 Task: Create a 3D-printed vase with organic shapes.
Action: Mouse moved to (287, 224)
Screenshot: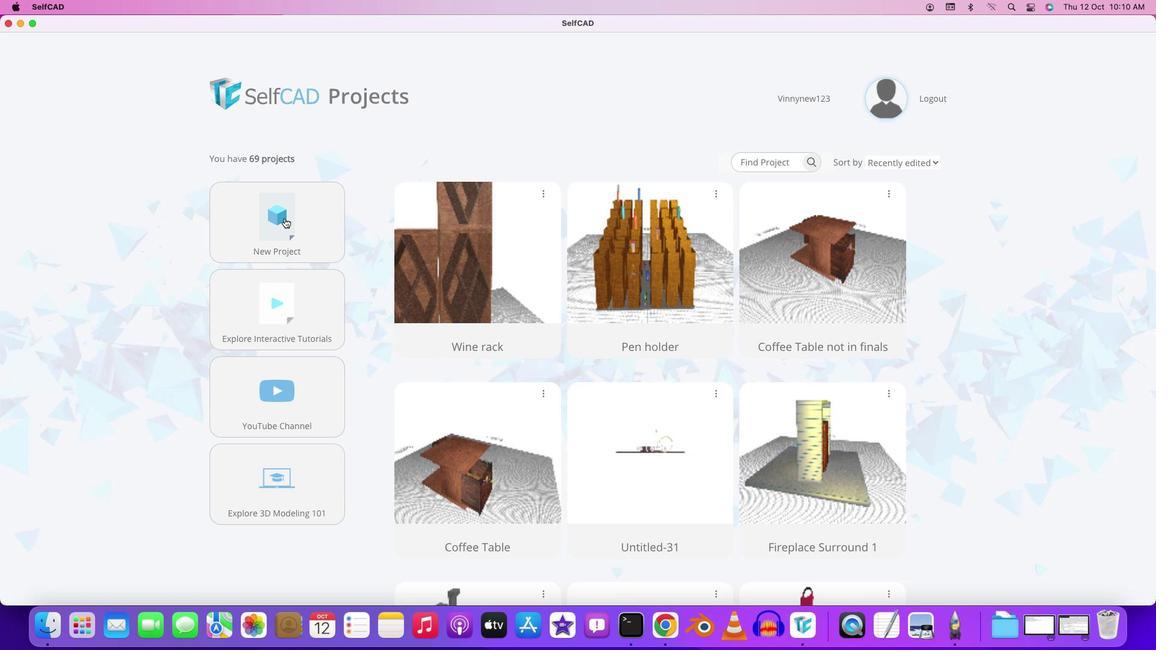 
Action: Mouse pressed left at (287, 224)
Screenshot: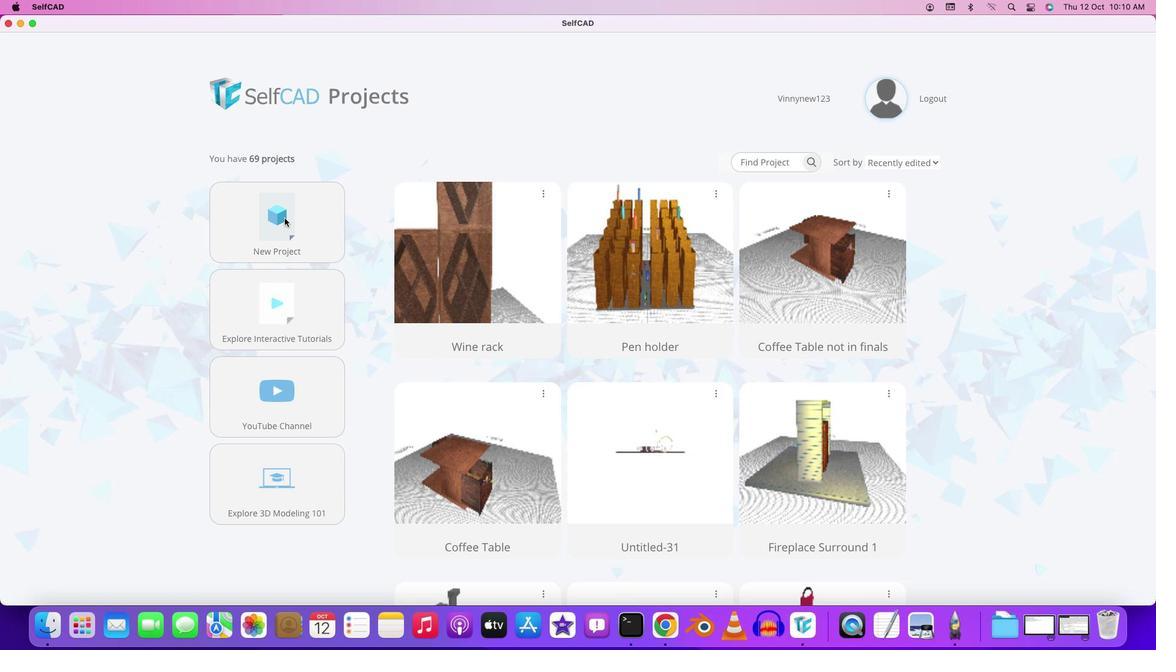
Action: Mouse moved to (283, 216)
Screenshot: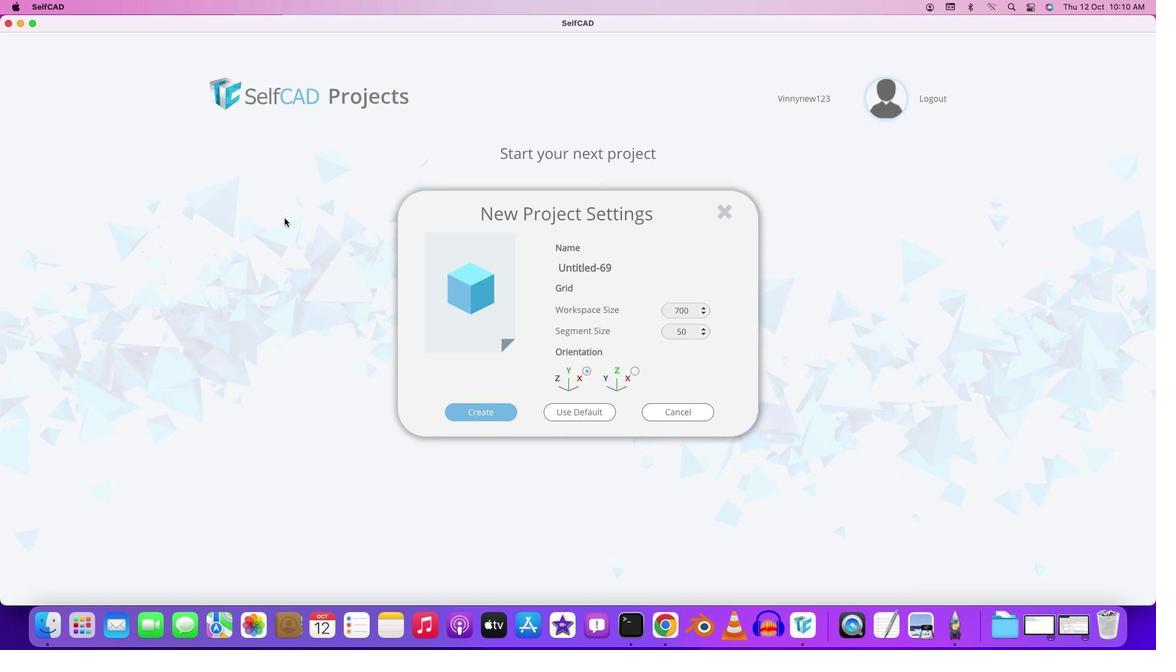 
Action: Mouse pressed left at (283, 216)
Screenshot: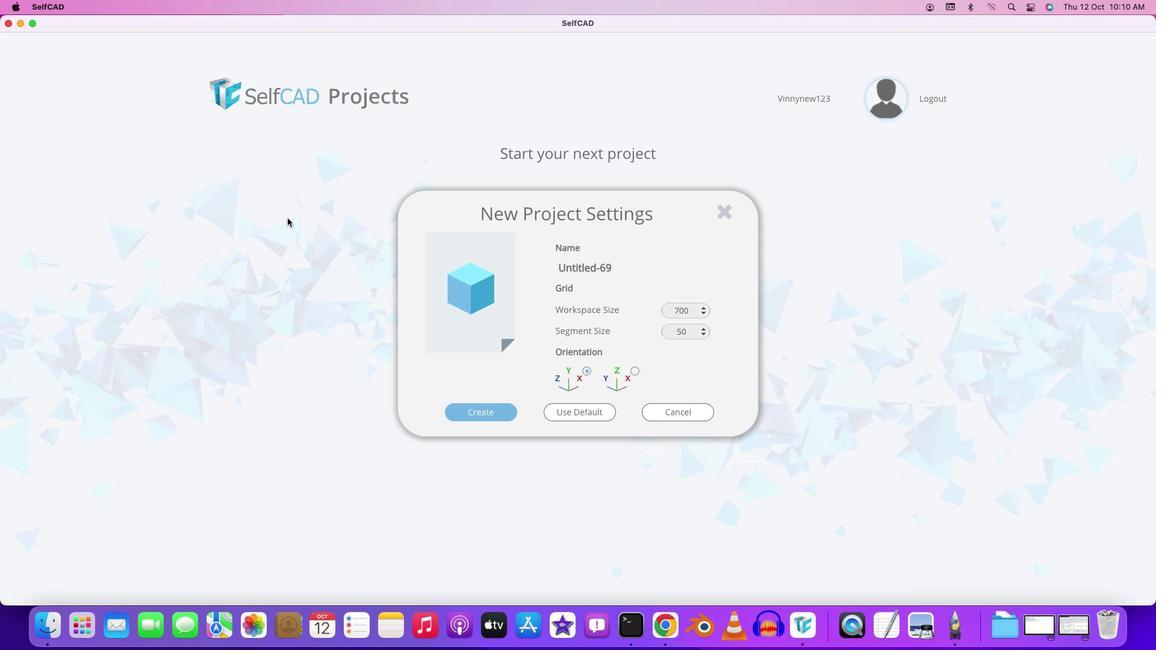 
Action: Mouse moved to (621, 266)
Screenshot: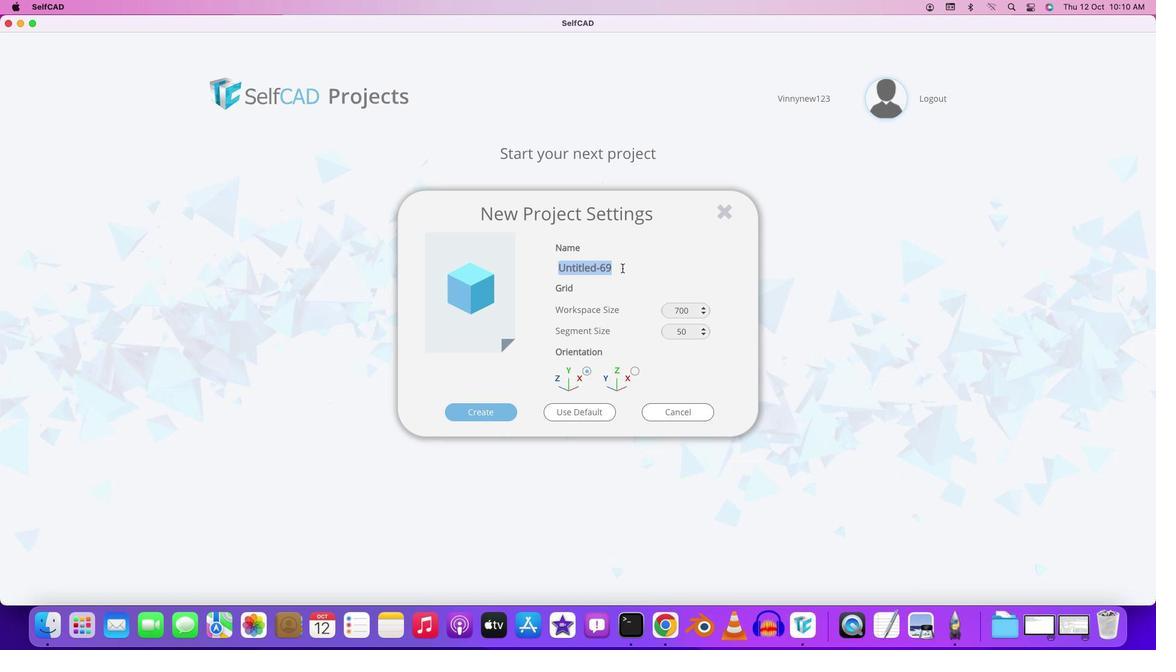 
Action: Mouse pressed left at (621, 266)
Screenshot: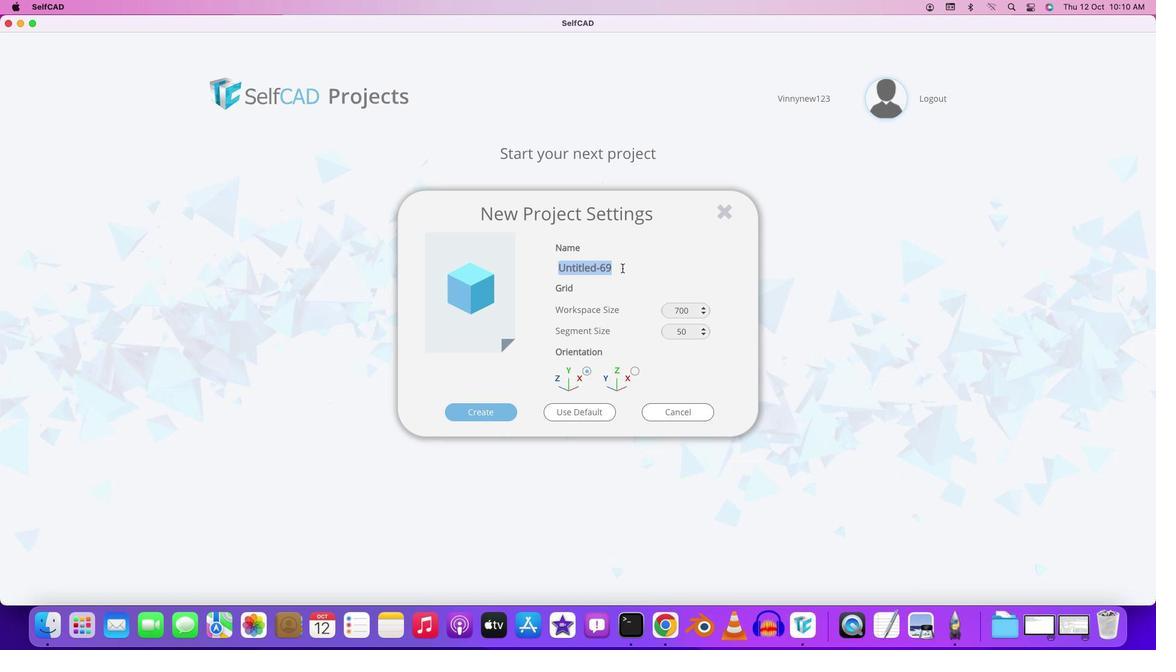 
Action: Key pressed Key.backspaceKey.backspaceKey.shift'O''r''g''a''n''i''n''c'Key.spaceKey.backspaceKey.backspaceKey.backspaceKey.backspace'i''c'Key.spaceKey.shift'B'Key.backspaceKey.shift'V''a''s''e'
Screenshot: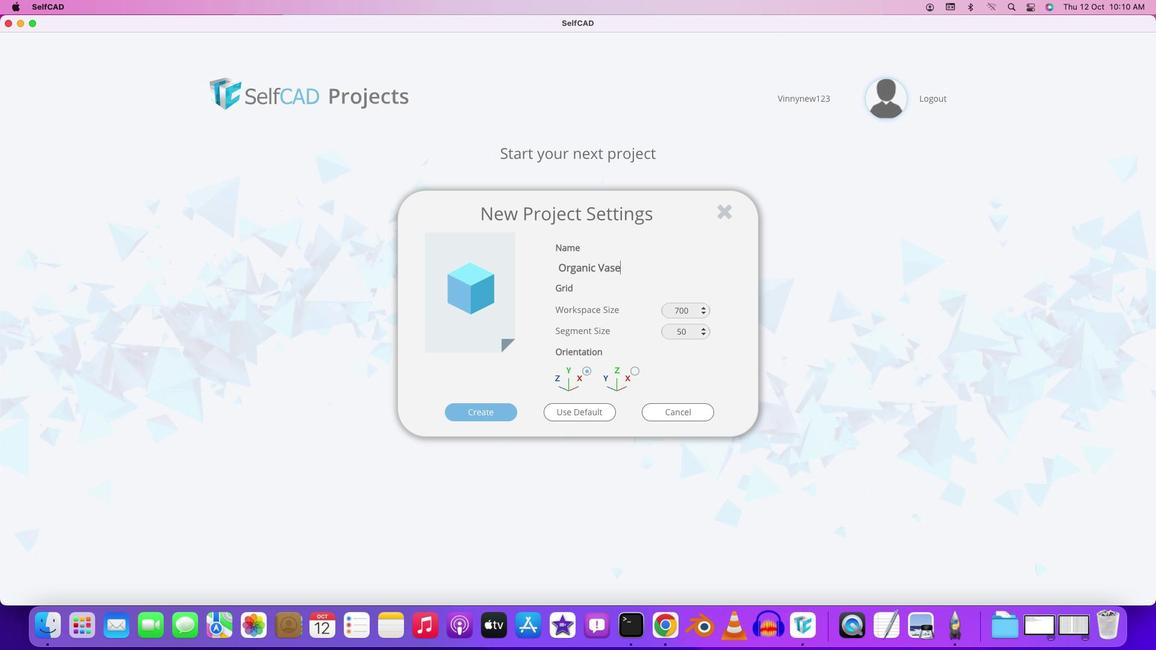 
Action: Mouse moved to (691, 309)
Screenshot: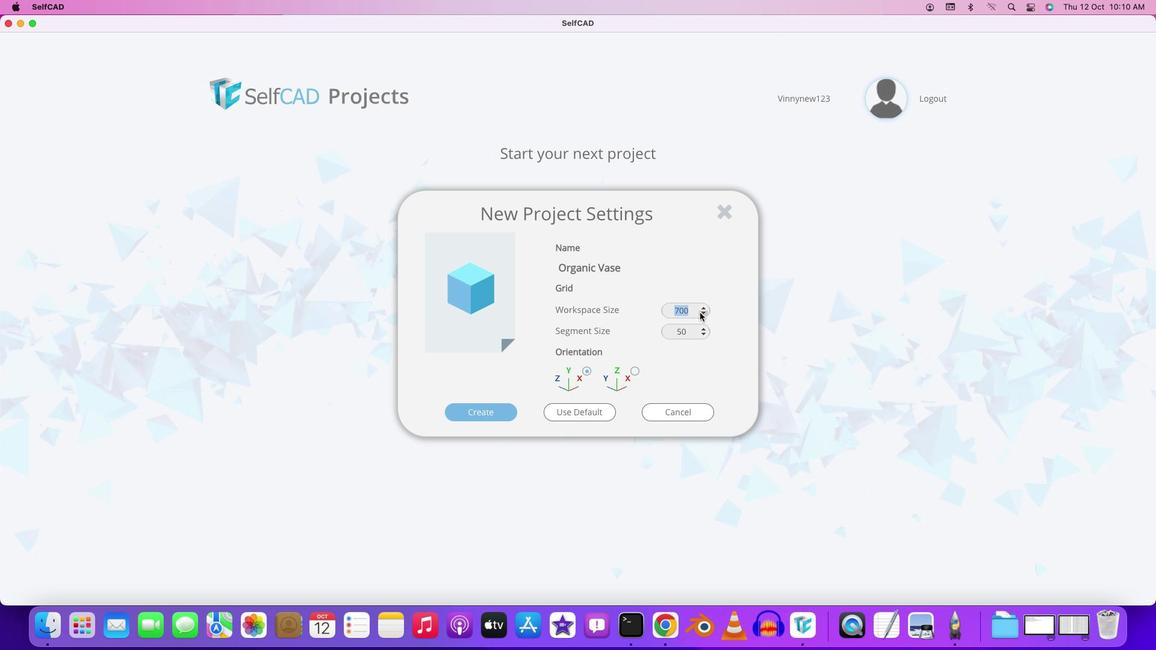 
Action: Mouse pressed left at (691, 309)
Screenshot: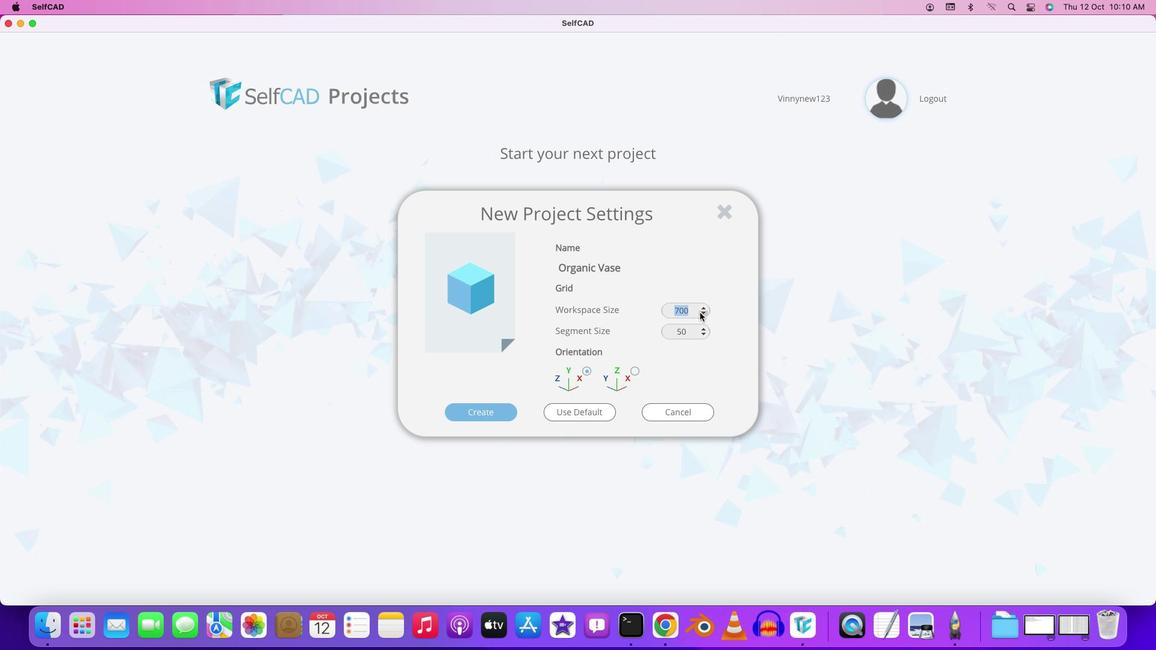 
Action: Mouse moved to (699, 312)
Screenshot: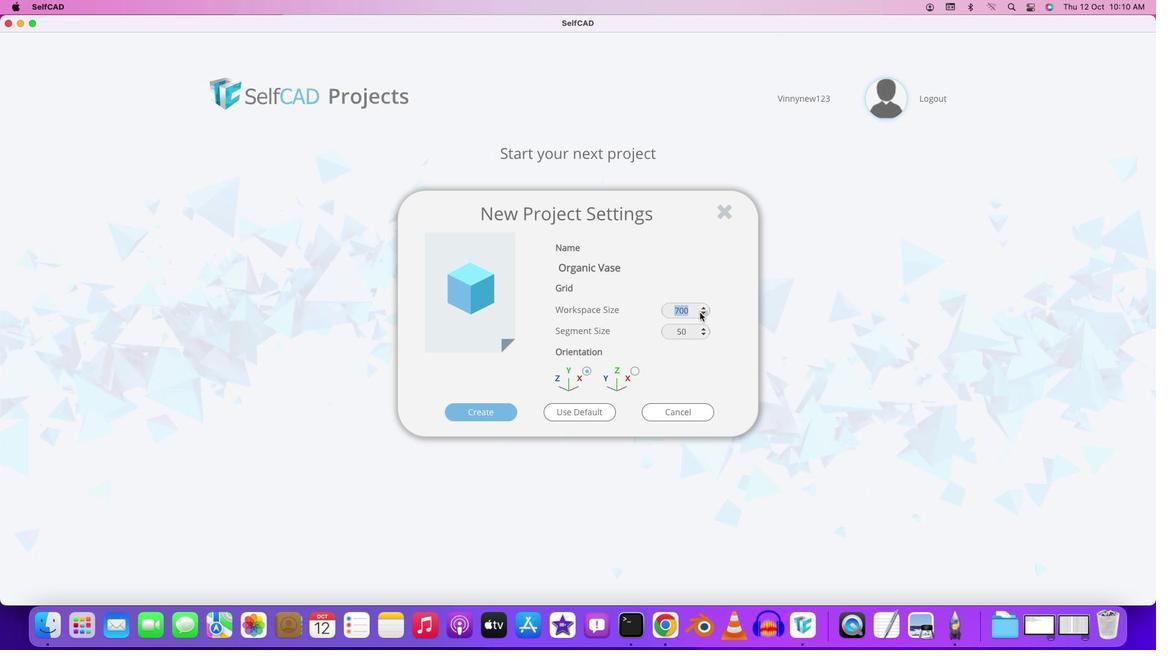 
Action: Key pressed '3''0''0'
Screenshot: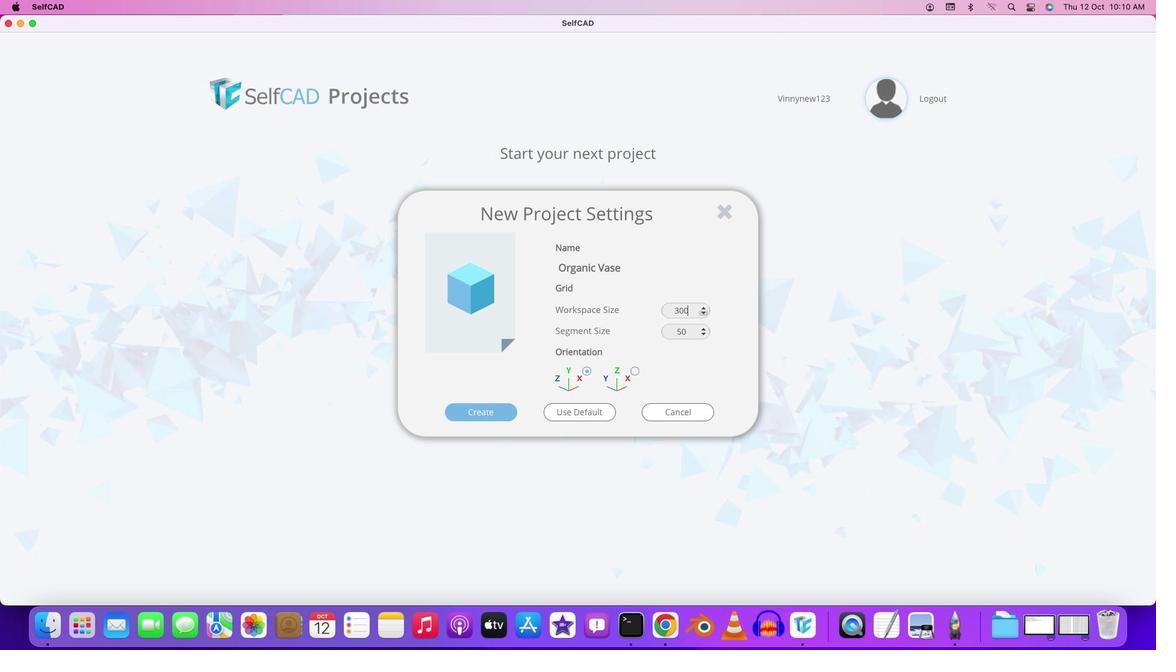 
Action: Mouse moved to (631, 367)
Screenshot: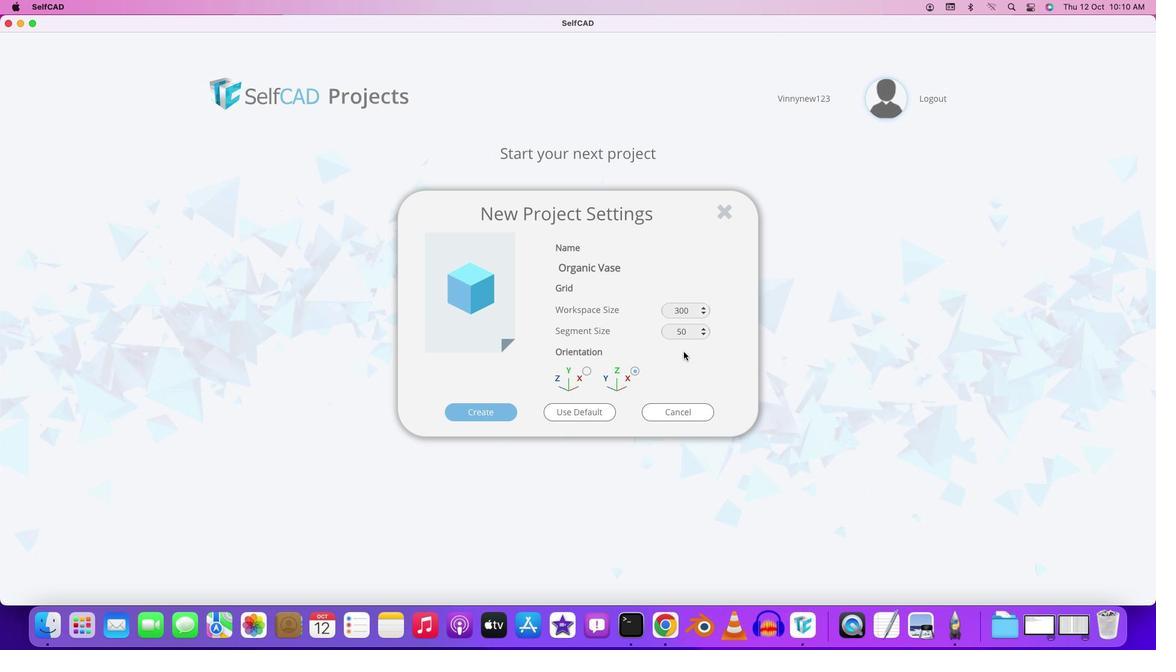 
Action: Mouse pressed left at (631, 367)
Screenshot: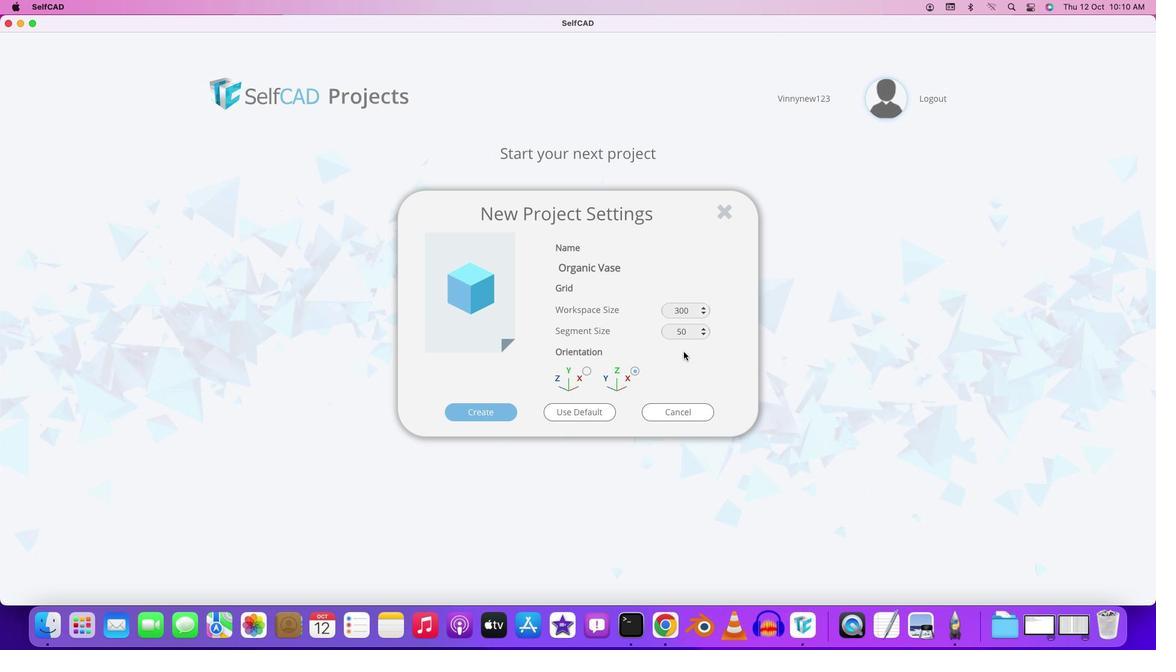 
Action: Mouse moved to (686, 333)
Screenshot: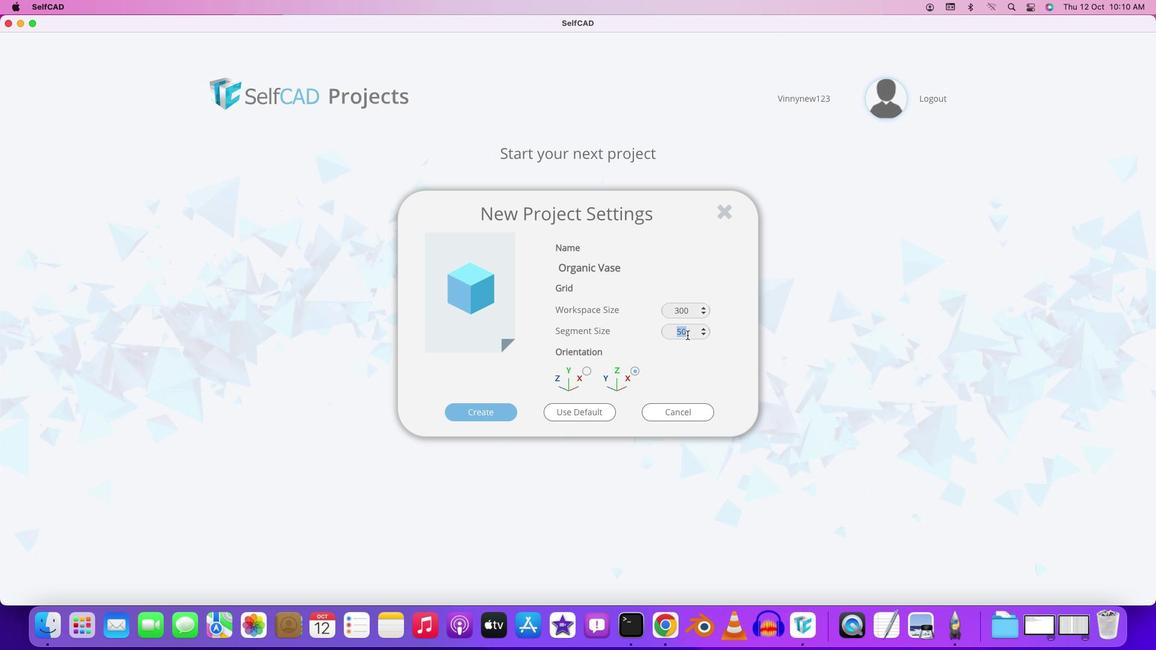 
Action: Mouse pressed left at (686, 333)
Screenshot: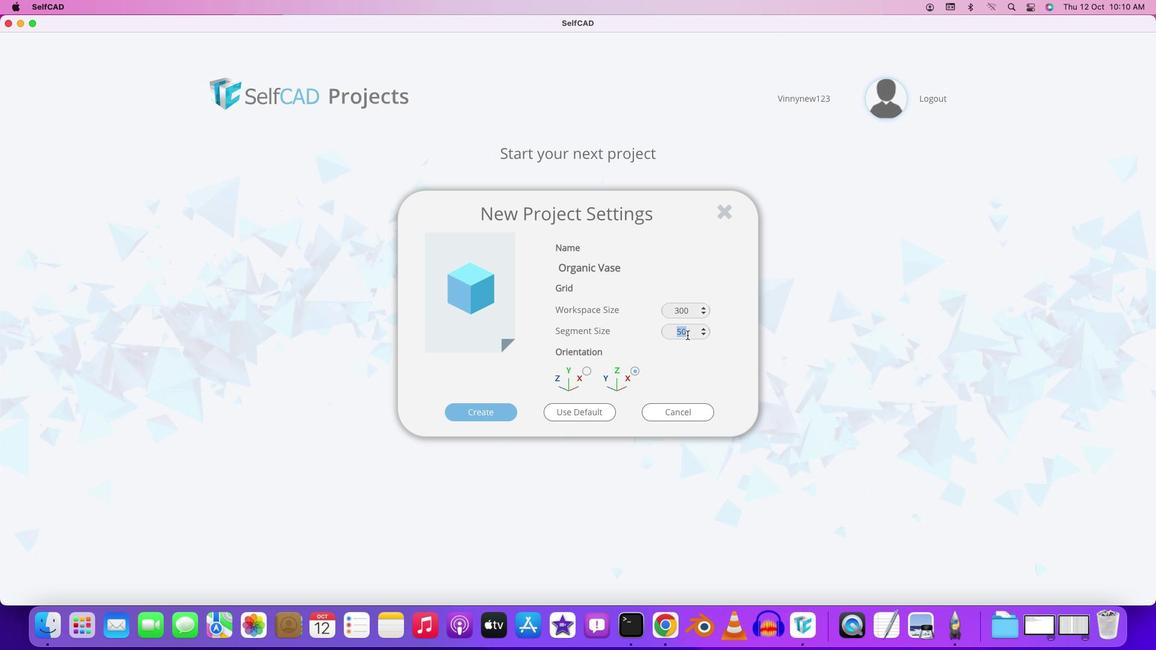 
Action: Mouse moved to (686, 333)
Screenshot: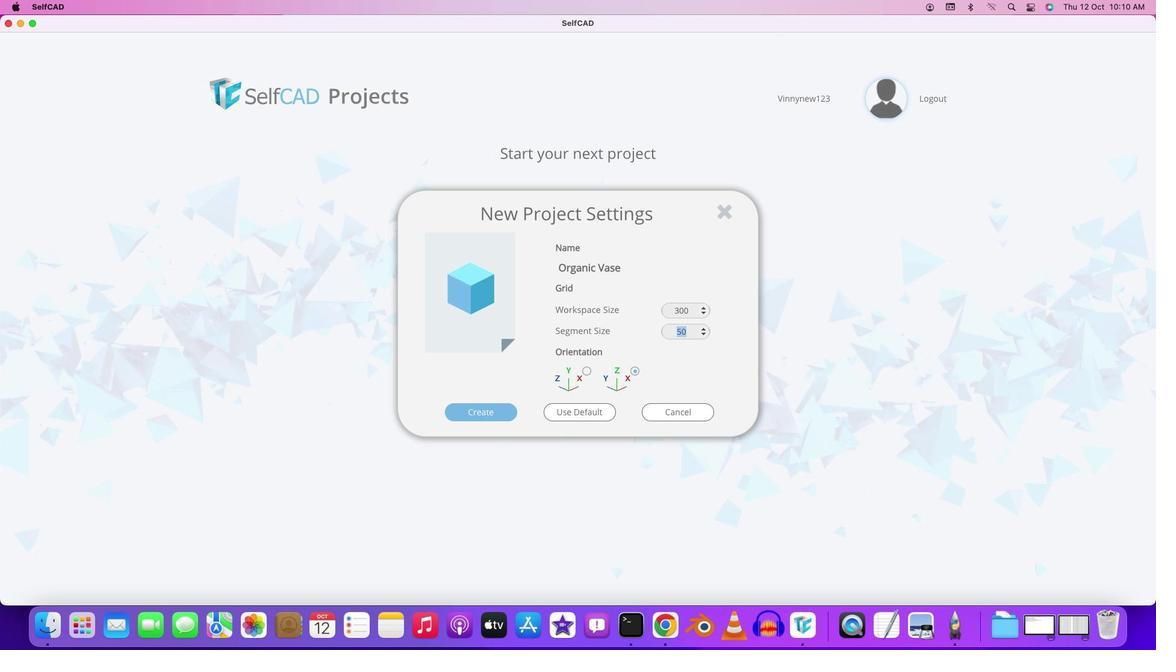 
Action: Key pressed '1'
Screenshot: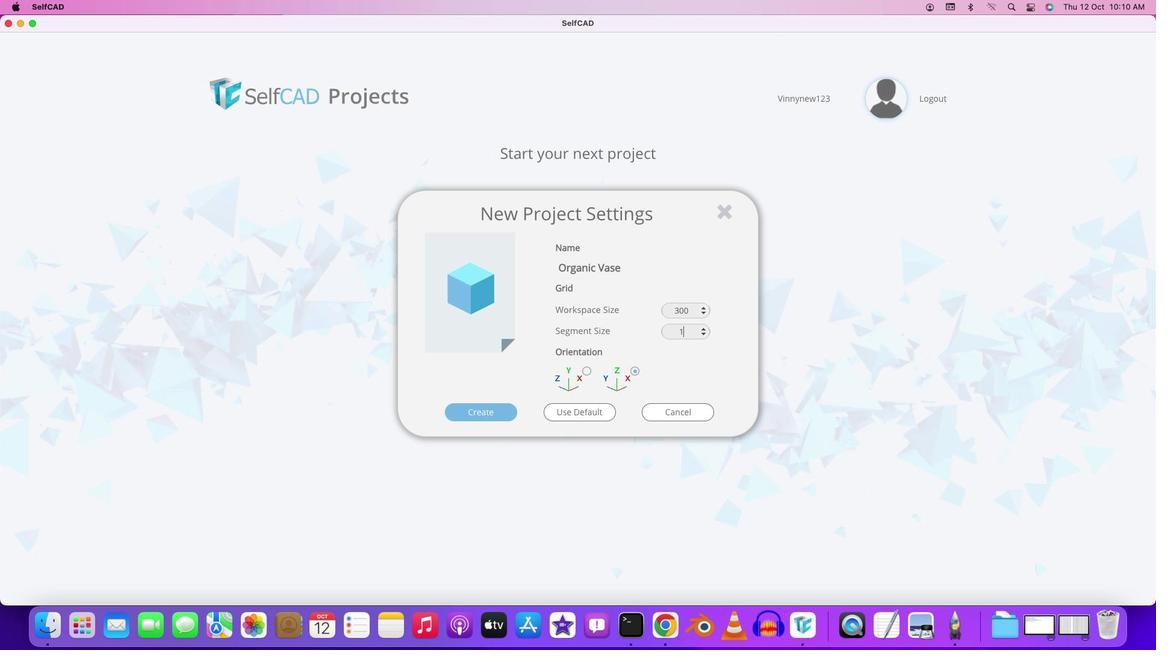 
Action: Mouse moved to (499, 406)
Screenshot: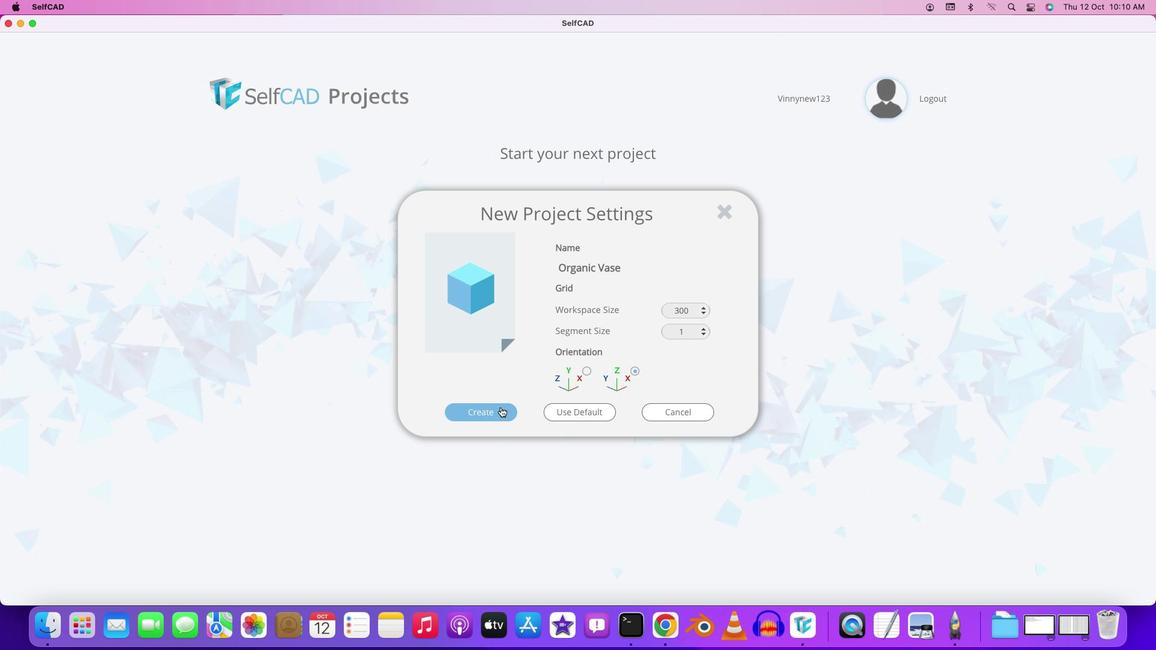 
Action: Mouse pressed left at (499, 406)
Screenshot: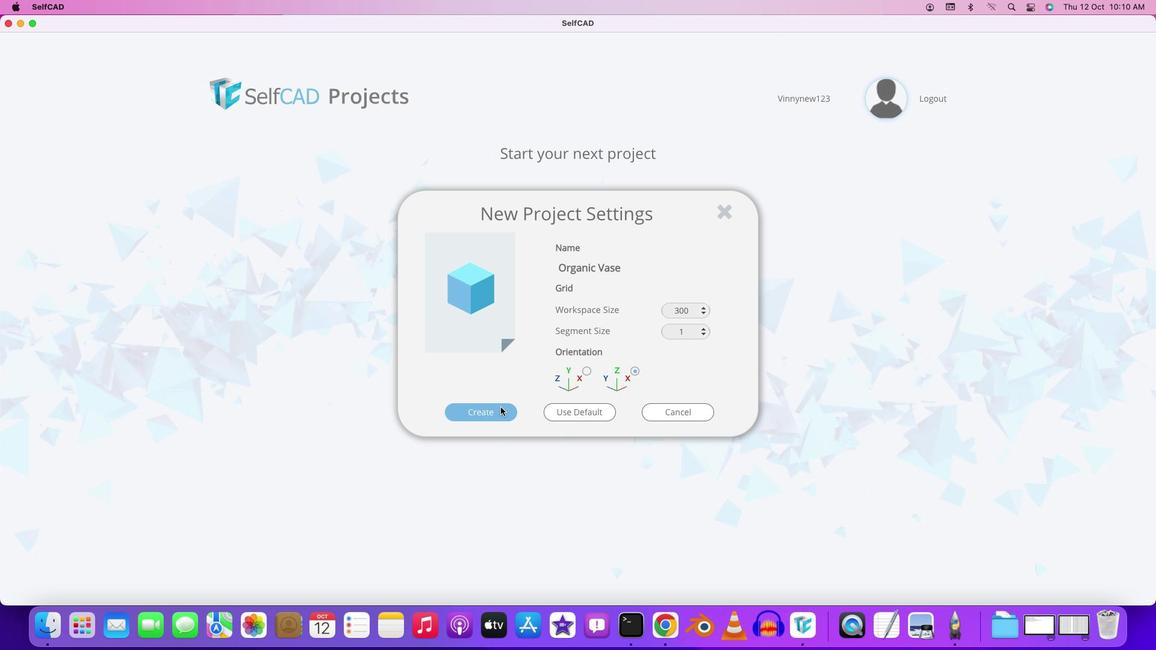 
Action: Mouse moved to (602, 337)
Screenshot: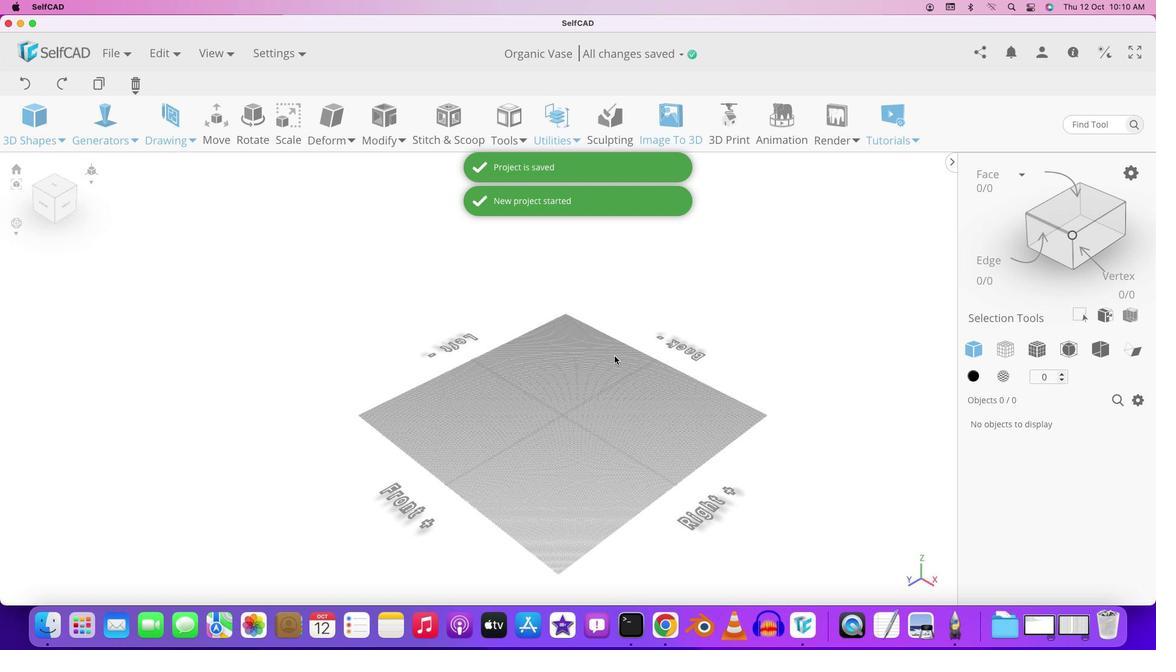 
Action: Mouse scrolled (602, 337) with delta (0, 0)
Screenshot: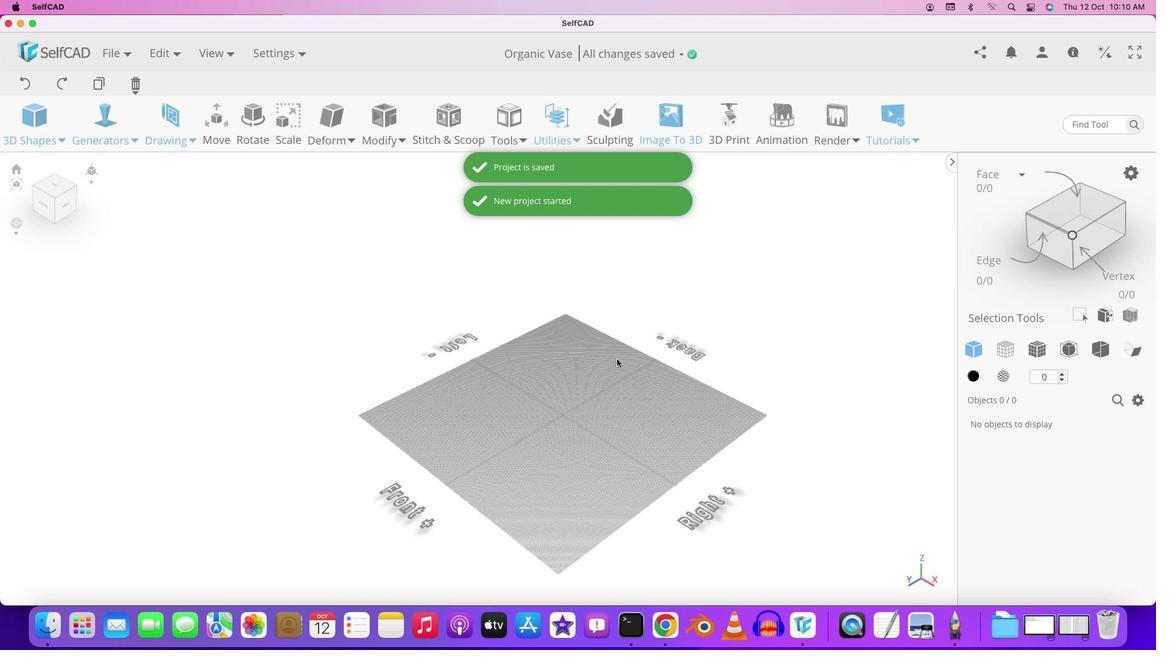 
Action: Mouse moved to (602, 337)
Screenshot: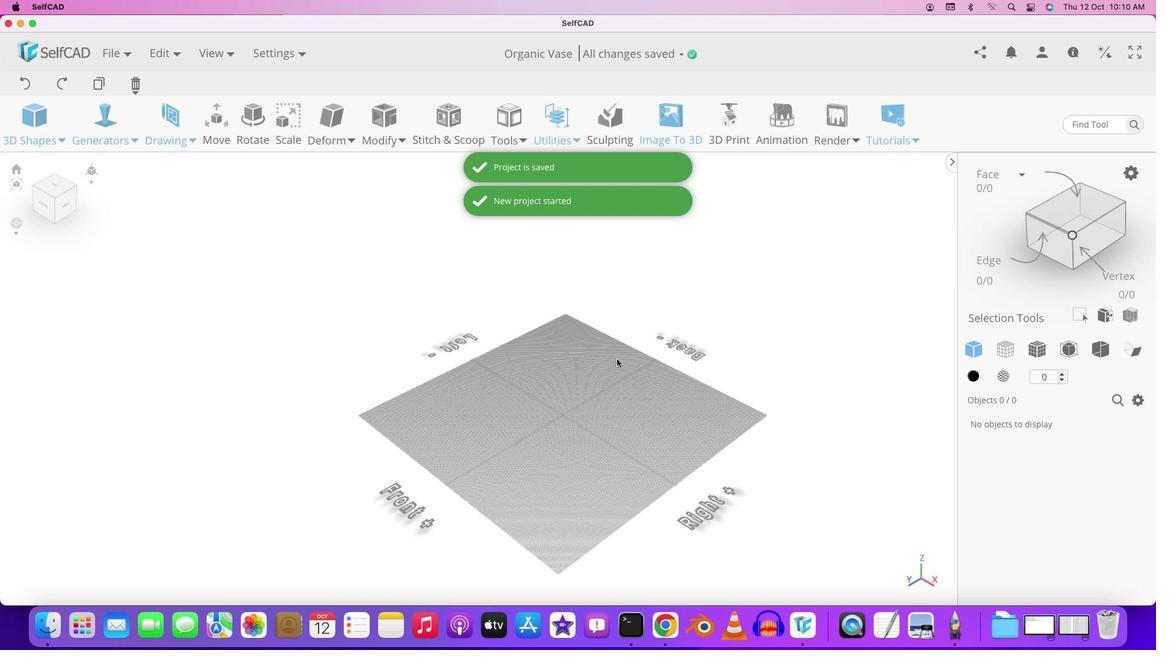 
Action: Mouse scrolled (602, 337) with delta (0, 0)
Screenshot: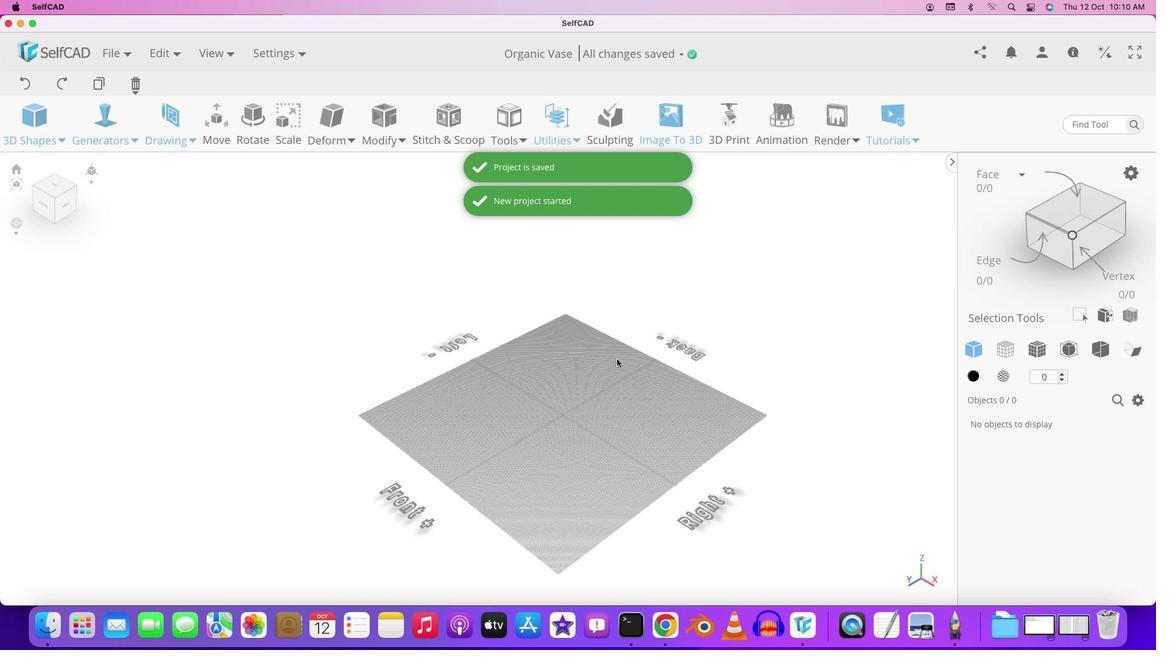 
Action: Mouse moved to (603, 337)
Screenshot: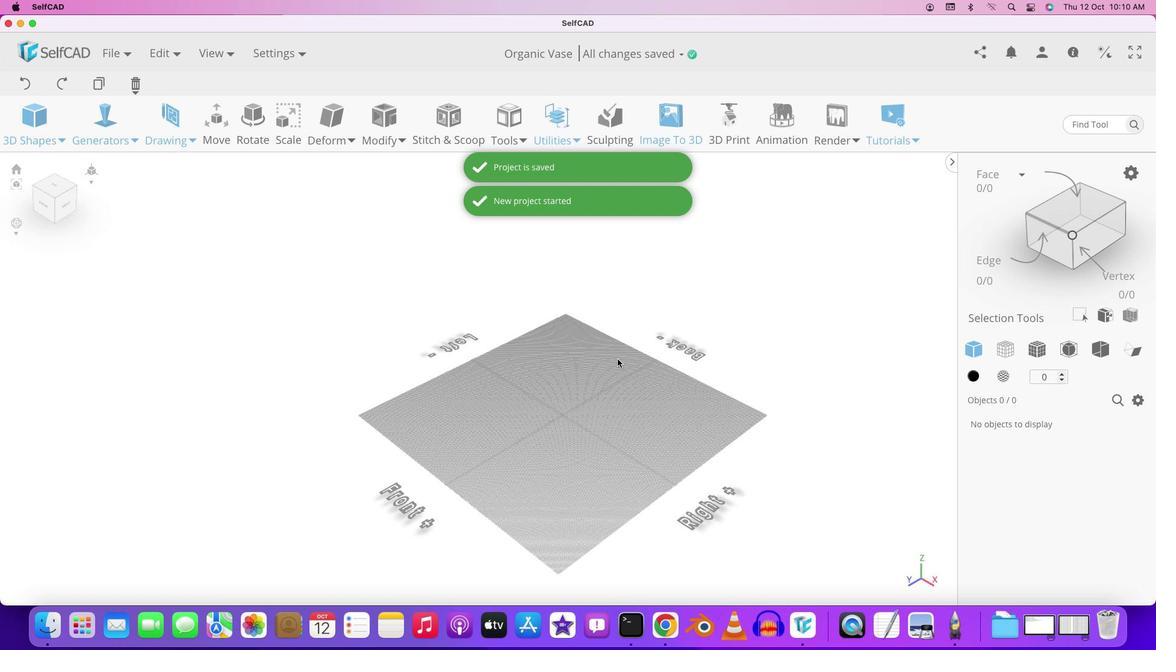 
Action: Mouse scrolled (603, 337) with delta (0, 0)
Screenshot: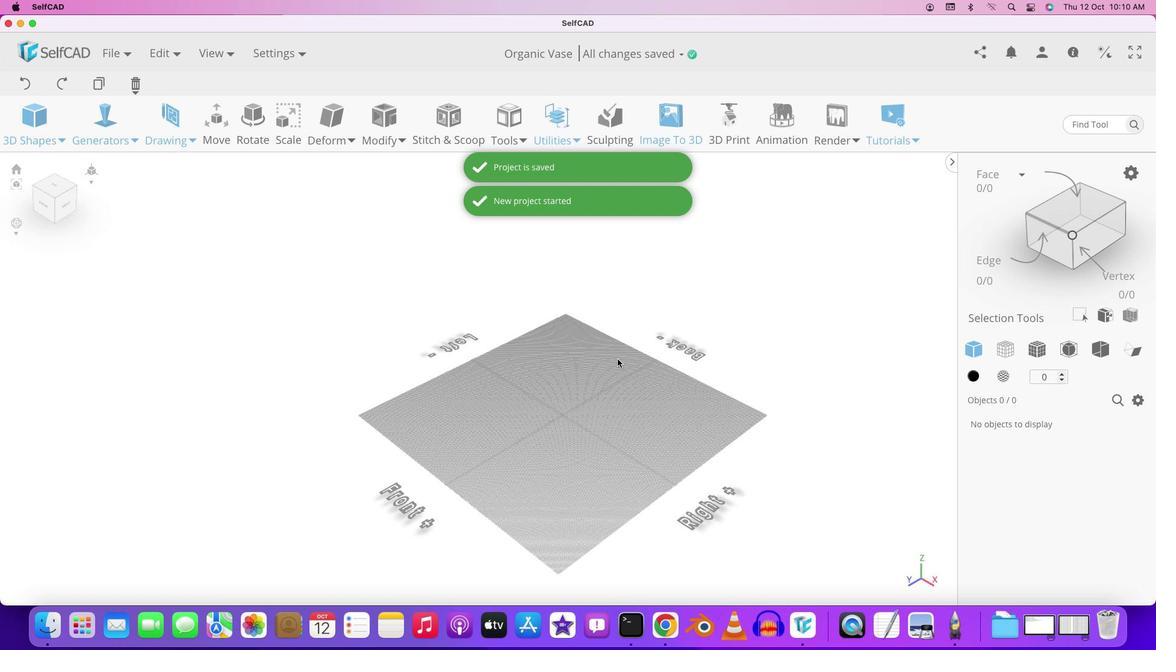 
Action: Mouse moved to (604, 342)
Screenshot: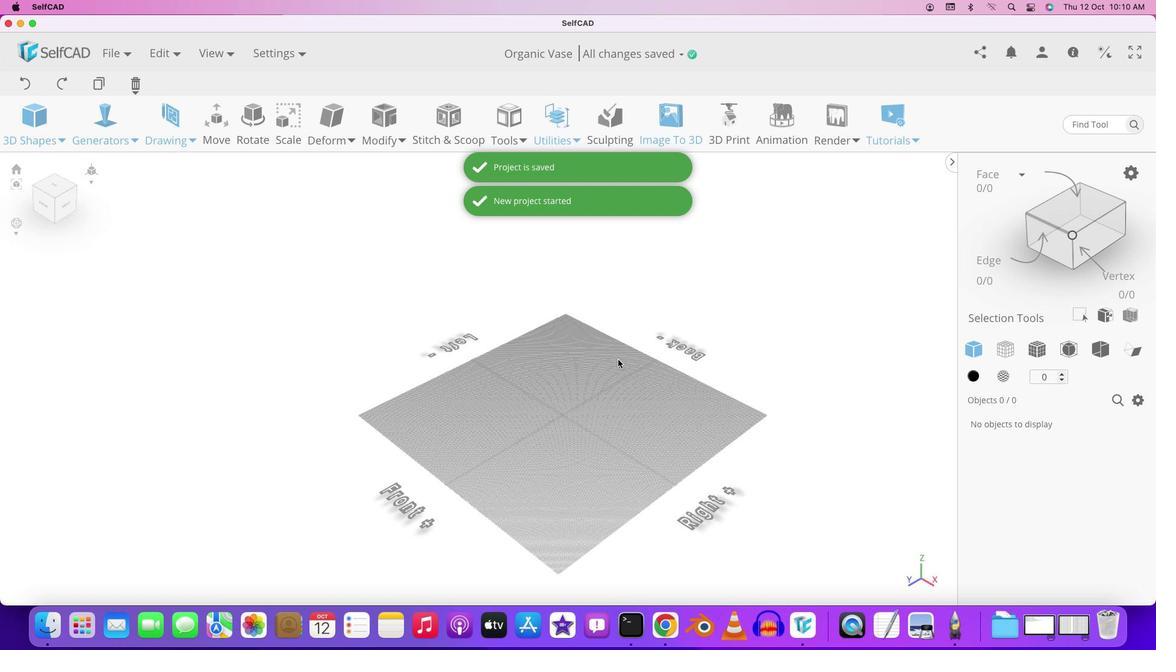 
Action: Mouse scrolled (604, 342) with delta (0, -2)
Screenshot: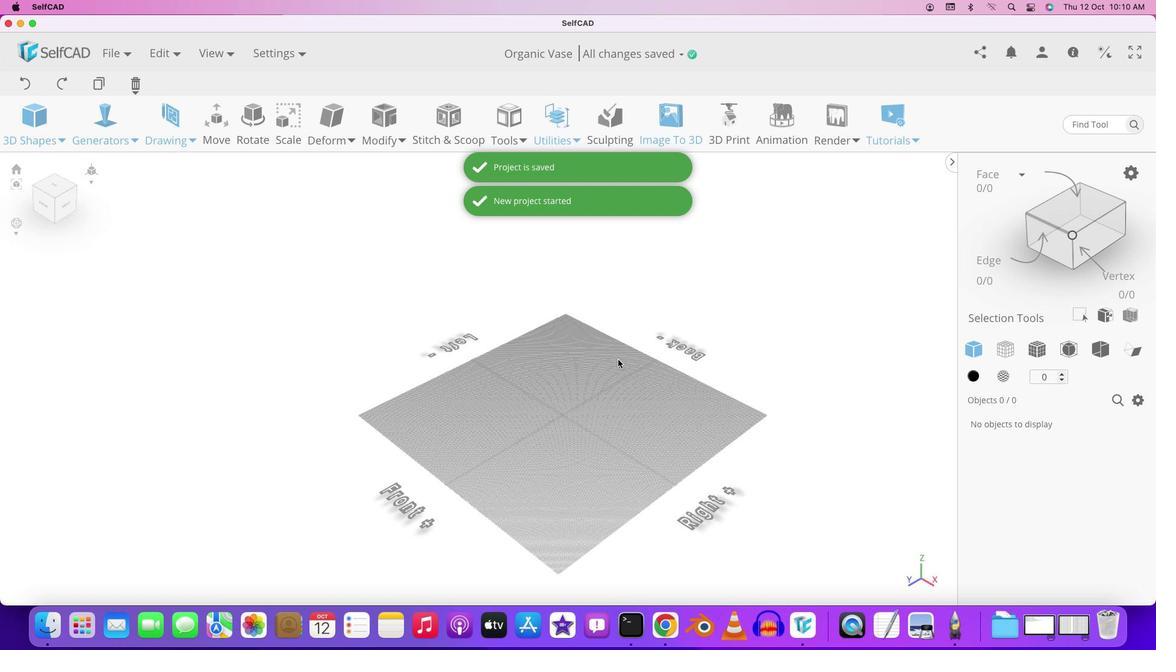 
Action: Mouse moved to (606, 345)
Screenshot: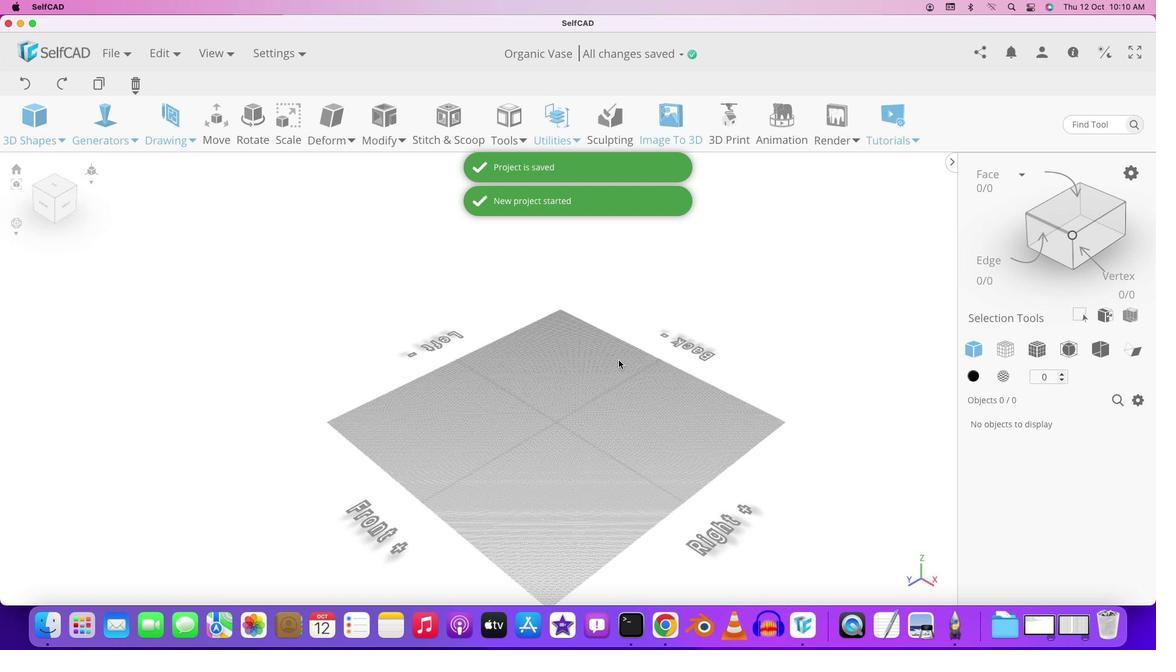 
Action: Mouse scrolled (606, 345) with delta (0, 0)
Screenshot: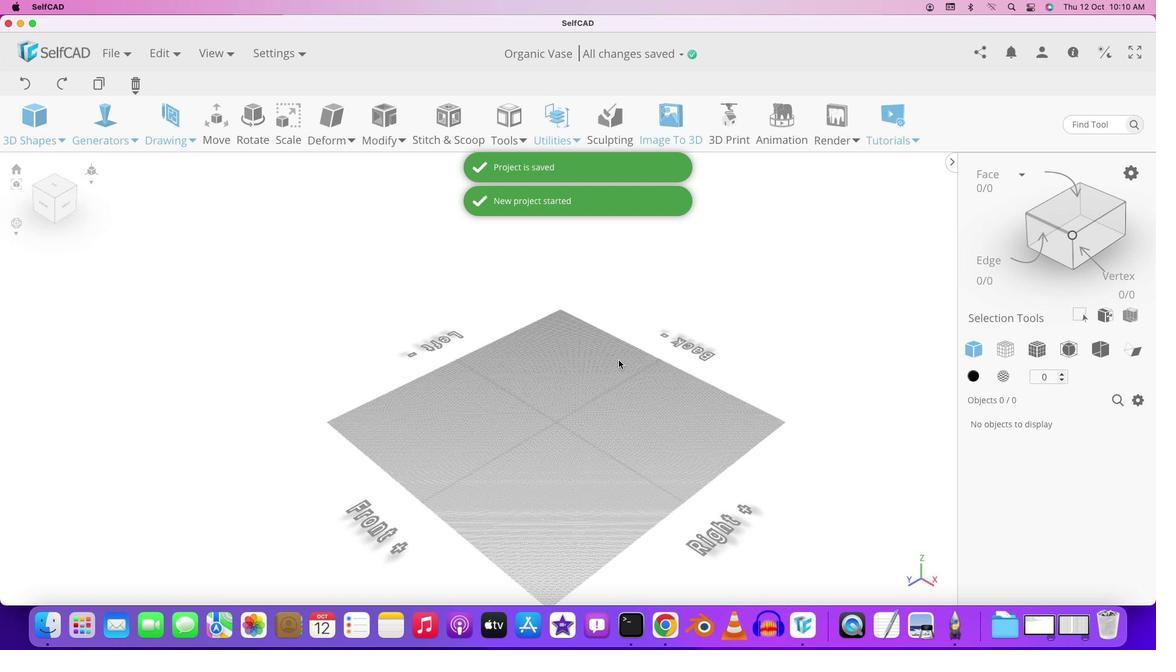
Action: Mouse moved to (606, 346)
Screenshot: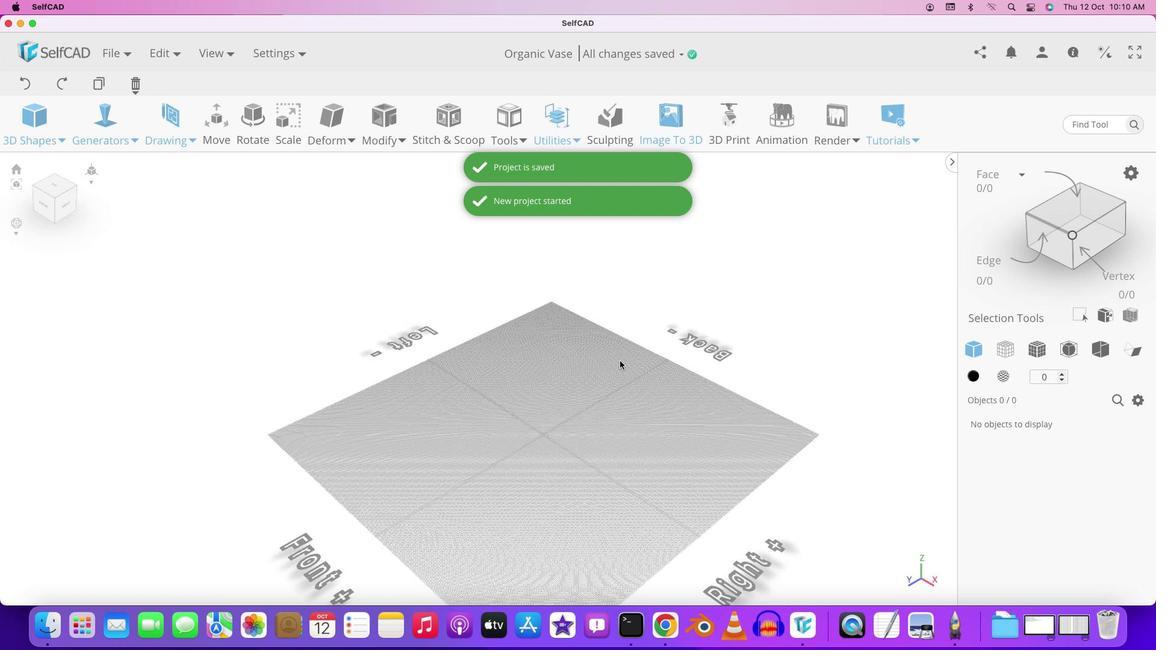 
Action: Mouse scrolled (606, 346) with delta (0, 0)
Screenshot: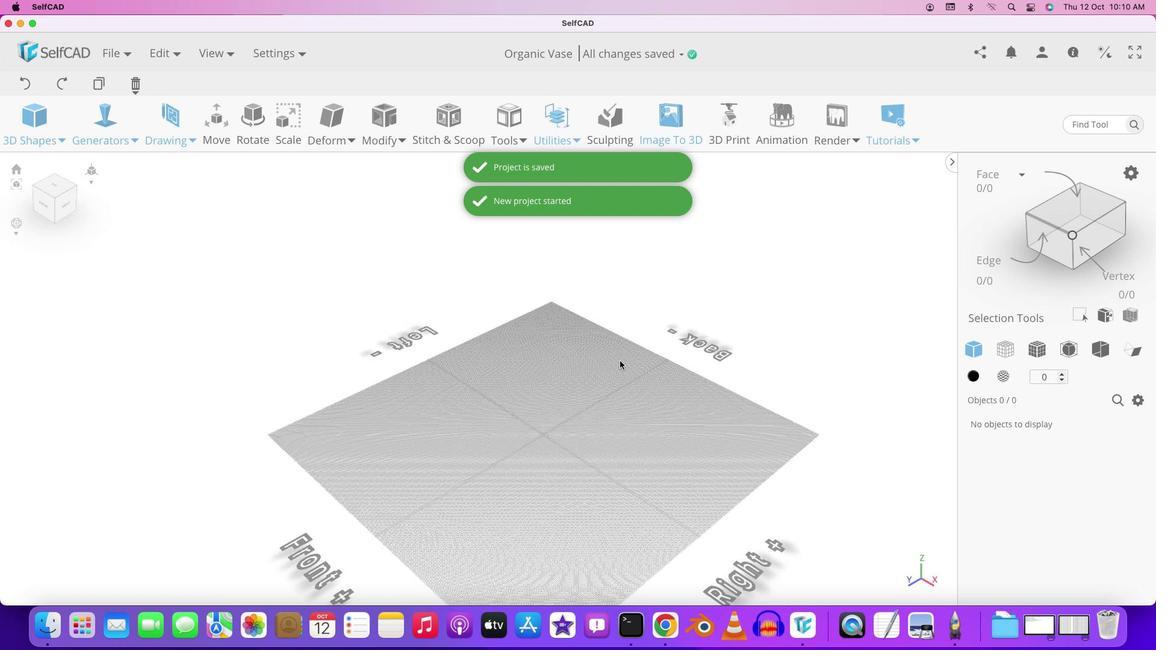 
Action: Mouse moved to (616, 357)
Screenshot: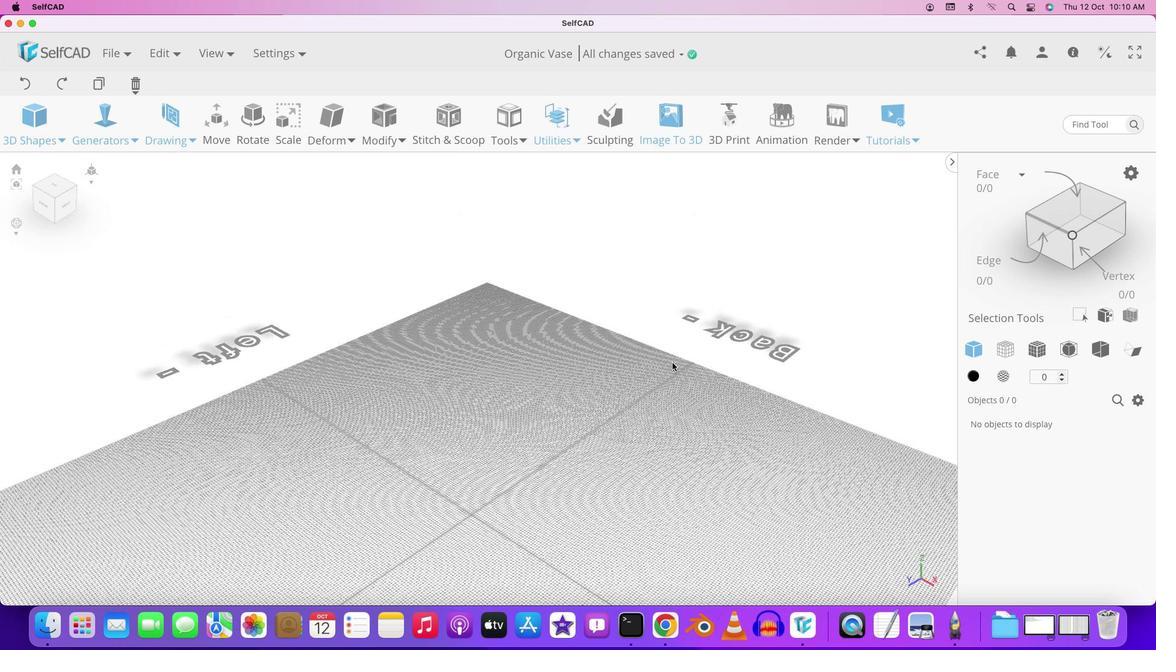 
Action: Mouse scrolled (616, 357) with delta (0, 0)
Screenshot: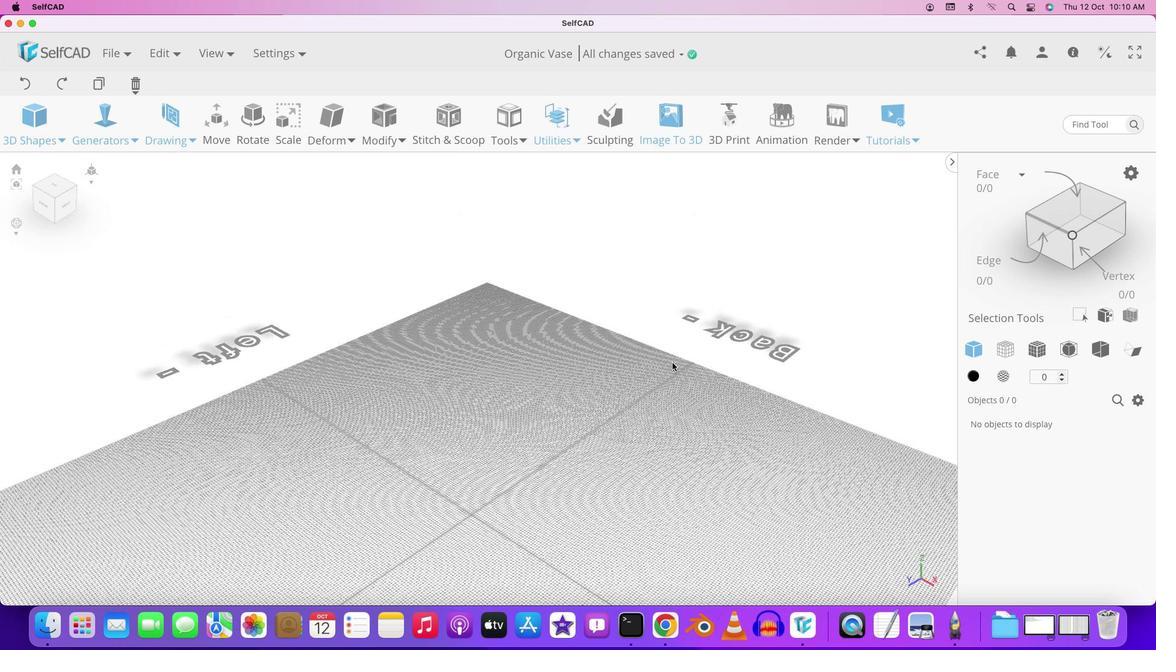 
Action: Mouse moved to (616, 358)
Screenshot: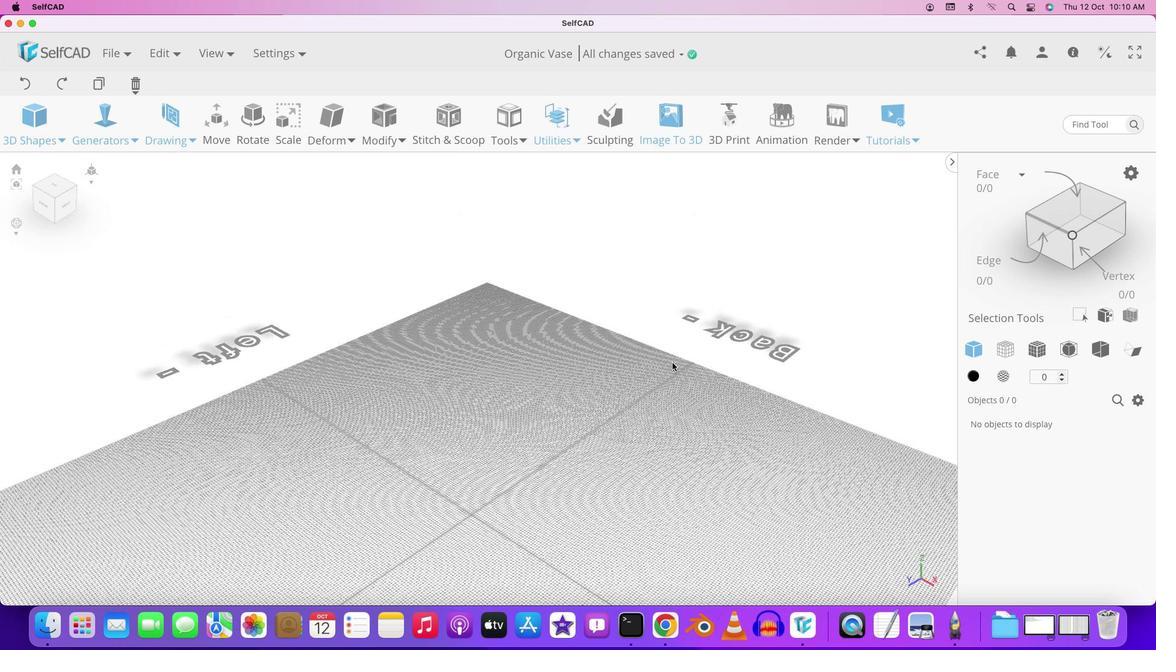 
Action: Mouse scrolled (616, 358) with delta (0, 0)
Screenshot: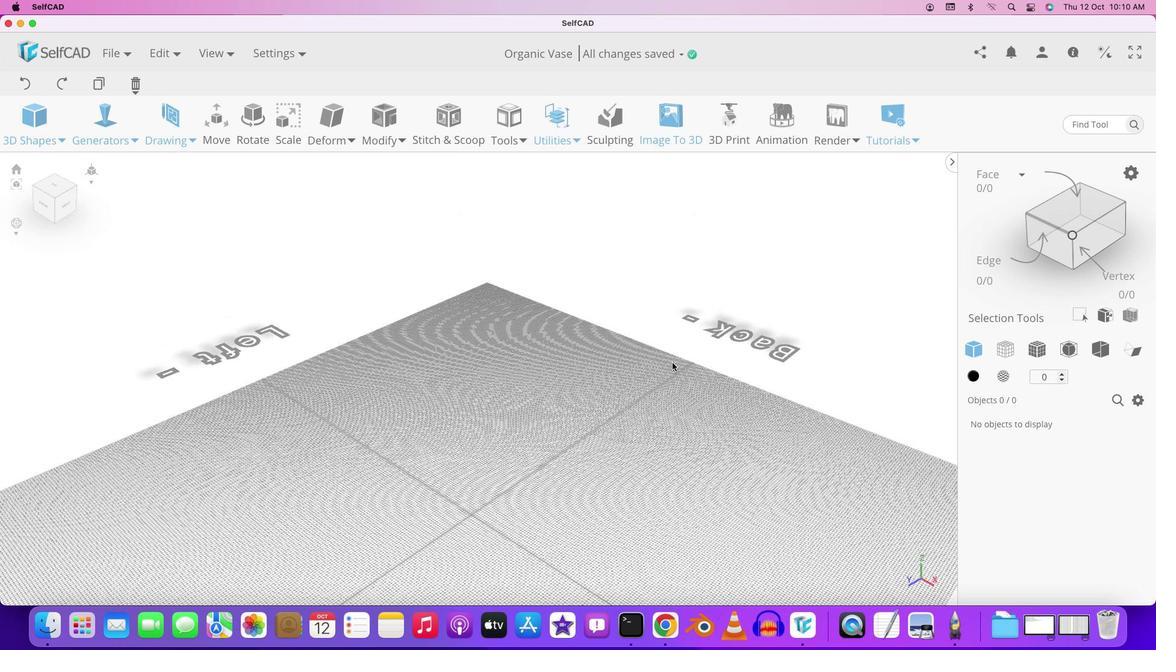
Action: Mouse moved to (617, 359)
Screenshot: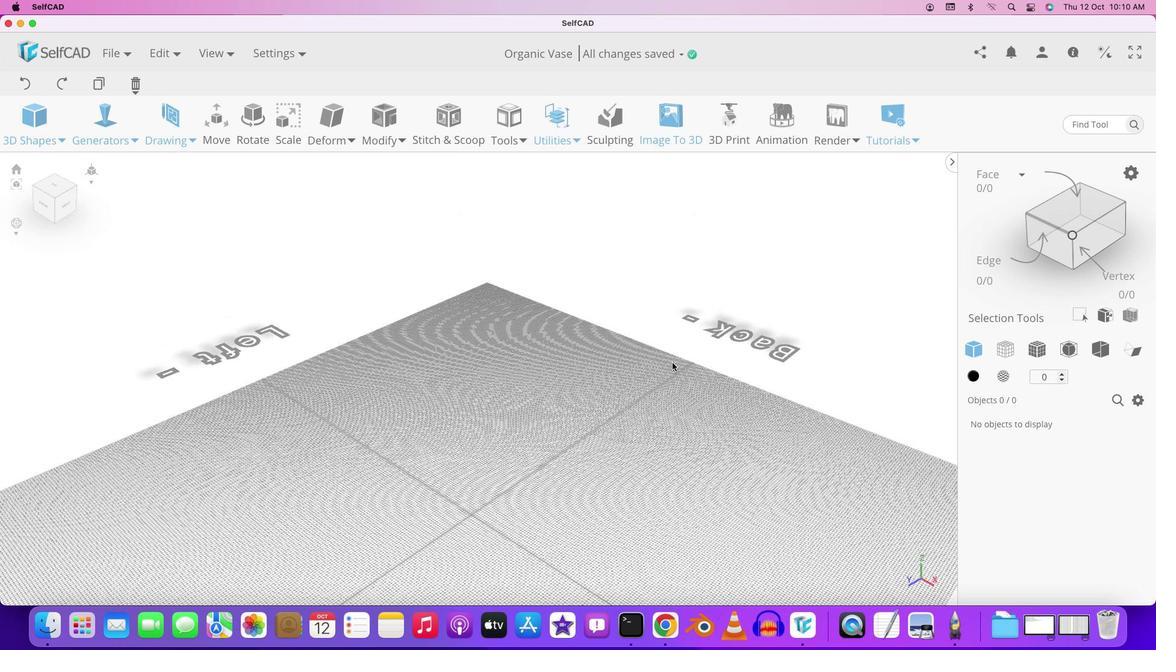 
Action: Mouse scrolled (617, 359) with delta (0, 0)
Screenshot: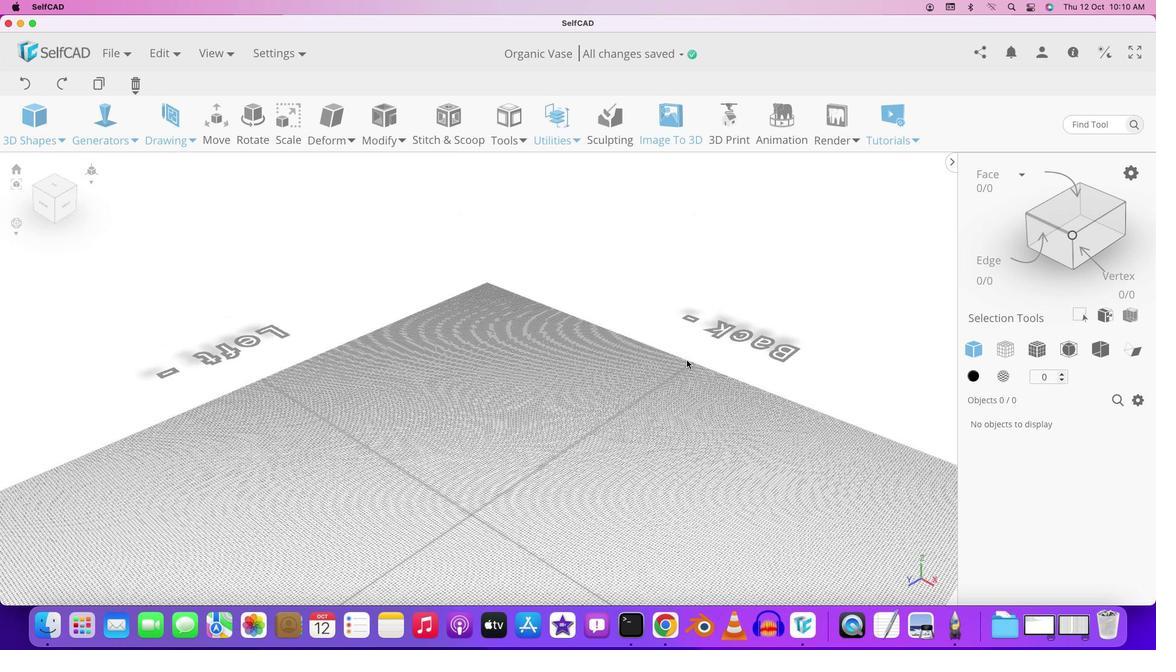 
Action: Mouse moved to (618, 359)
Screenshot: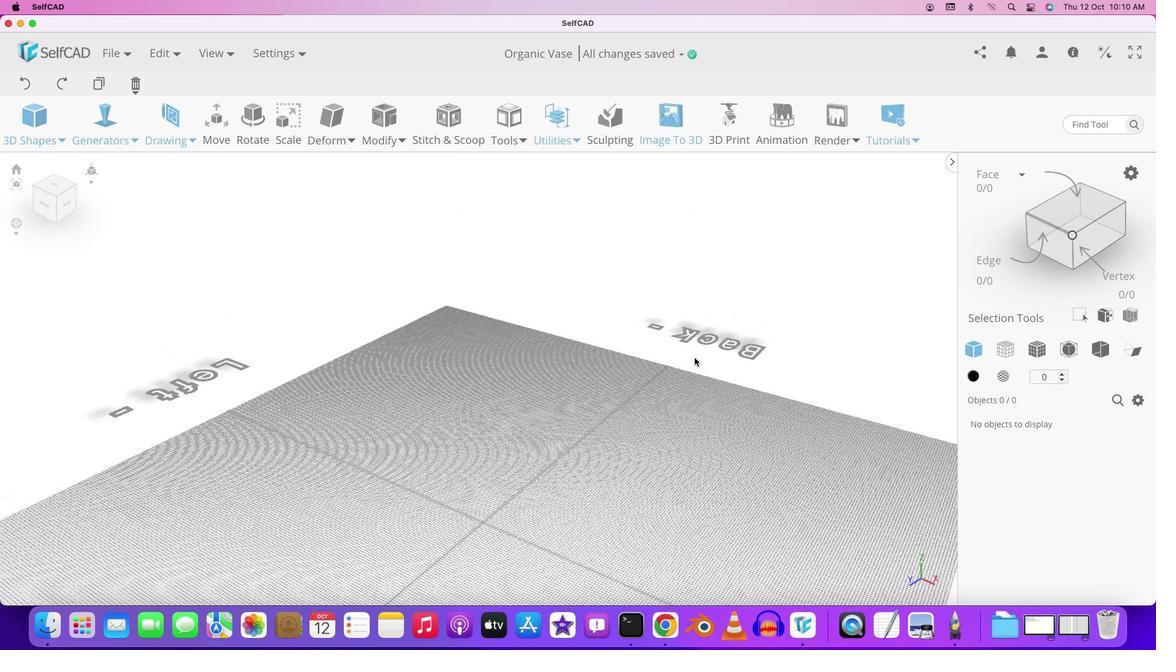 
Action: Mouse scrolled (618, 359) with delta (0, 1)
Screenshot: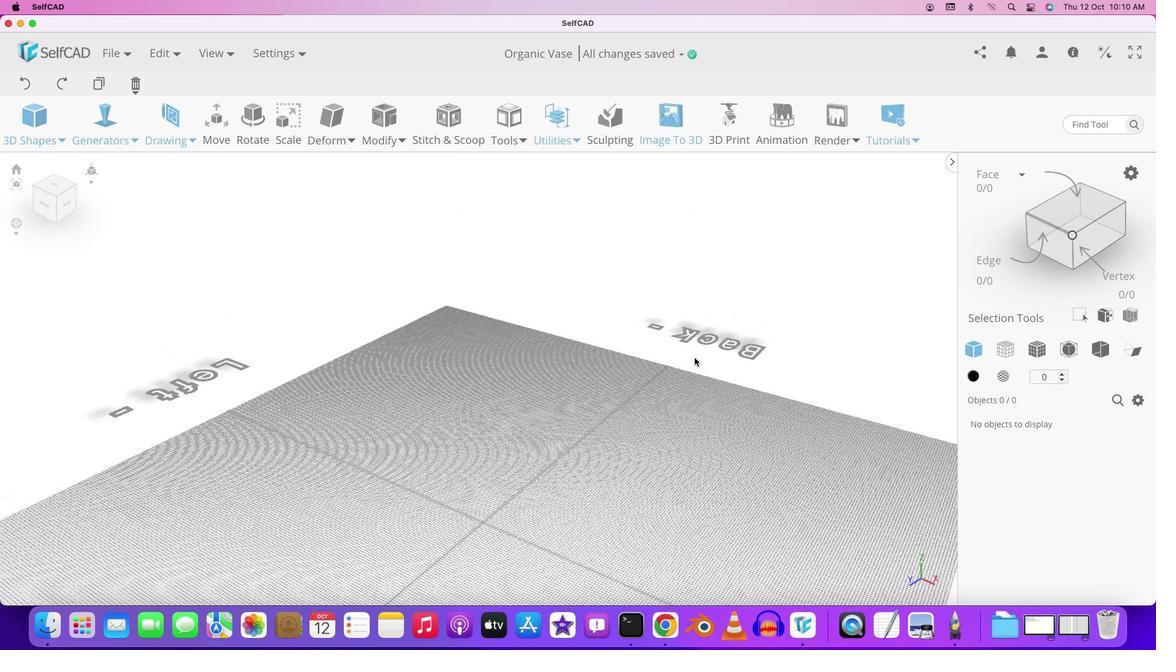 
Action: Mouse moved to (619, 360)
Screenshot: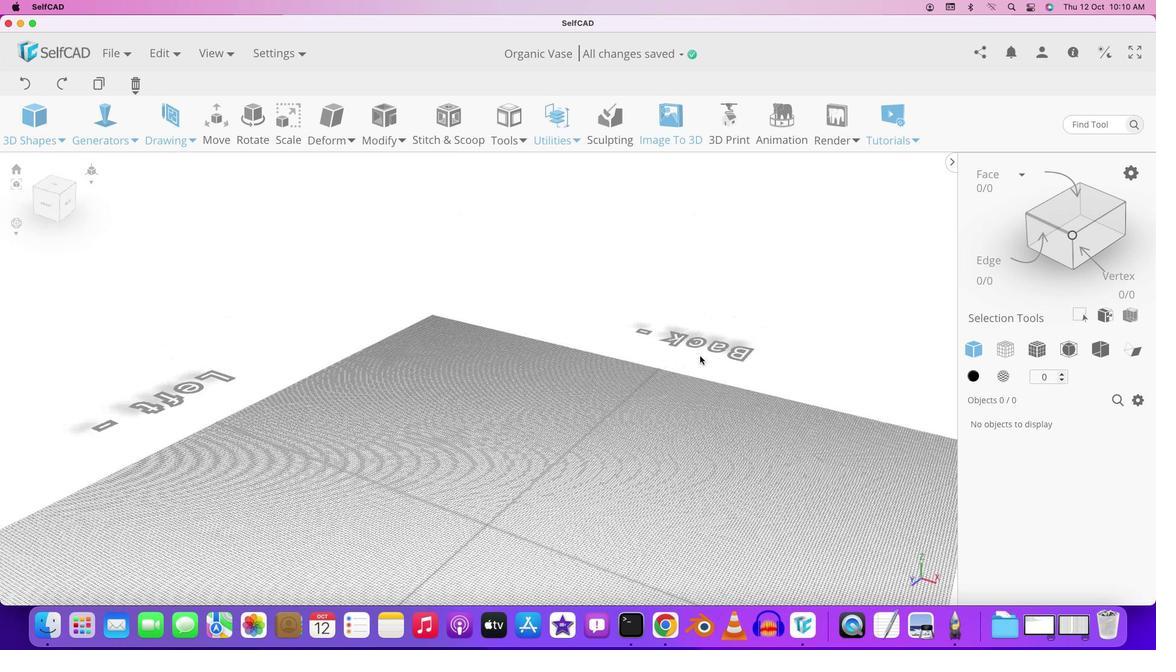 
Action: Mouse scrolled (619, 360) with delta (0, 1)
Screenshot: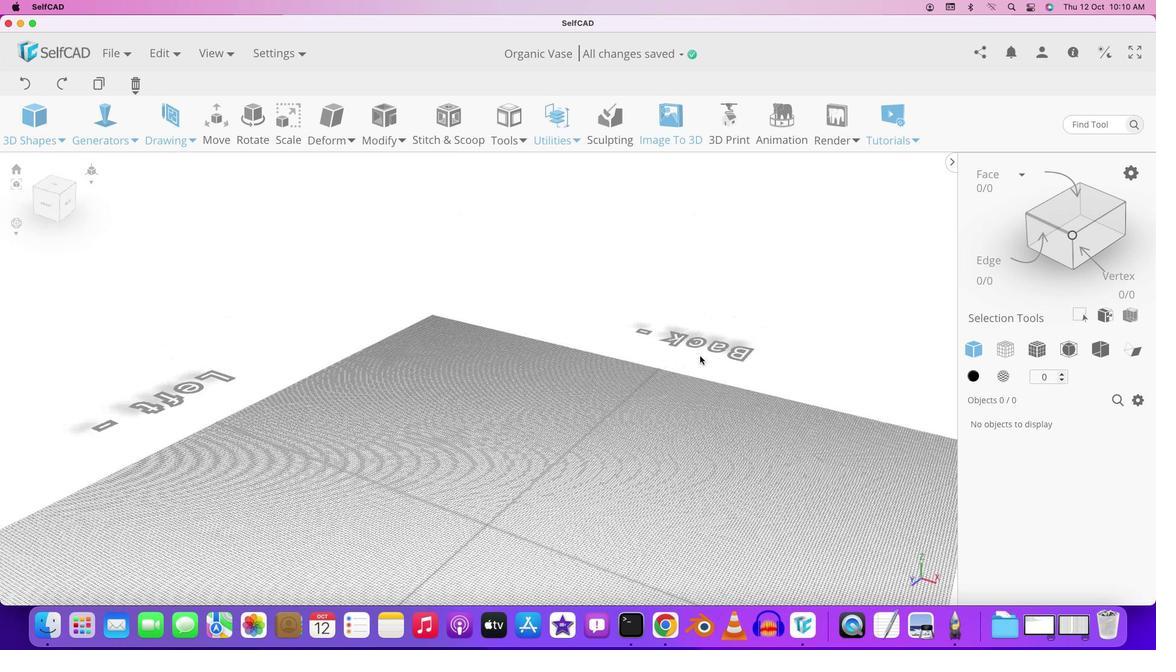 
Action: Mouse moved to (641, 368)
Screenshot: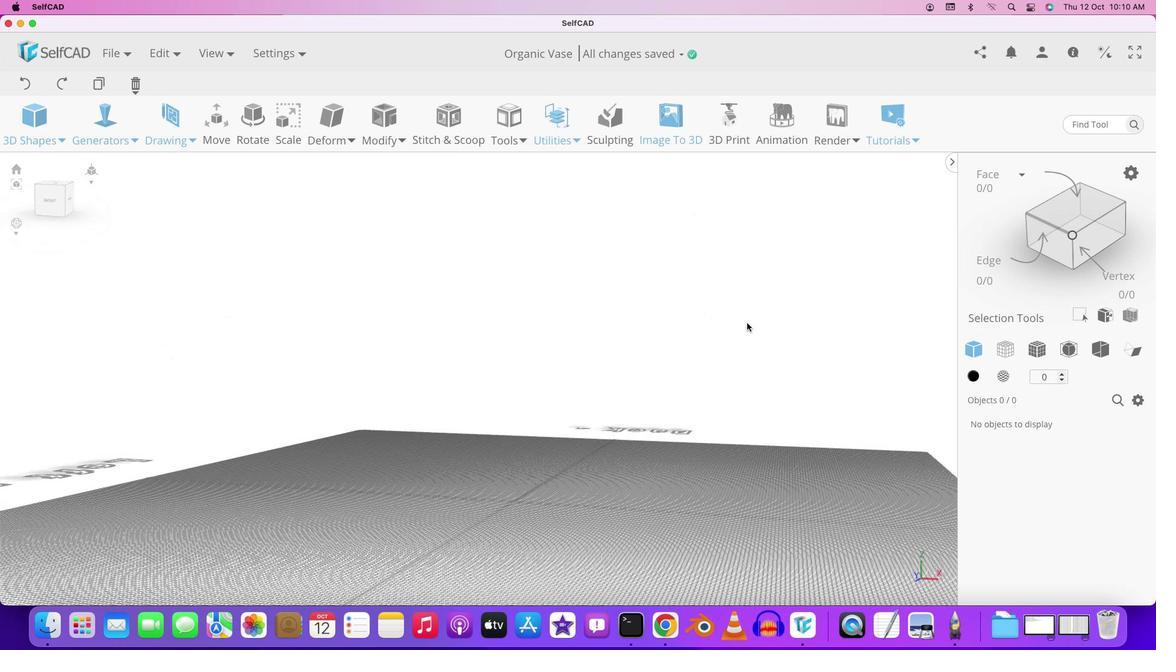 
Action: Mouse pressed left at (641, 368)
Screenshot: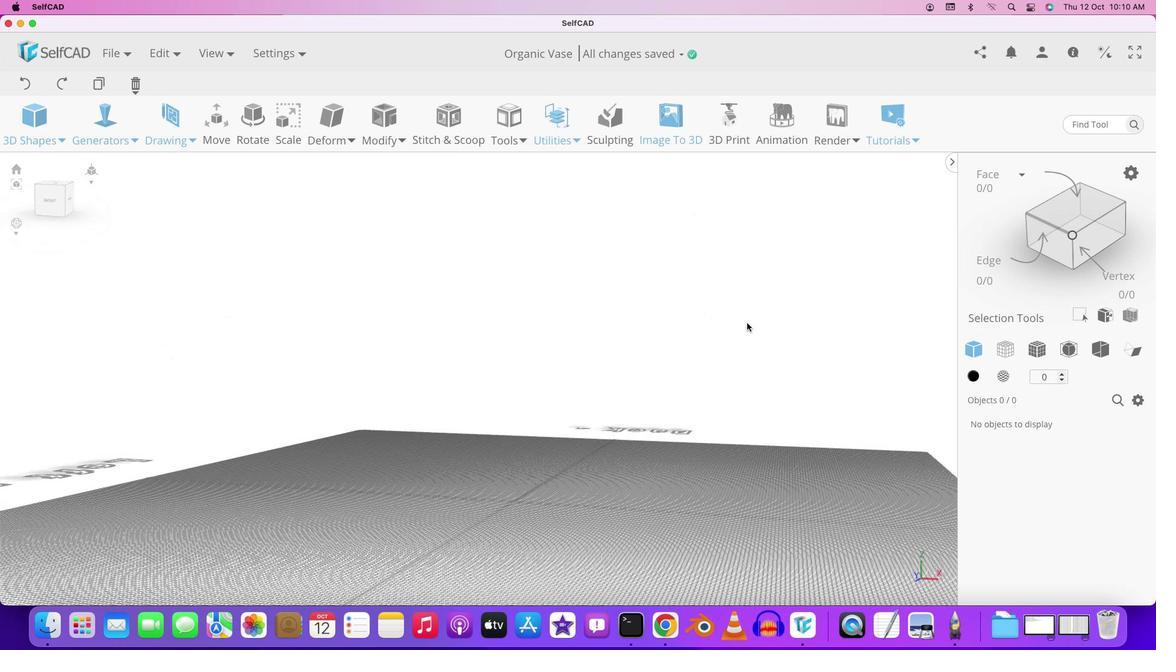 
Action: Mouse moved to (692, 409)
Screenshot: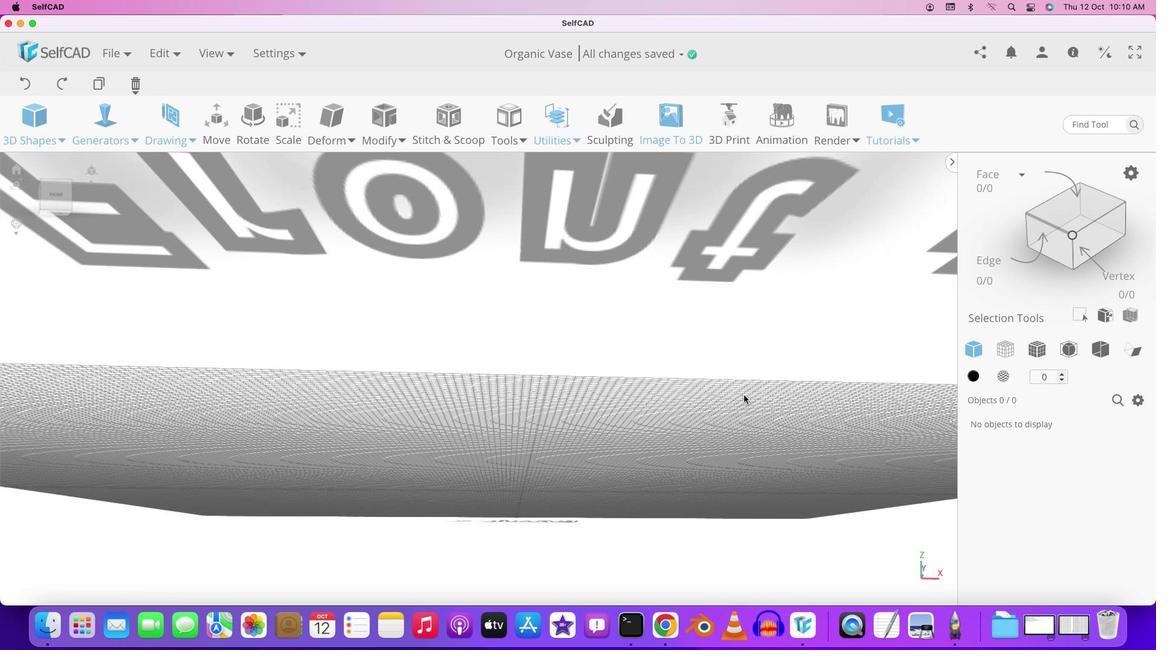 
Action: Mouse pressed left at (692, 409)
Screenshot: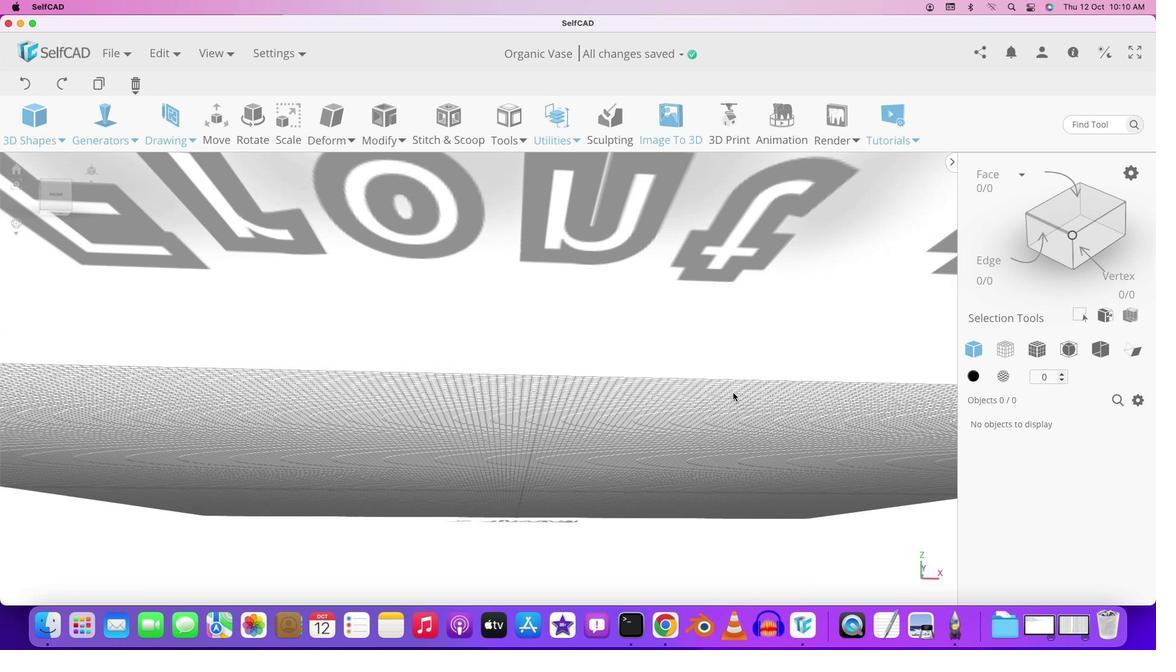 
Action: Mouse moved to (727, 390)
Screenshot: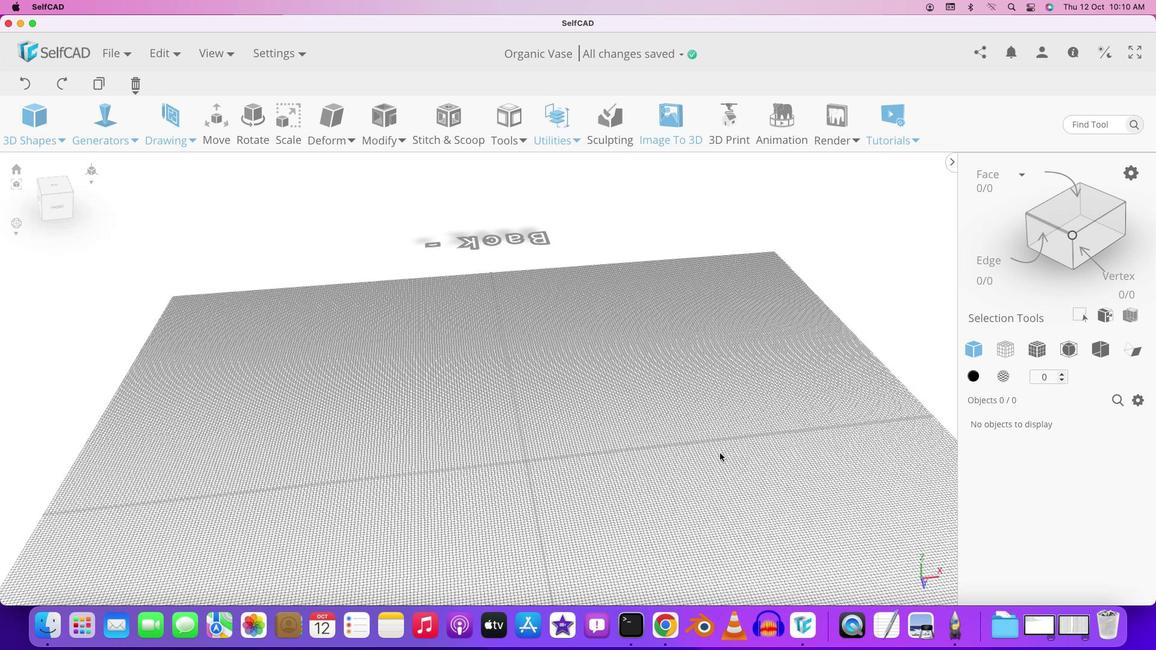 
Action: Mouse pressed left at (727, 390)
Screenshot: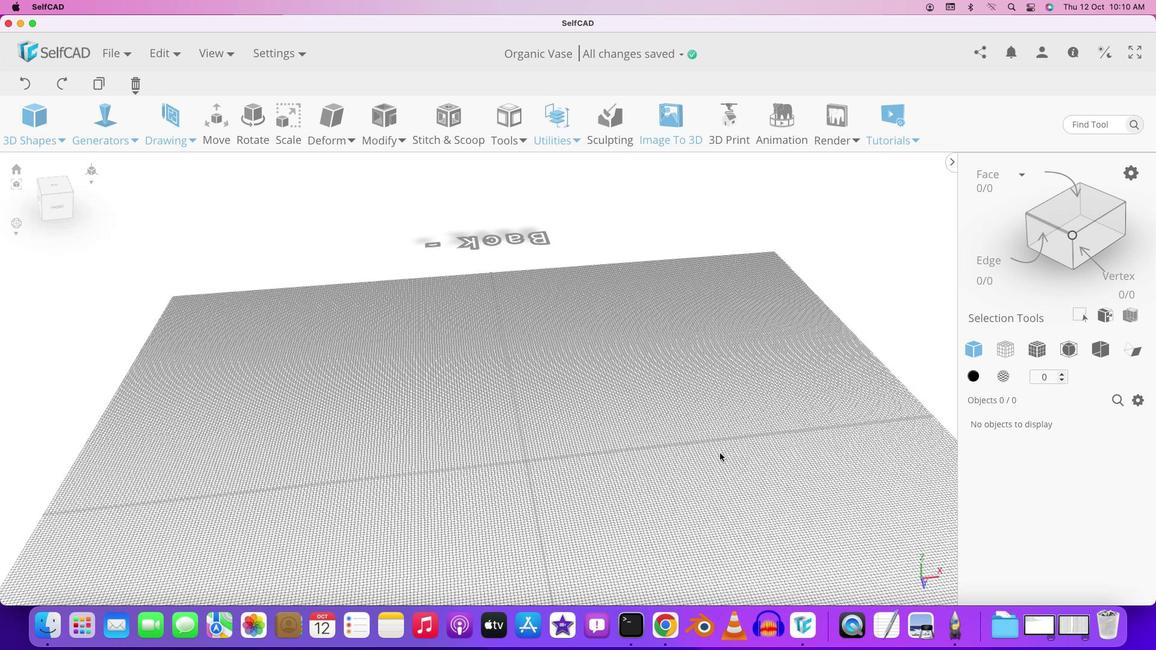 
Action: Mouse moved to (92, 184)
Screenshot: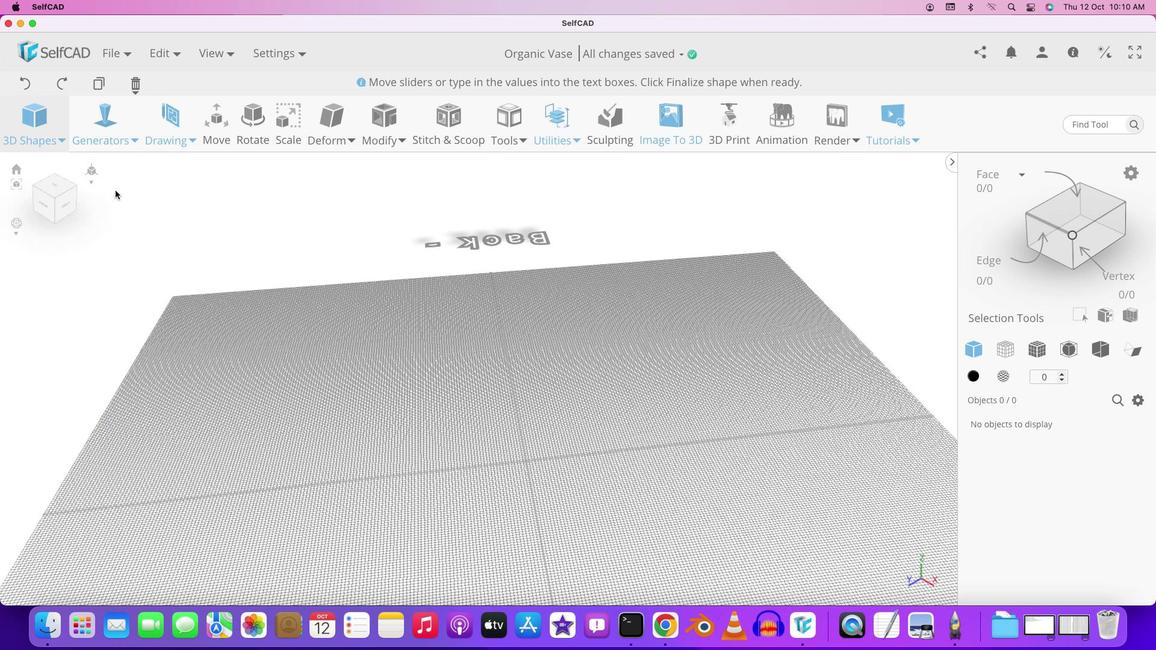 
Action: Mouse pressed left at (92, 184)
Screenshot: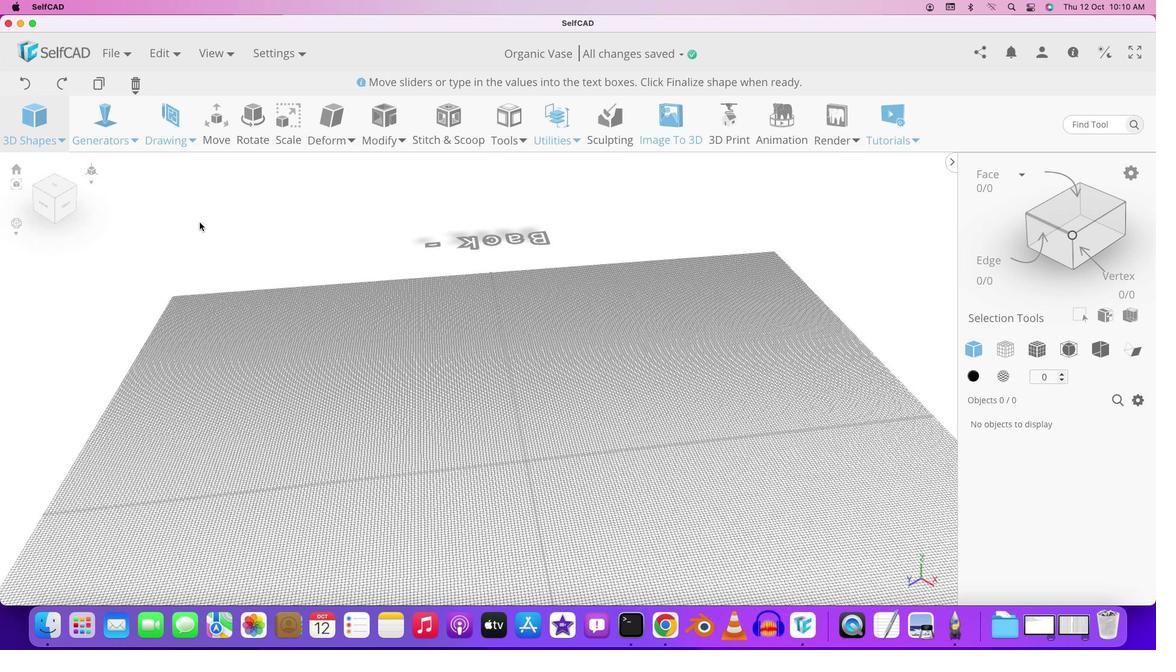 
Action: Mouse moved to (469, 393)
Screenshot: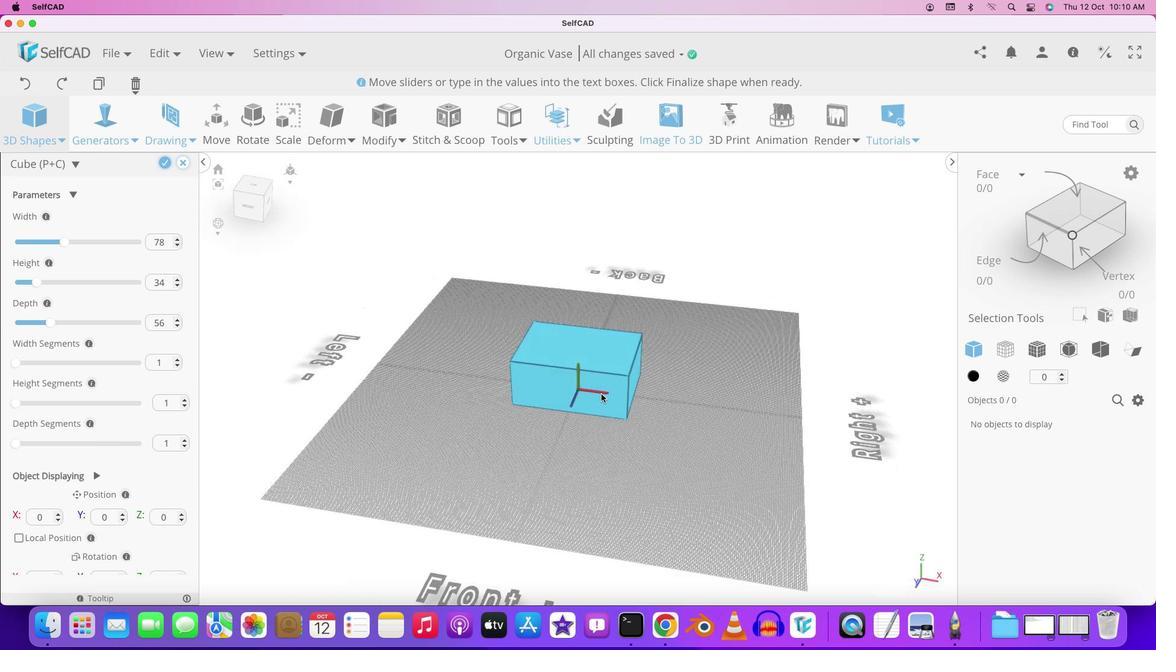 
Action: Mouse pressed left at (469, 393)
Screenshot: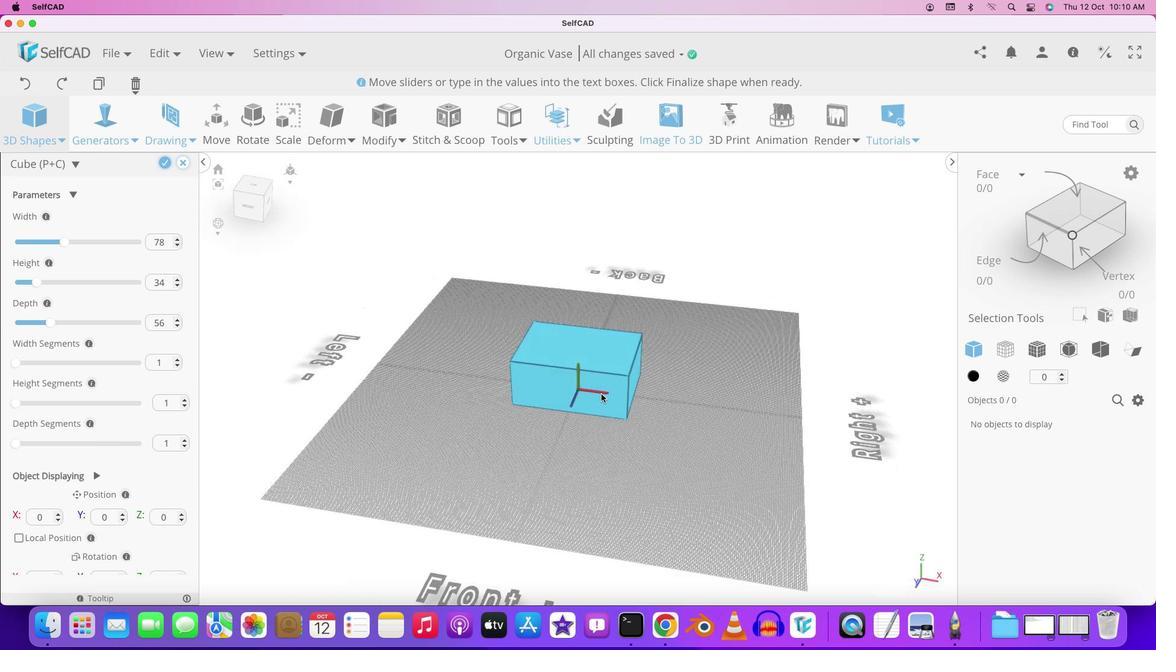 
Action: Mouse moved to (537, 356)
Screenshot: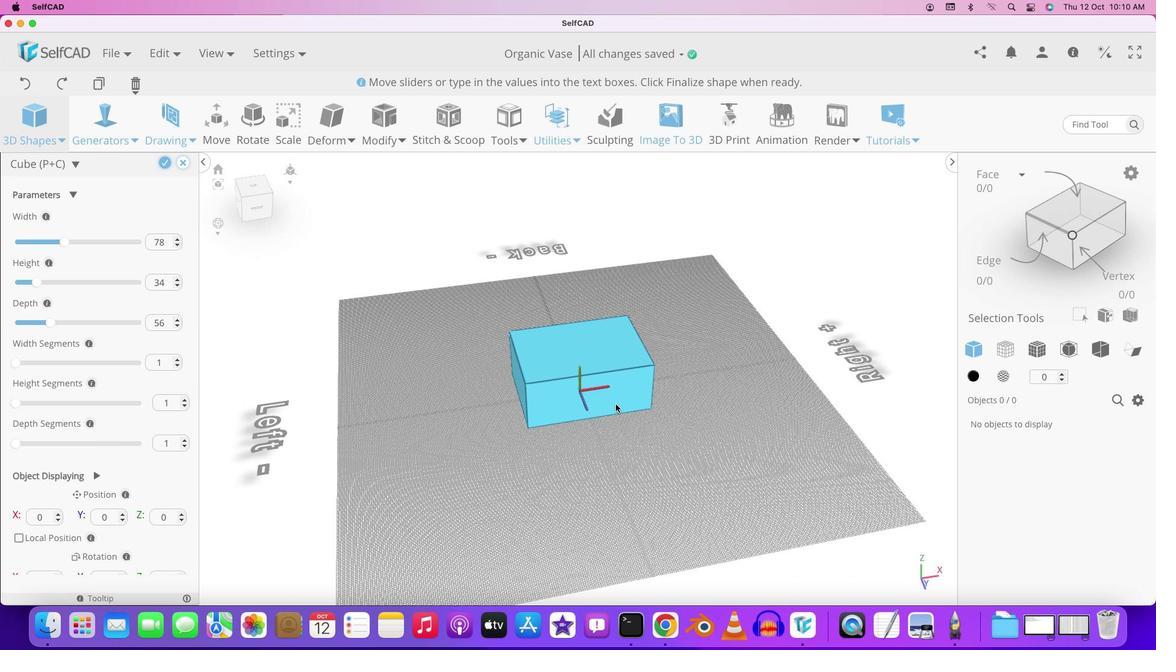 
Action: Mouse scrolled (537, 356) with delta (0, 0)
Screenshot: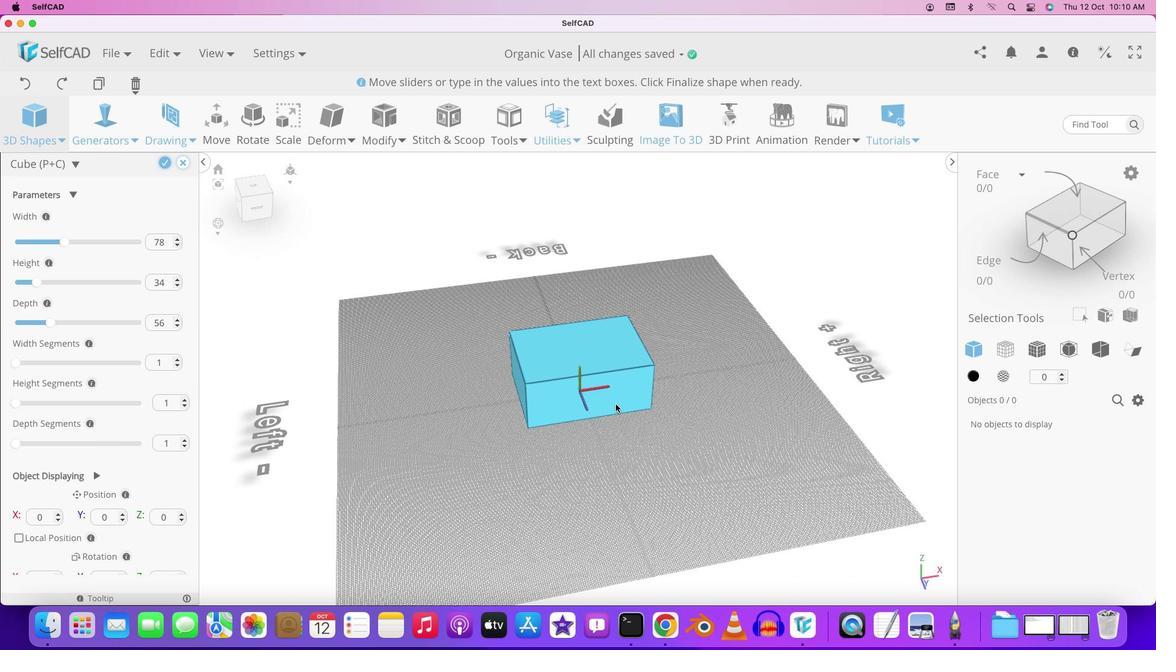 
Action: Mouse moved to (544, 362)
Screenshot: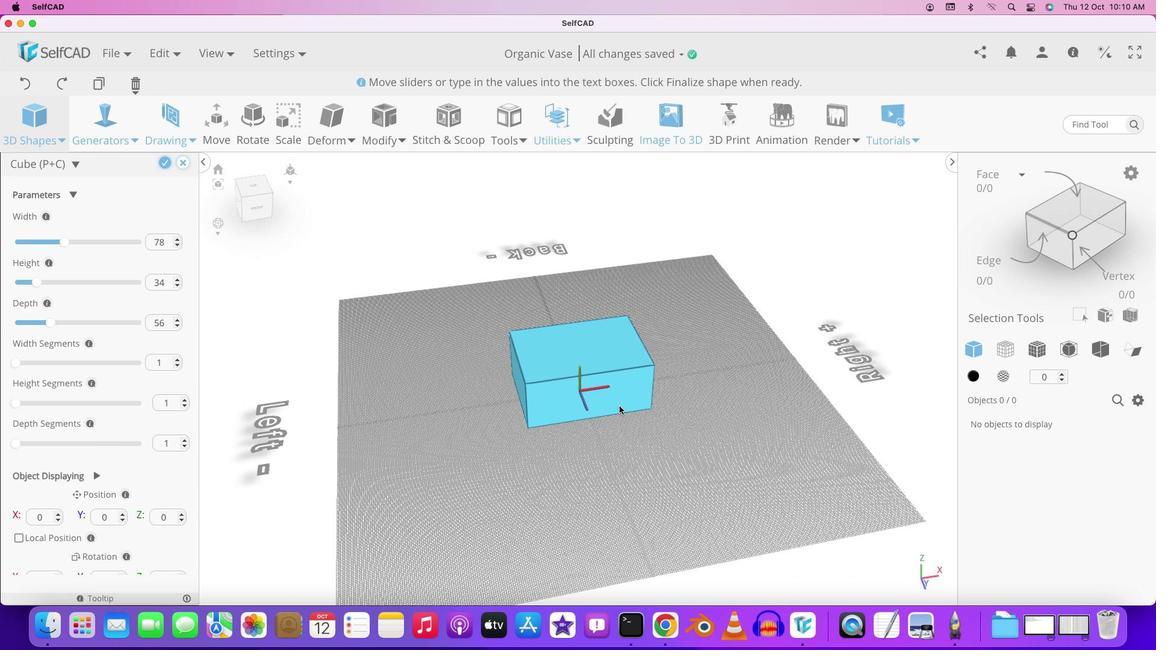 
Action: Mouse scrolled (544, 362) with delta (0, -2)
Screenshot: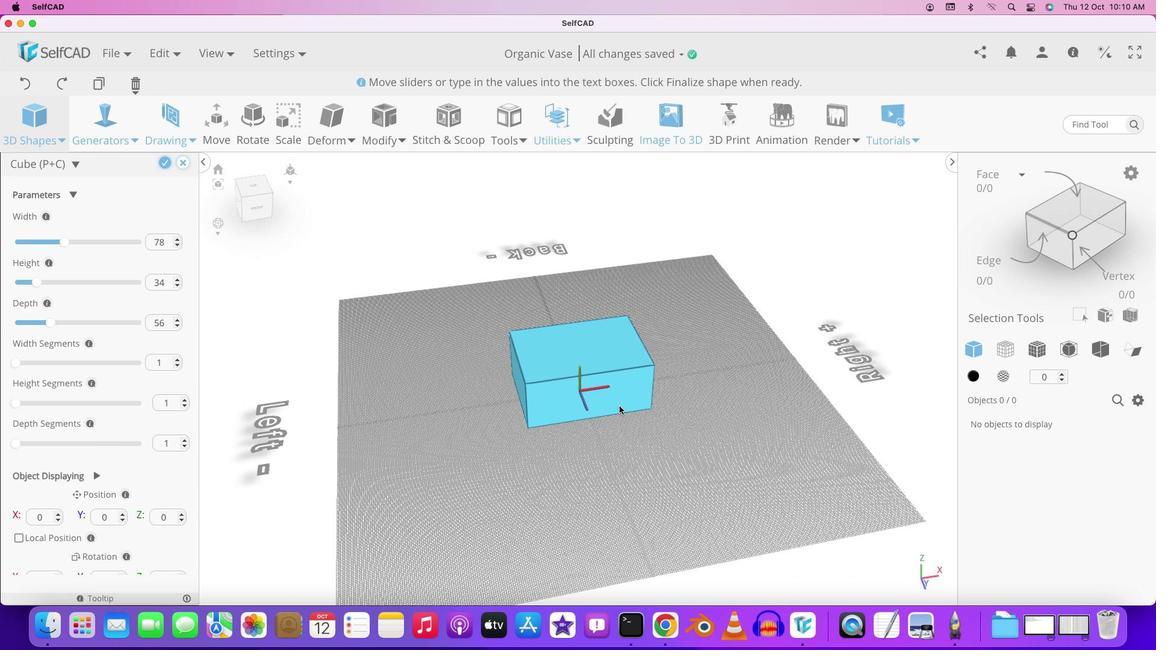 
Action: Mouse moved to (552, 366)
Screenshot: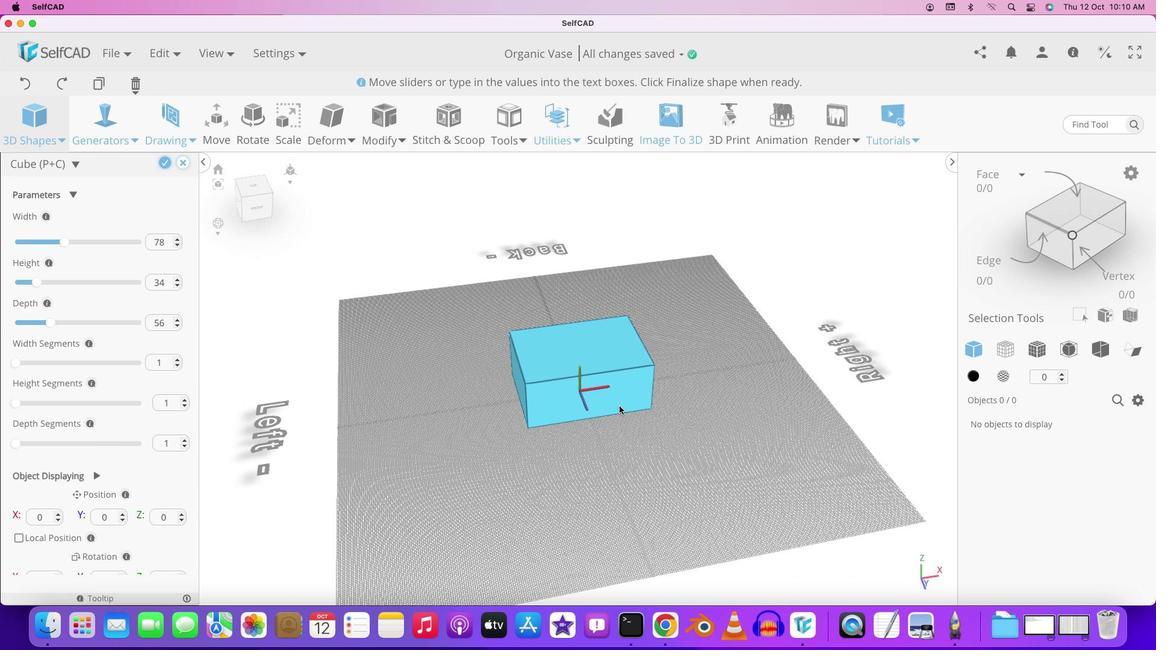 
Action: Mouse scrolled (552, 366) with delta (0, 0)
Screenshot: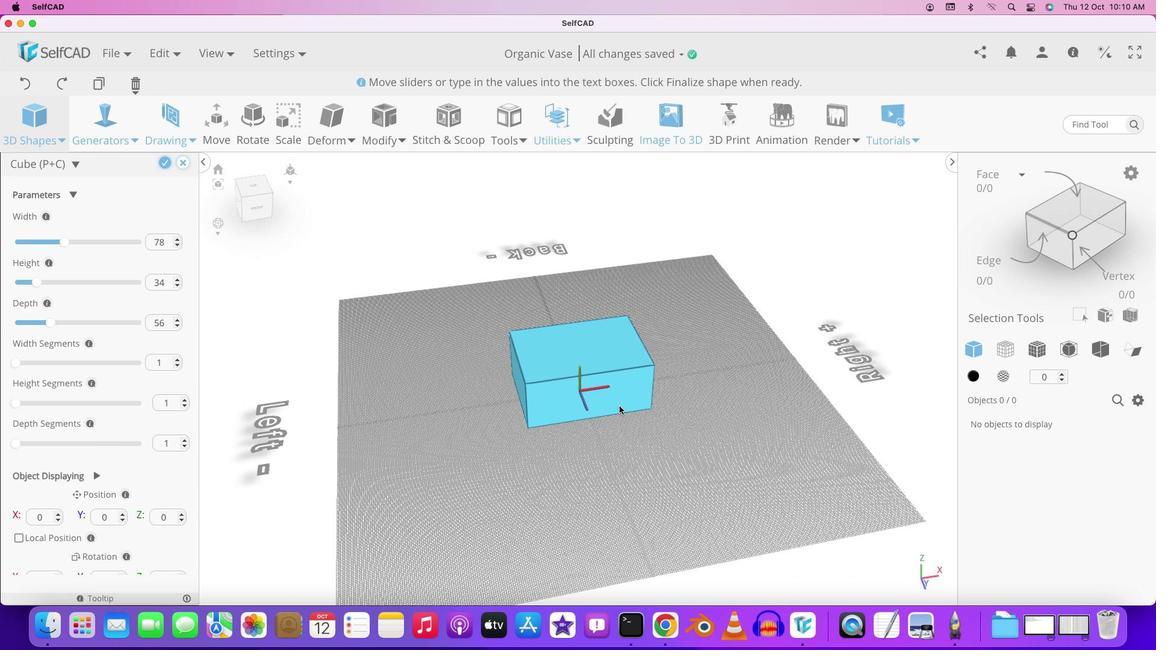 
Action: Mouse moved to (615, 403)
Screenshot: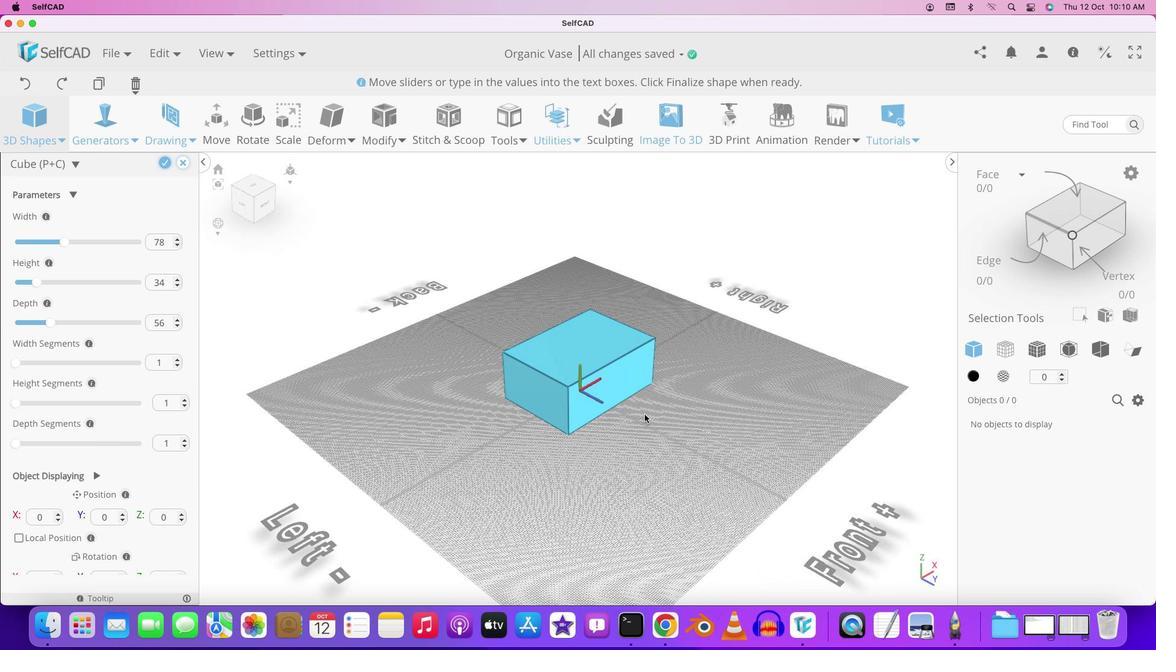 
Action: Mouse pressed left at (615, 403)
Screenshot: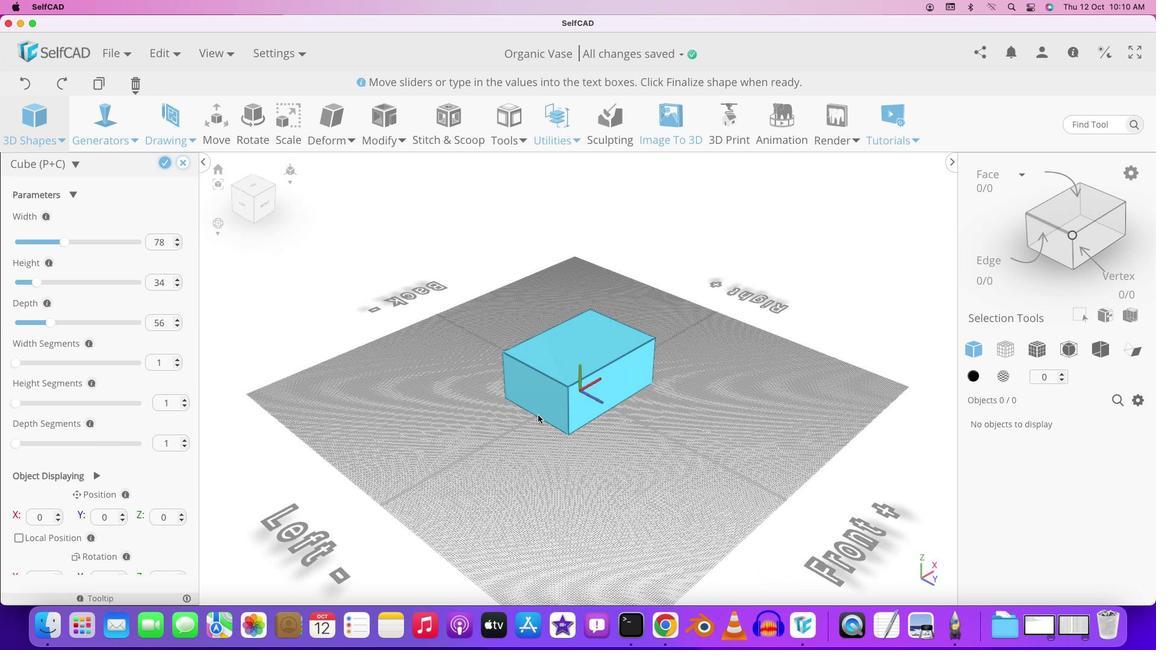 
Action: Mouse moved to (109, 382)
Screenshot: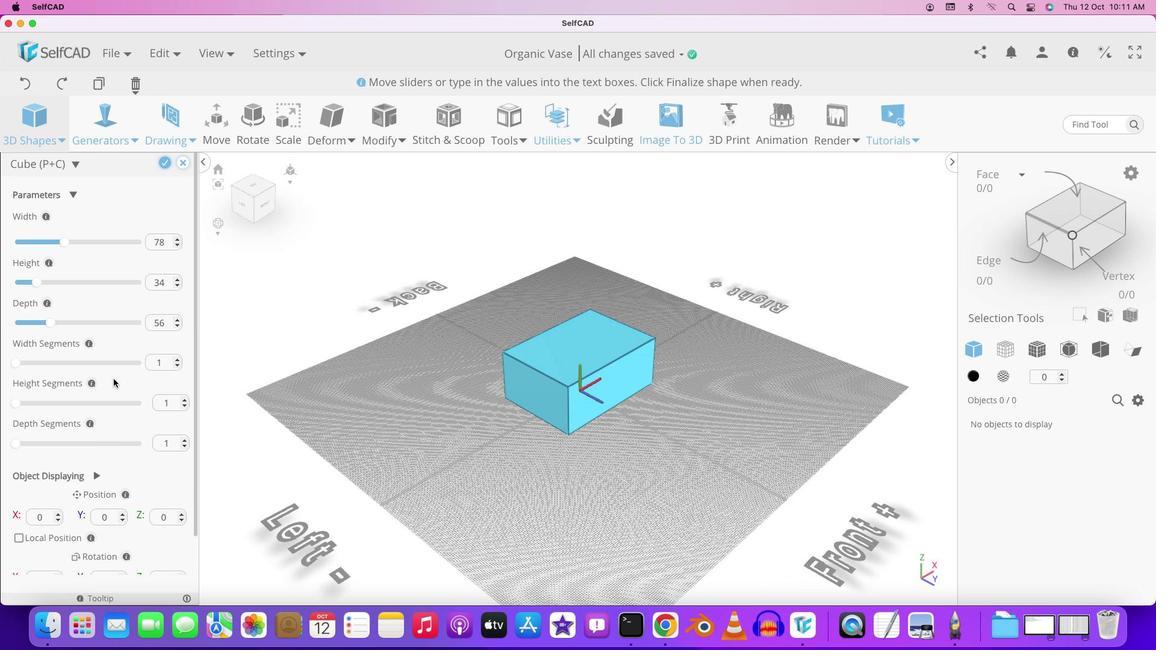 
Action: Mouse scrolled (109, 382) with delta (0, 0)
Screenshot: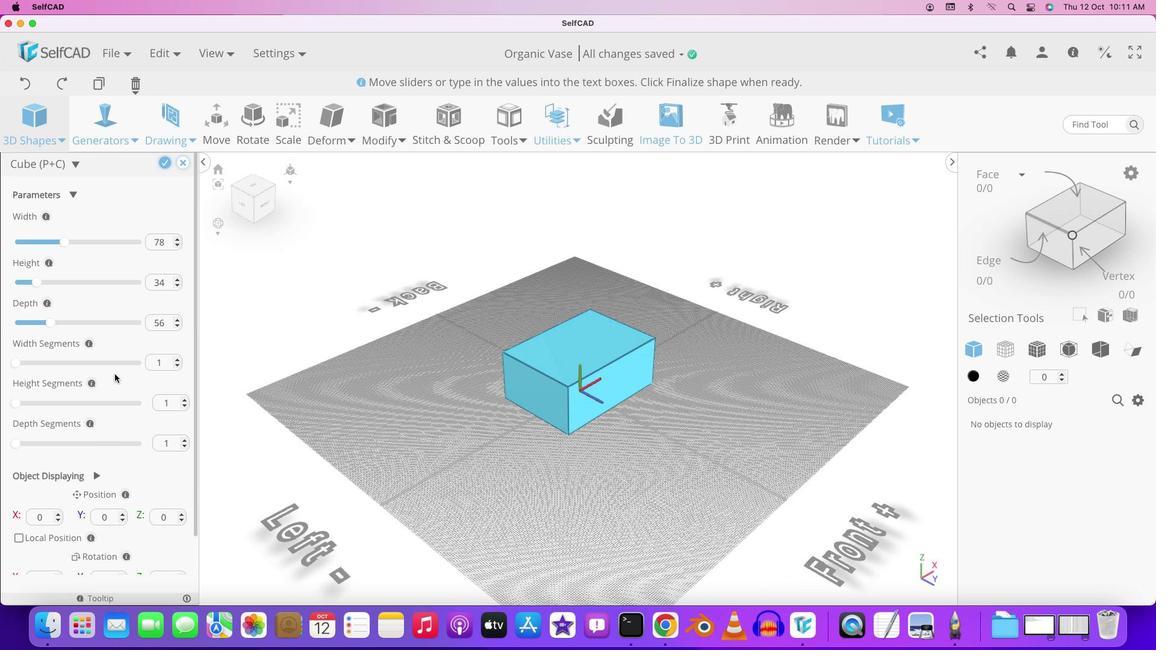 
Action: Mouse moved to (109, 382)
Screenshot: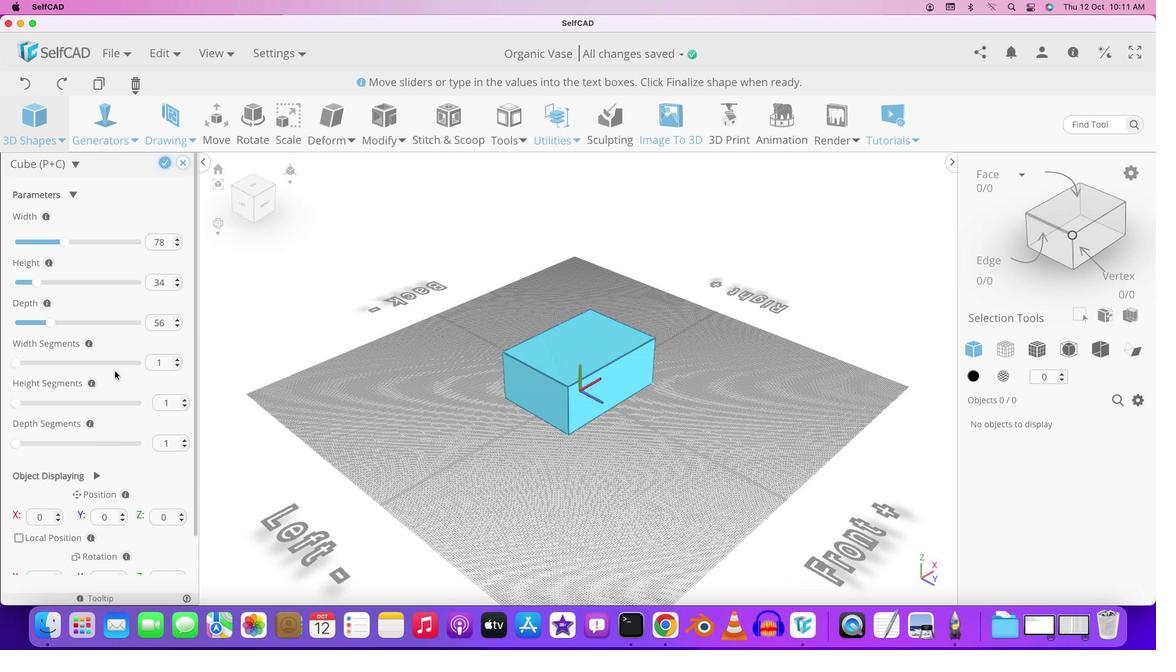 
Action: Mouse scrolled (109, 382) with delta (0, 0)
Screenshot: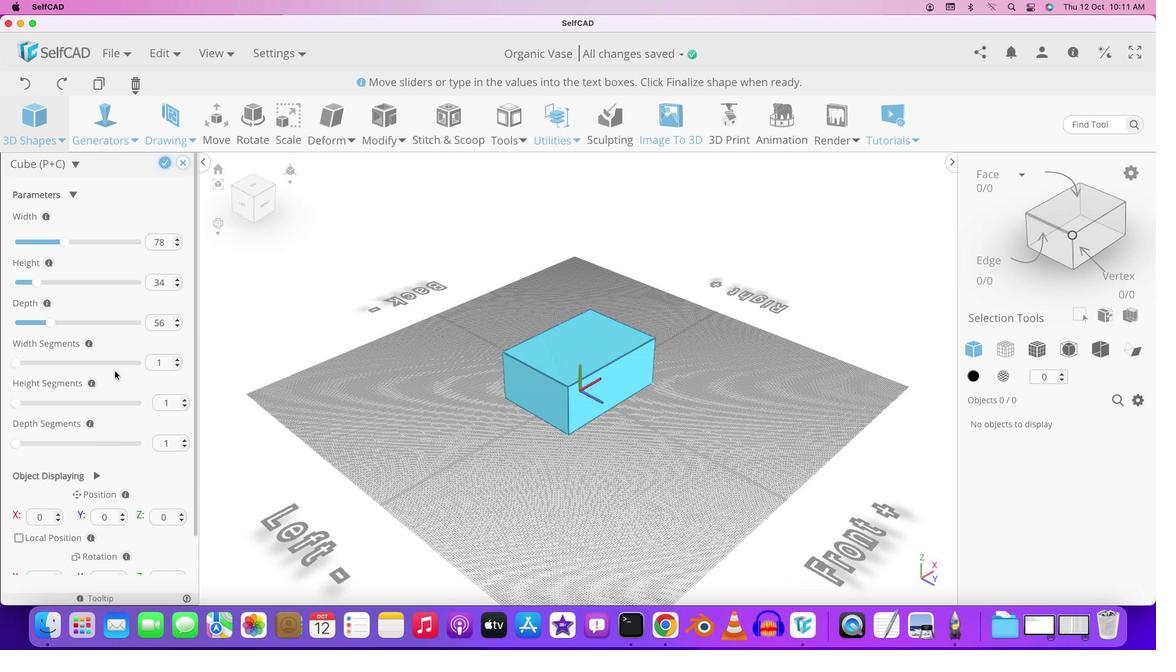 
Action: Mouse scrolled (109, 382) with delta (0, 0)
Screenshot: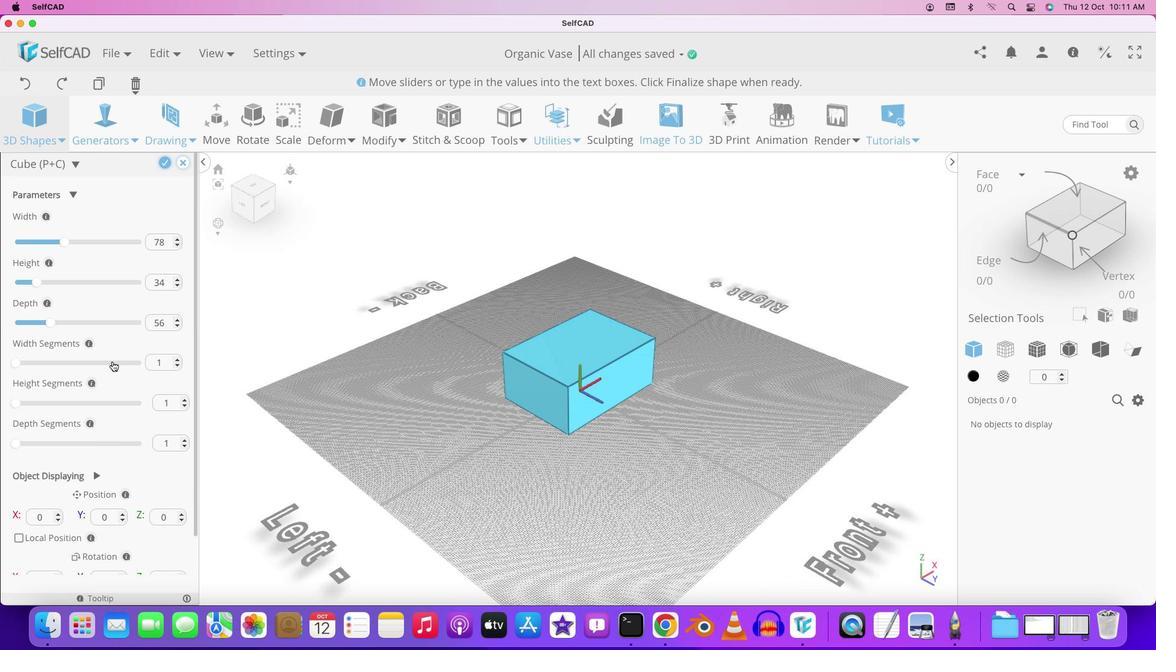 
Action: Mouse scrolled (109, 382) with delta (0, 1)
Screenshot: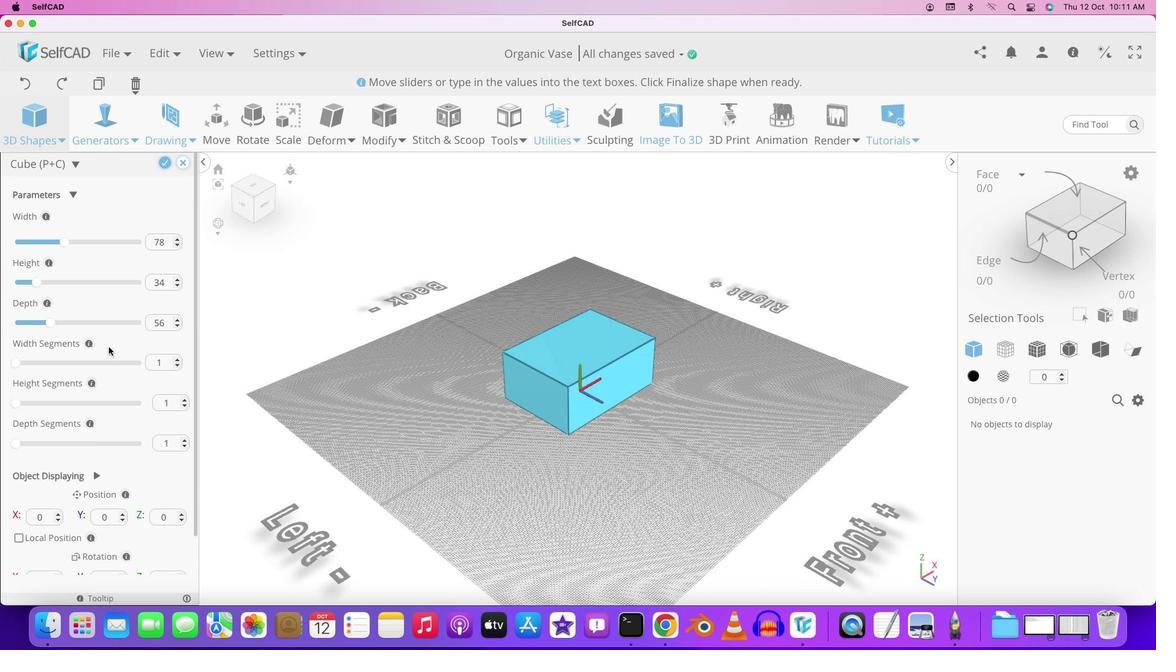 
Action: Mouse scrolled (109, 382) with delta (0, 1)
Screenshot: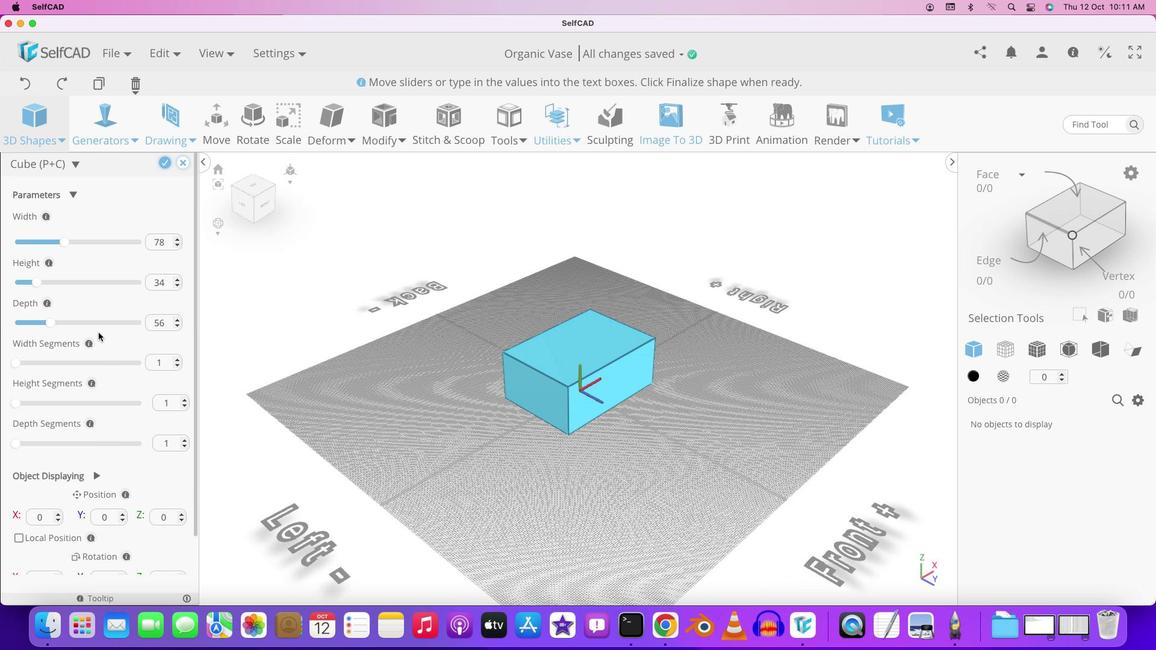 
Action: Mouse moved to (49, 322)
Screenshot: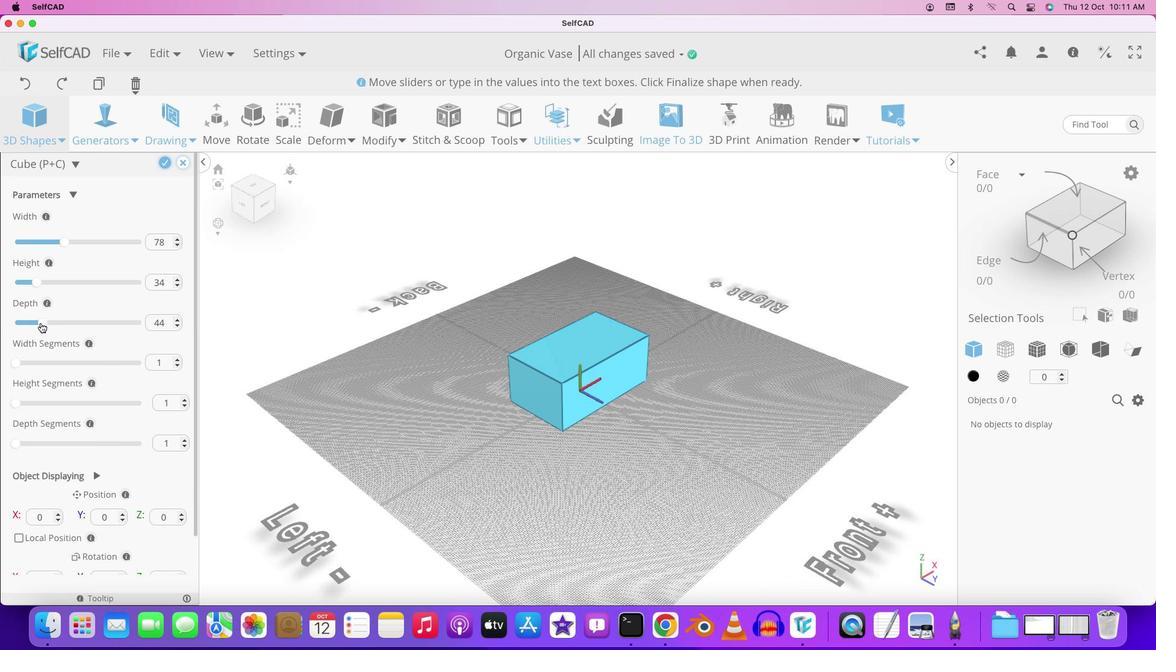 
Action: Mouse pressed left at (49, 322)
Screenshot: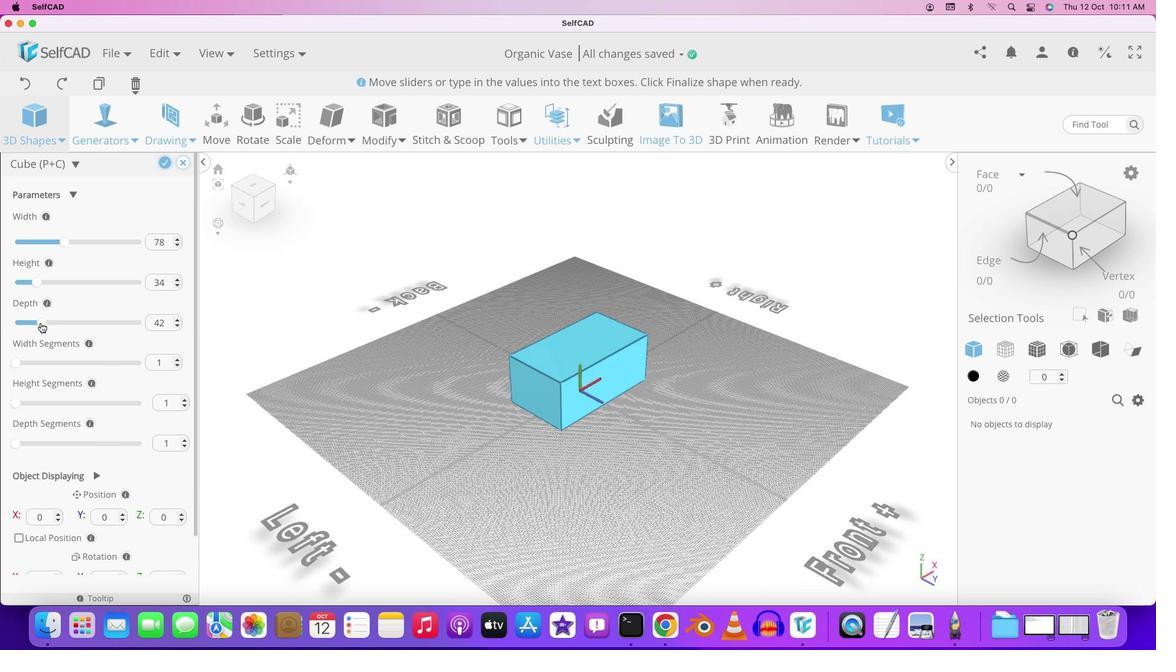 
Action: Mouse moved to (36, 280)
Screenshot: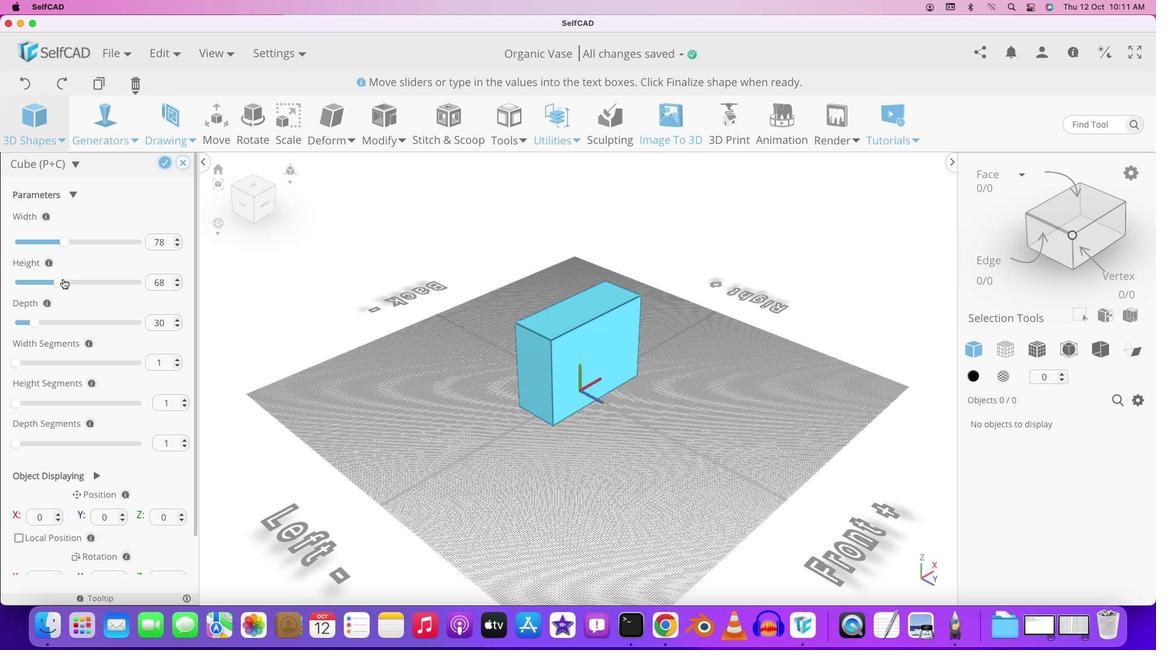 
Action: Mouse pressed left at (36, 280)
Screenshot: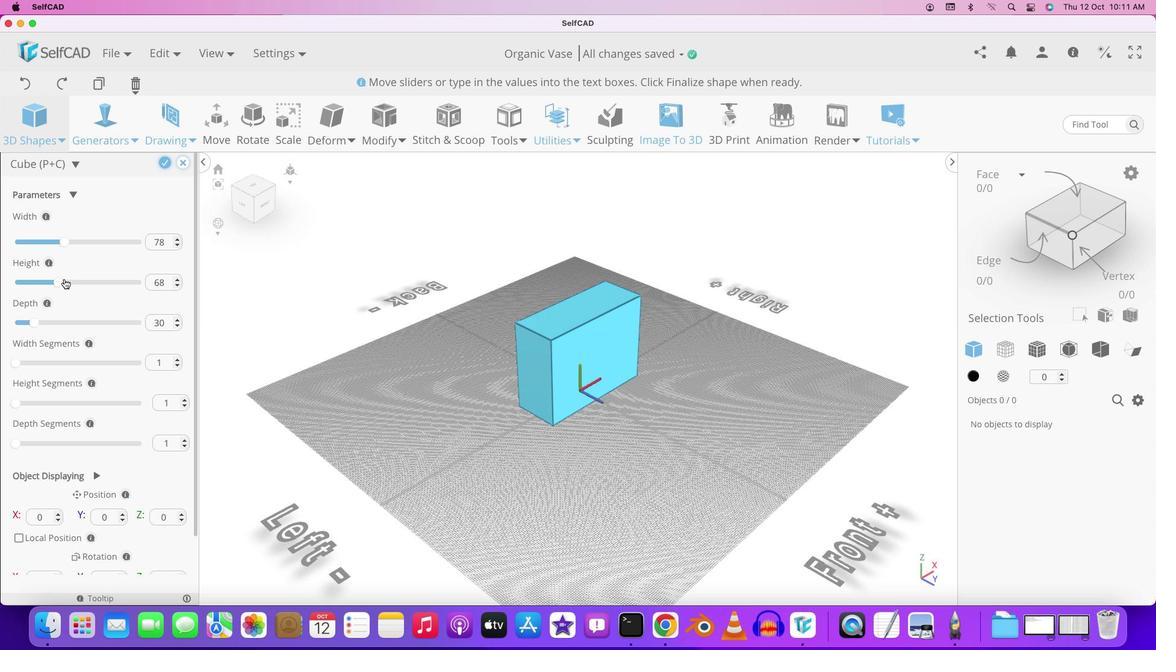 
Action: Mouse moved to (473, 382)
Screenshot: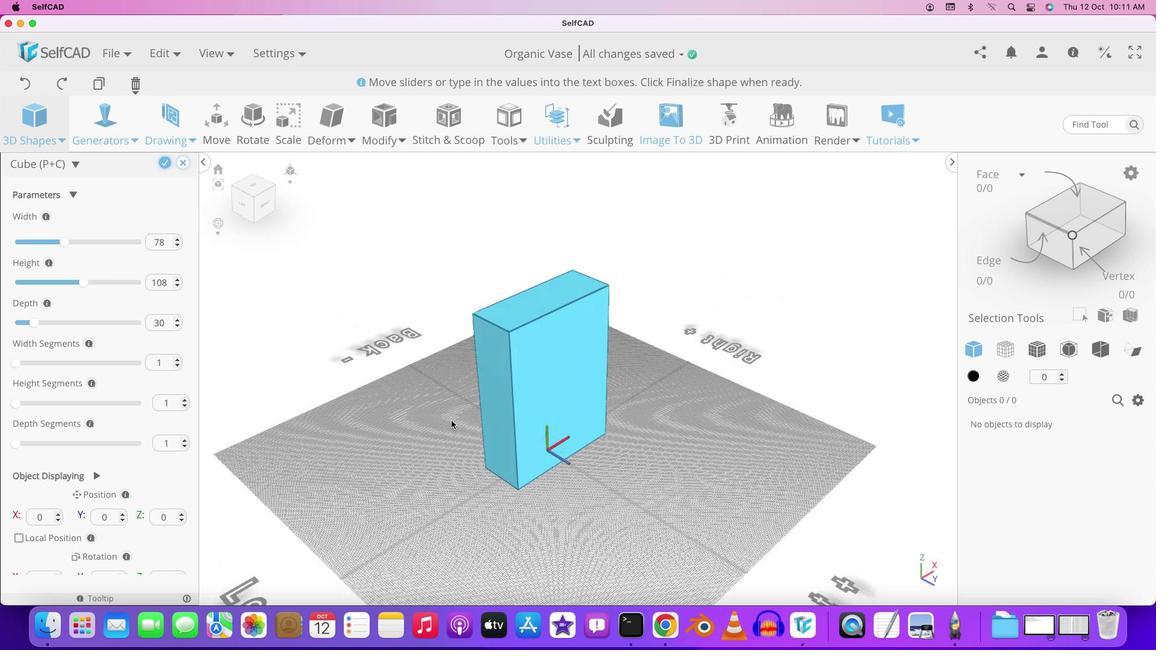 
Action: Key pressed Key.shift
Screenshot: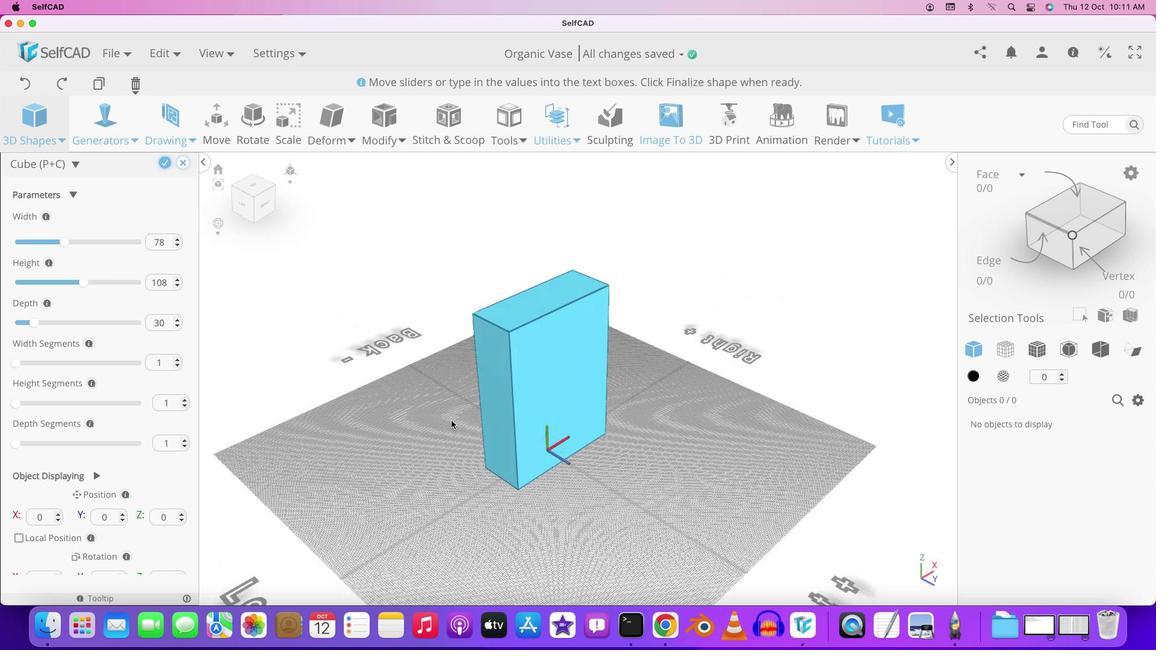 
Action: Mouse moved to (494, 383)
Screenshot: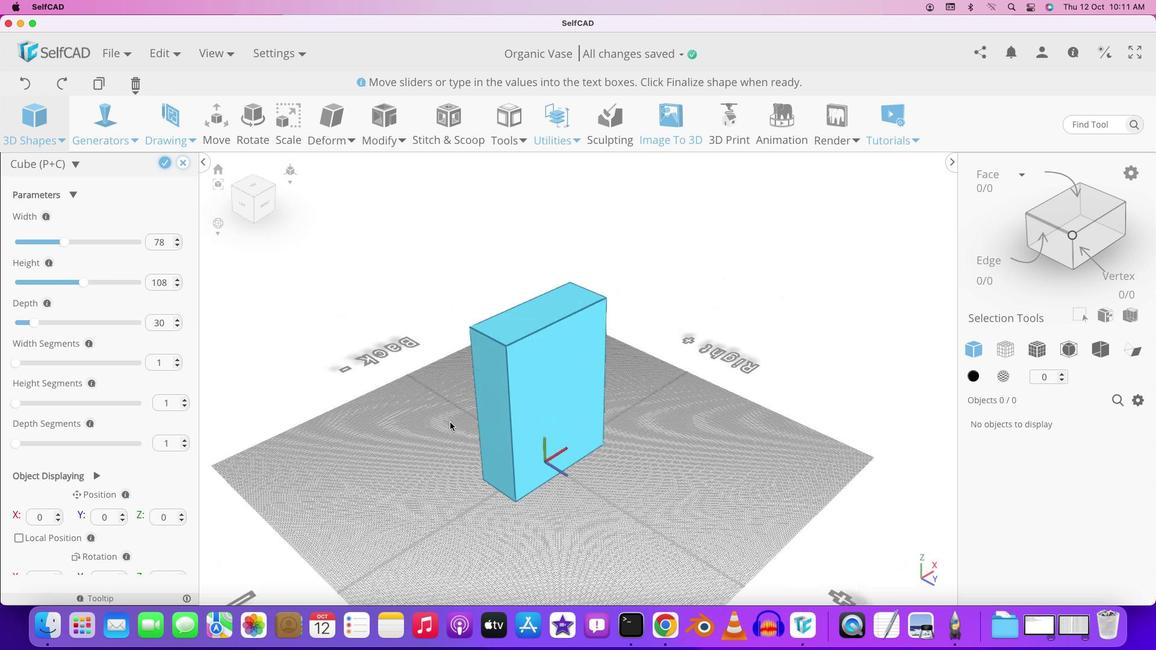 
Action: Mouse pressed left at (494, 383)
Screenshot: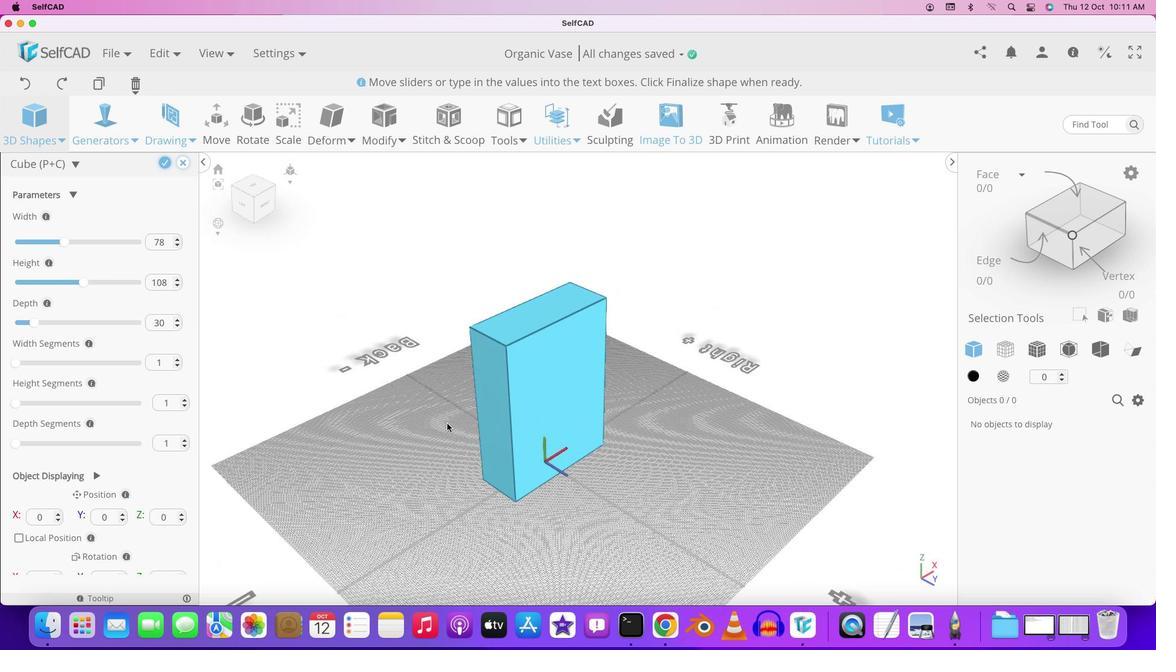 
Action: Mouse moved to (446, 422)
Screenshot: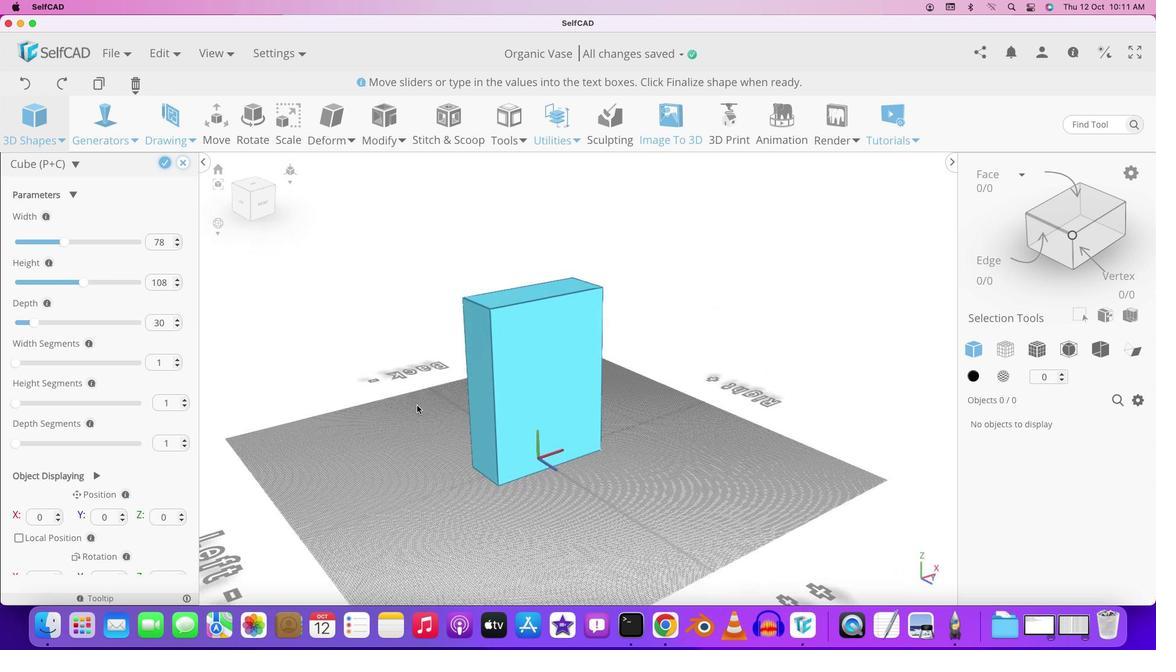 
Action: Mouse pressed left at (446, 422)
Screenshot: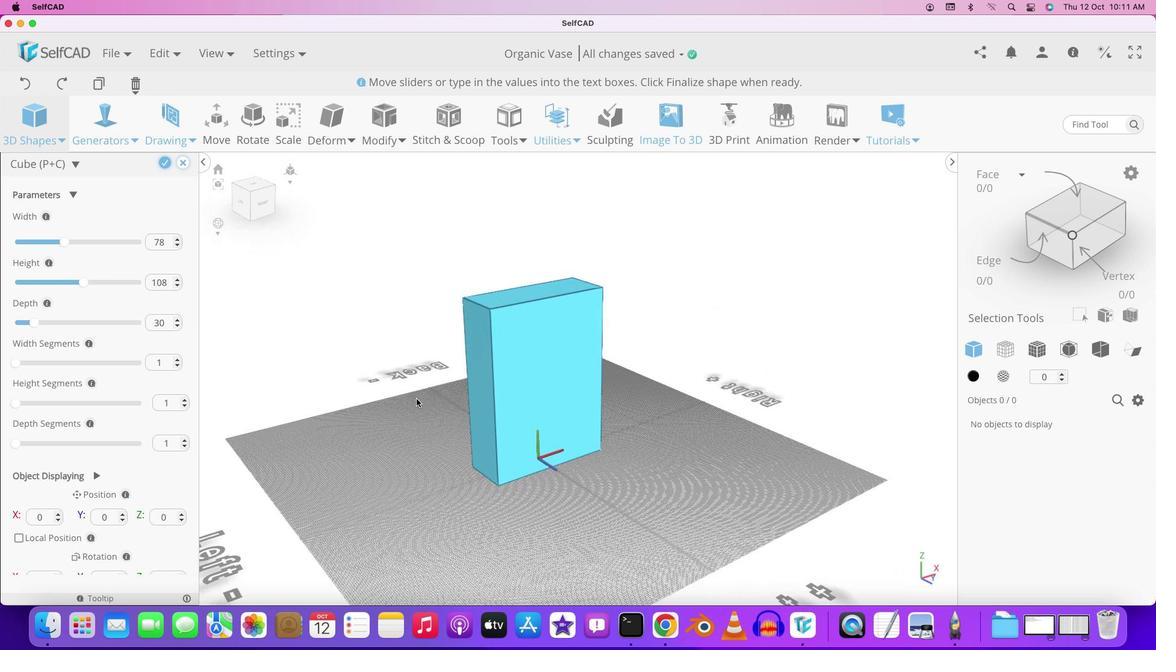 
Action: Mouse moved to (411, 363)
Screenshot: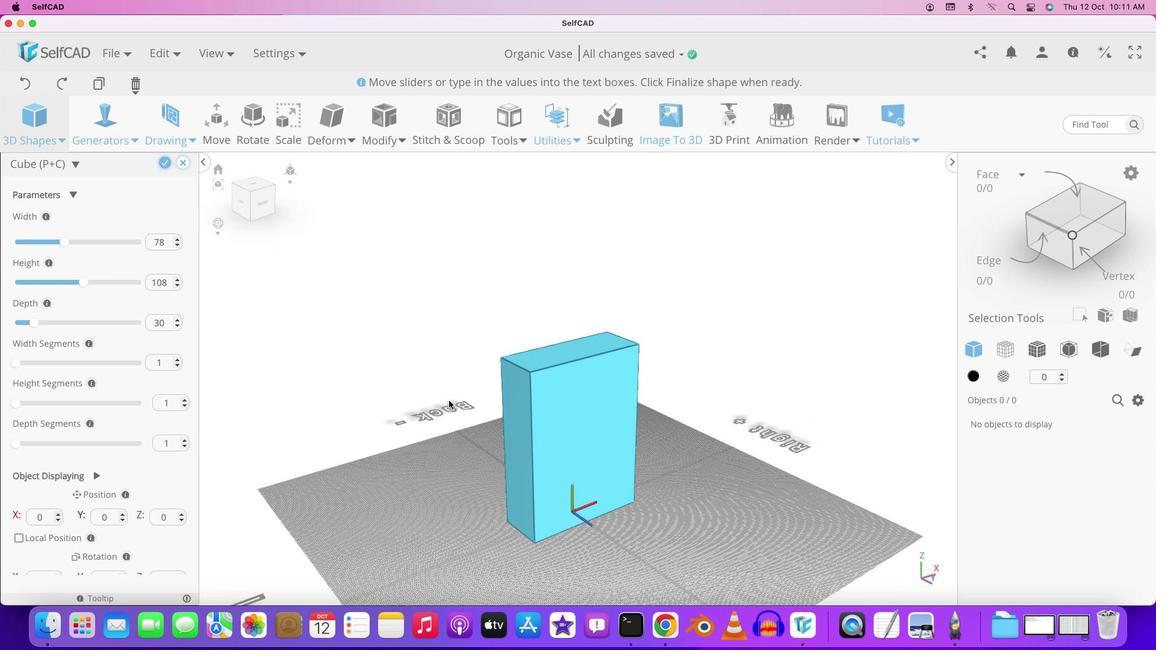 
Action: Key pressed Key.shift
Screenshot: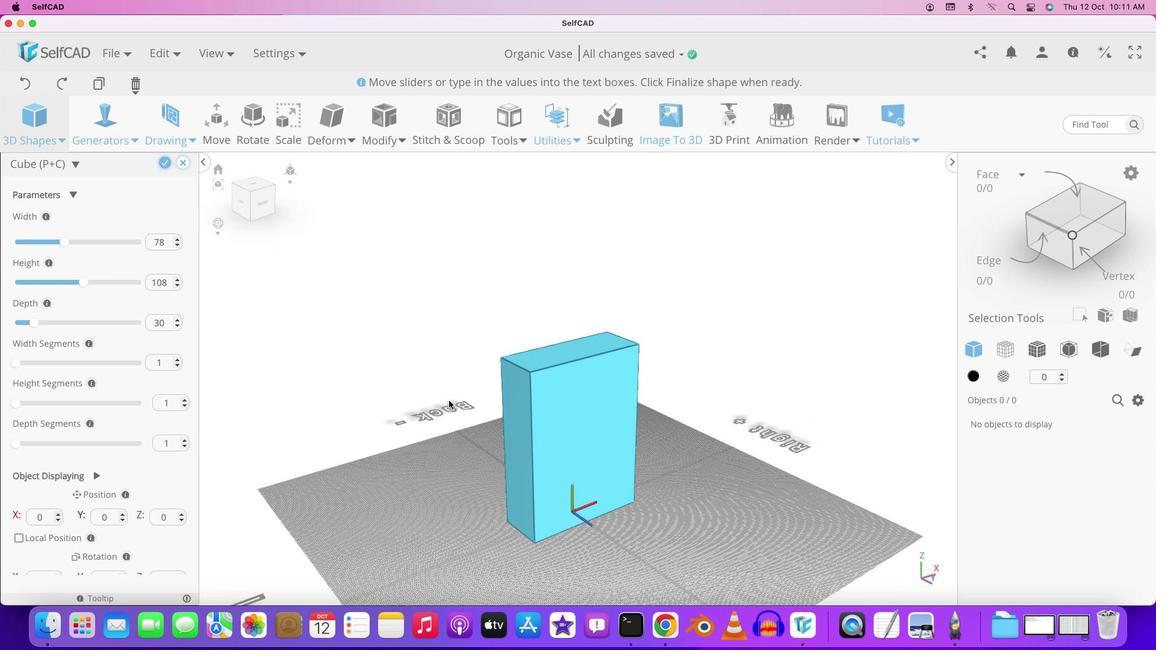 
Action: Mouse moved to (413, 363)
Screenshot: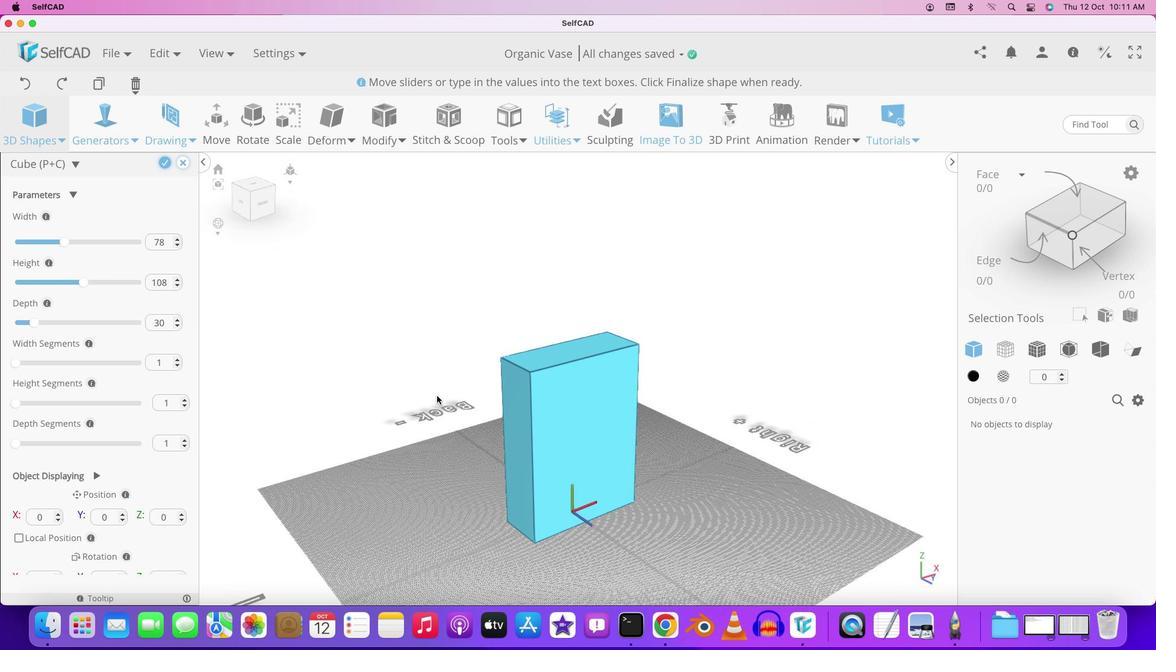 
Action: Mouse pressed left at (413, 363)
Screenshot: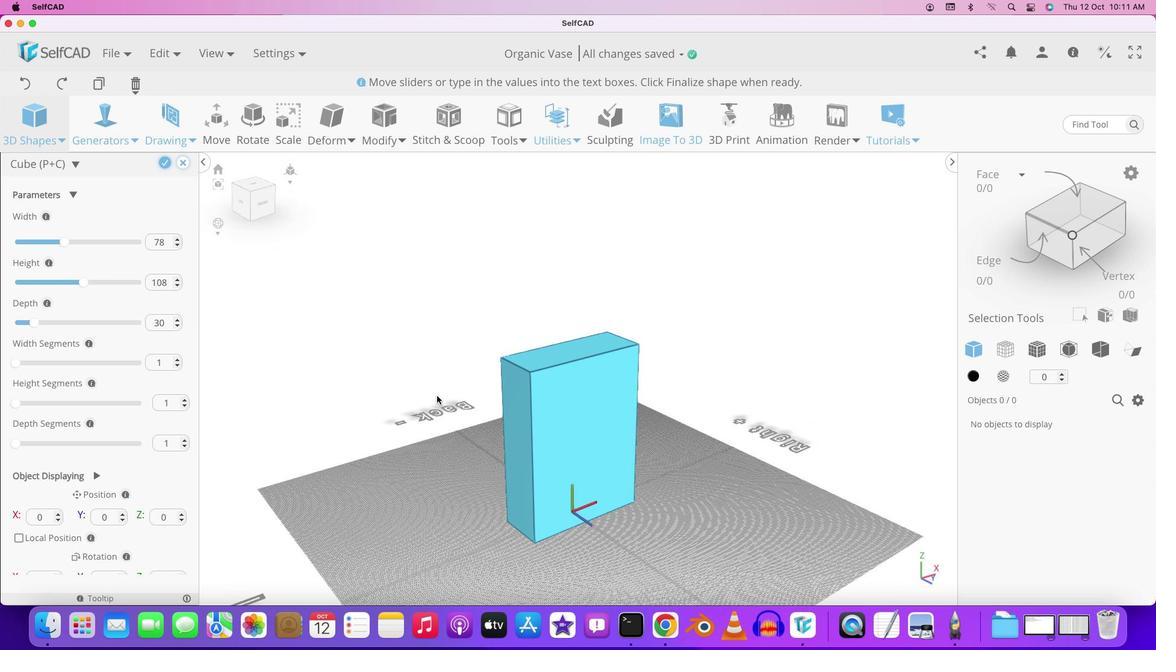 
Action: Mouse moved to (447, 399)
Screenshot: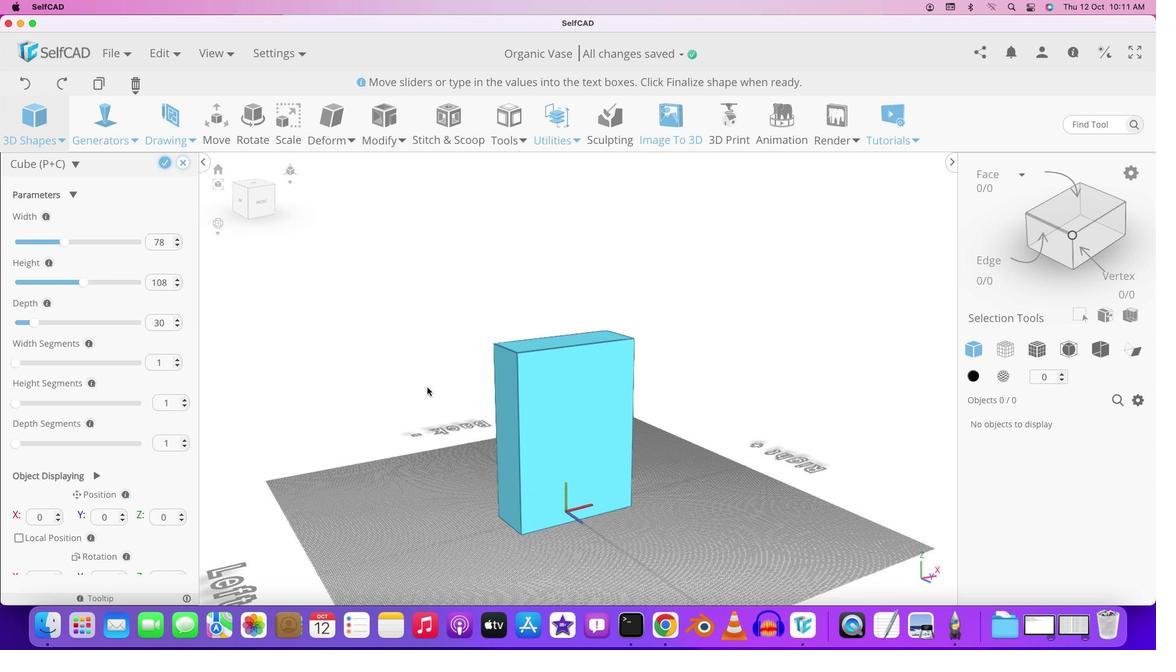 
Action: Mouse pressed left at (447, 399)
Screenshot: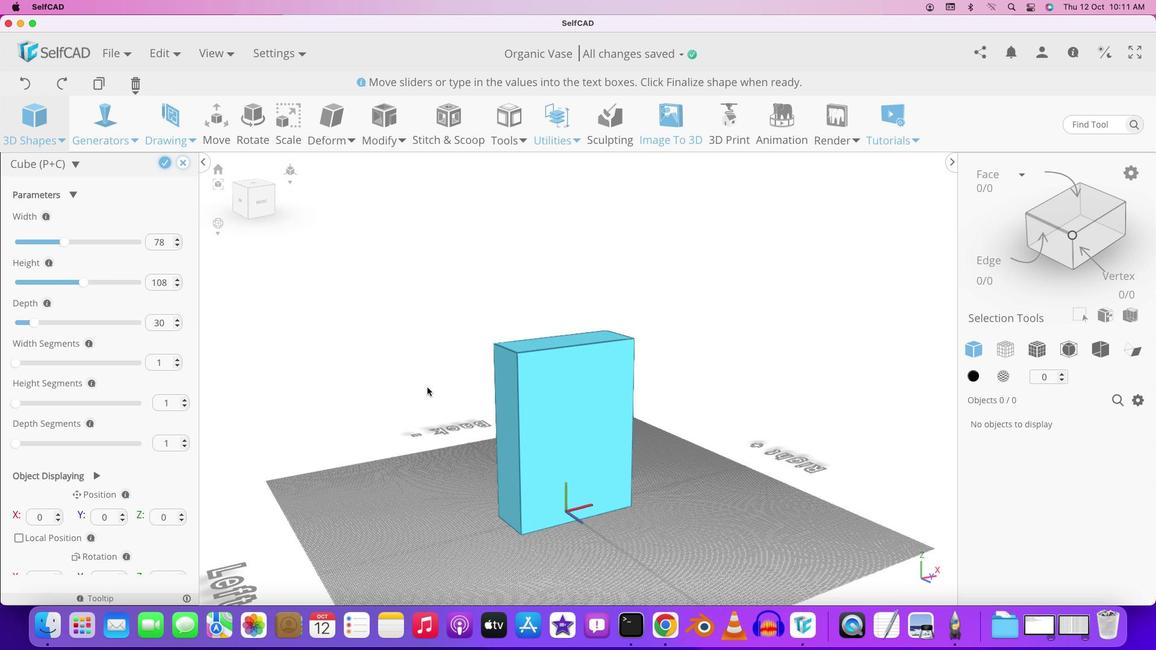 
Action: Mouse moved to (425, 386)
Screenshot: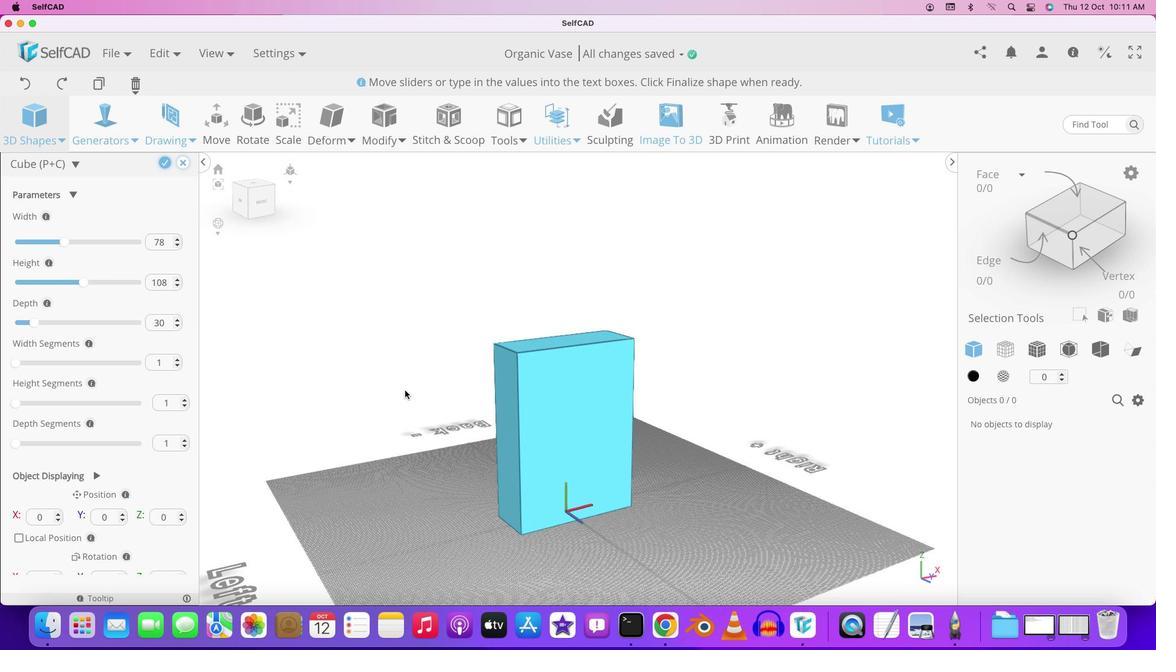 
Action: Key pressed Key.shift
Screenshot: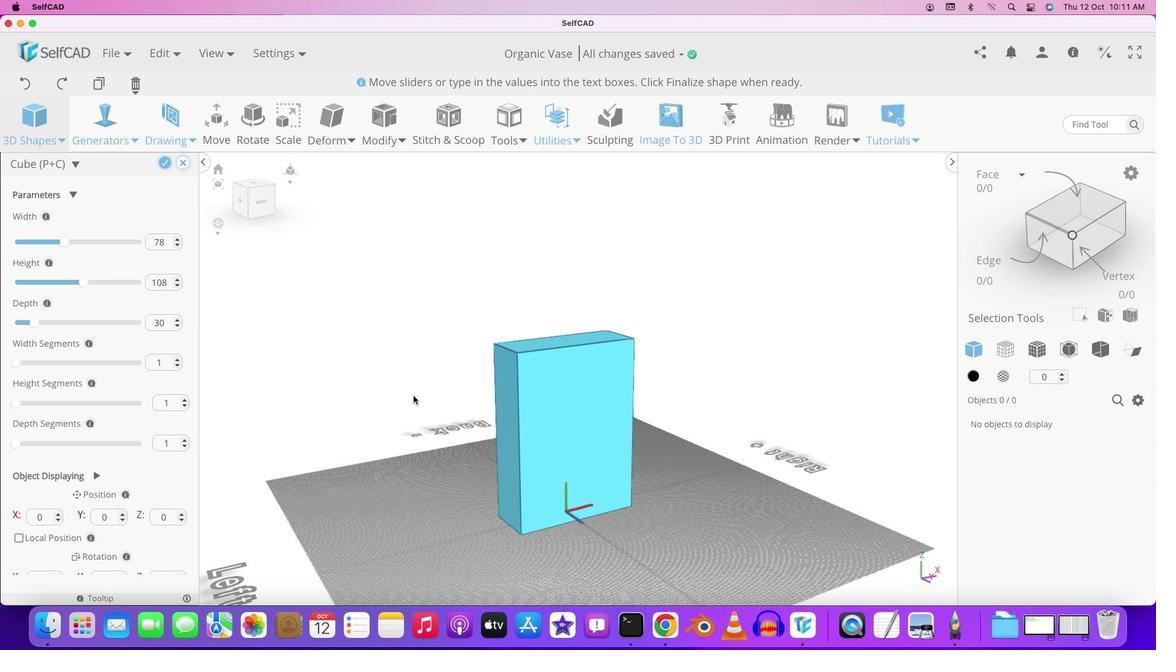 
Action: Mouse moved to (519, 432)
Screenshot: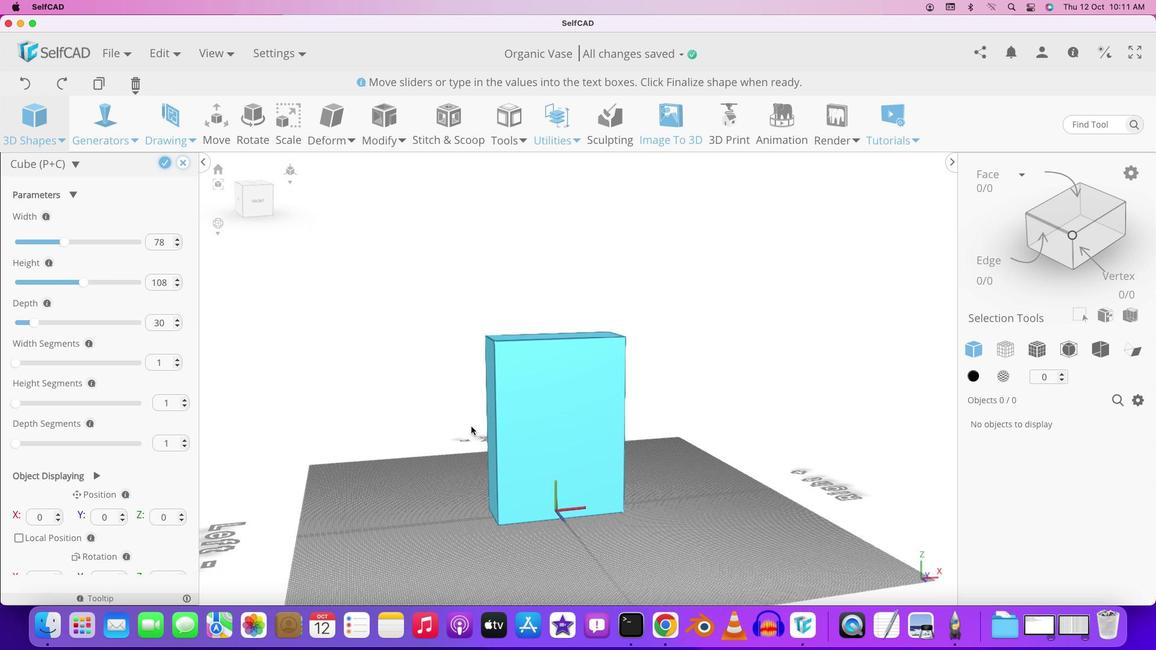 
Action: Mouse pressed left at (519, 432)
Screenshot: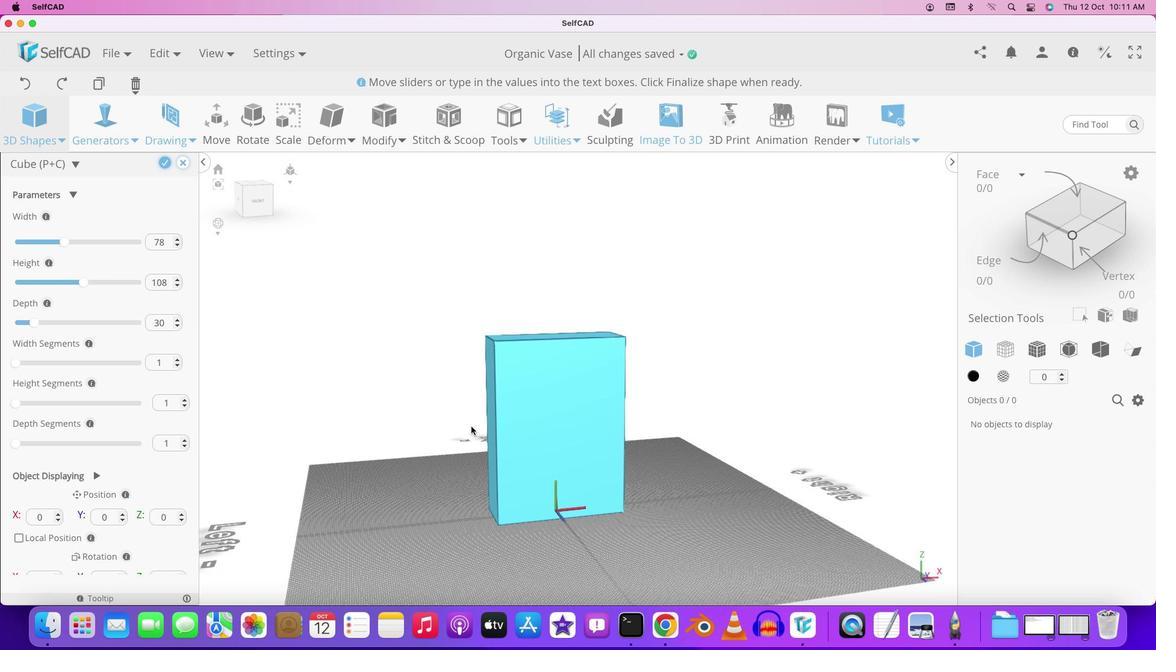 
Action: Mouse moved to (467, 530)
Screenshot: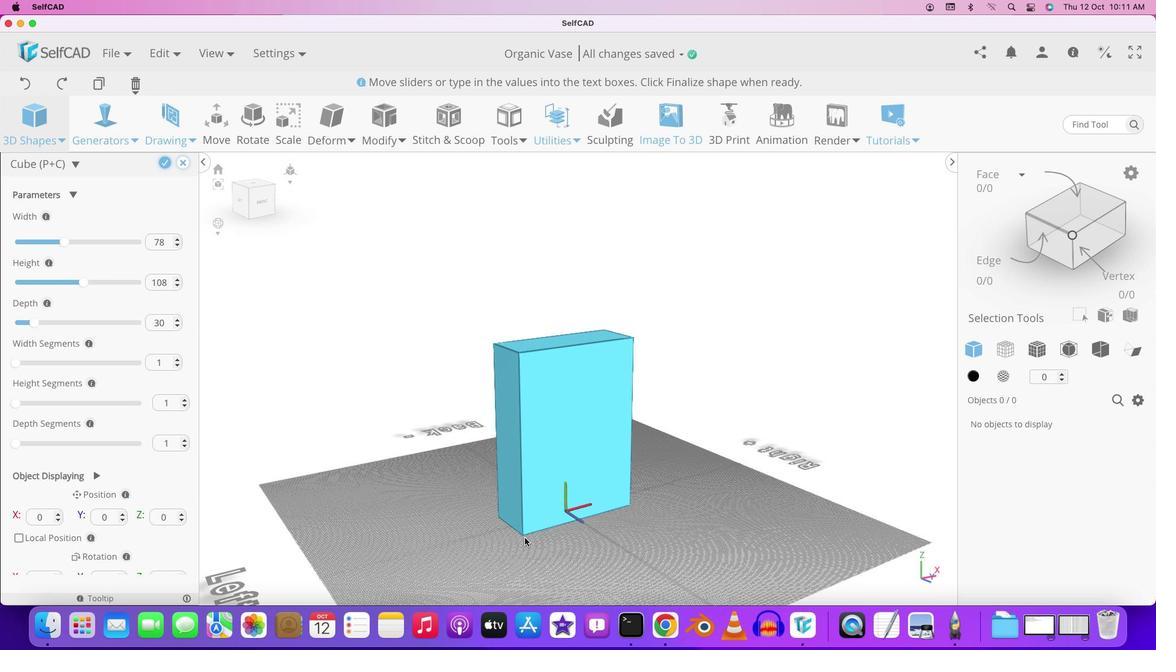 
Action: Mouse pressed left at (467, 530)
Screenshot: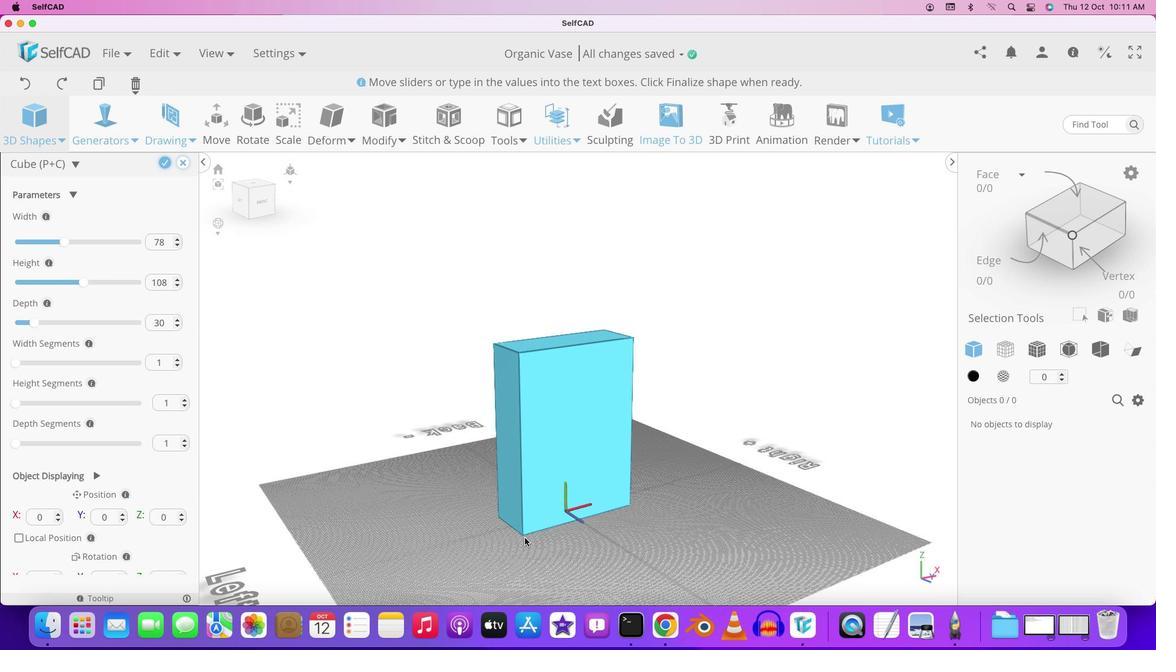 
Action: Mouse moved to (174, 324)
Screenshot: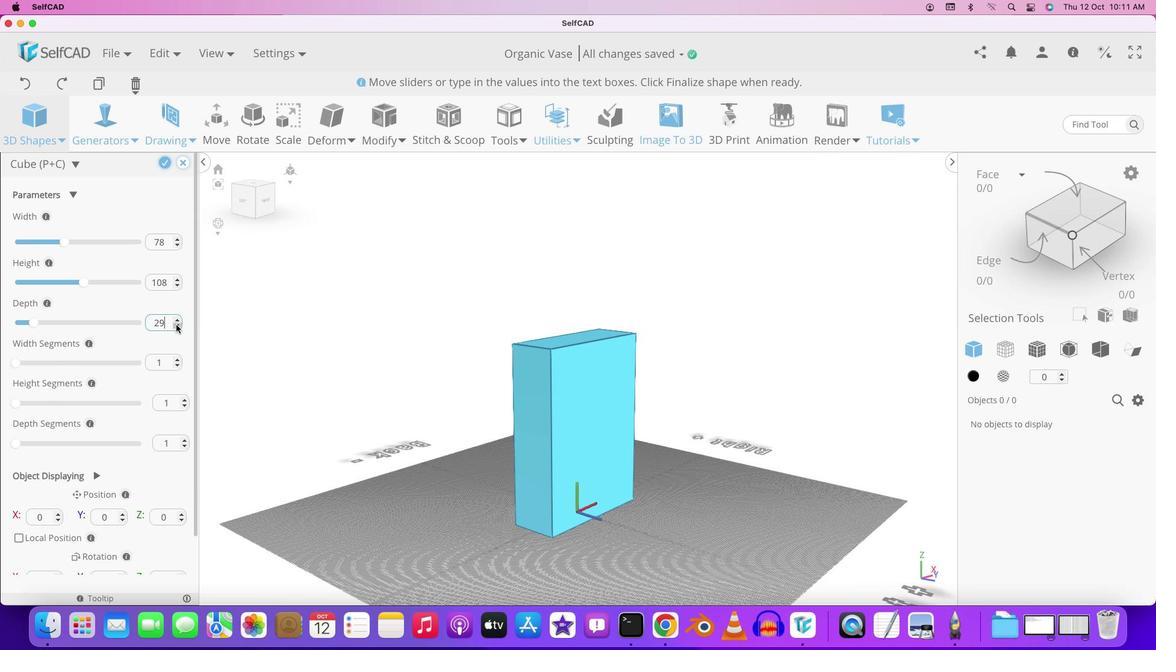 
Action: Mouse pressed left at (174, 324)
Screenshot: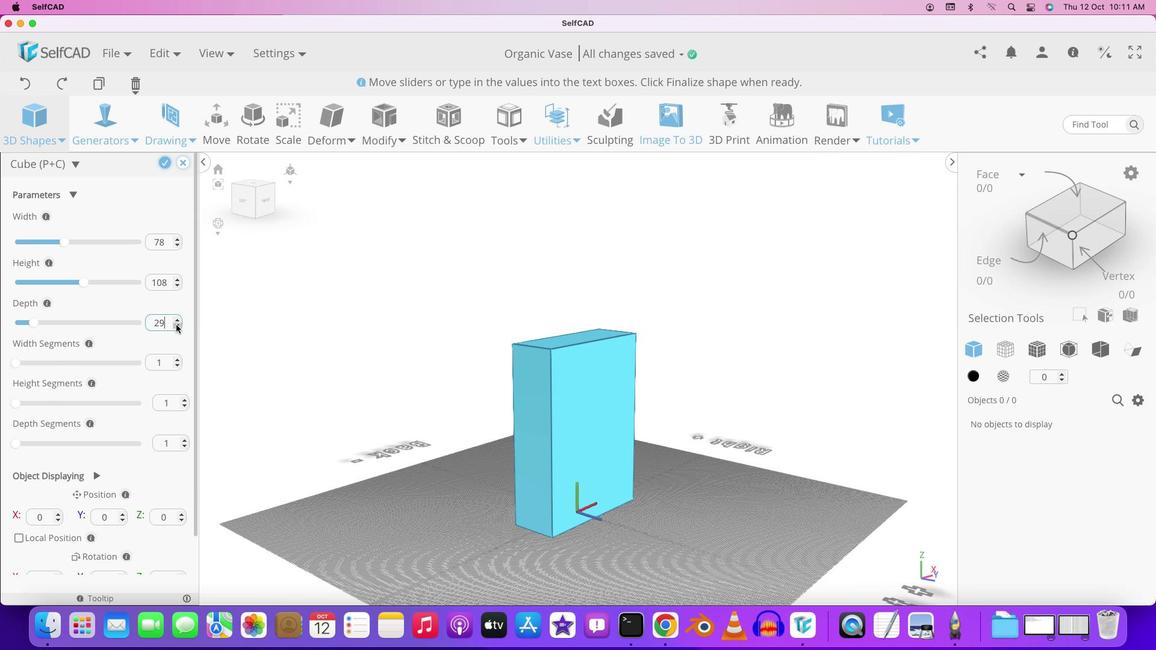 
Action: Mouse pressed left at (174, 324)
Screenshot: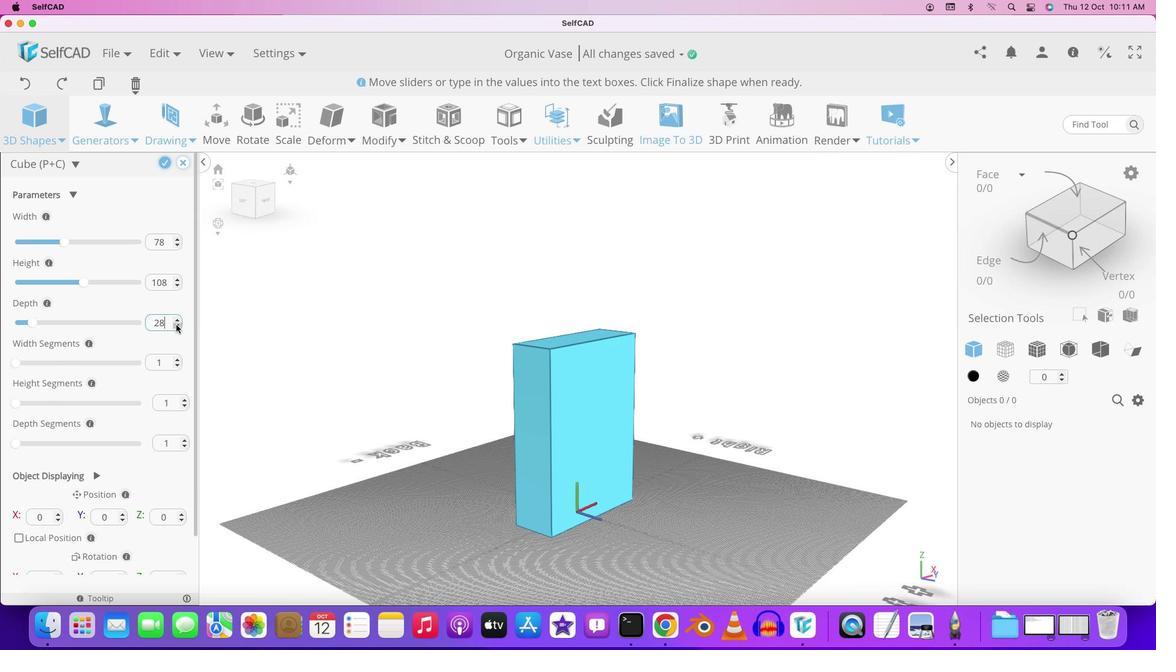 
Action: Mouse moved to (625, 517)
Screenshot: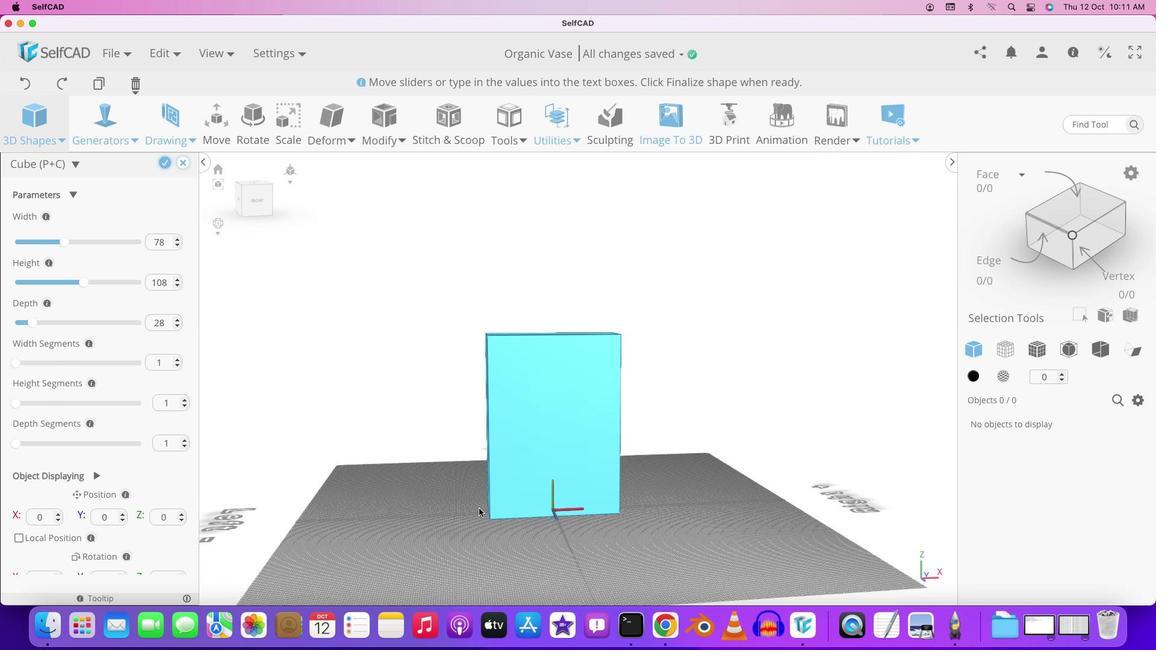 
Action: Mouse pressed left at (625, 517)
Screenshot: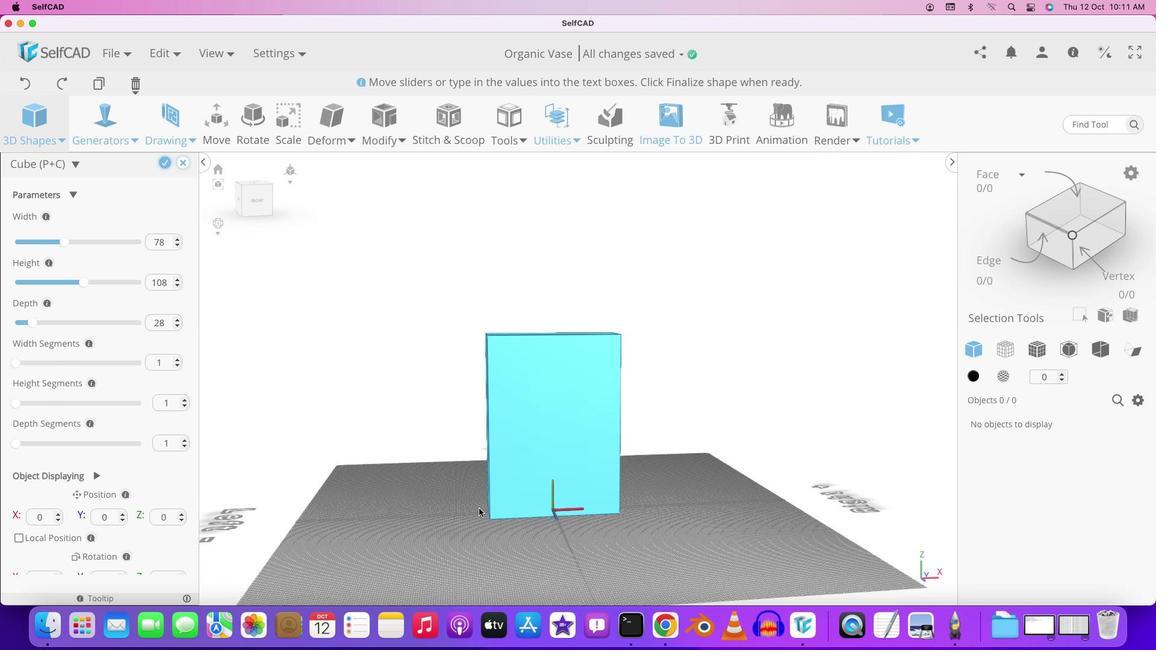
Action: Mouse moved to (66, 237)
Screenshot: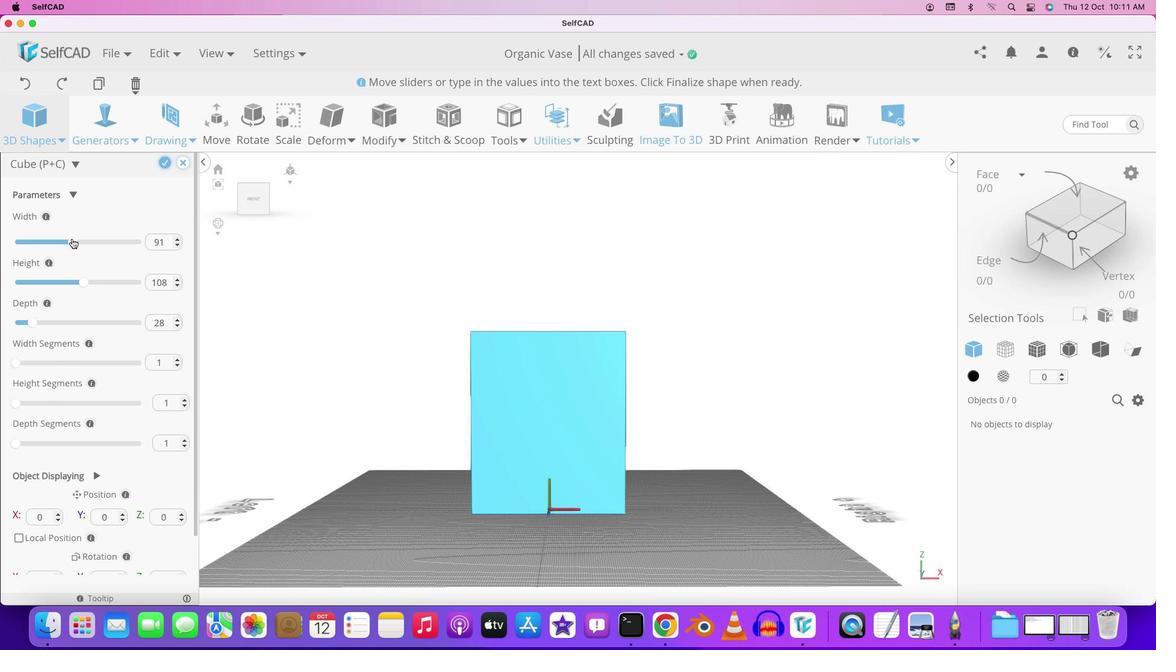 
Action: Mouse pressed left at (66, 237)
Screenshot: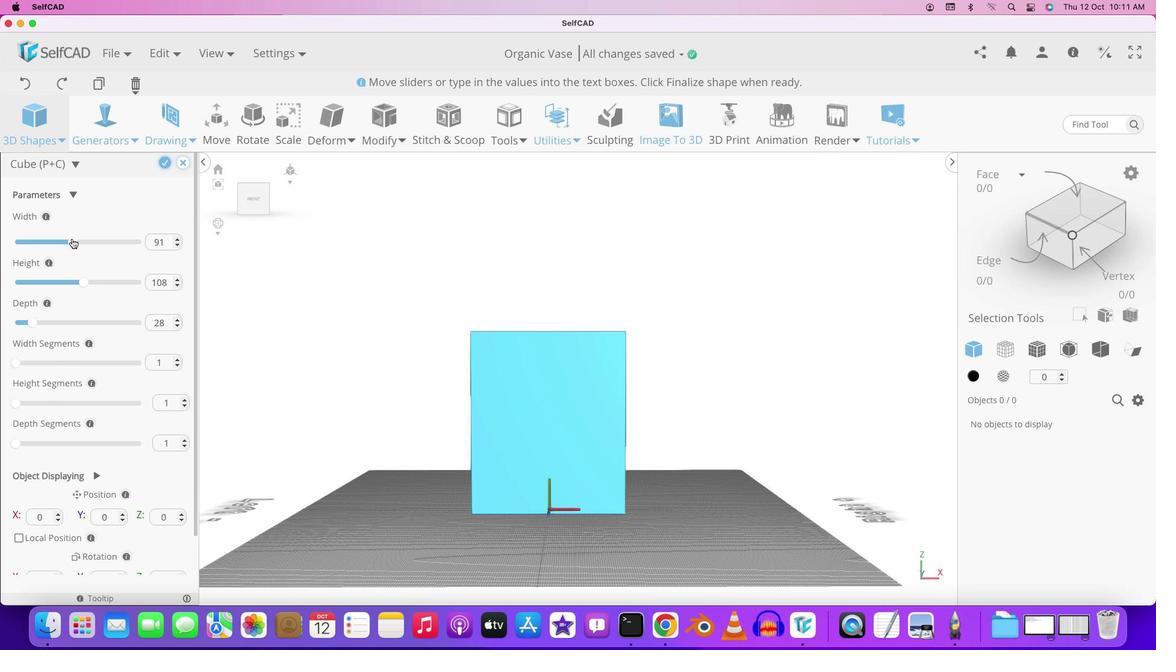 
Action: Mouse moved to (80, 280)
Screenshot: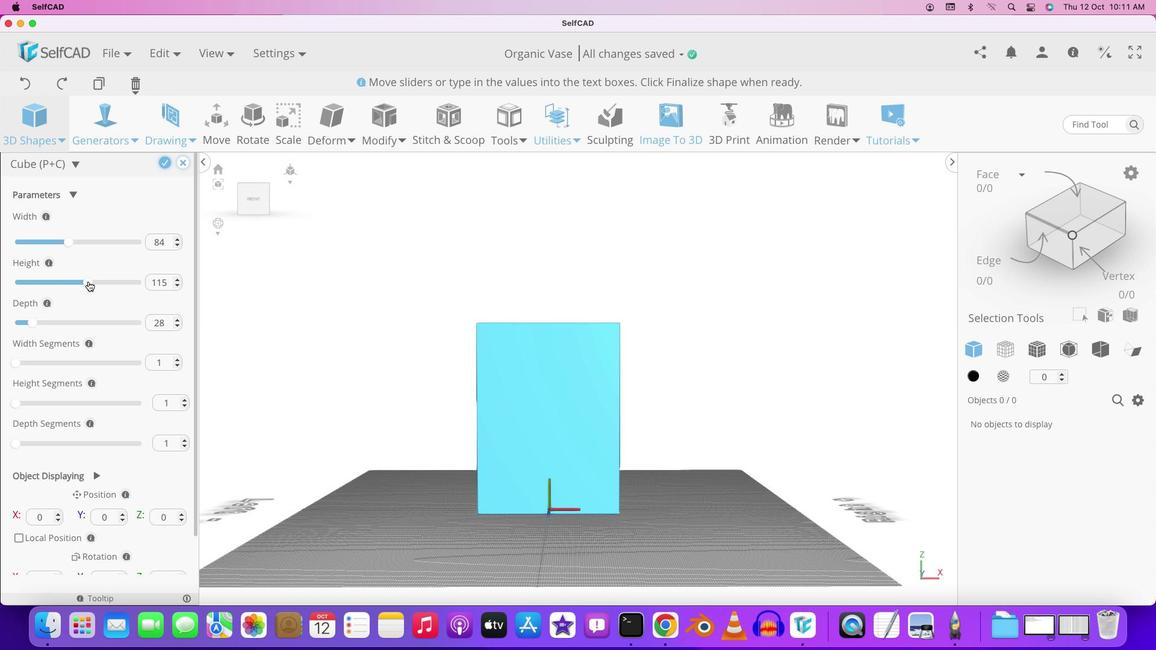 
Action: Mouse pressed left at (80, 280)
Screenshot: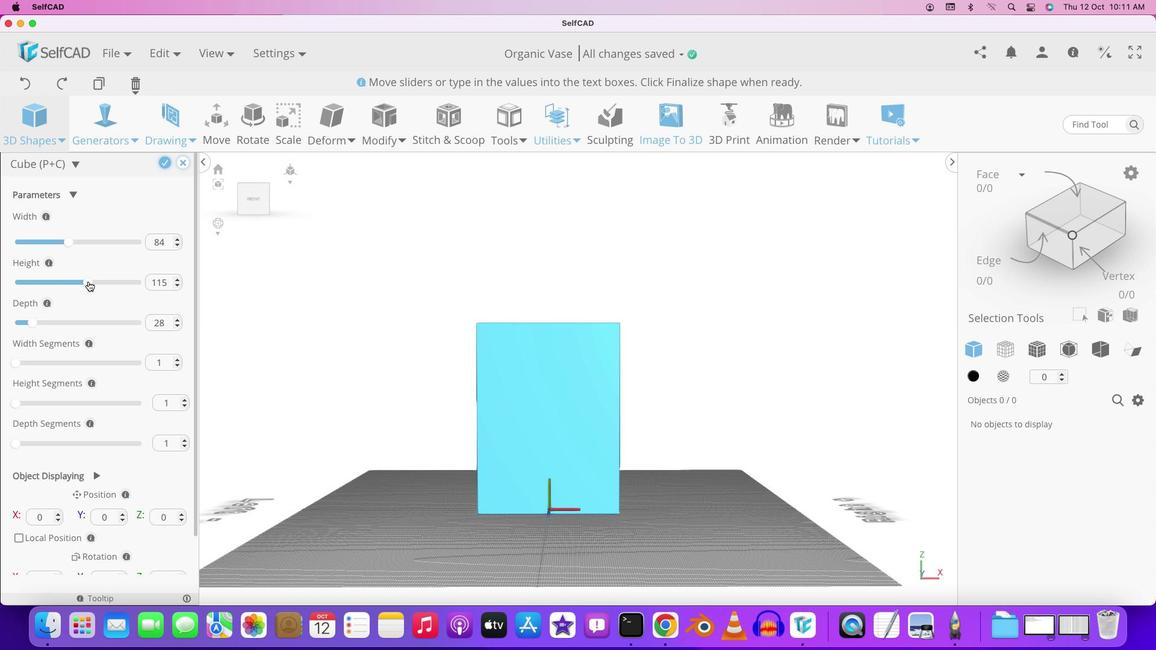 
Action: Mouse moved to (350, 439)
Screenshot: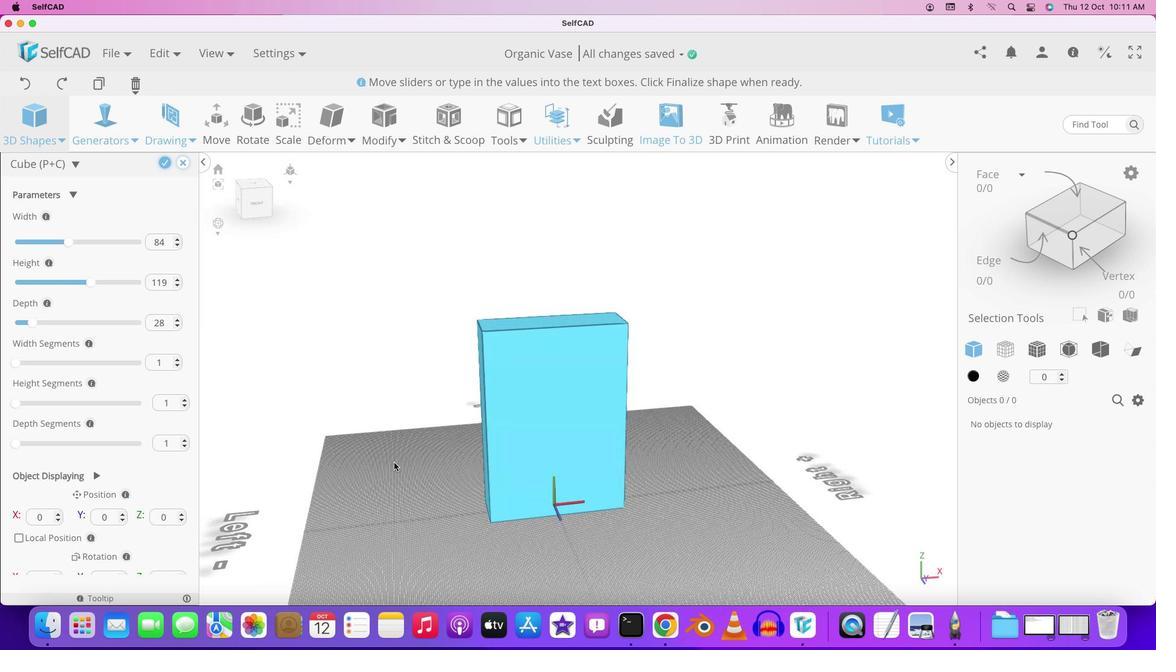 
Action: Mouse pressed left at (350, 439)
Screenshot: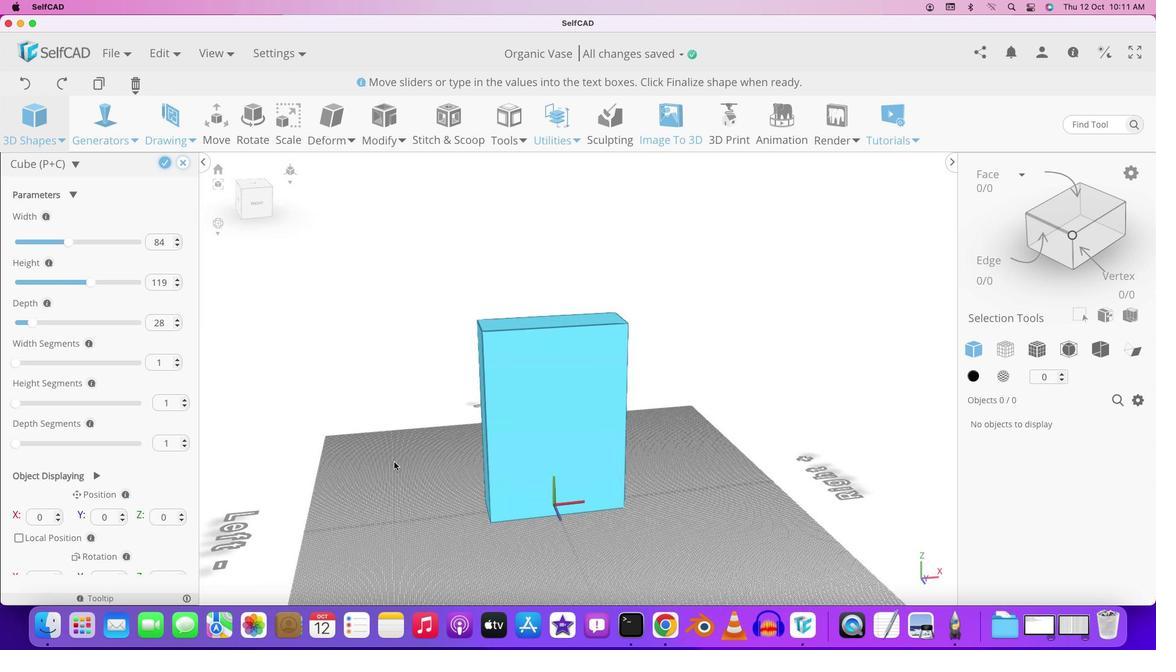 
Action: Mouse moved to (63, 239)
Screenshot: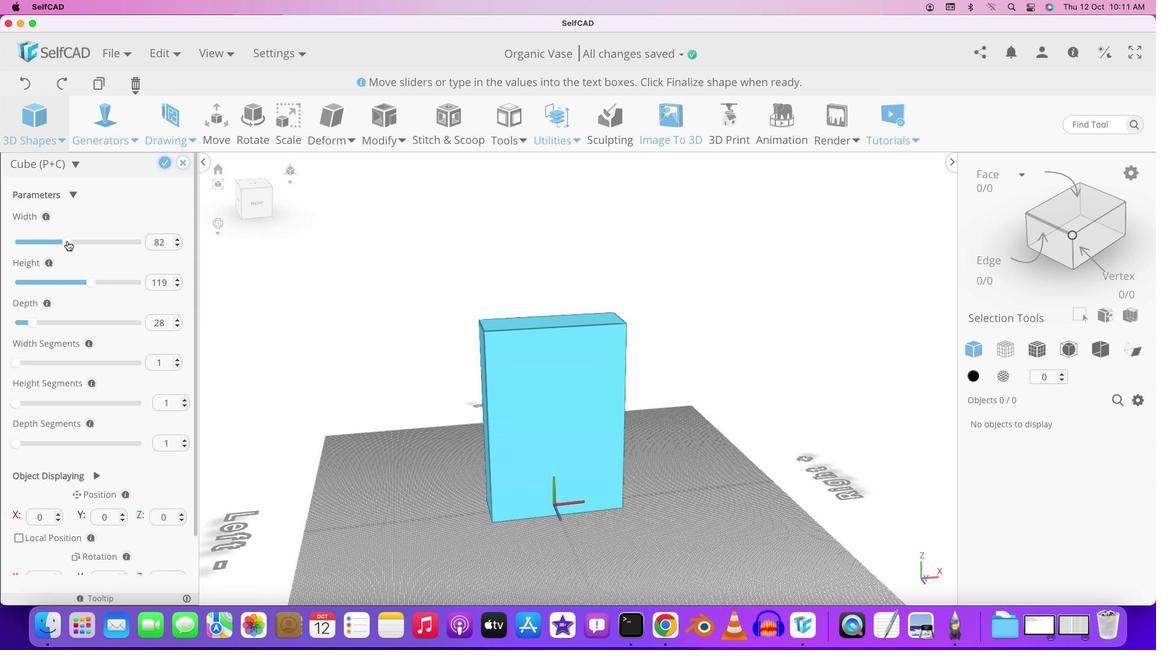 
Action: Mouse pressed left at (63, 239)
Screenshot: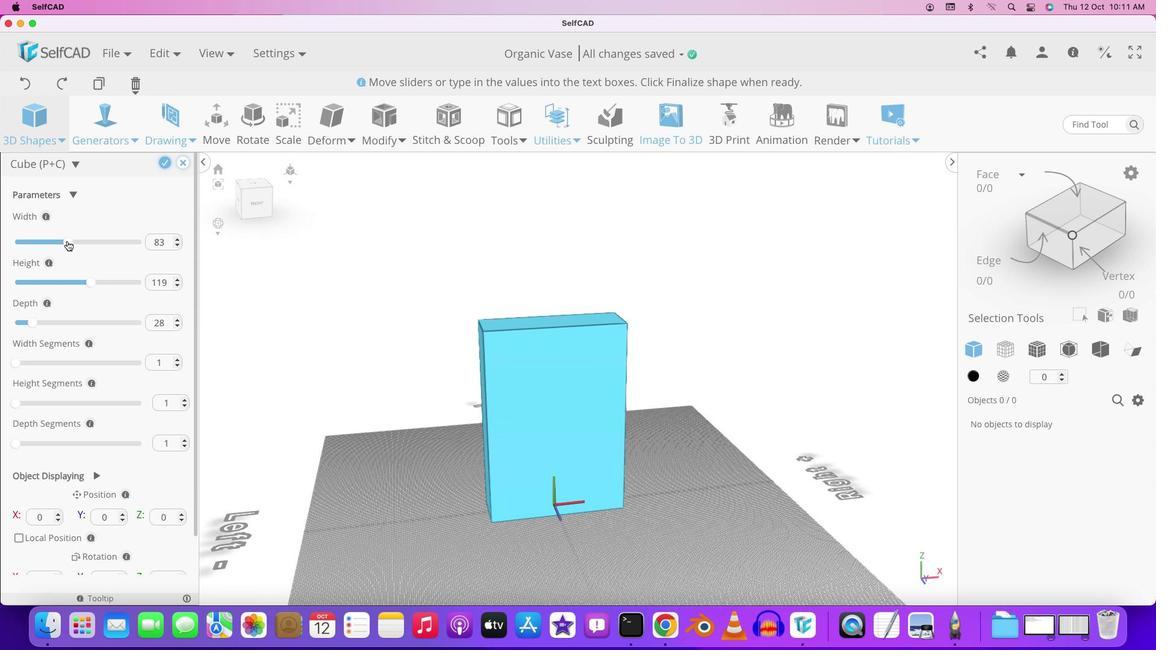 
Action: Mouse moved to (87, 280)
Screenshot: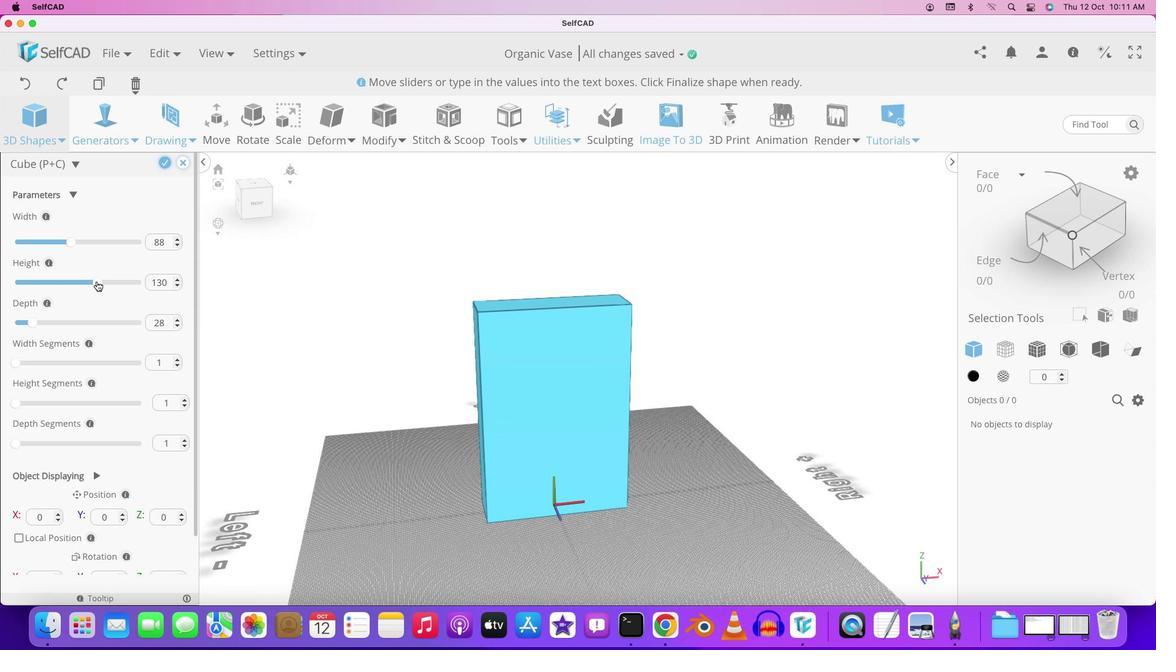 
Action: Mouse pressed left at (87, 280)
Screenshot: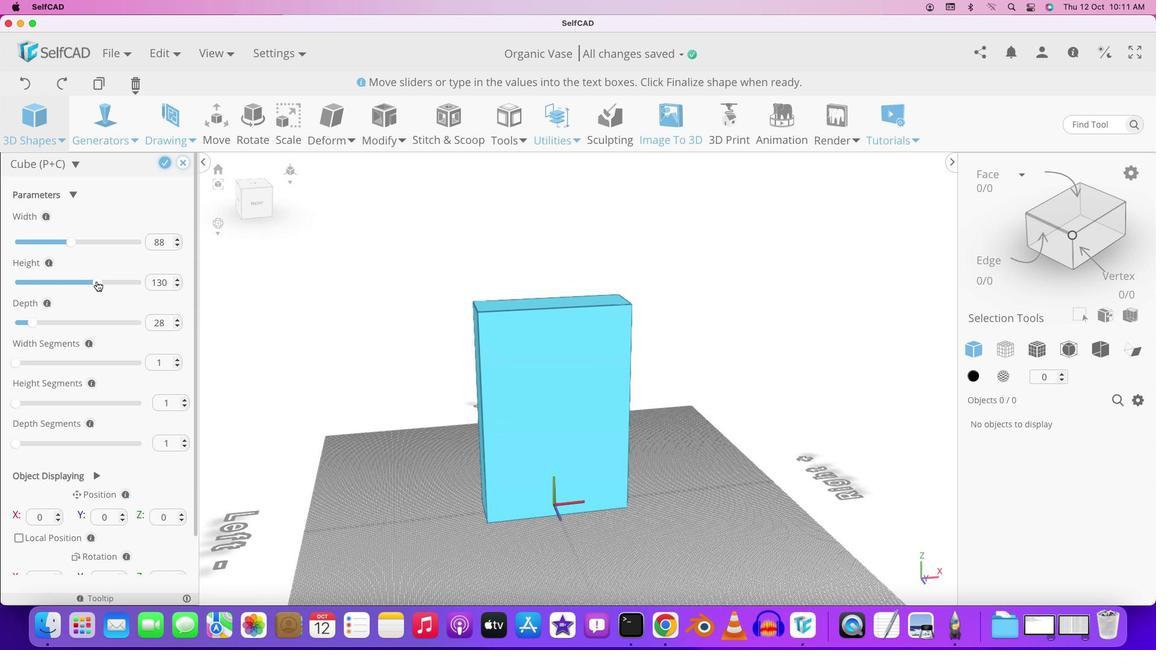 
Action: Mouse moved to (422, 454)
Screenshot: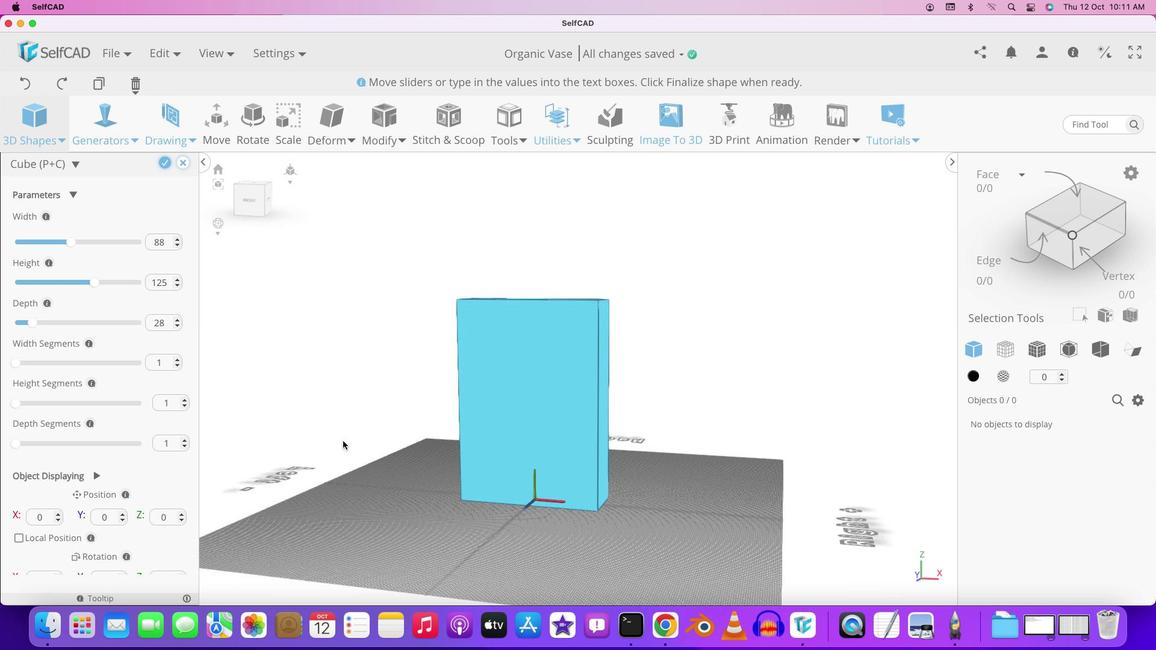 
Action: Mouse pressed left at (422, 454)
Screenshot: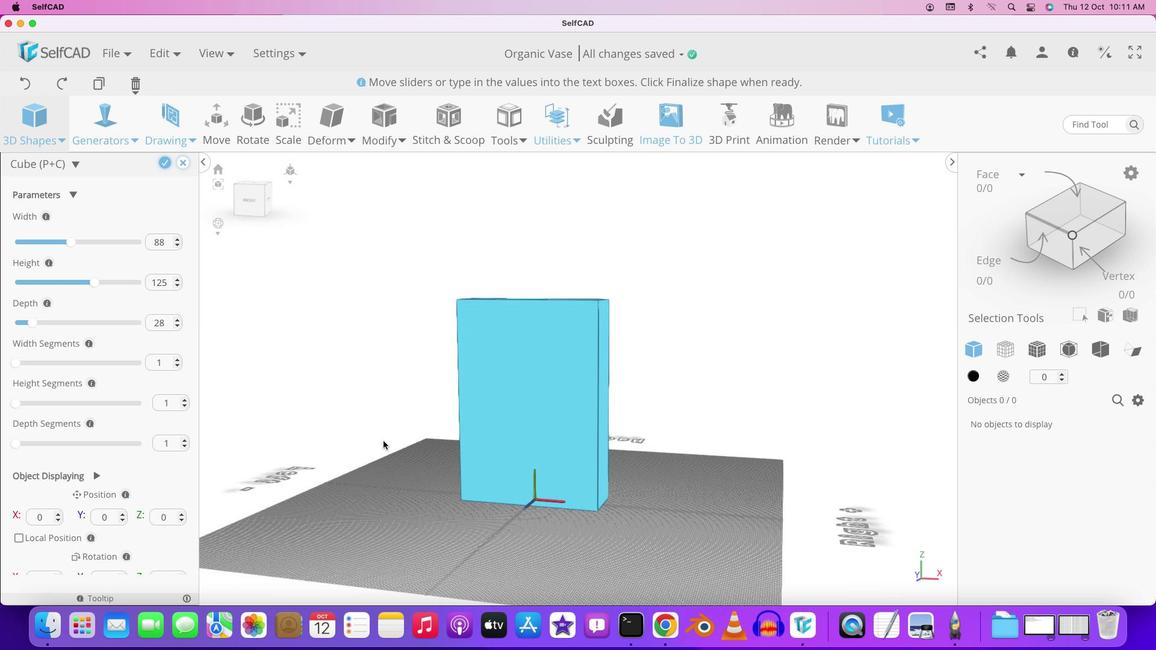 
Action: Mouse moved to (615, 459)
Screenshot: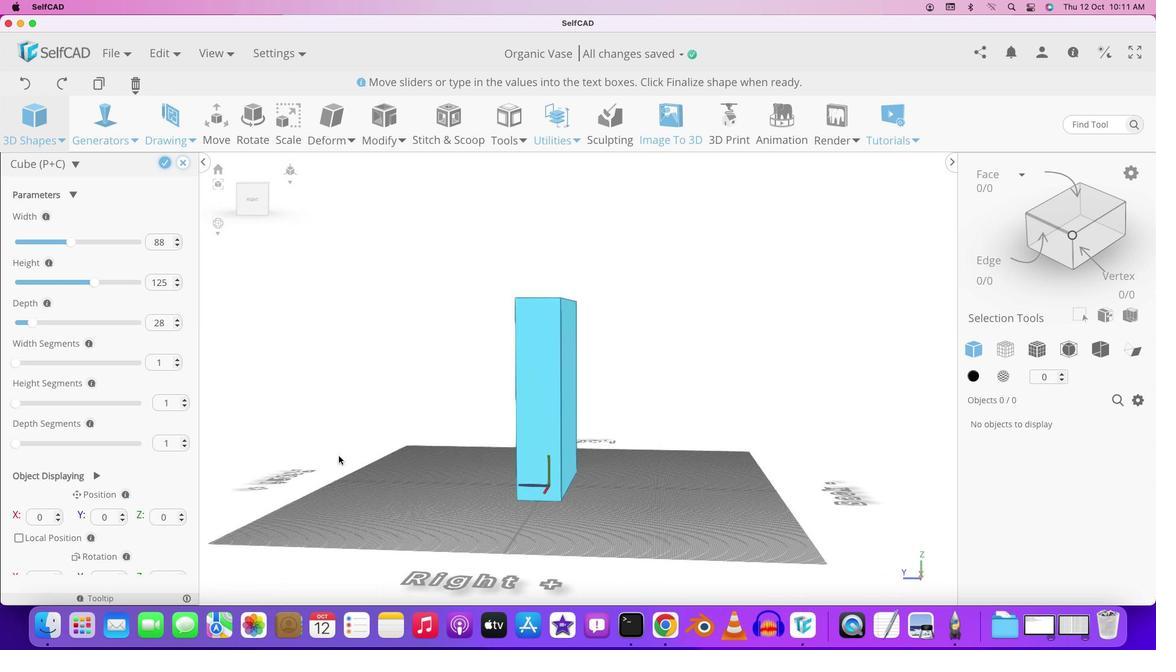 
Action: Mouse pressed left at (615, 459)
Screenshot: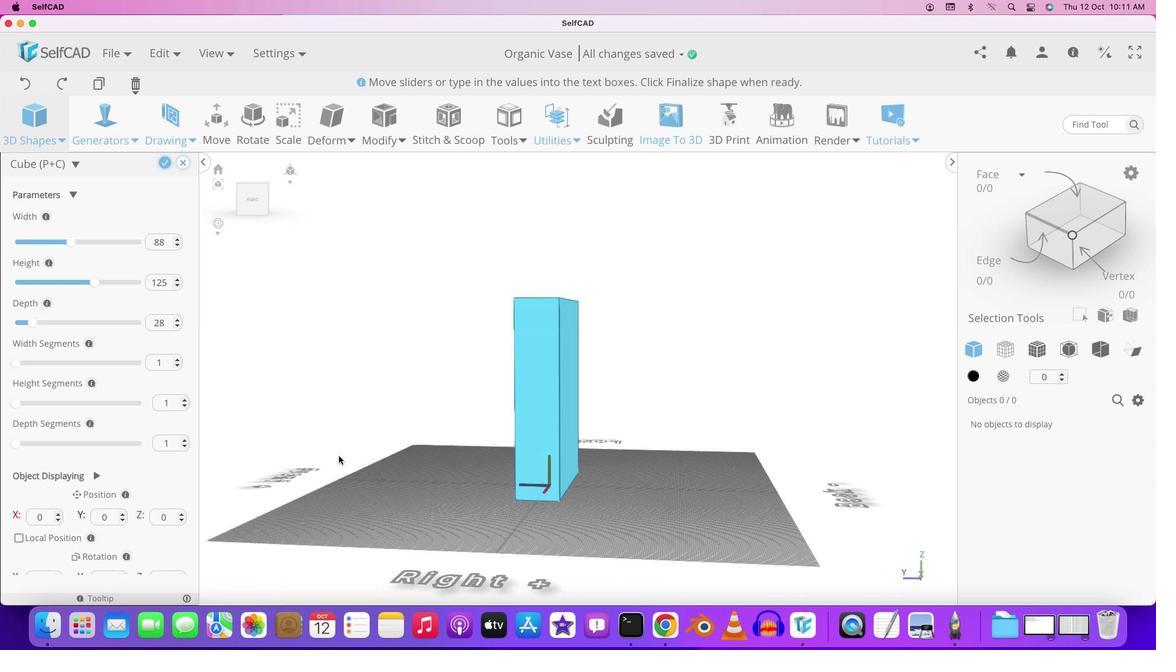 
Action: Mouse moved to (378, 466)
Screenshot: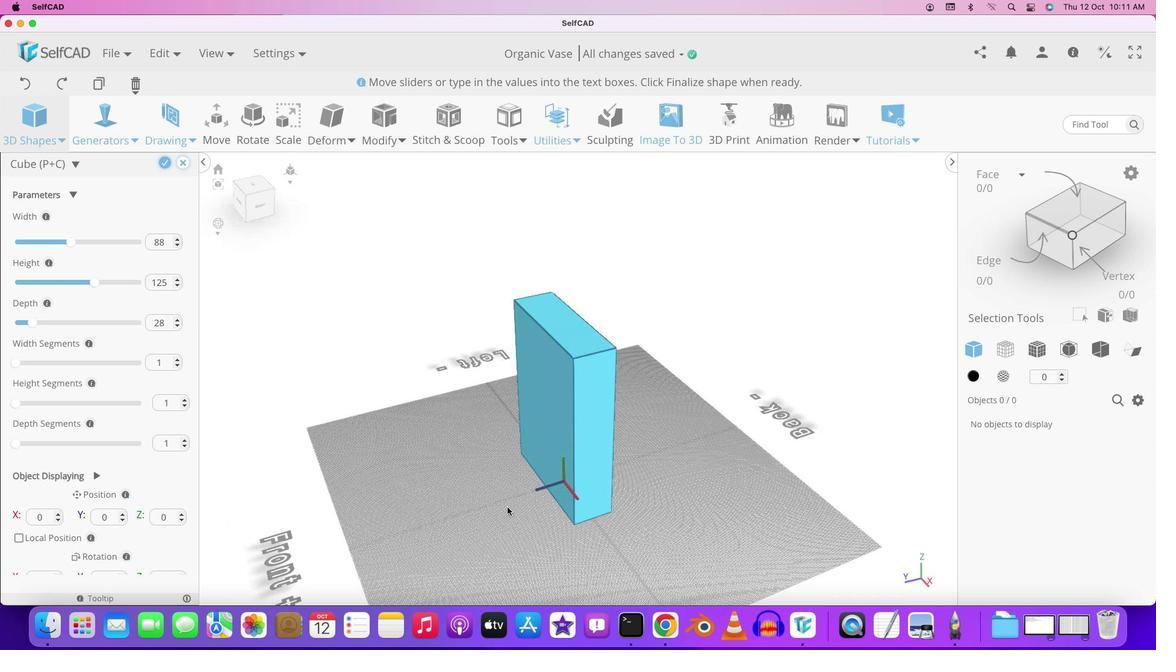
Action: Mouse pressed left at (378, 466)
Screenshot: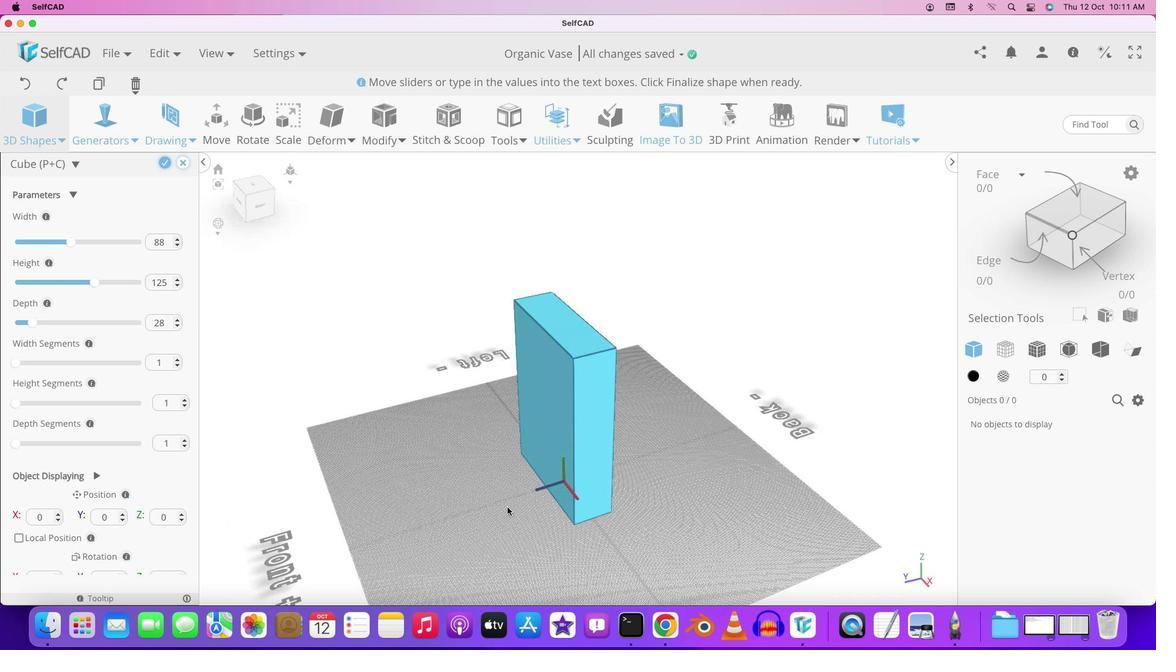 
Action: Mouse moved to (161, 163)
Screenshot: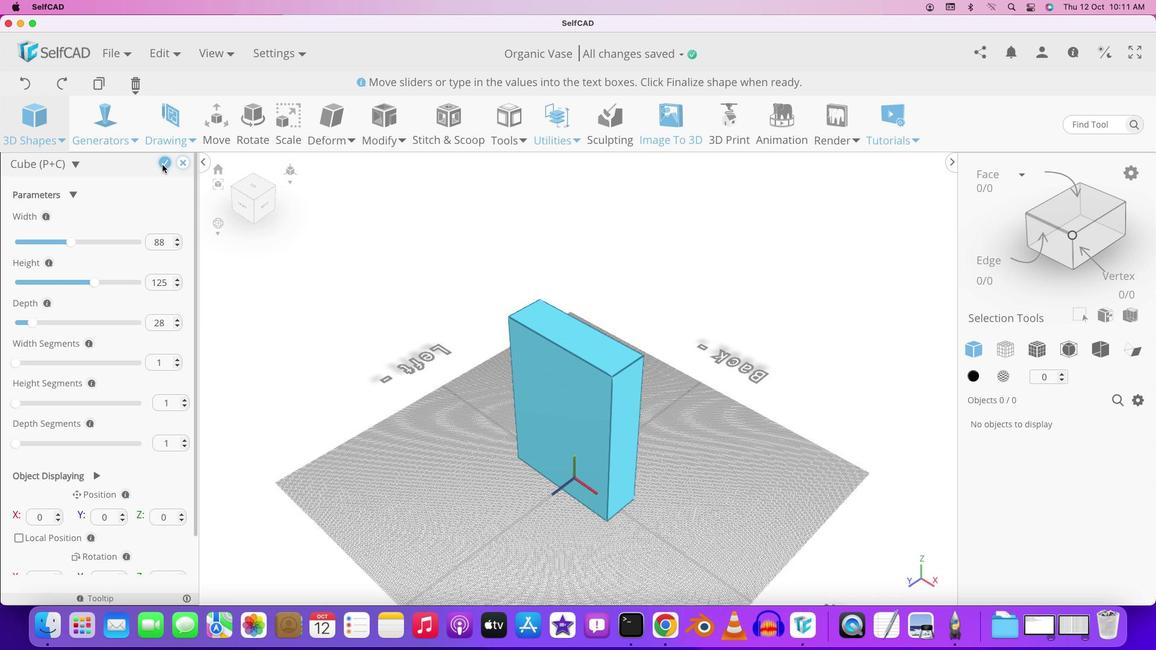 
Action: Mouse pressed left at (161, 163)
Screenshot: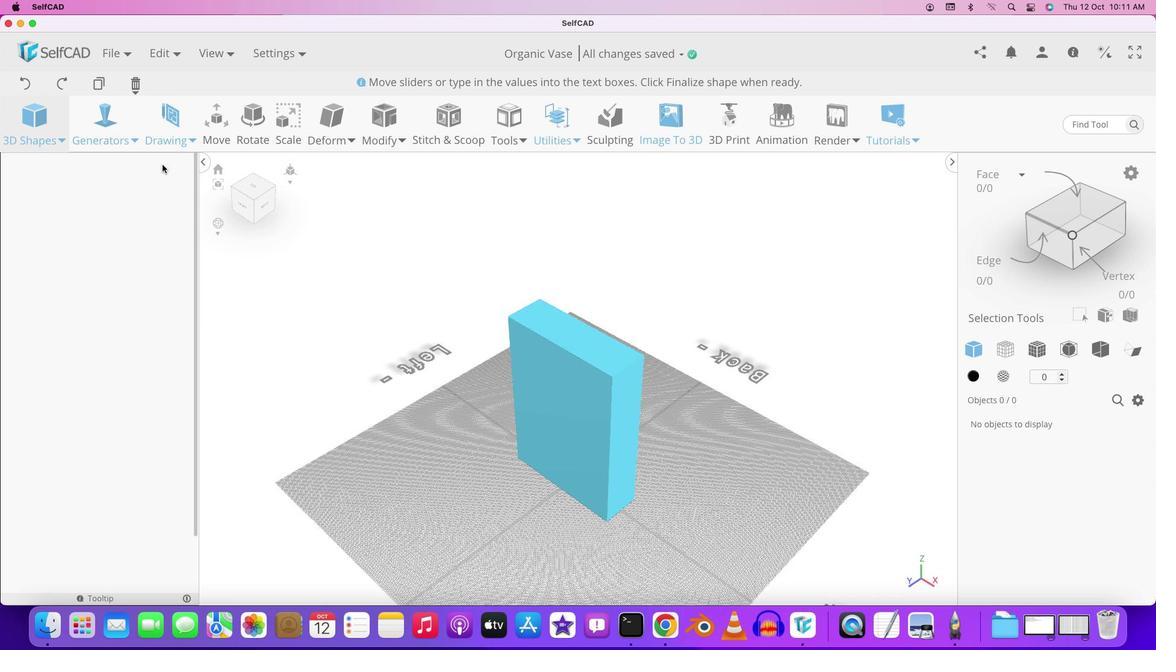 
Action: Mouse moved to (707, 437)
Screenshot: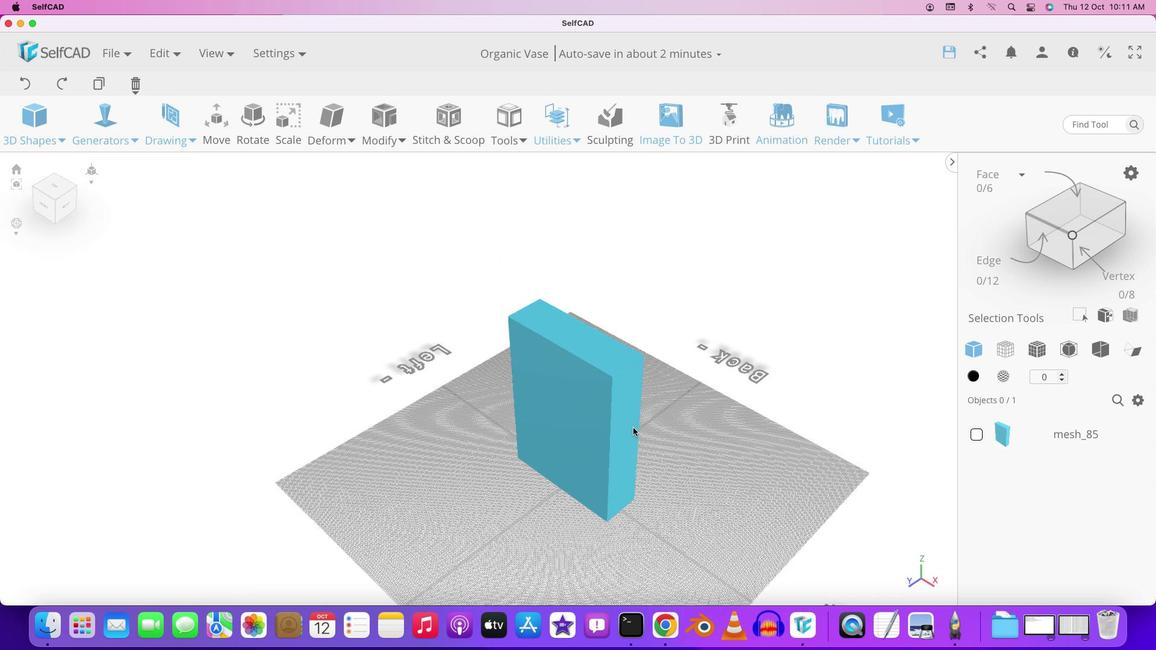 
Action: Mouse pressed left at (707, 437)
Screenshot: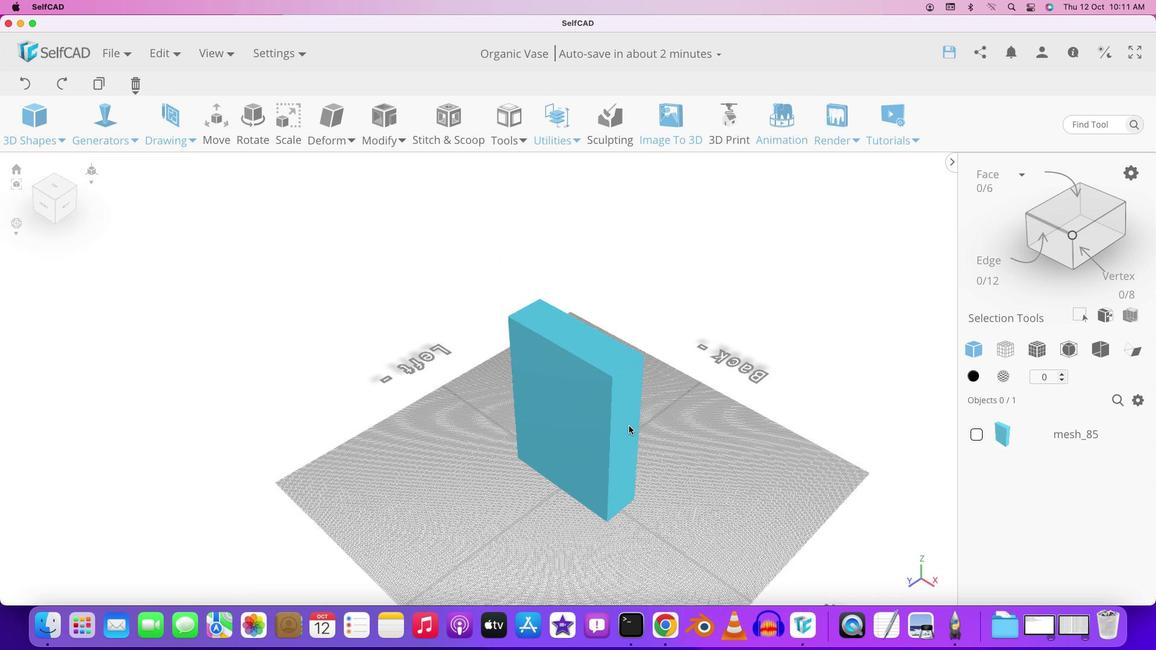 
Action: Mouse moved to (616, 419)
Screenshot: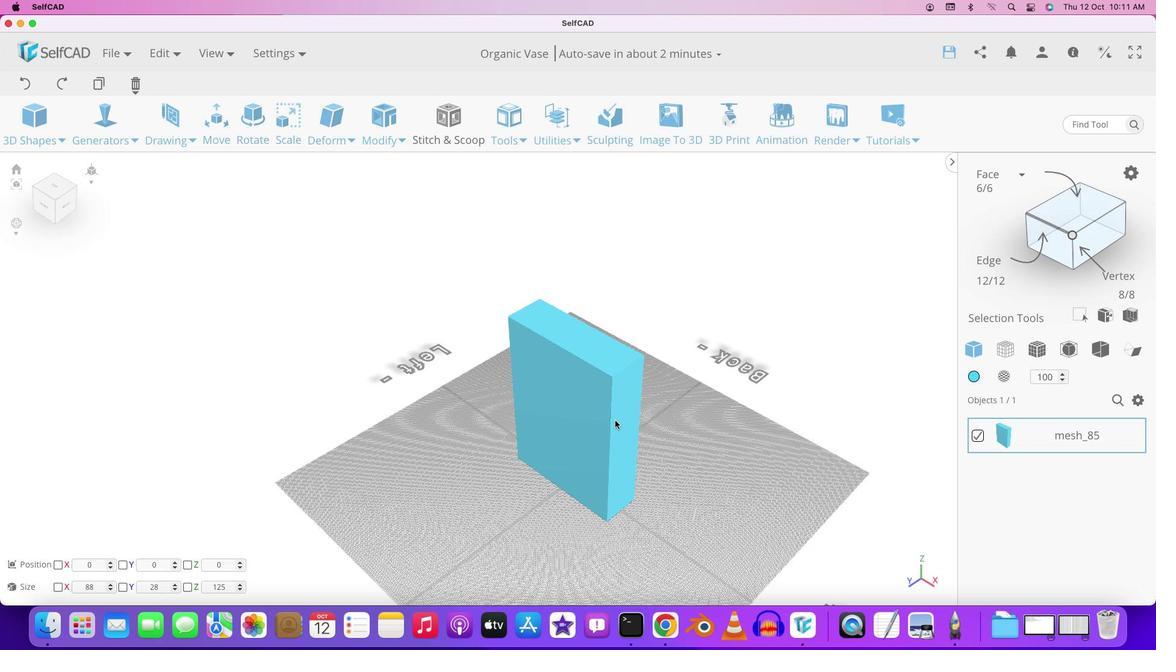 
Action: Mouse pressed left at (616, 419)
Screenshot: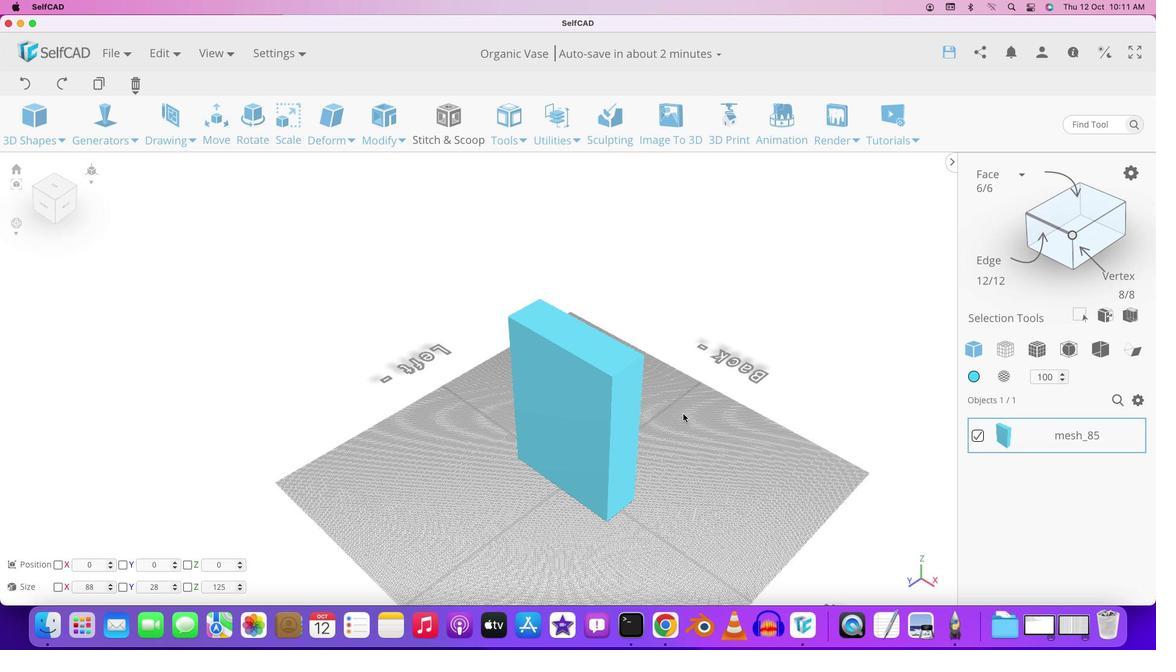 
Action: Mouse moved to (993, 174)
Screenshot: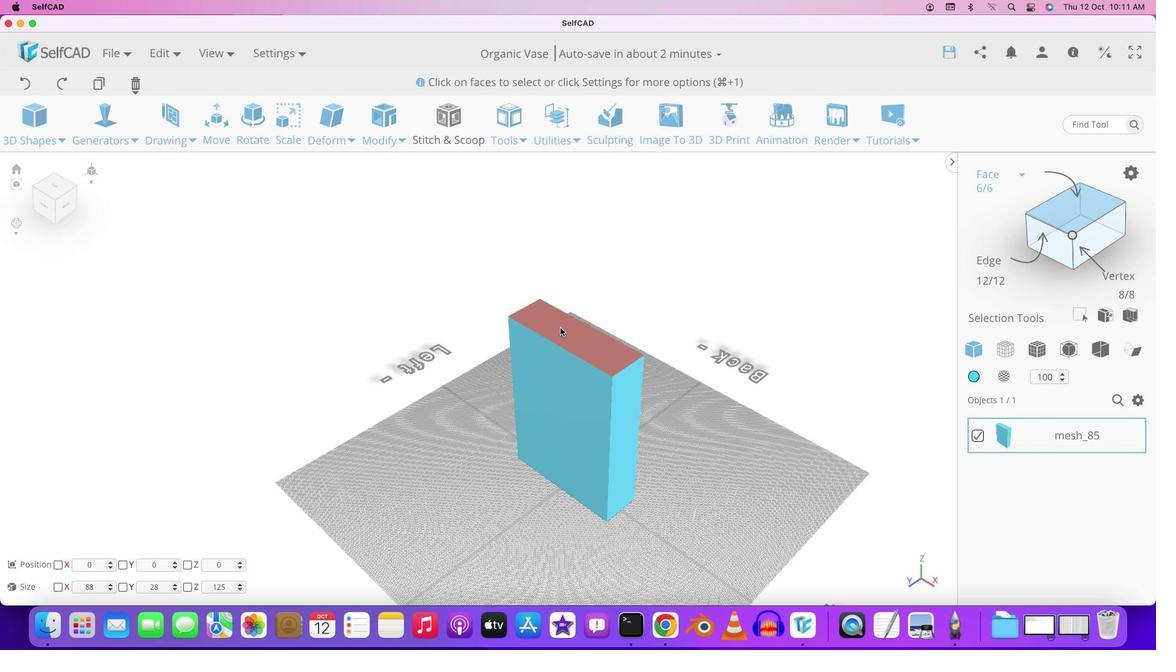 
Action: Mouse pressed left at (993, 174)
Screenshot: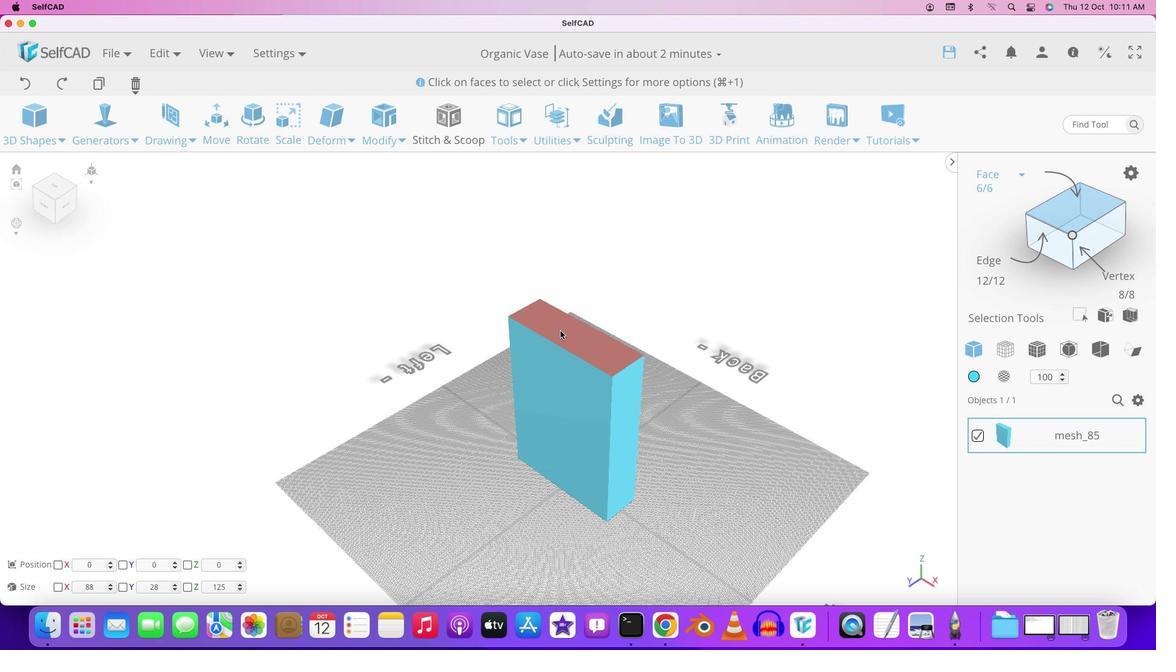
Action: Mouse moved to (574, 332)
Screenshot: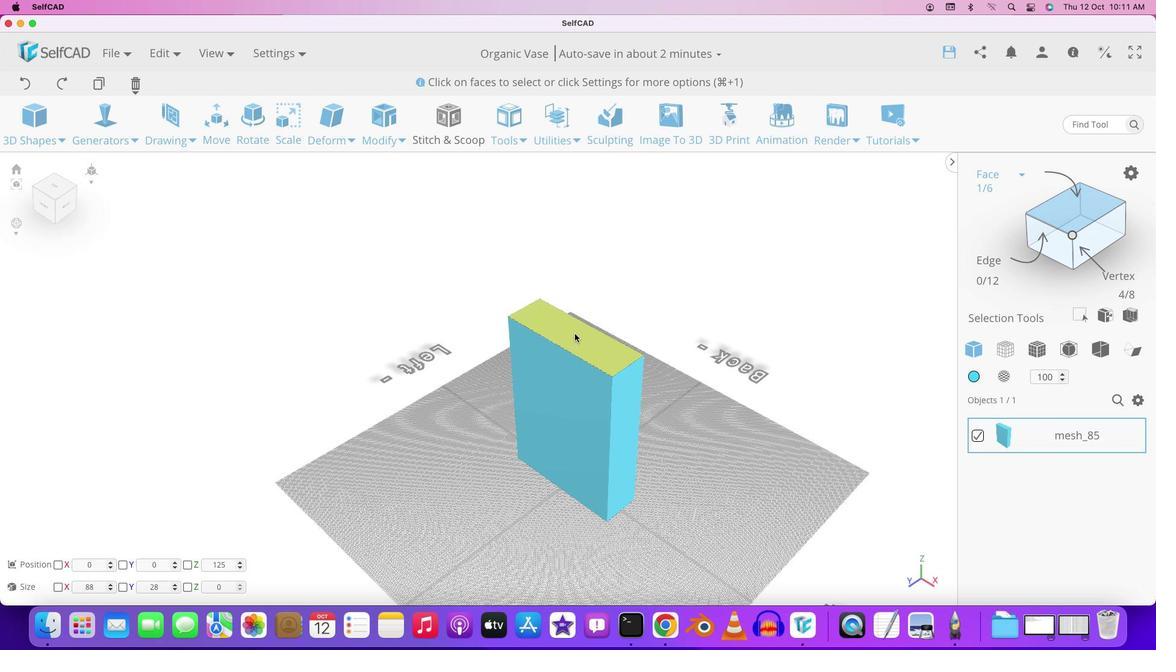 
Action: Mouse pressed left at (574, 332)
Screenshot: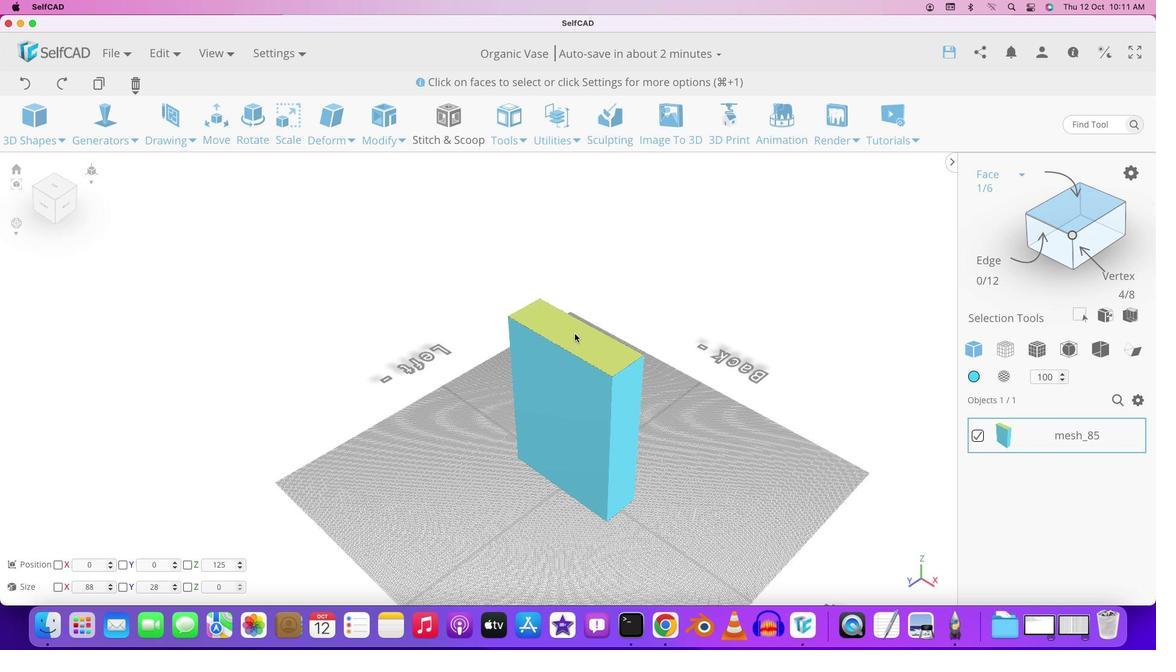 
Action: Key pressed Key.delete
Screenshot: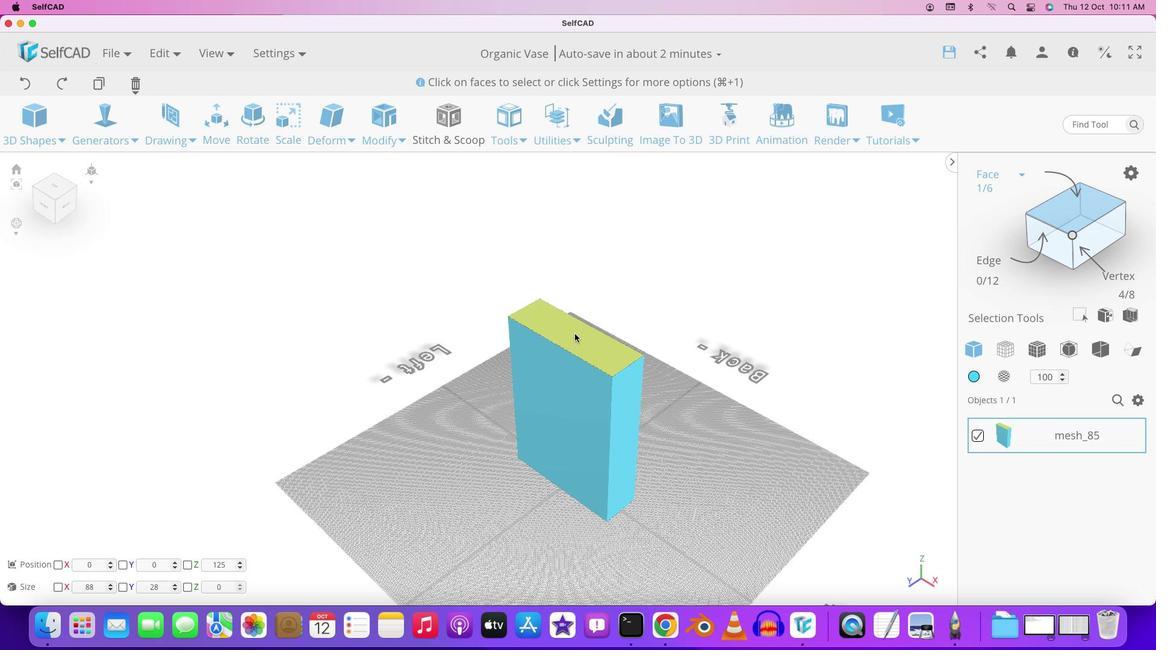 
Action: Mouse moved to (553, 375)
Screenshot: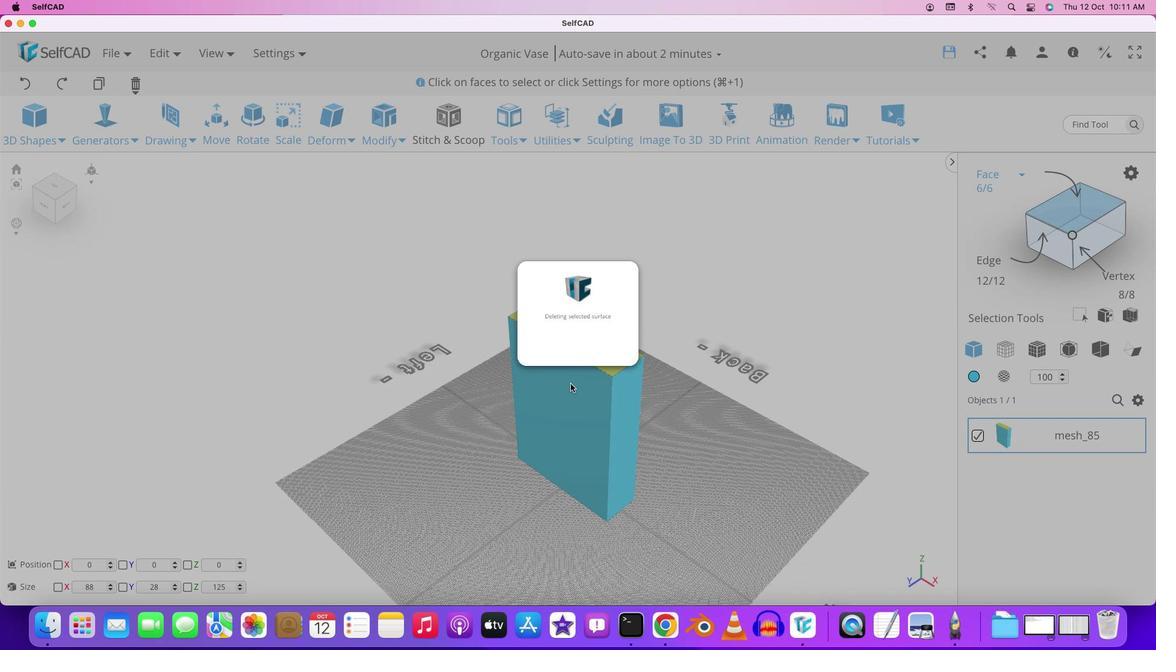 
Action: Mouse pressed left at (553, 375)
Screenshot: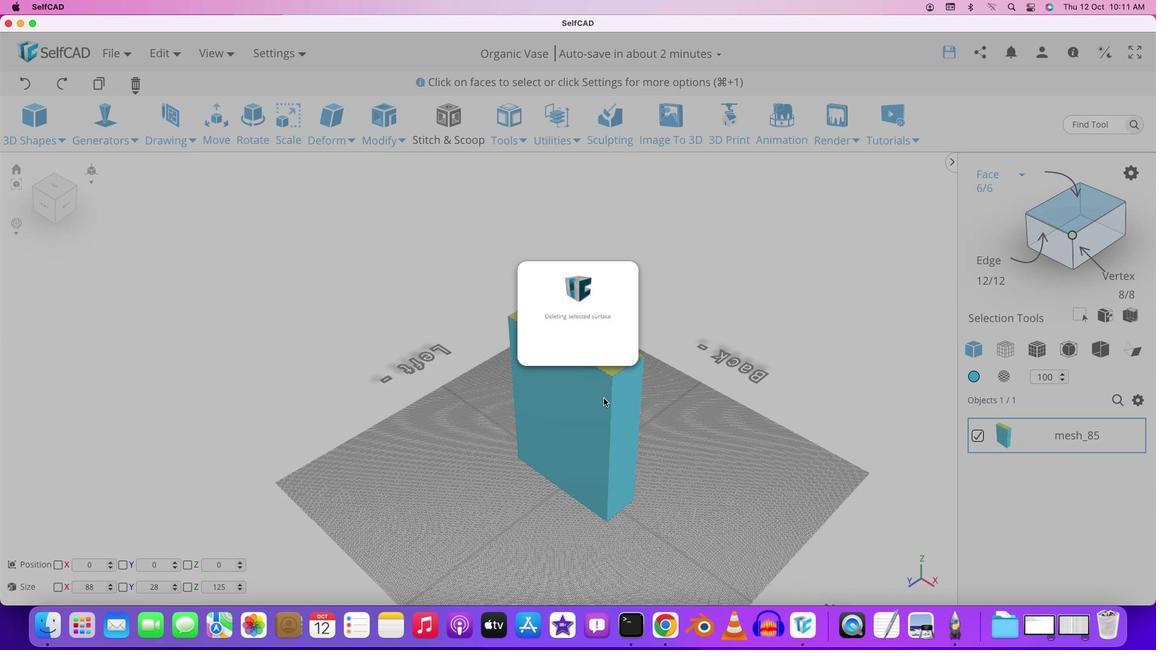 
Action: Mouse moved to (756, 456)
Screenshot: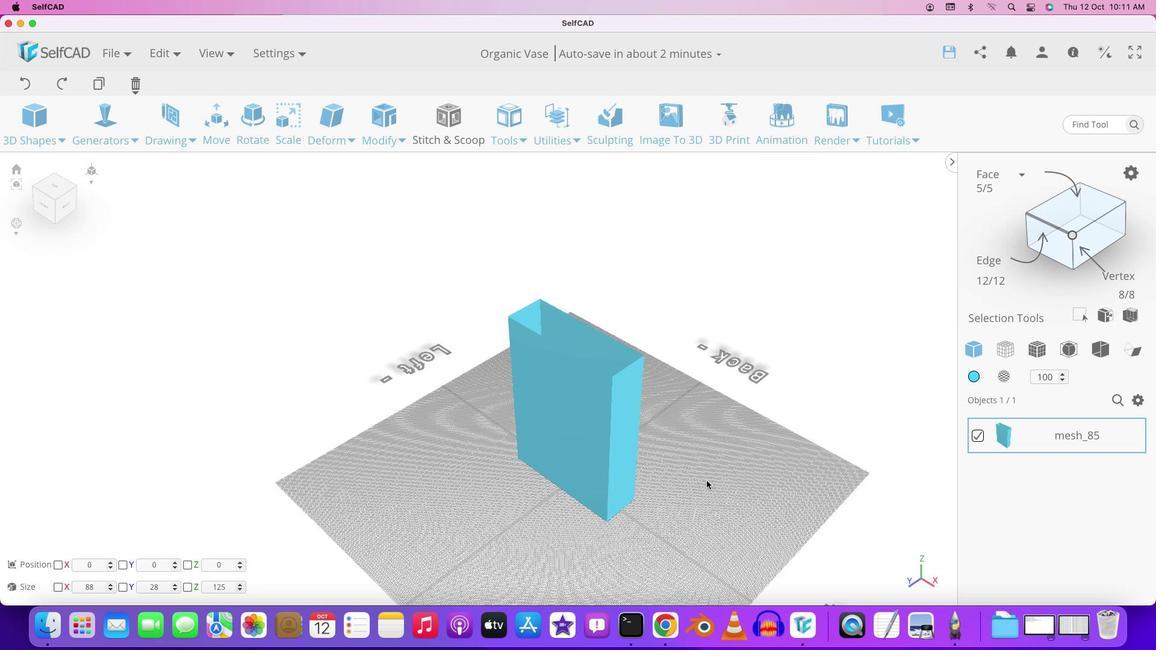 
Action: Mouse pressed left at (756, 456)
Screenshot: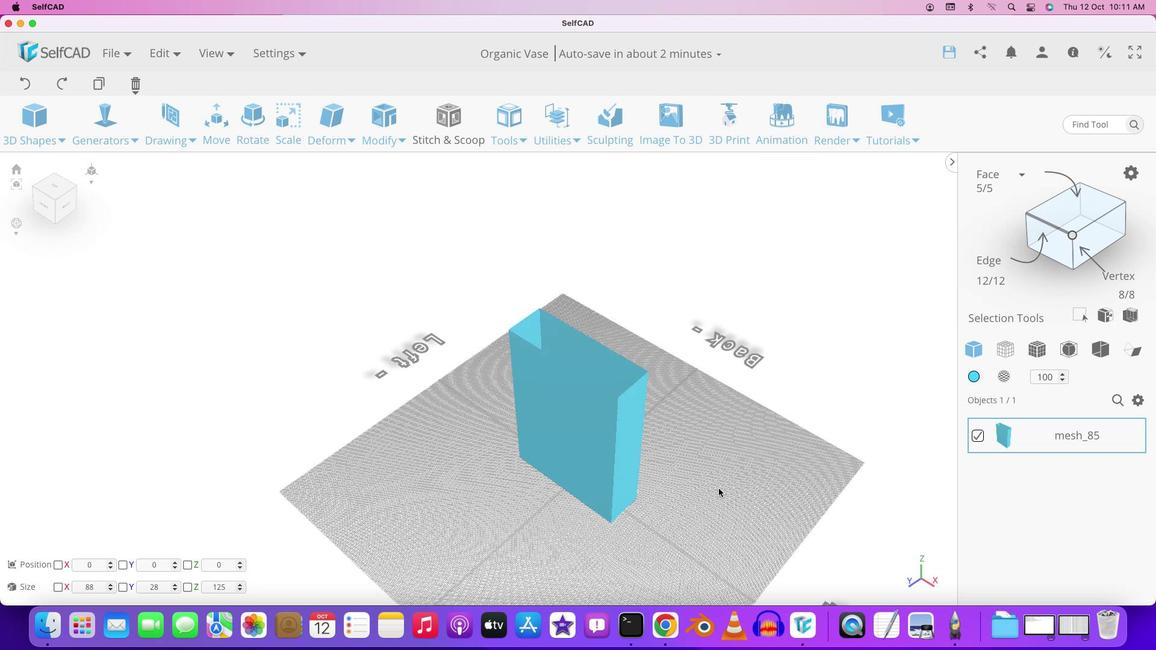 
Action: Mouse moved to (699, 472)
Screenshot: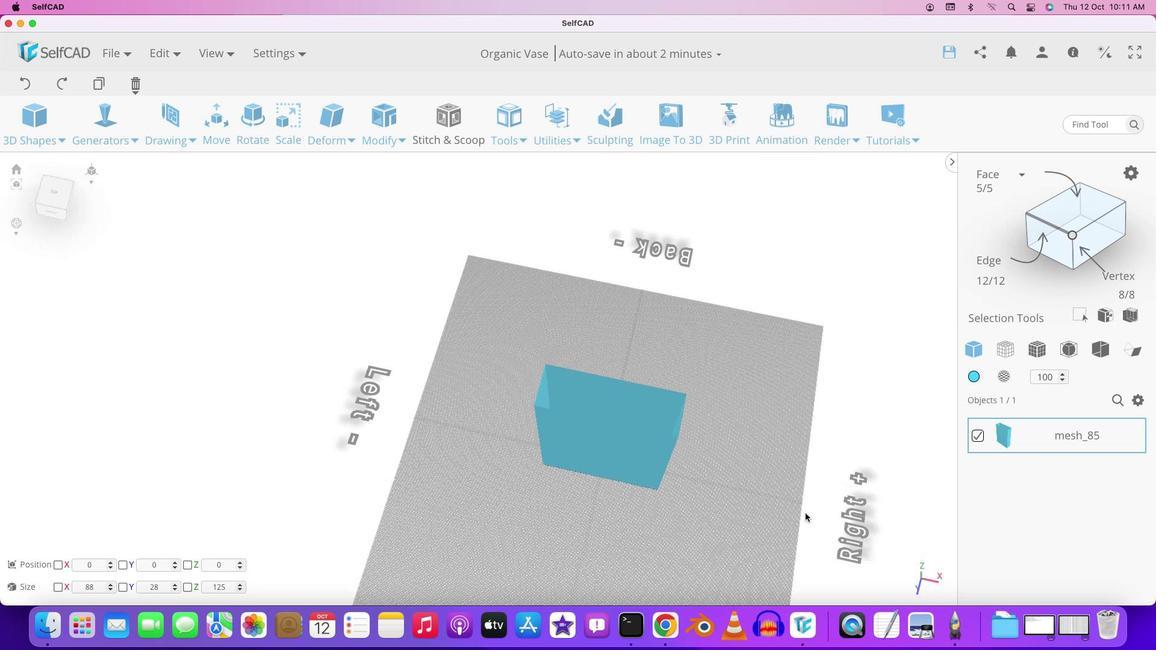 
Action: Mouse pressed left at (699, 472)
Screenshot: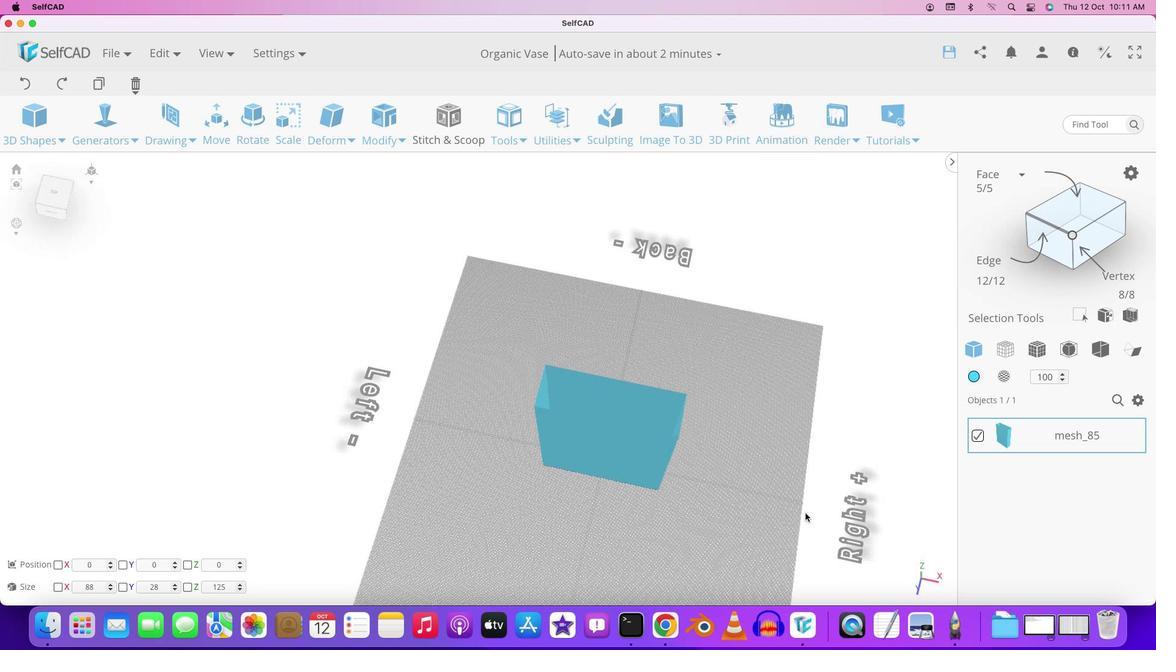 
Action: Mouse moved to (713, 479)
Screenshot: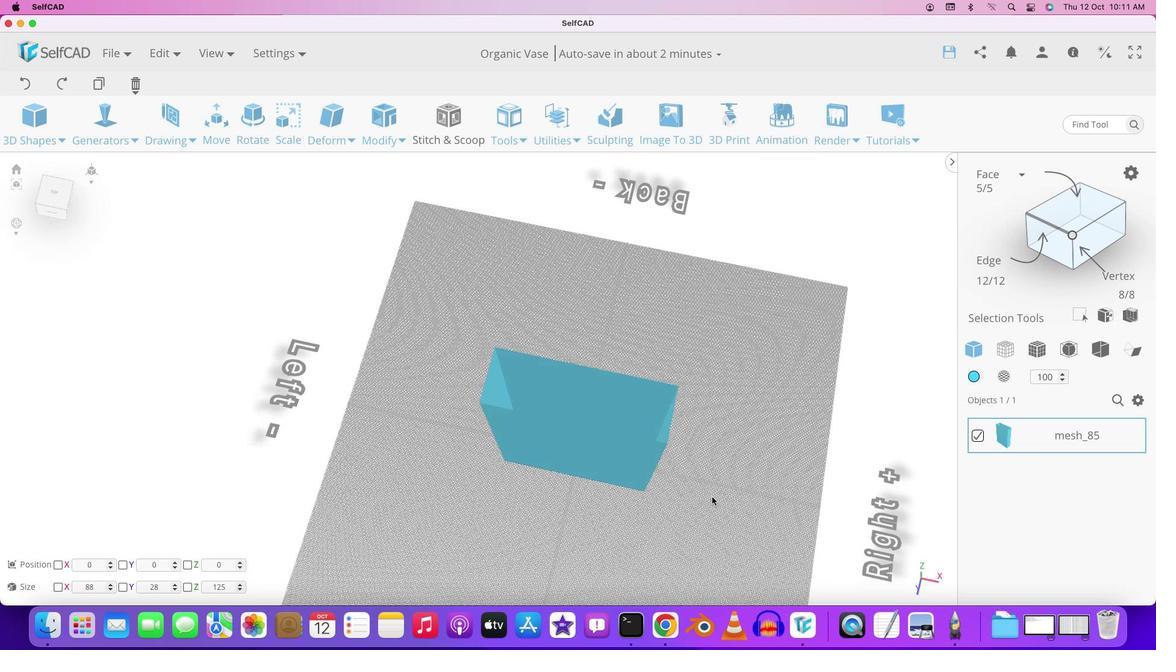 
Action: Mouse scrolled (713, 479) with delta (0, 0)
Screenshot: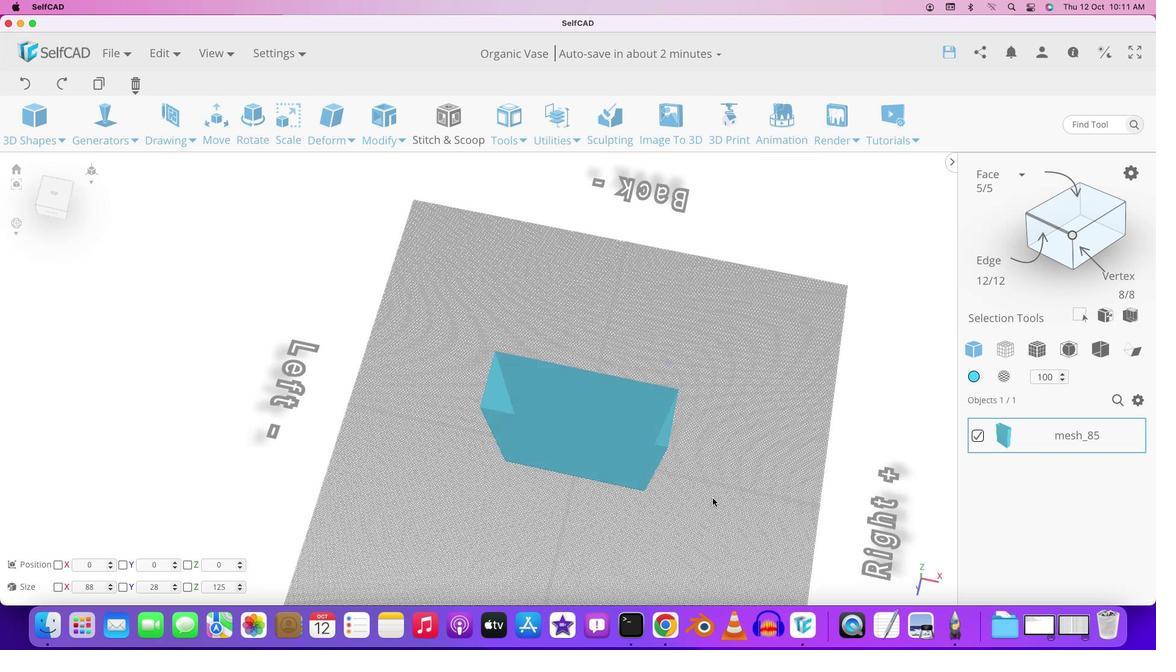 
Action: Mouse scrolled (713, 479) with delta (0, 0)
Screenshot: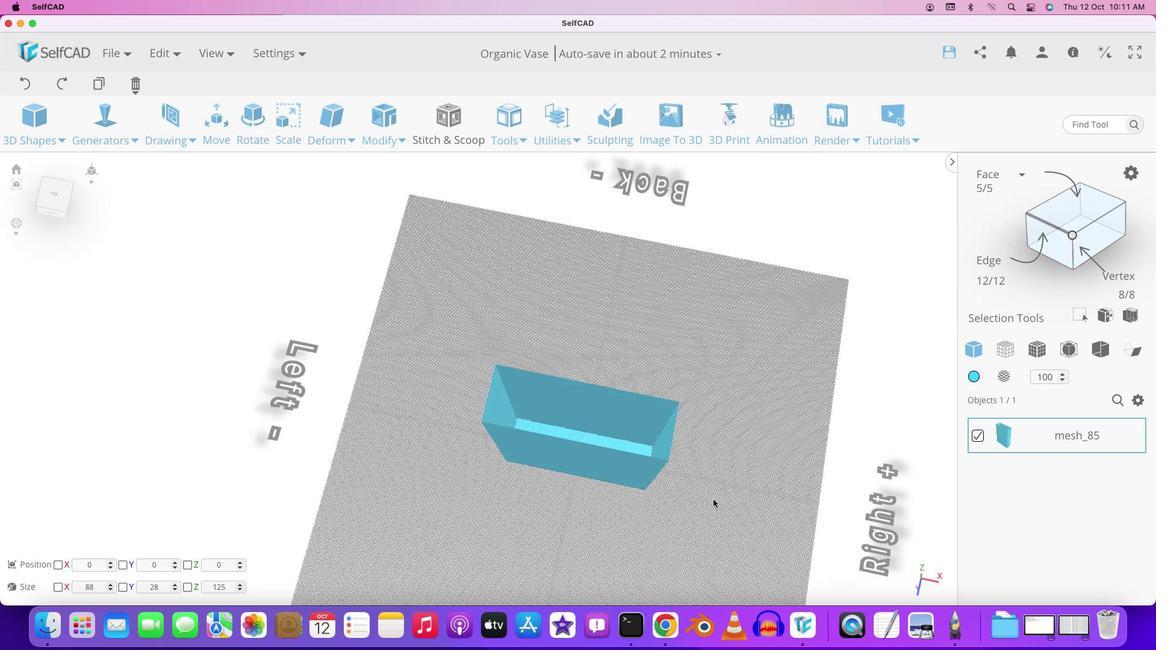 
Action: Mouse scrolled (713, 479) with delta (0, 0)
Screenshot: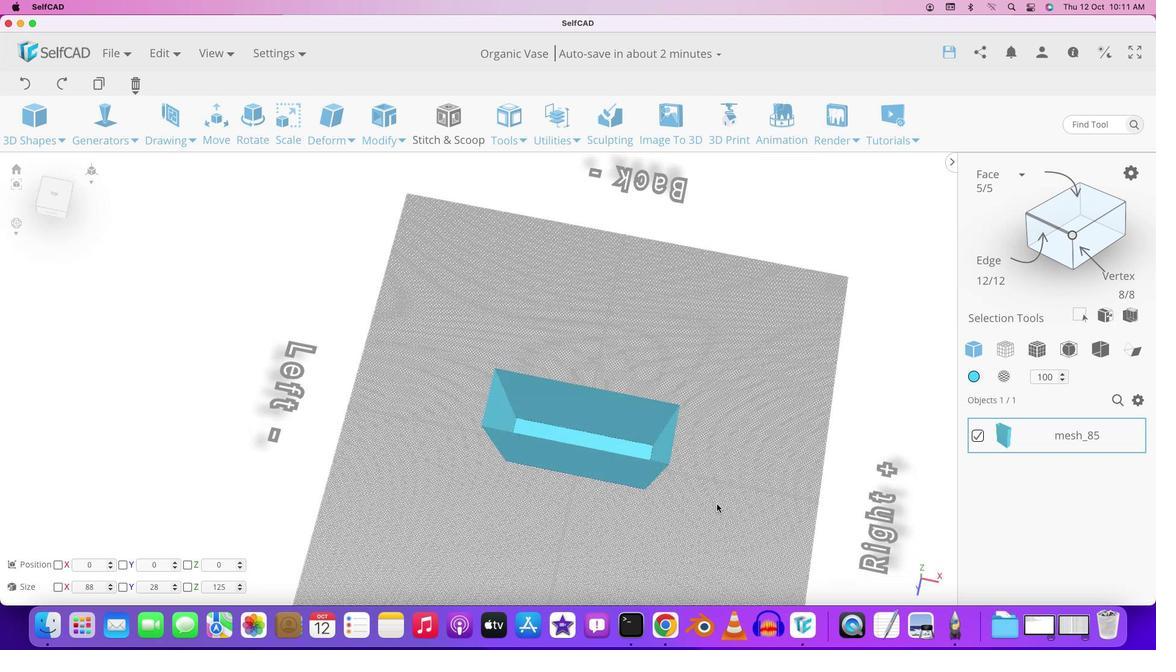
Action: Mouse moved to (709, 487)
Screenshot: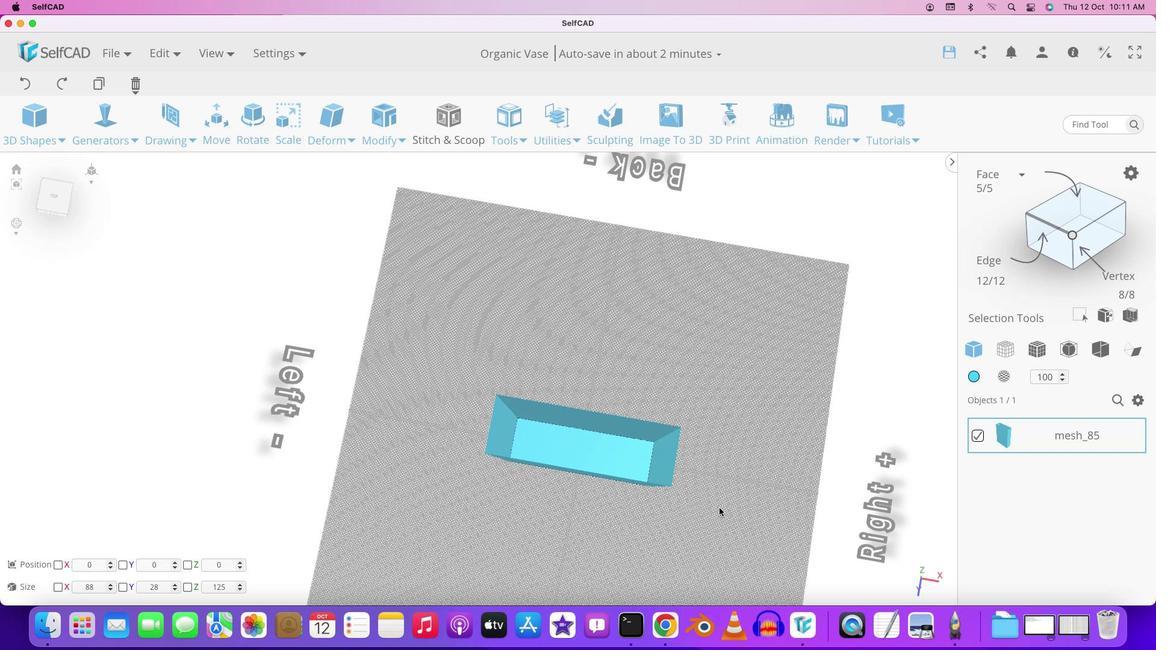 
Action: Mouse pressed left at (709, 487)
Screenshot: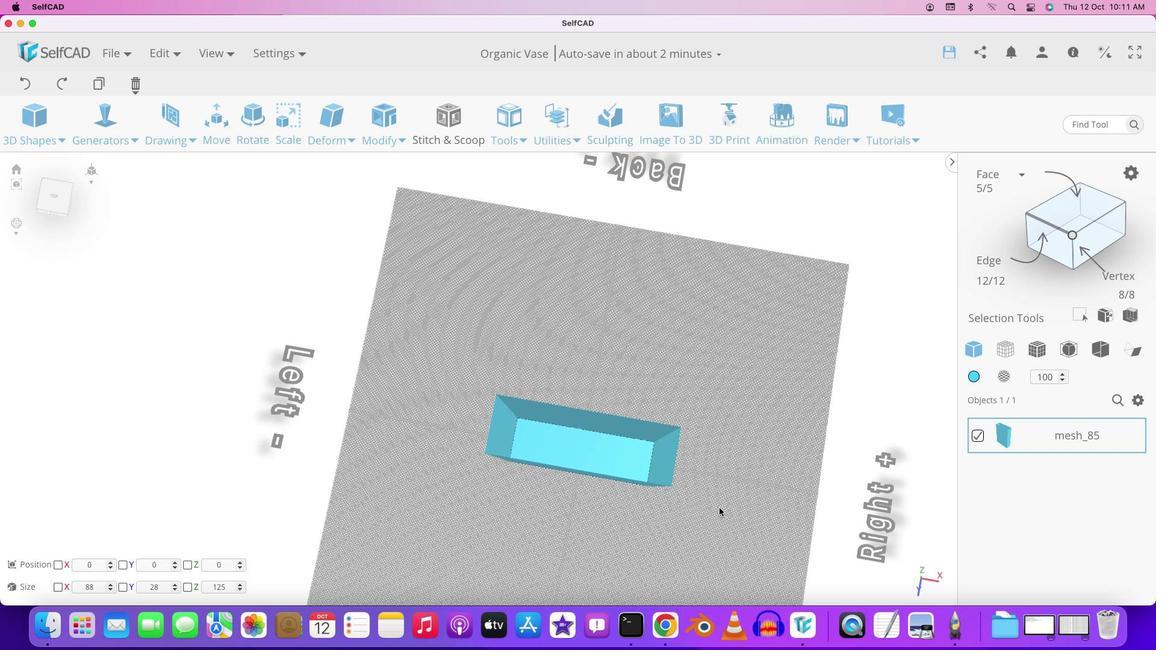 
Action: Mouse moved to (764, 442)
Screenshot: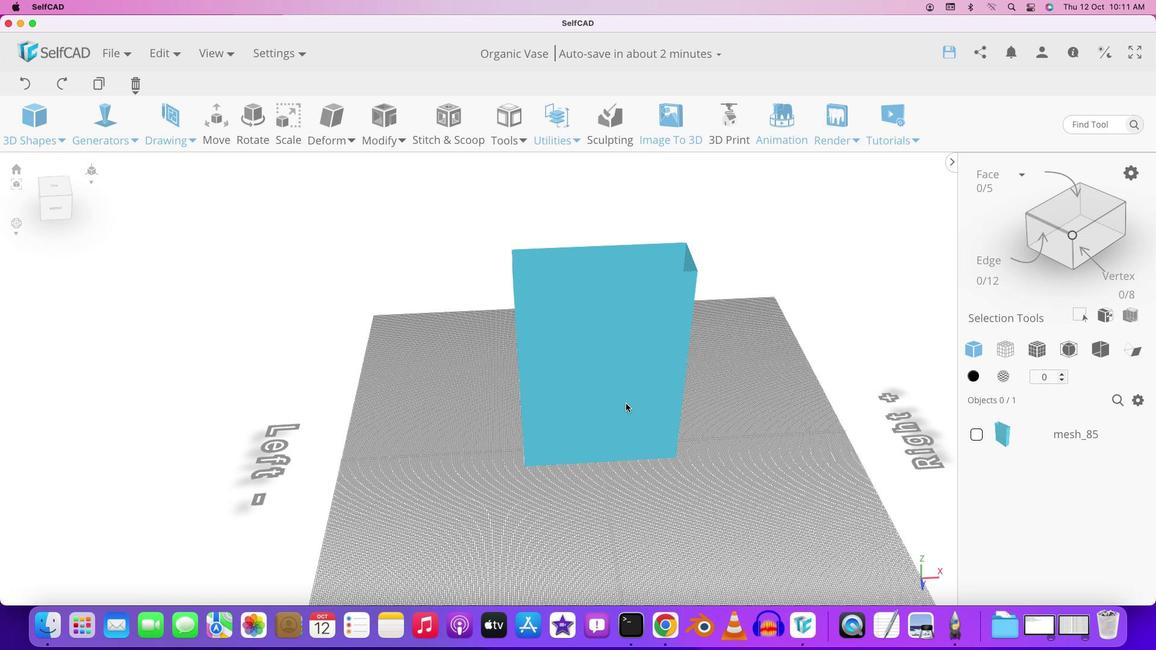 
Action: Mouse pressed left at (764, 442)
Screenshot: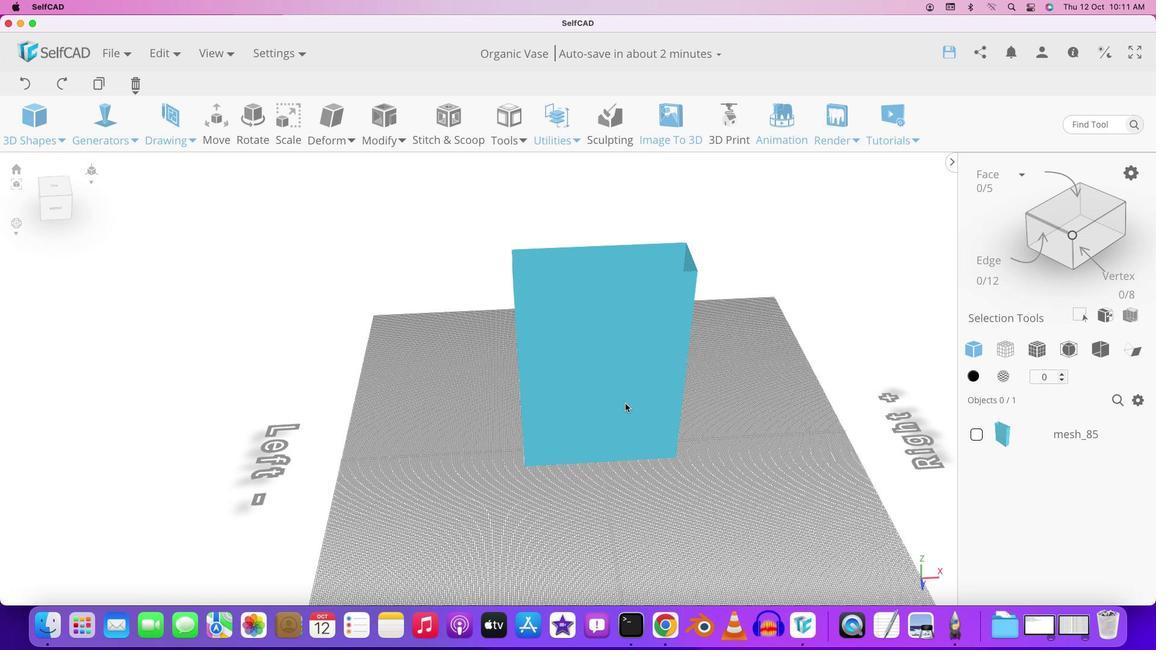 
Action: Mouse moved to (737, 398)
Screenshot: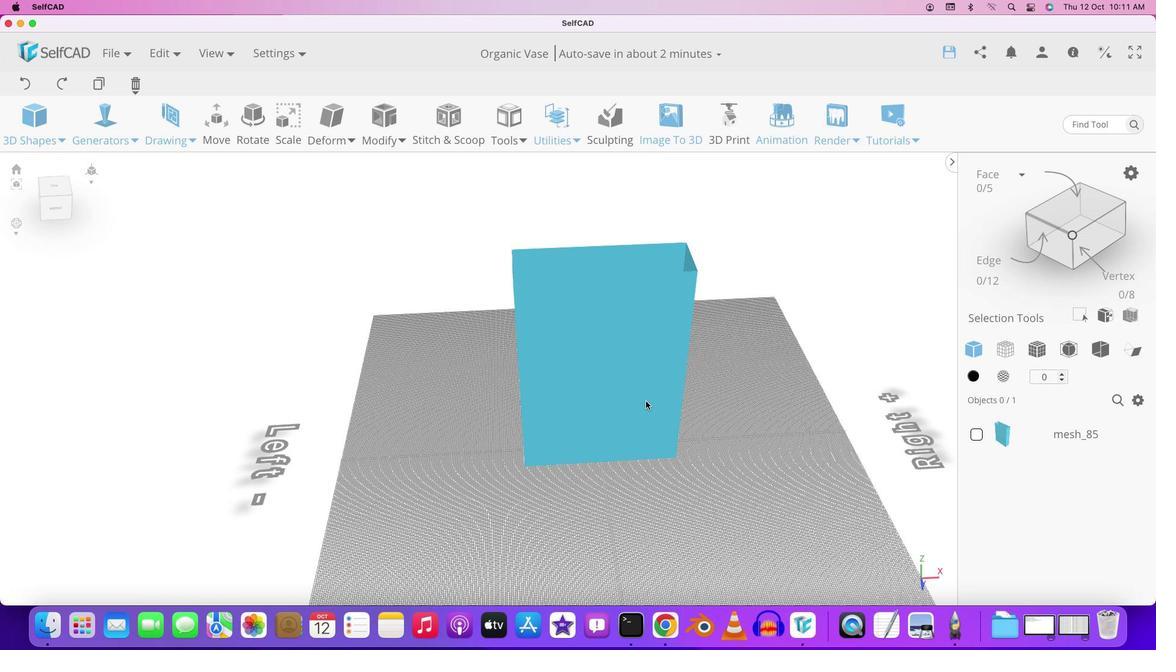 
Action: Mouse pressed left at (737, 398)
Screenshot: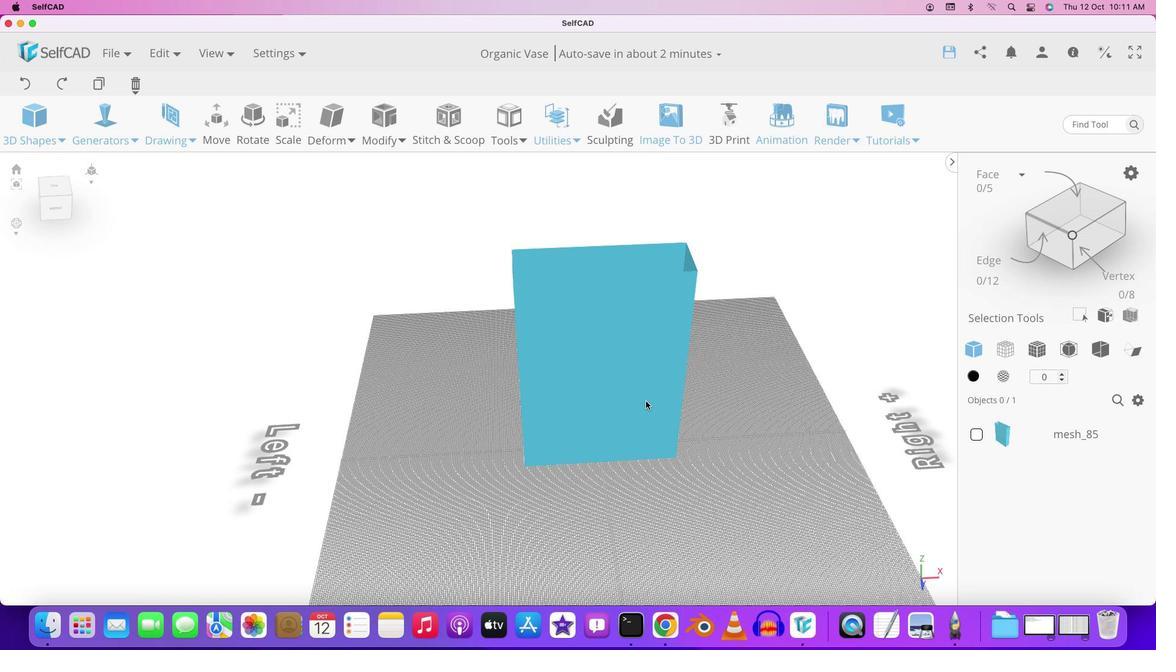 
Action: Mouse moved to (645, 400)
Screenshot: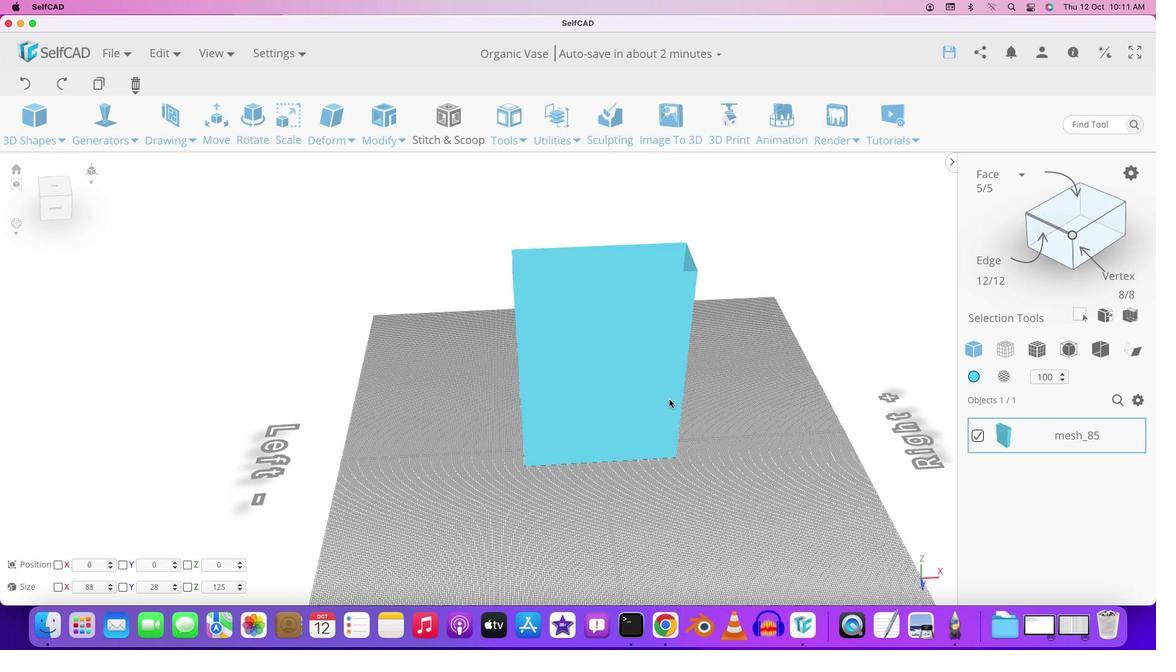 
Action: Mouse pressed left at (645, 400)
Screenshot: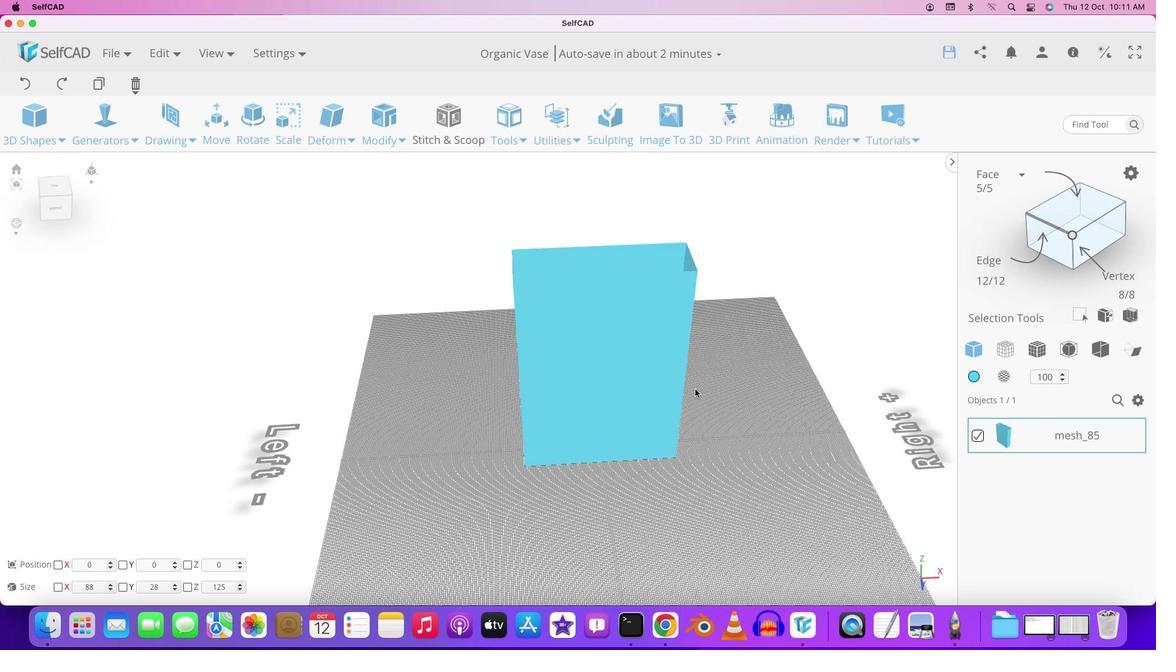 
Action: Mouse moved to (434, 238)
Screenshot: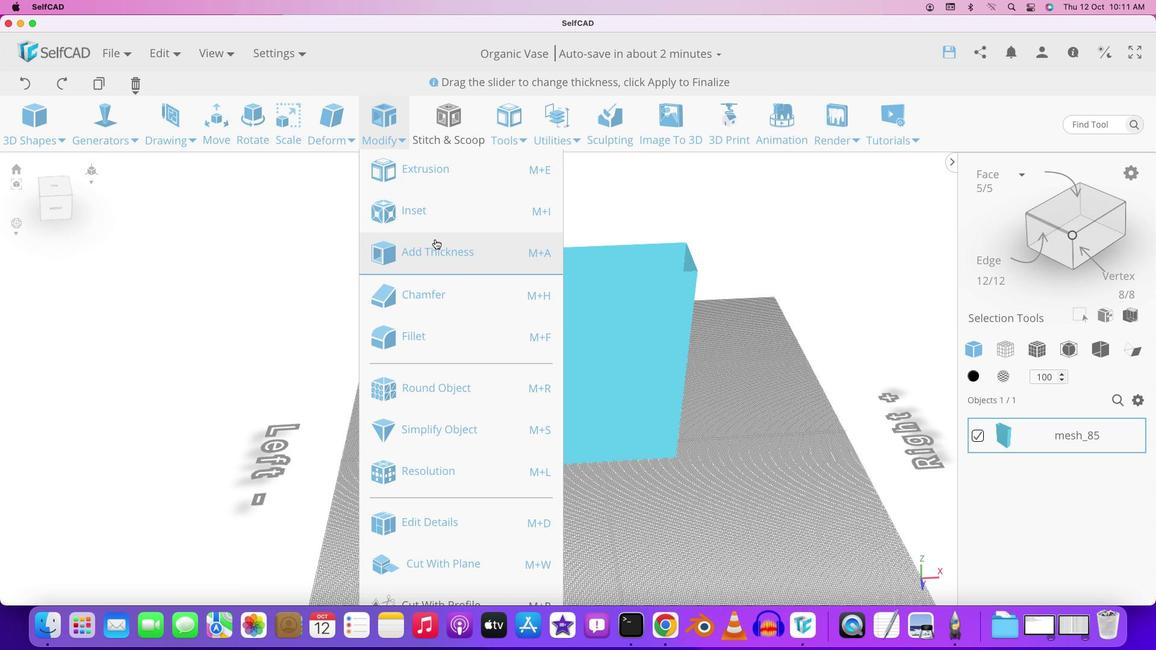 
Action: Mouse pressed left at (434, 238)
Screenshot: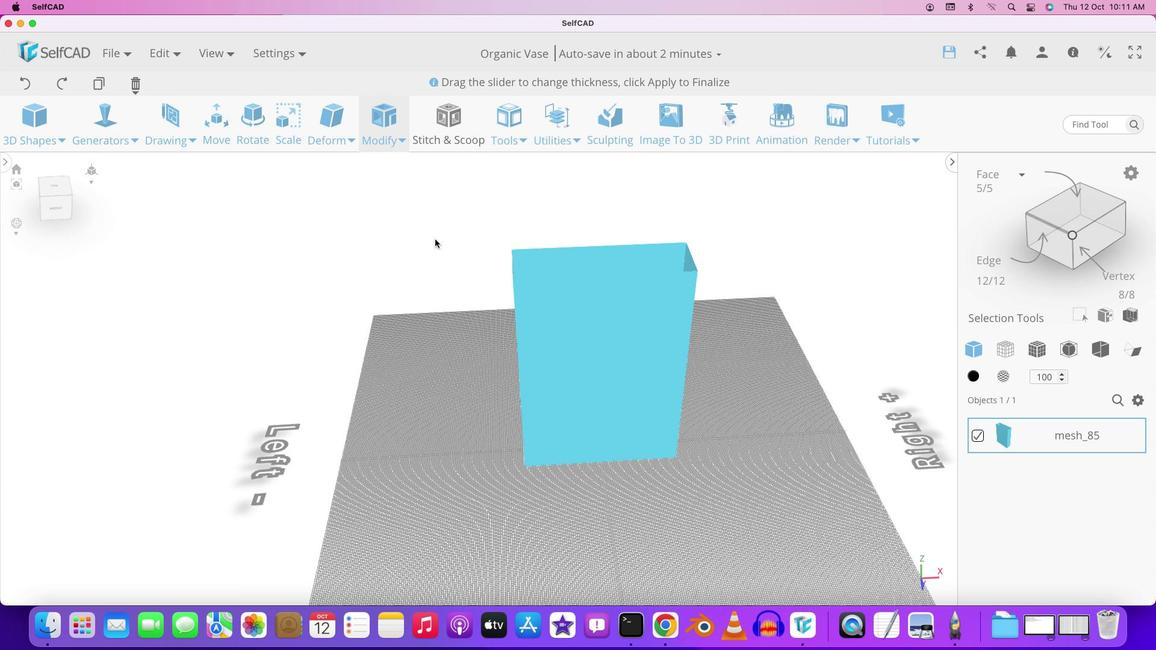 
Action: Mouse moved to (184, 207)
Screenshot: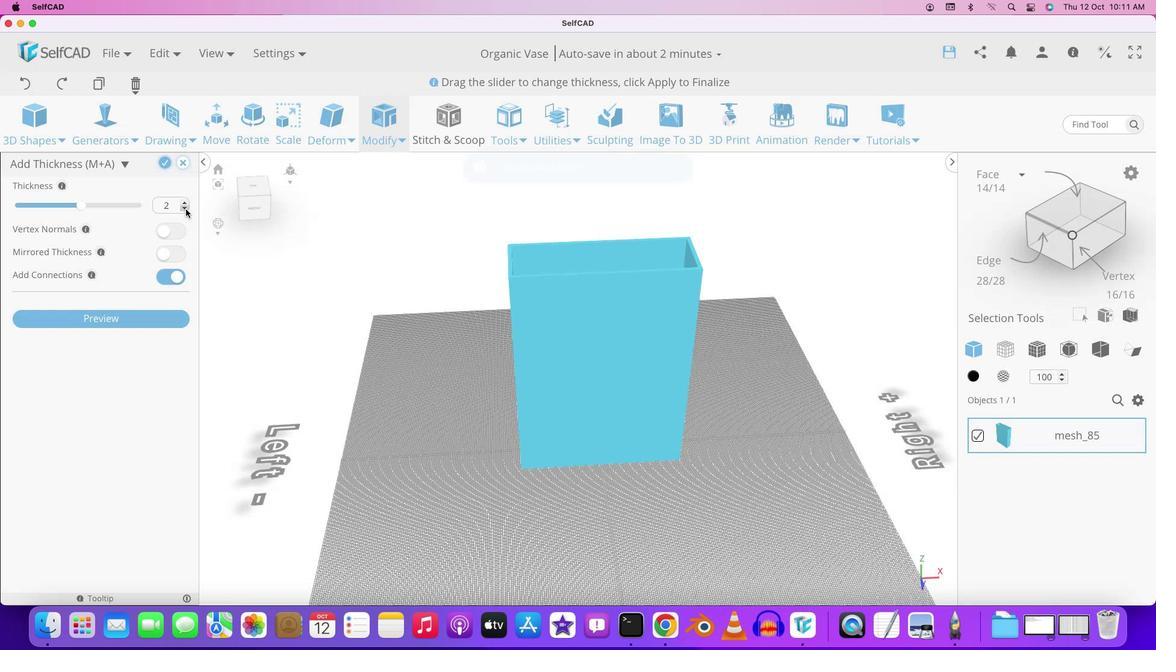 
Action: Mouse pressed left at (184, 207)
Screenshot: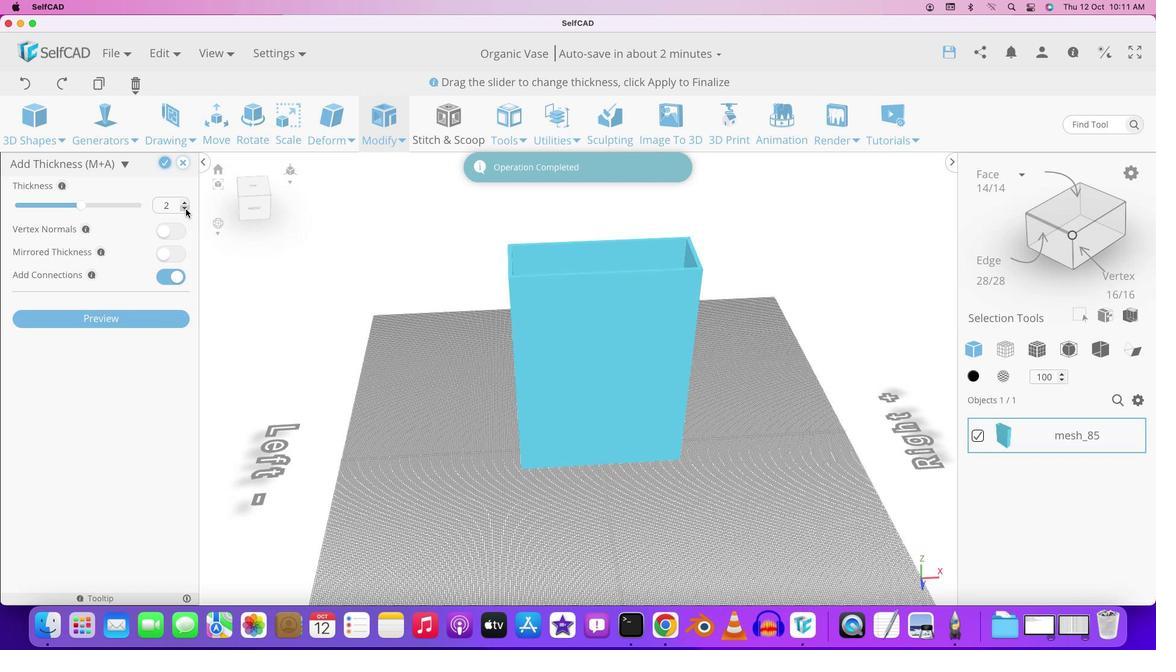 
Action: Mouse pressed left at (184, 207)
Screenshot: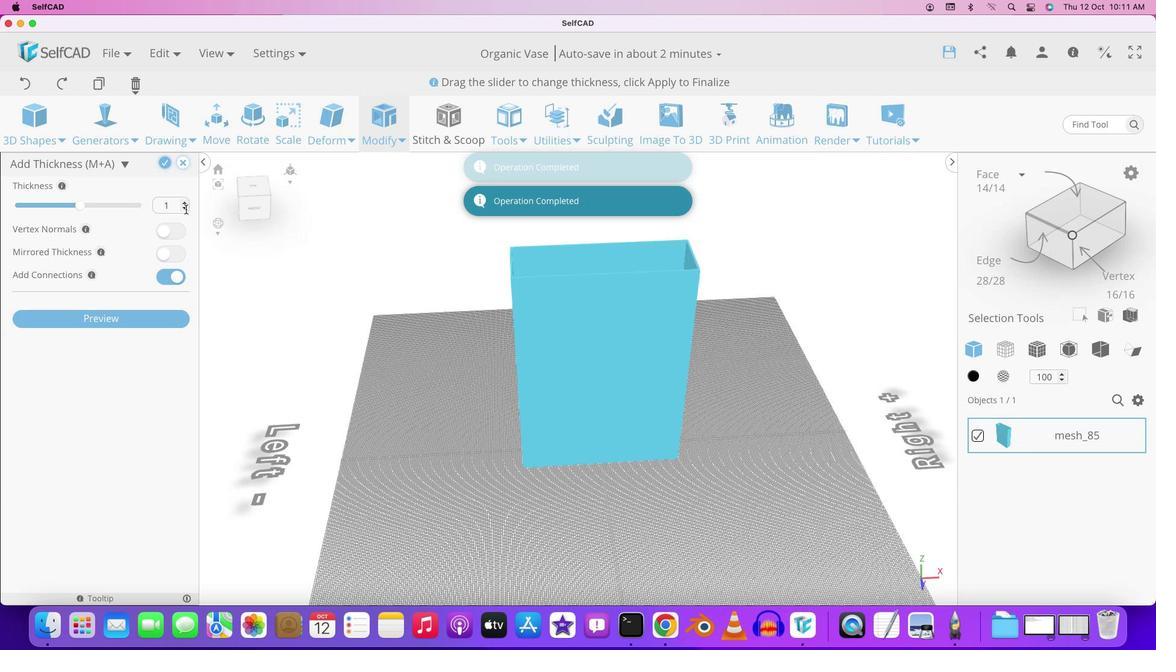 
Action: Mouse moved to (184, 199)
Screenshot: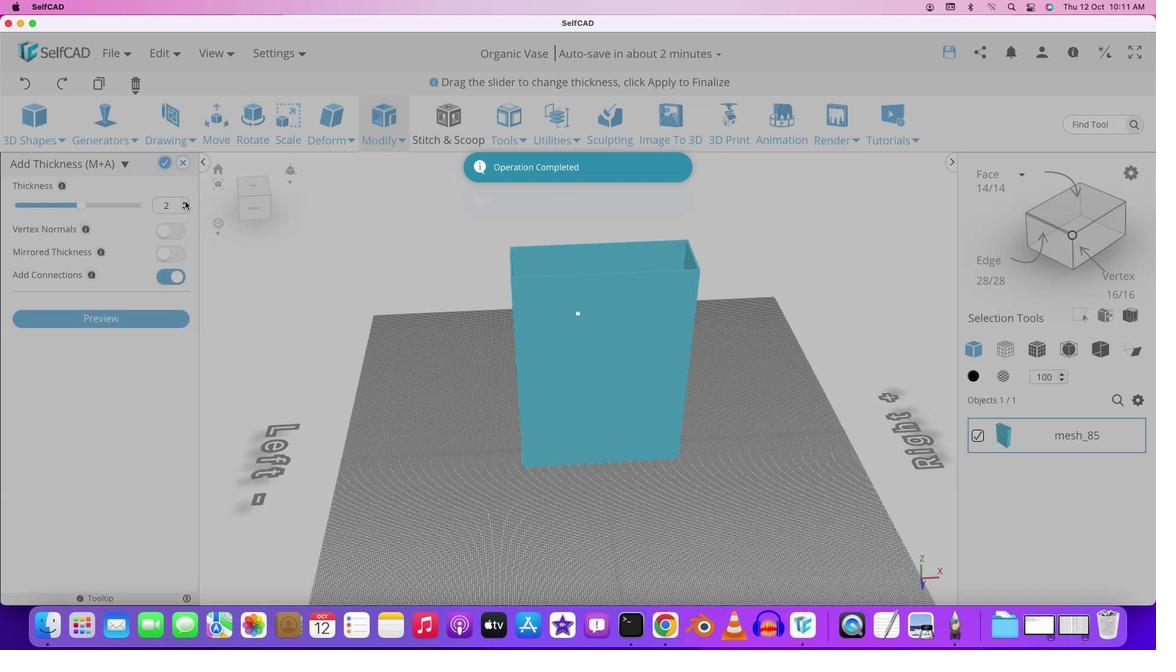 
Action: Mouse pressed left at (184, 199)
Screenshot: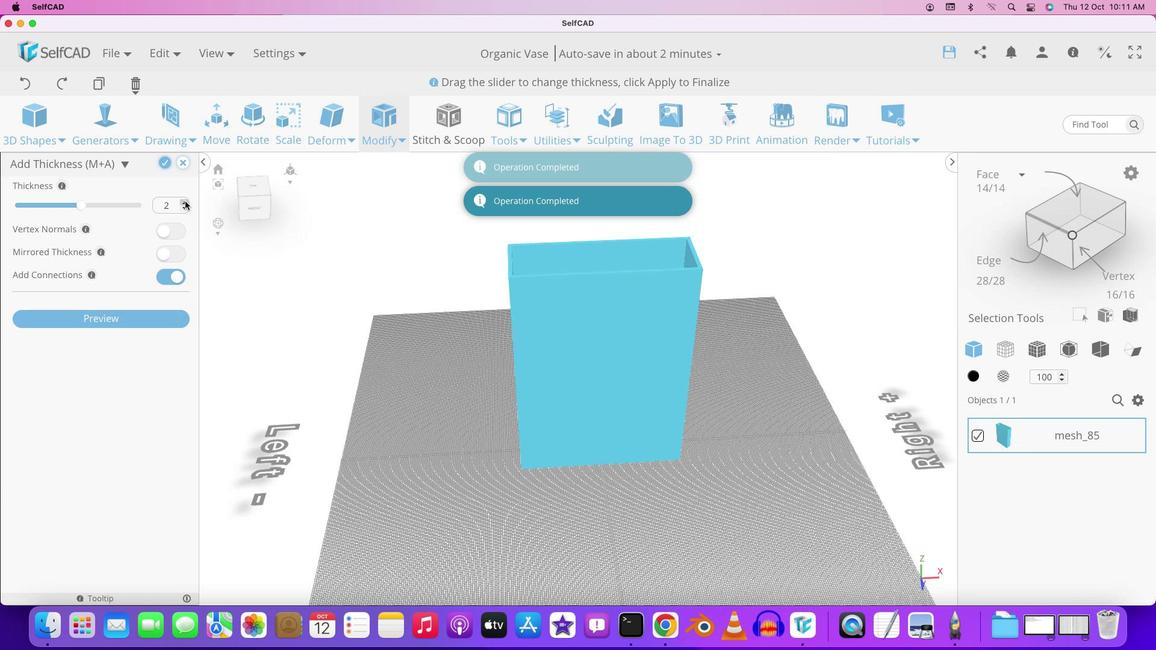 
Action: Mouse pressed left at (184, 199)
Screenshot: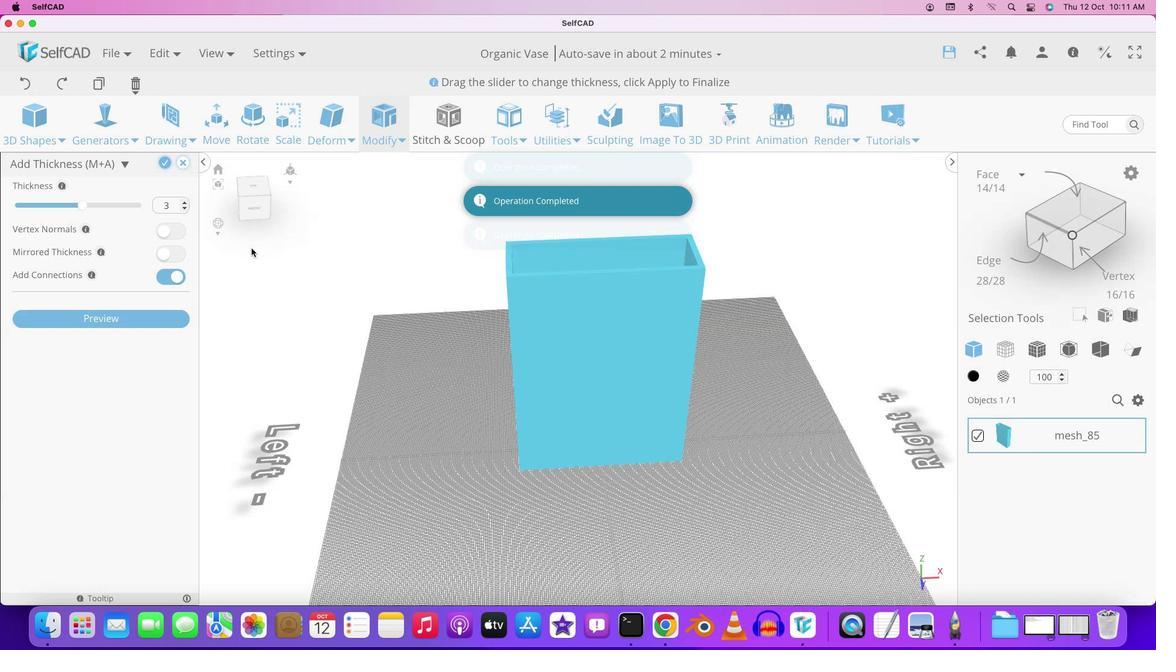 
Action: Mouse moved to (503, 321)
Screenshot: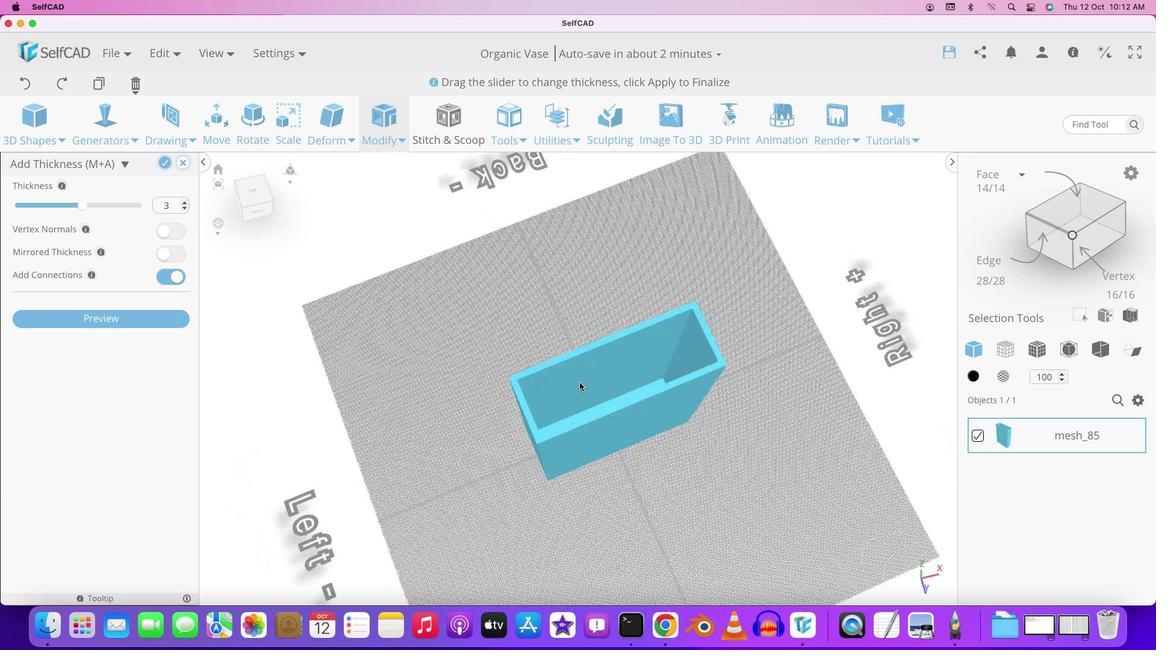 
Action: Mouse pressed left at (503, 321)
Screenshot: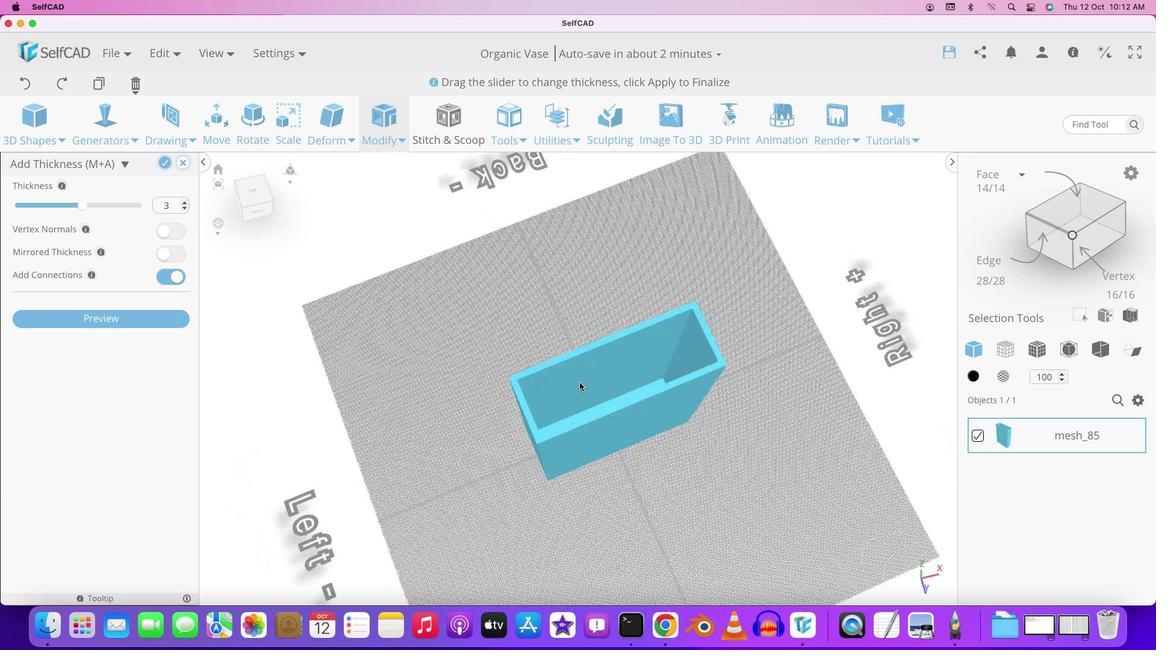 
Action: Mouse moved to (551, 406)
Screenshot: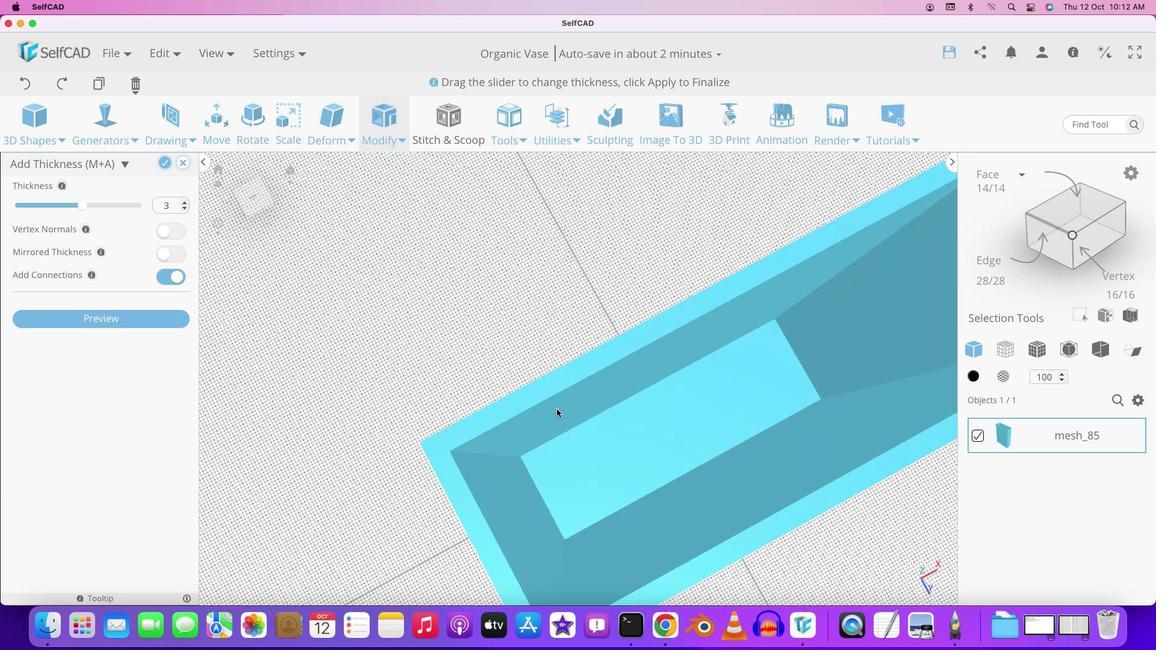 
Action: Mouse scrolled (551, 406) with delta (0, 0)
Screenshot: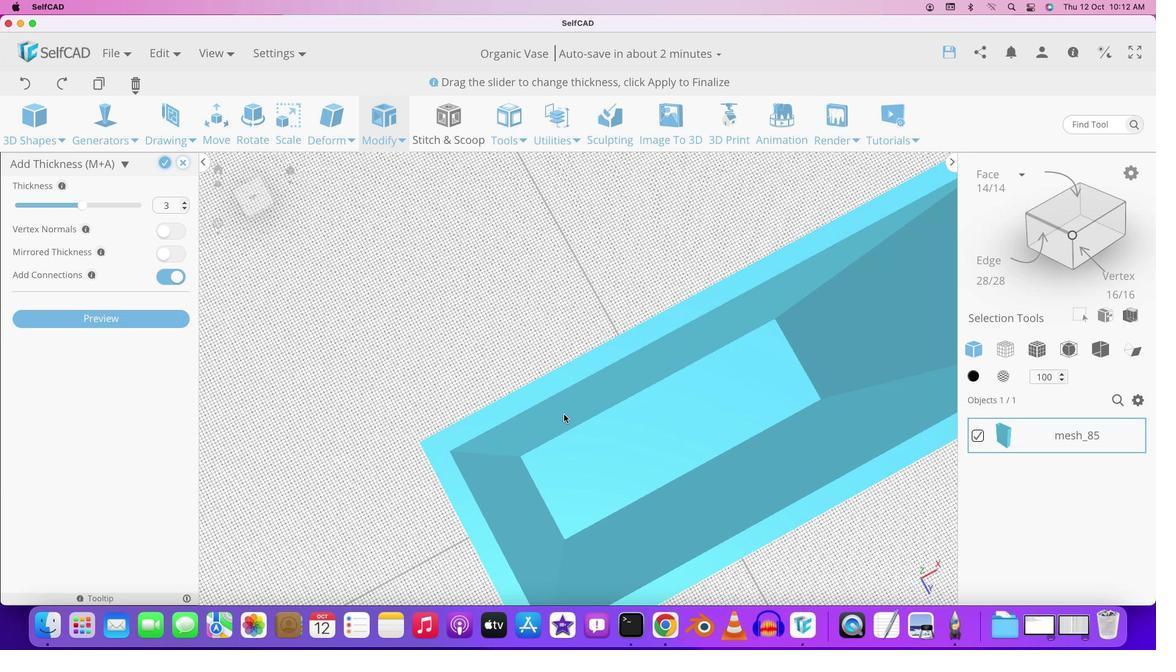 
Action: Mouse scrolled (551, 406) with delta (0, 0)
Screenshot: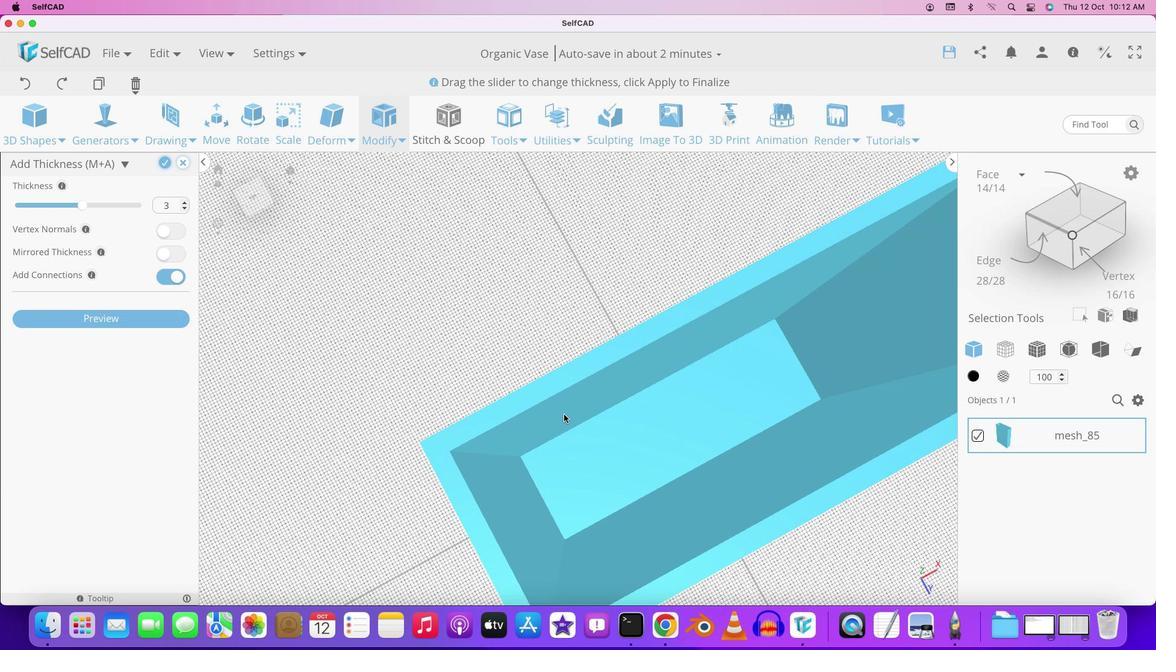 
Action: Mouse moved to (551, 406)
Screenshot: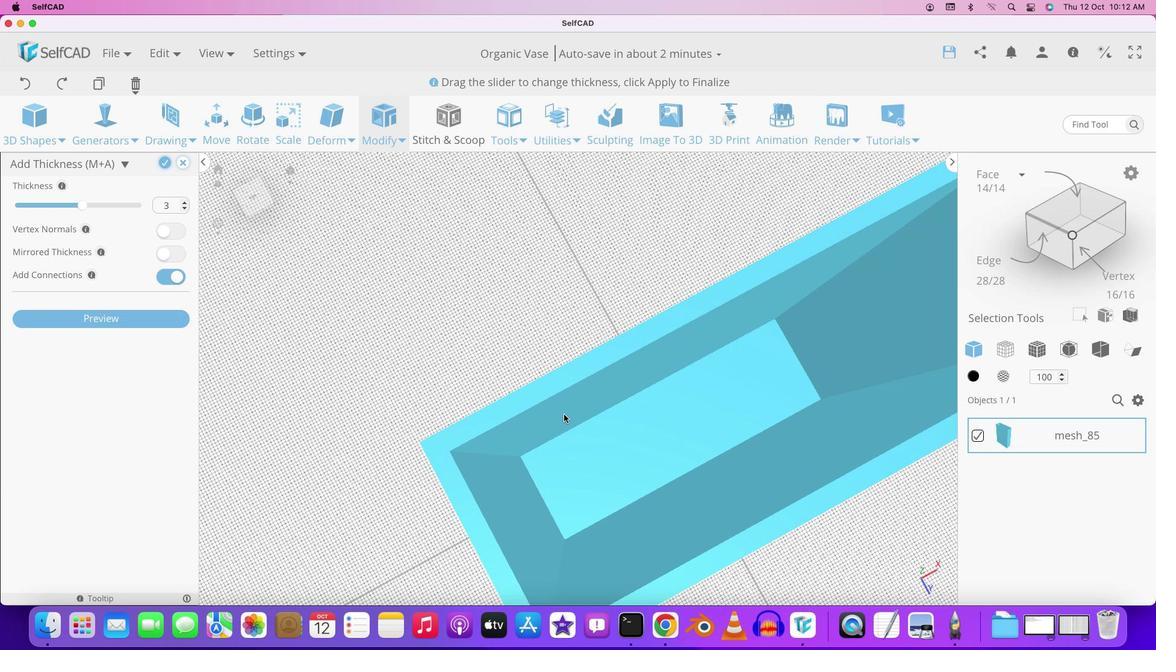 
Action: Mouse scrolled (551, 406) with delta (0, 0)
Screenshot: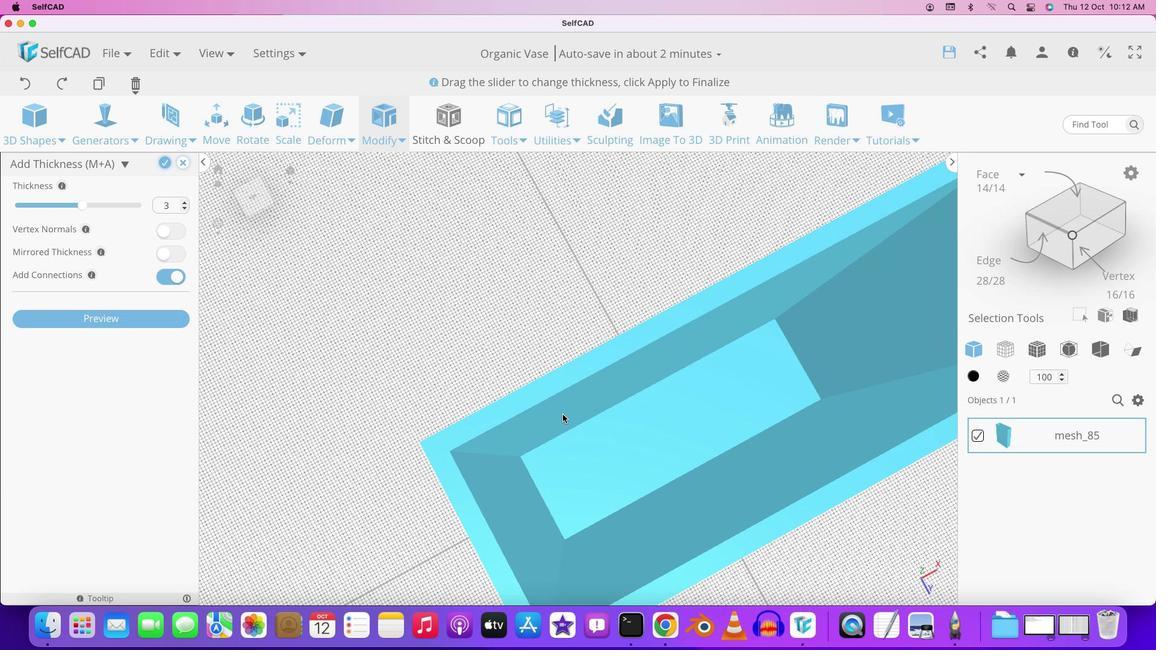 
Action: Mouse moved to (551, 406)
Screenshot: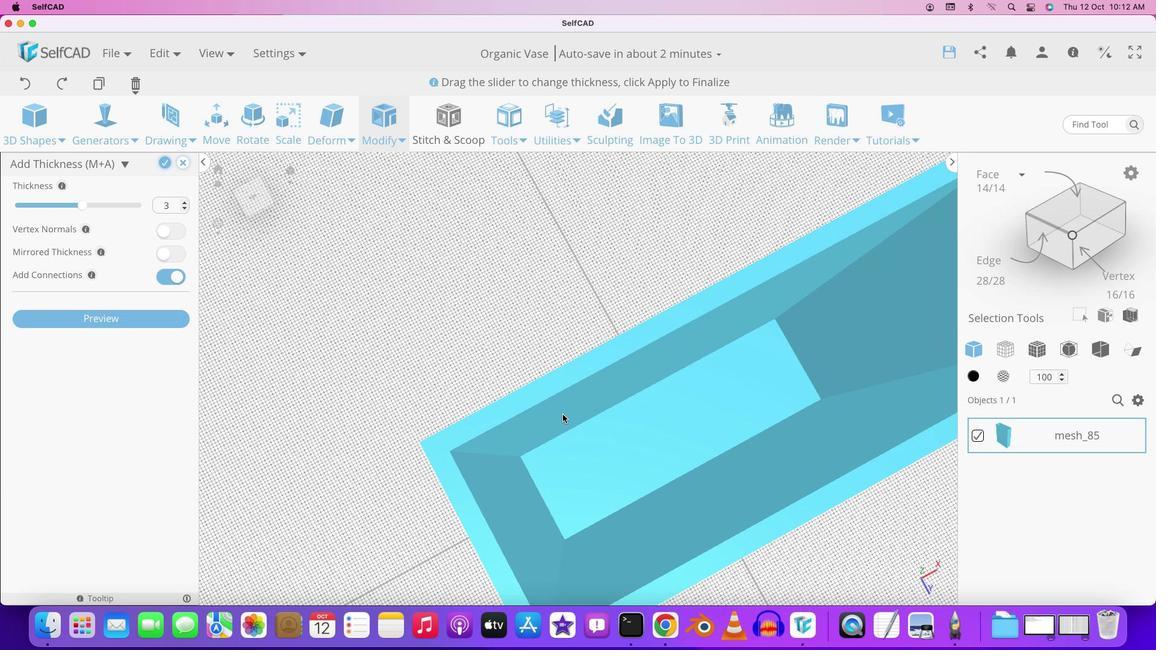 
Action: Mouse scrolled (551, 406) with delta (0, 1)
Screenshot: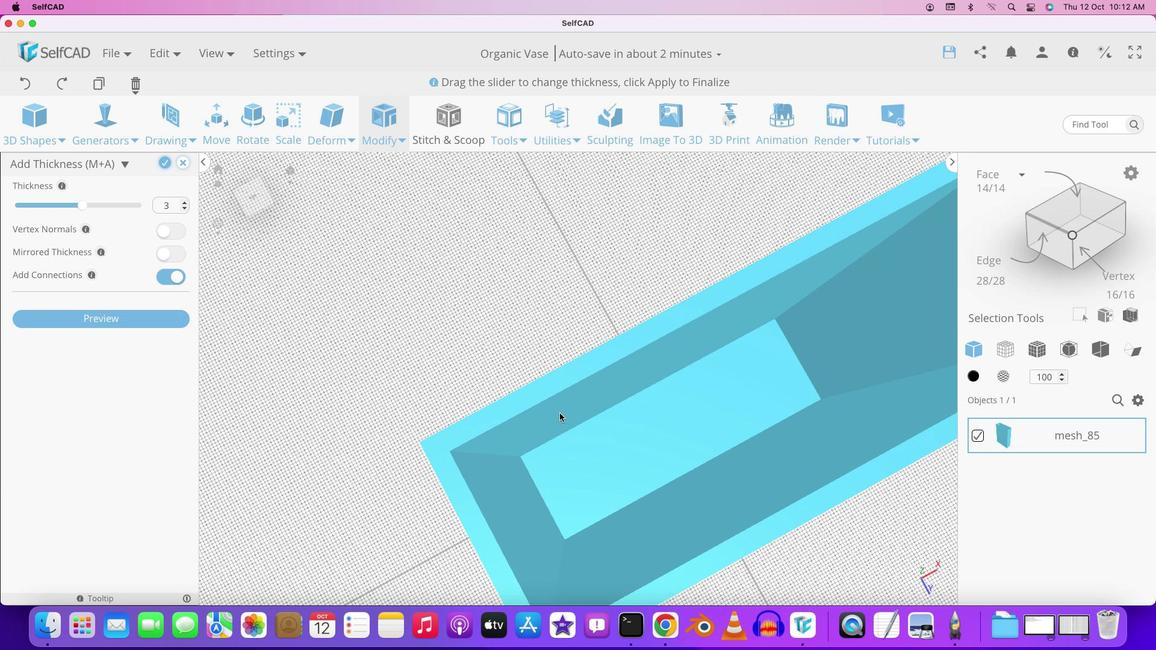 
Action: Mouse moved to (551, 406)
Screenshot: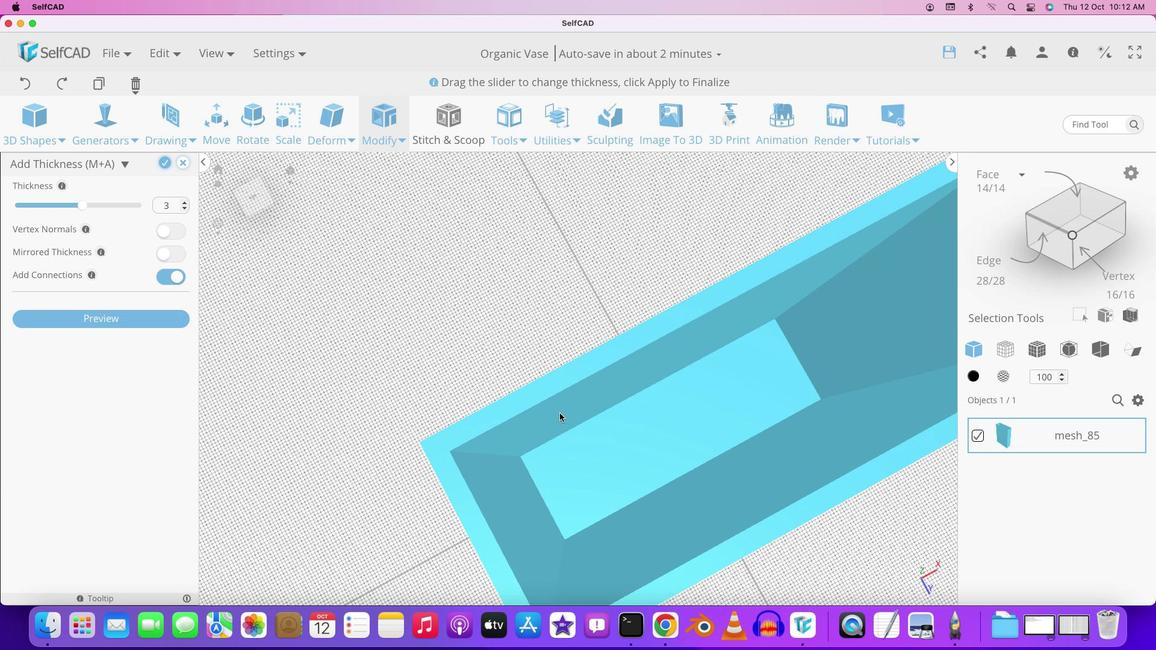 
Action: Mouse scrolled (551, 406) with delta (0, 1)
Screenshot: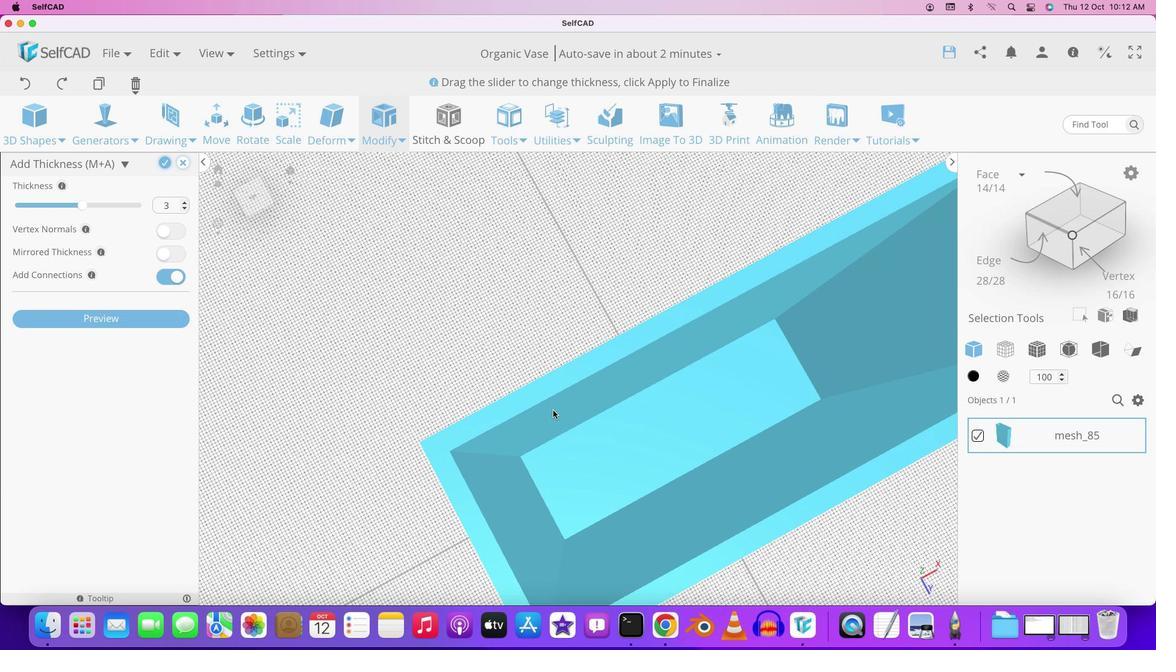 
Action: Mouse moved to (558, 412)
Screenshot: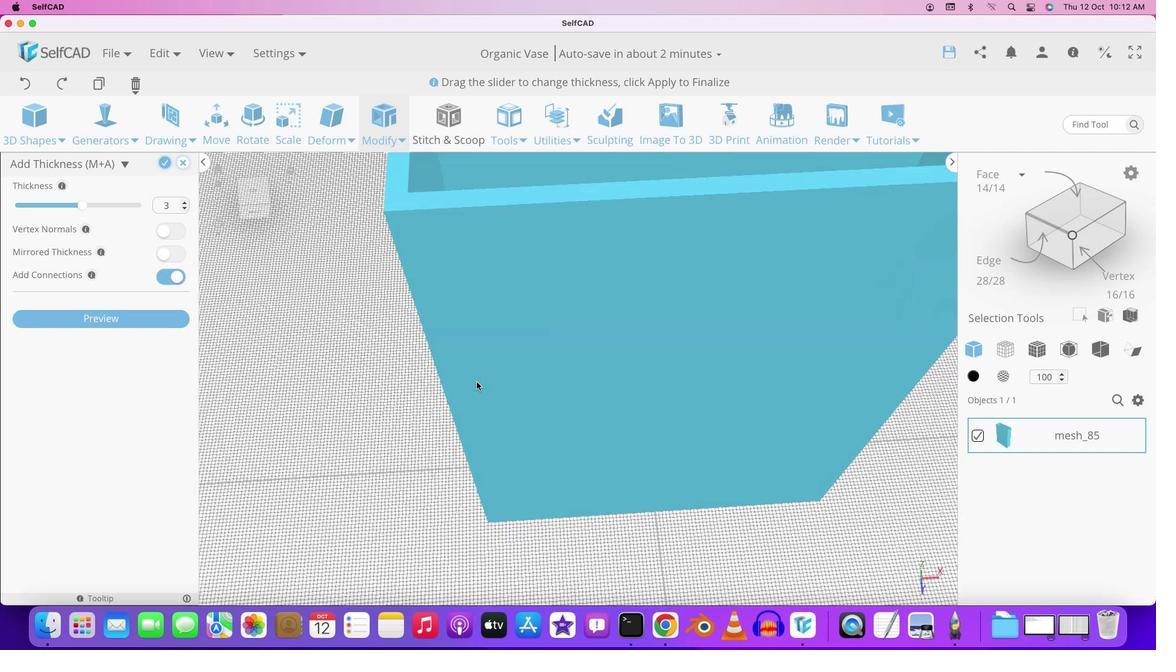 
Action: Mouse pressed left at (558, 412)
Screenshot: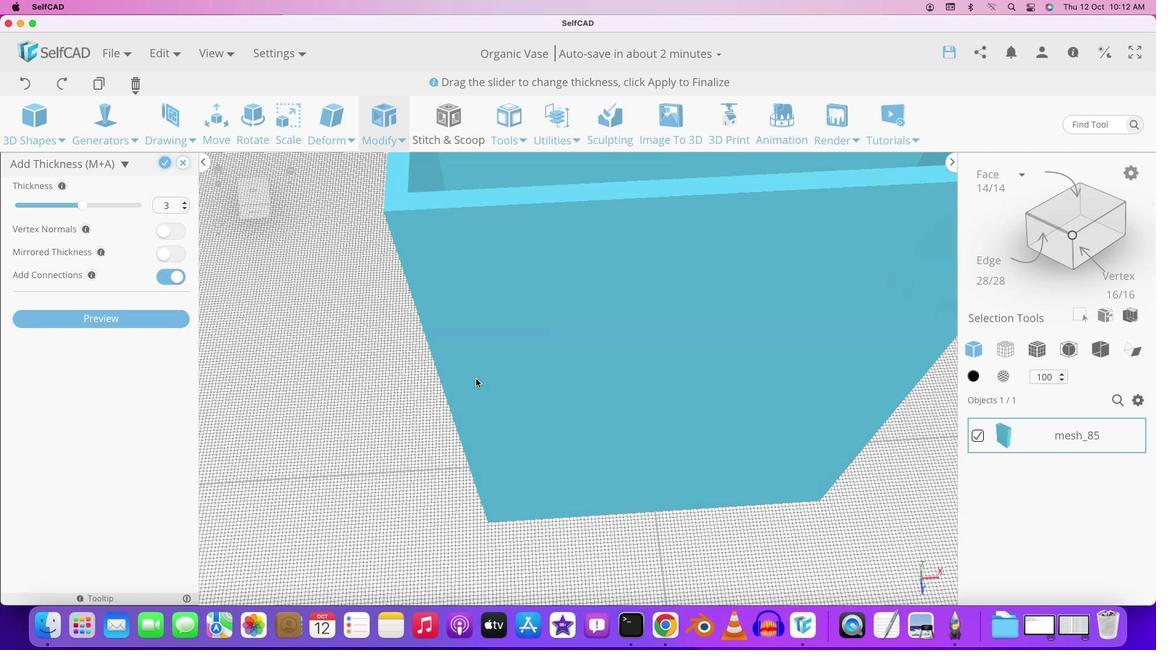 
Action: Mouse moved to (522, 307)
Screenshot: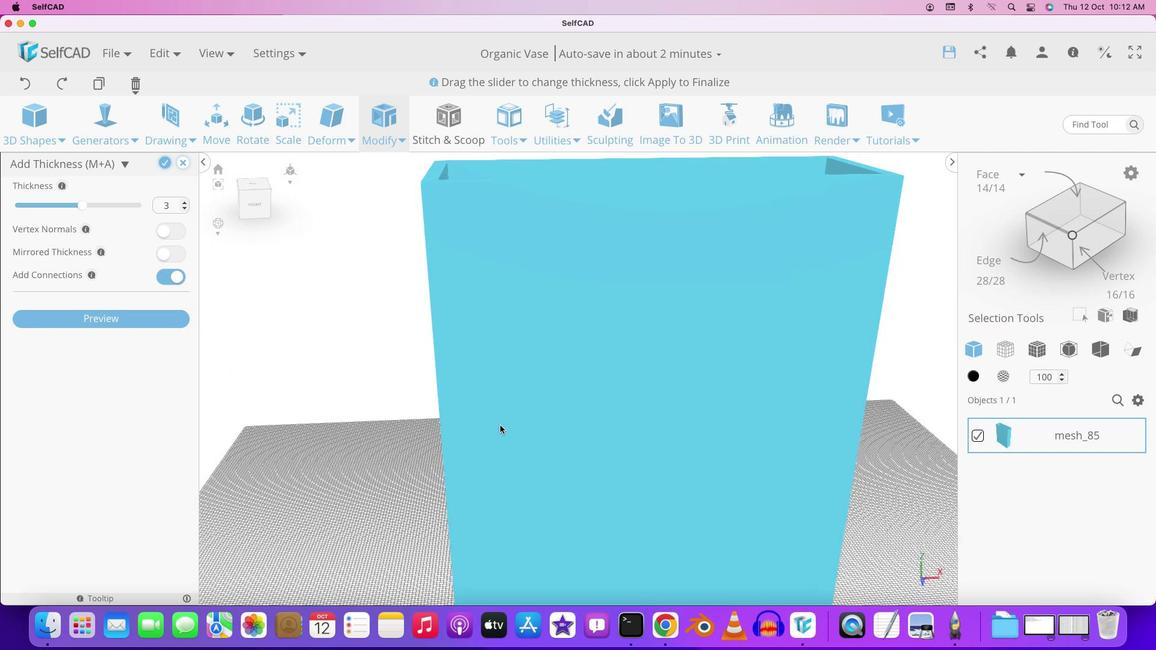 
Action: Key pressed Key.shift
Screenshot: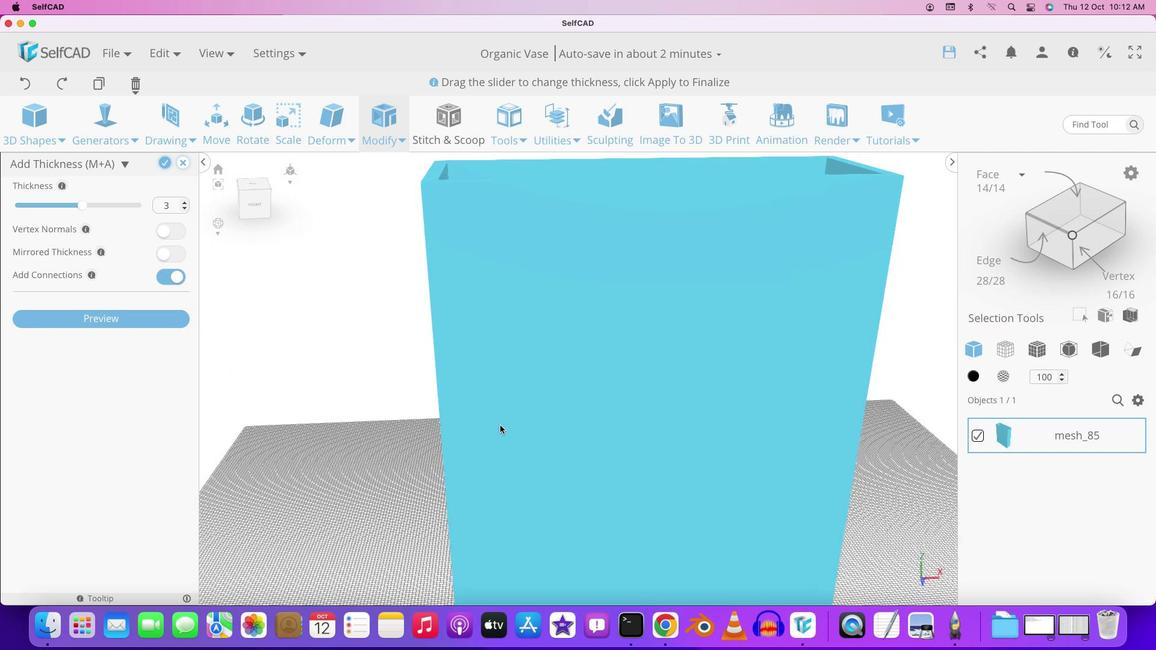 
Action: Mouse pressed left at (522, 307)
Screenshot: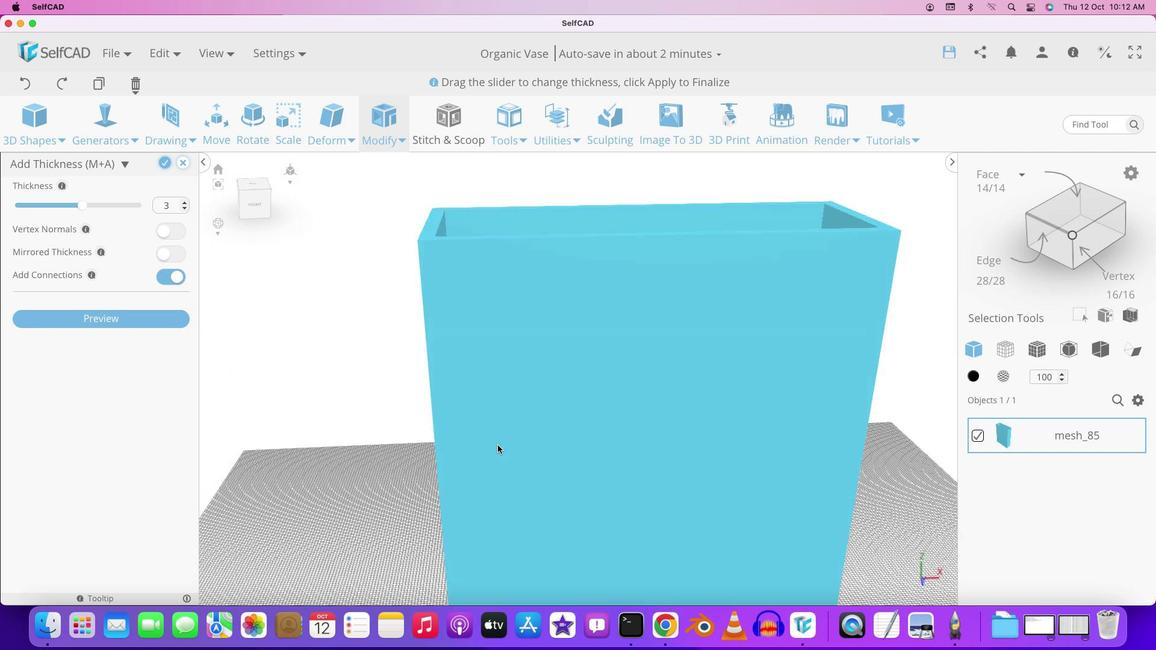 
Action: Mouse moved to (172, 228)
Screenshot: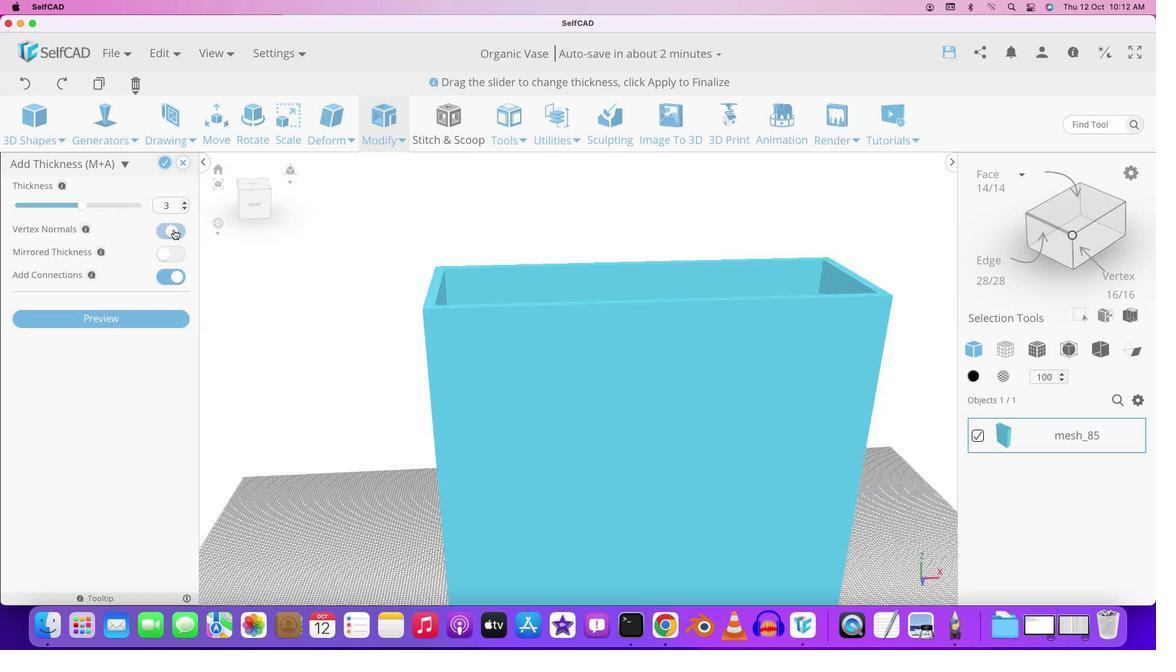 
Action: Mouse pressed left at (172, 228)
Screenshot: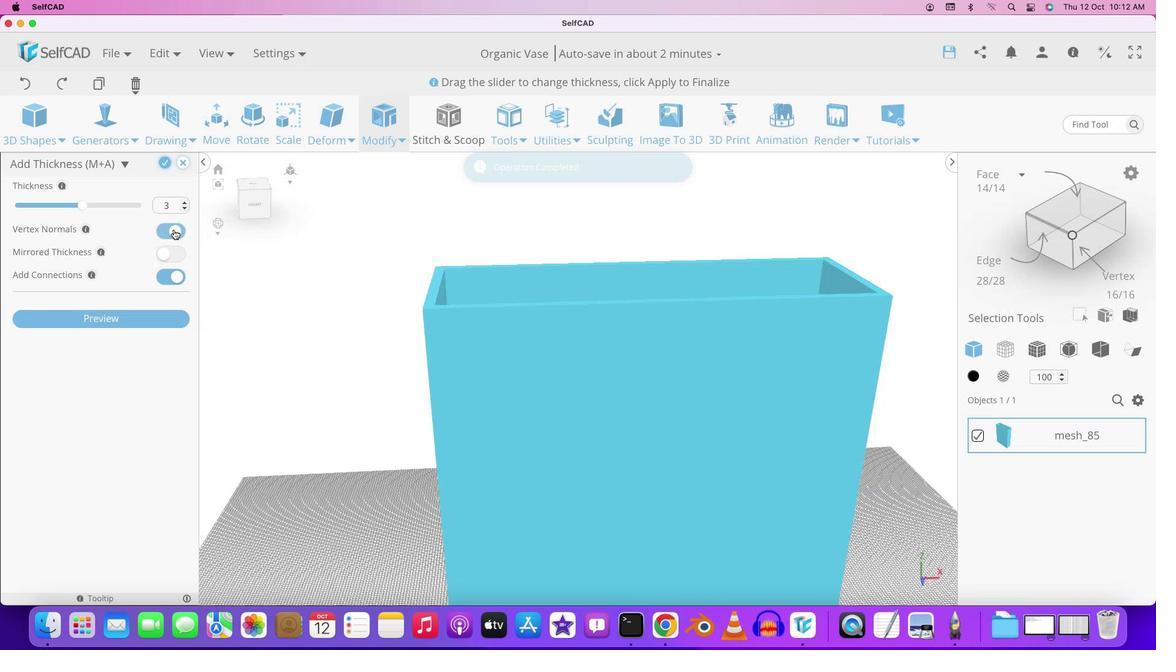 
Action: Mouse moved to (335, 278)
Screenshot: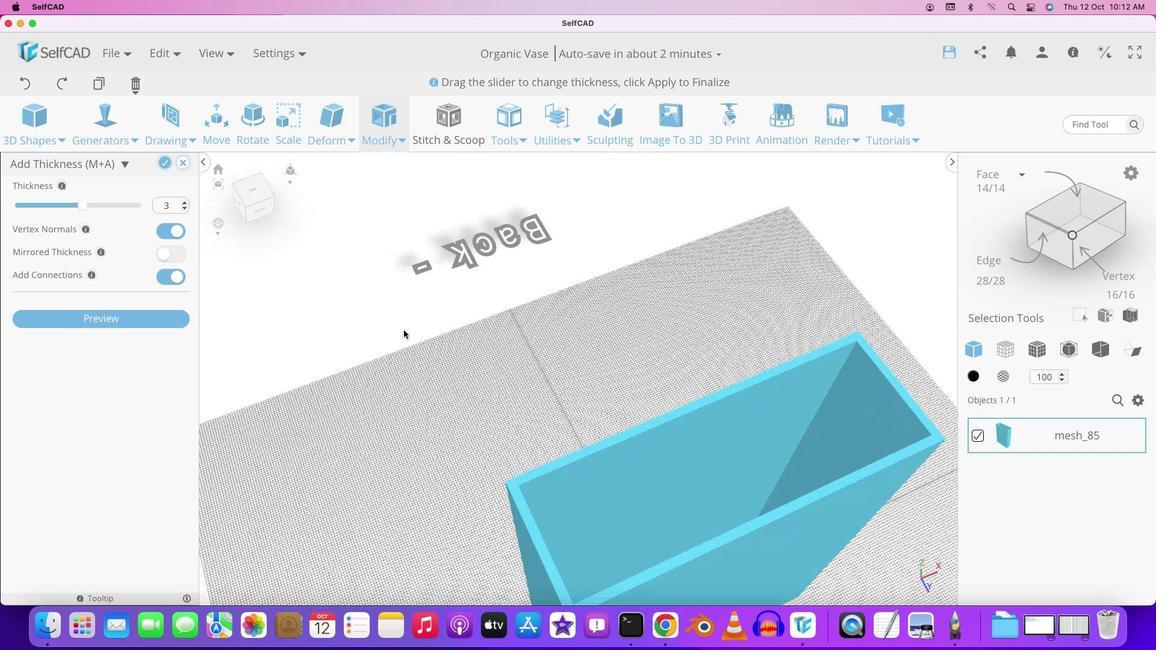 
Action: Mouse pressed left at (335, 278)
Screenshot: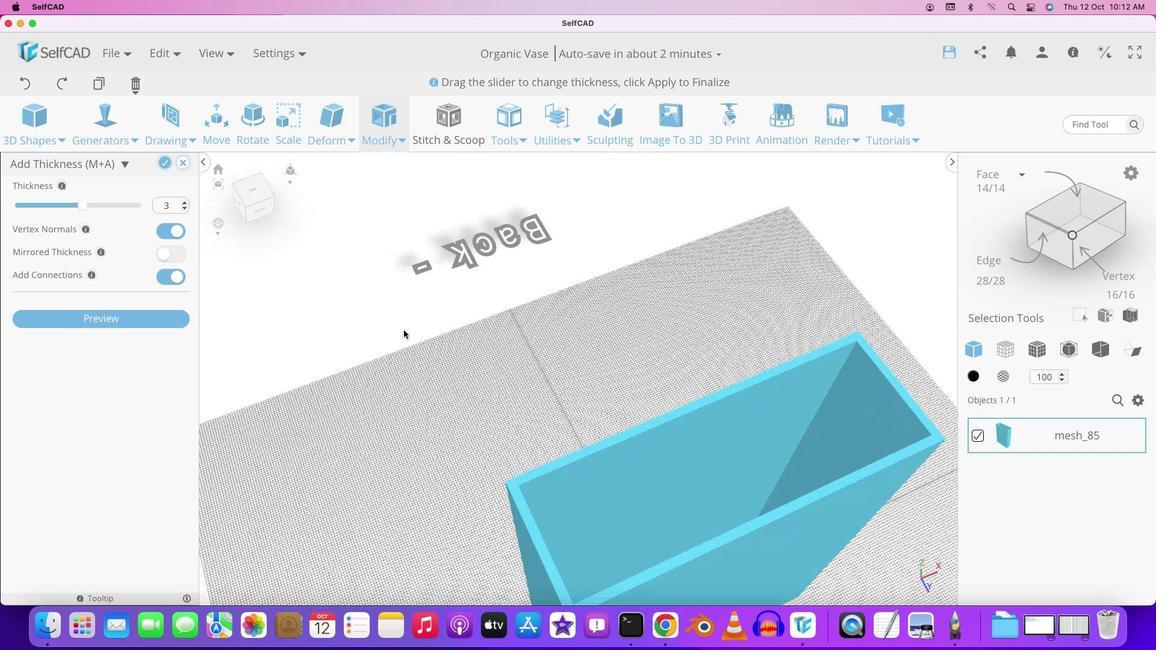 
Action: Mouse moved to (415, 341)
Screenshot: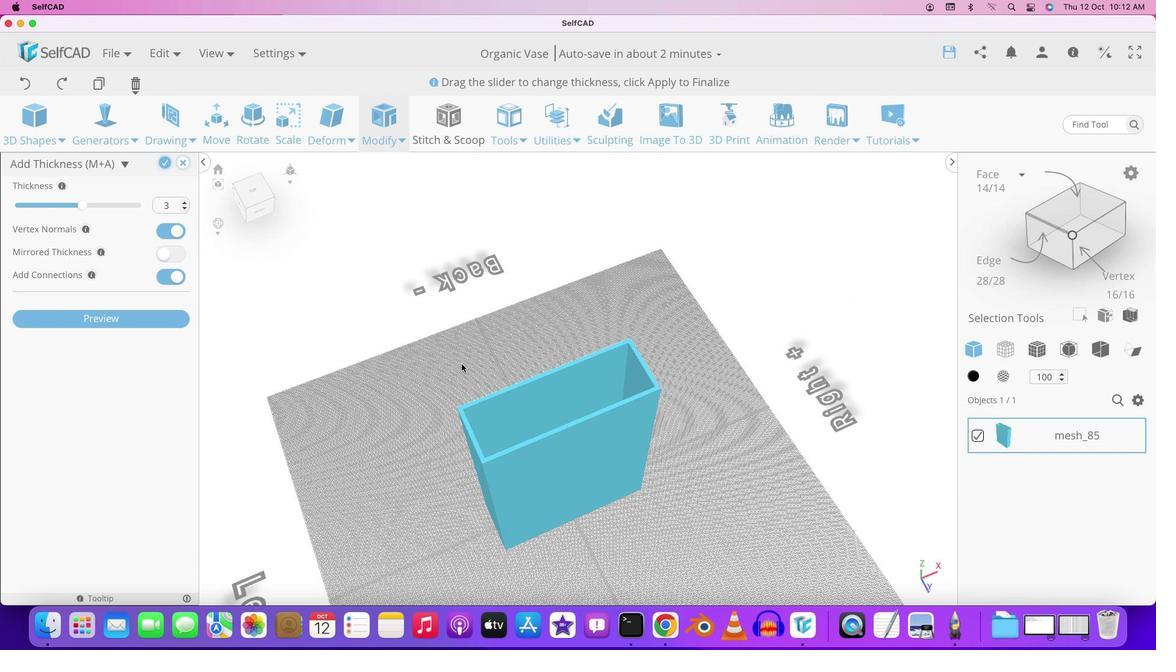 
Action: Mouse scrolled (415, 341) with delta (0, -1)
Screenshot: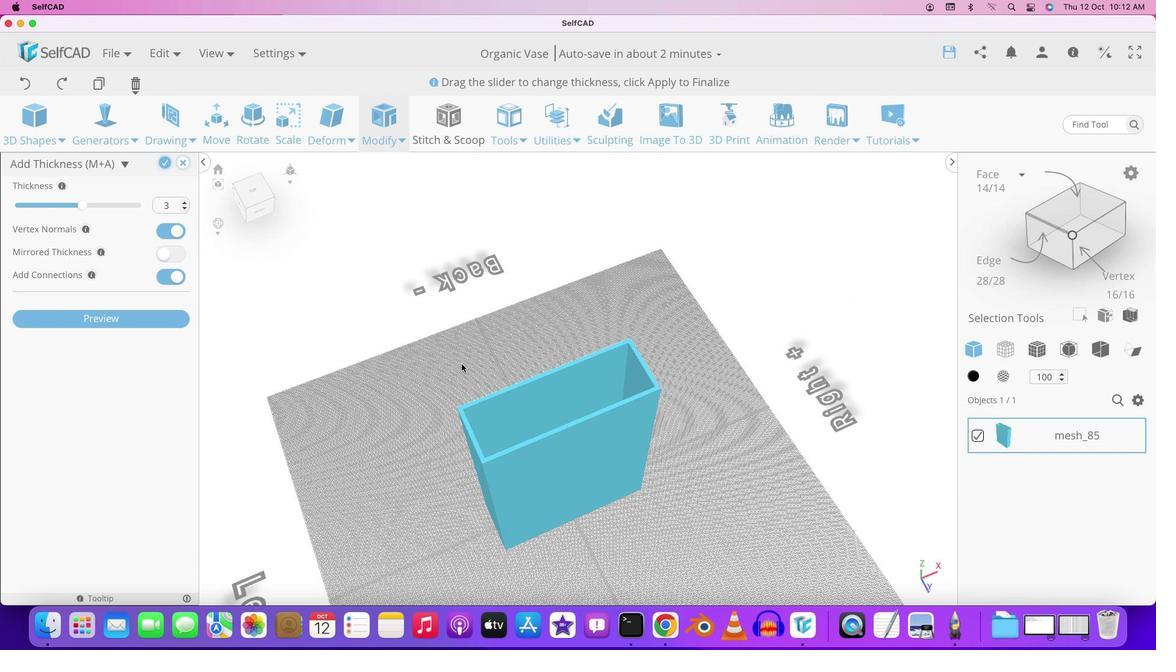 
Action: Mouse moved to (415, 341)
Screenshot: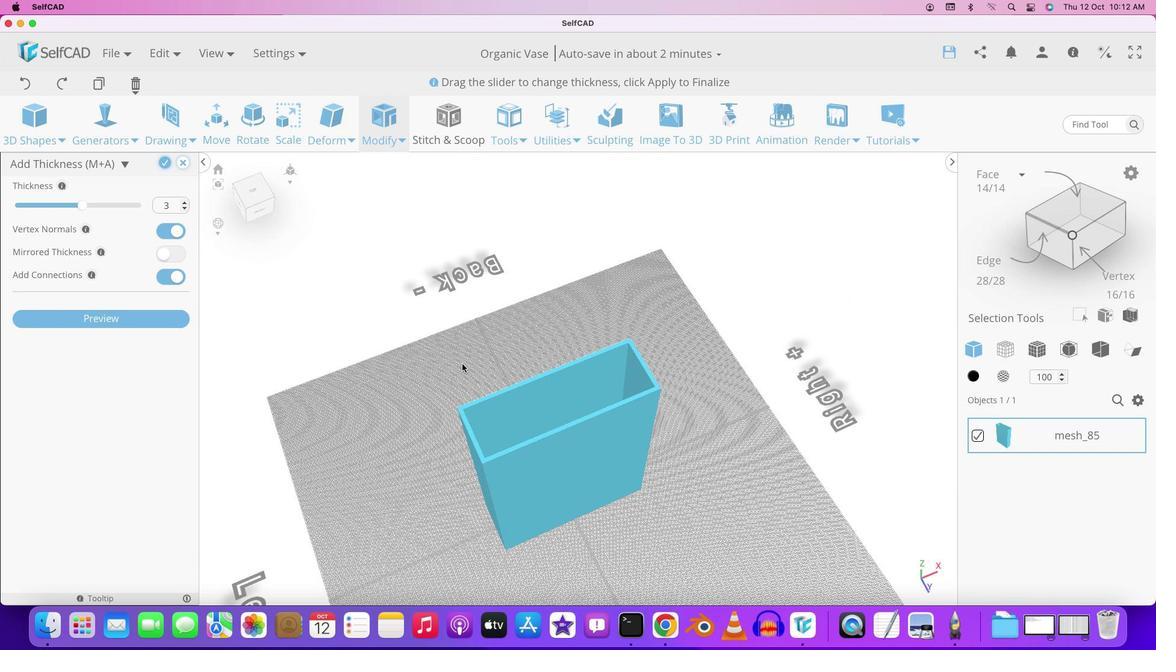 
Action: Mouse scrolled (415, 341) with delta (0, -1)
Screenshot: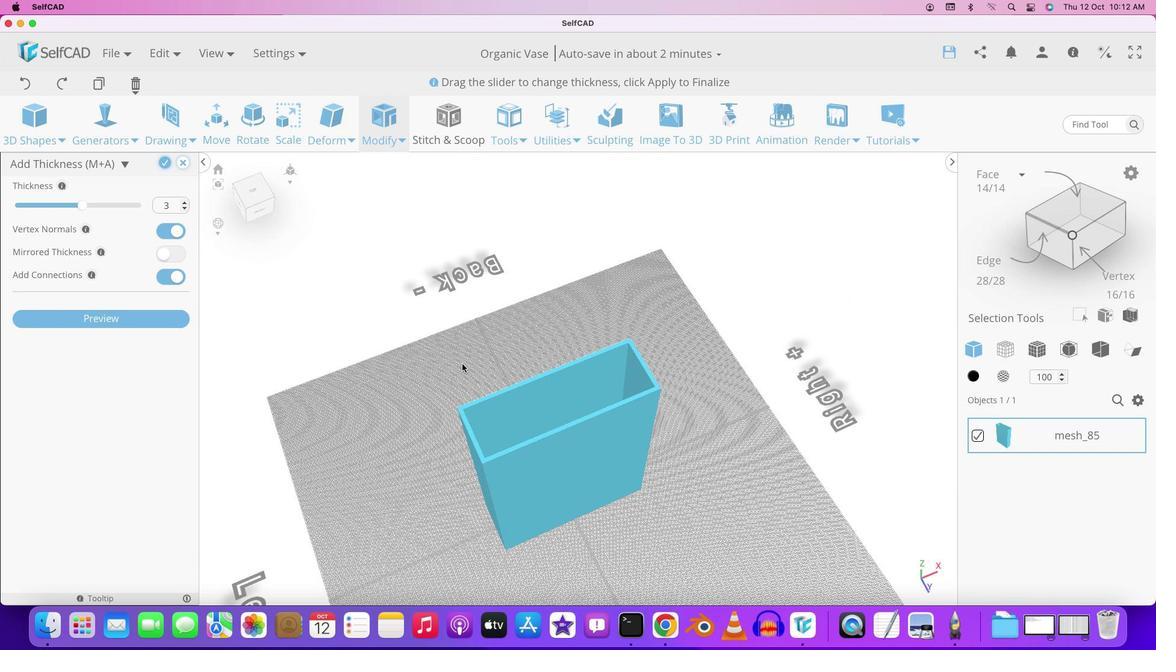 
Action: Mouse moved to (415, 341)
Screenshot: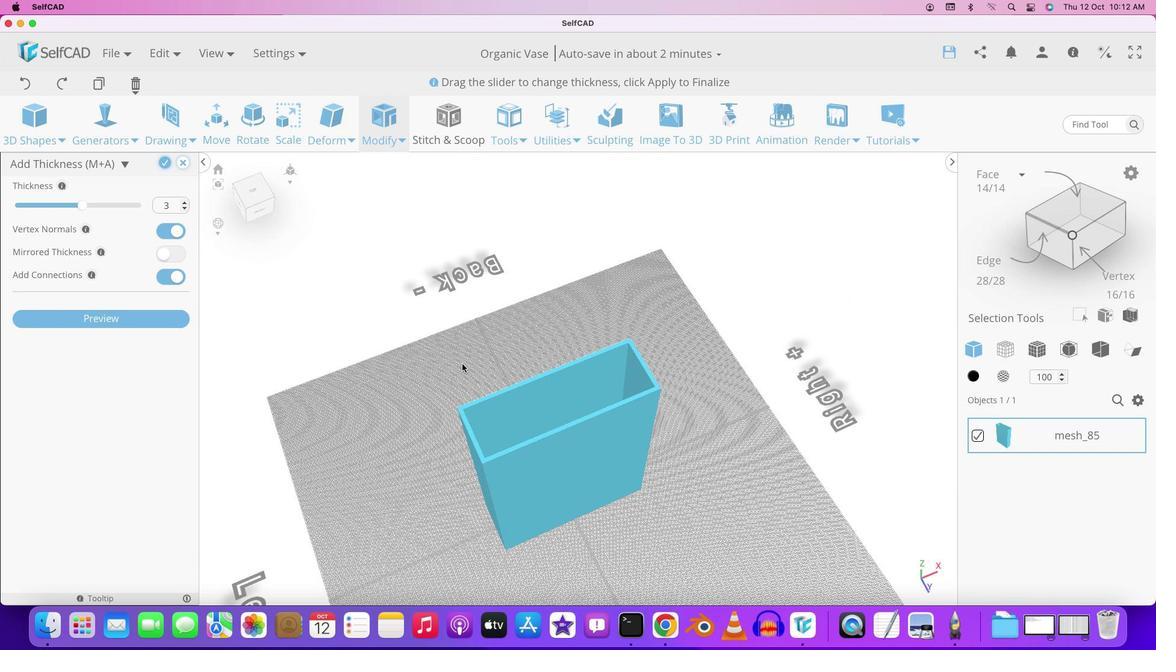 
Action: Mouse scrolled (415, 341) with delta (0, -2)
Screenshot: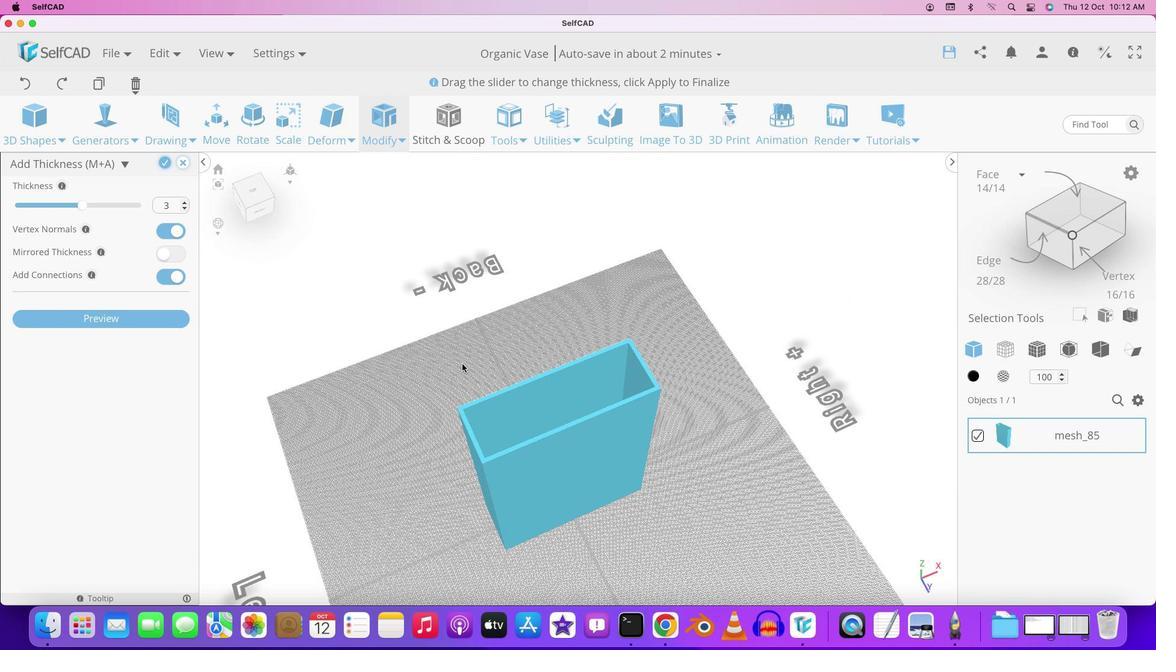 
Action: Mouse moved to (414, 341)
Screenshot: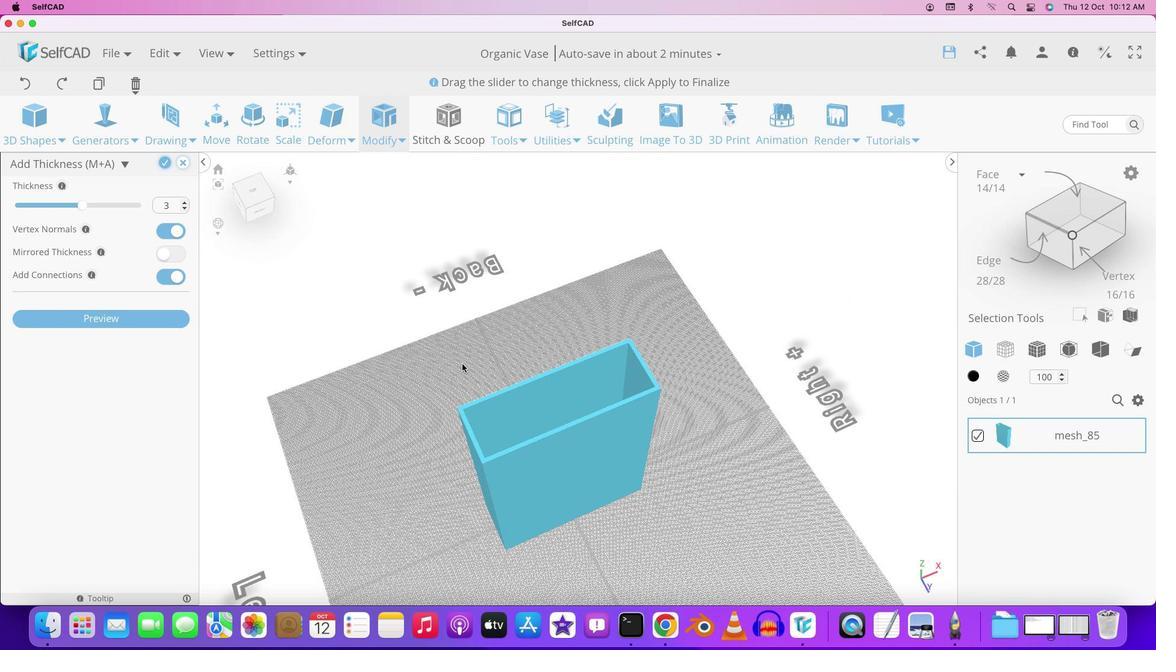 
Action: Mouse scrolled (414, 341) with delta (0, -3)
Screenshot: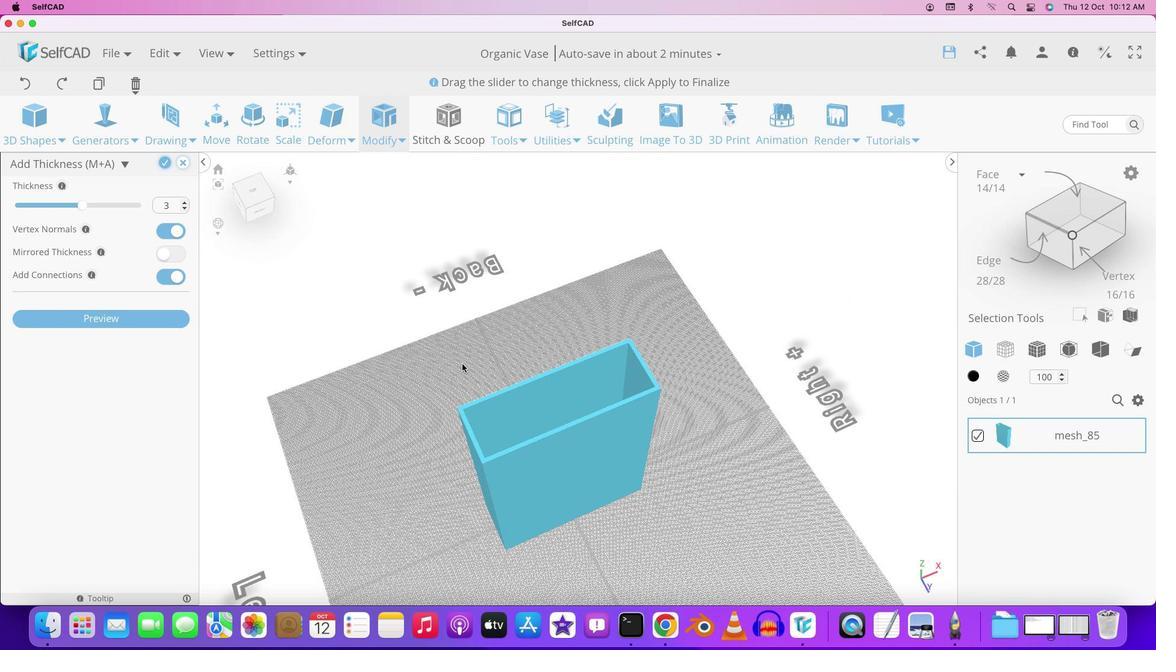 
Action: Mouse moved to (460, 362)
Screenshot: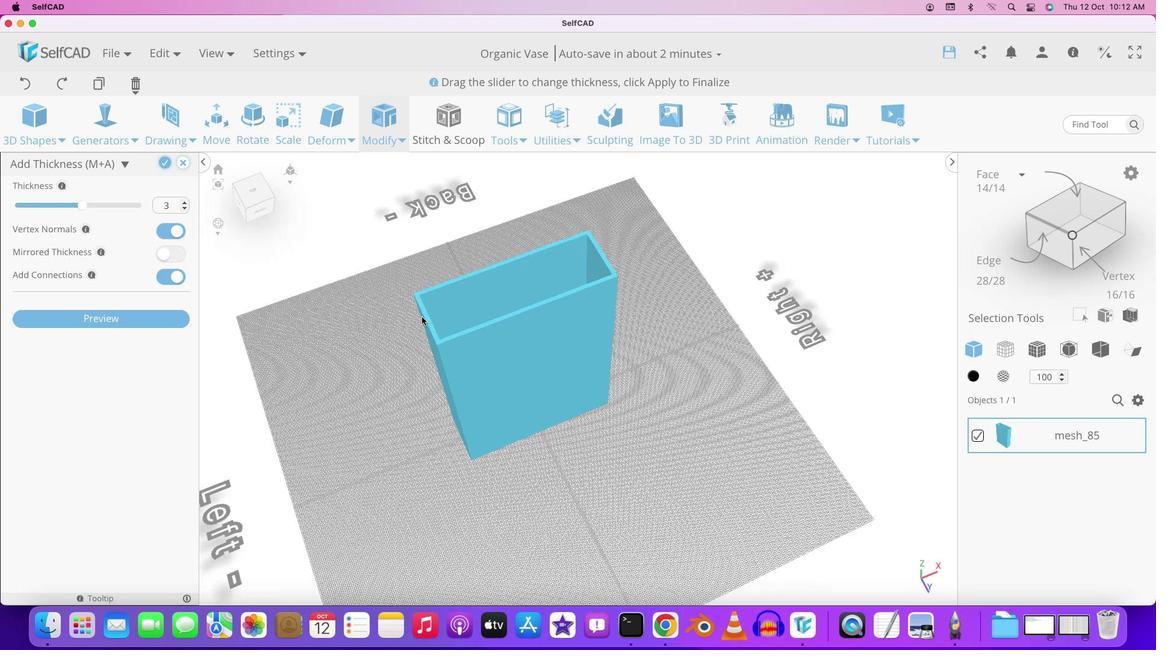 
Action: Key pressed Key.shift
Screenshot: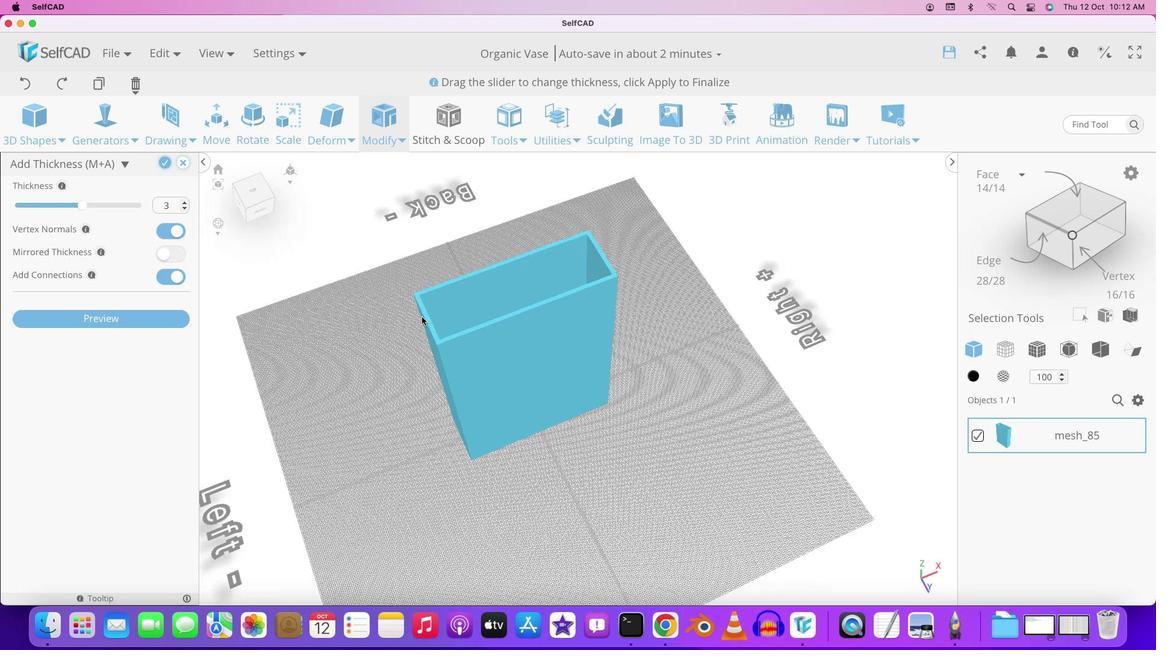 
Action: Mouse moved to (460, 363)
Screenshot: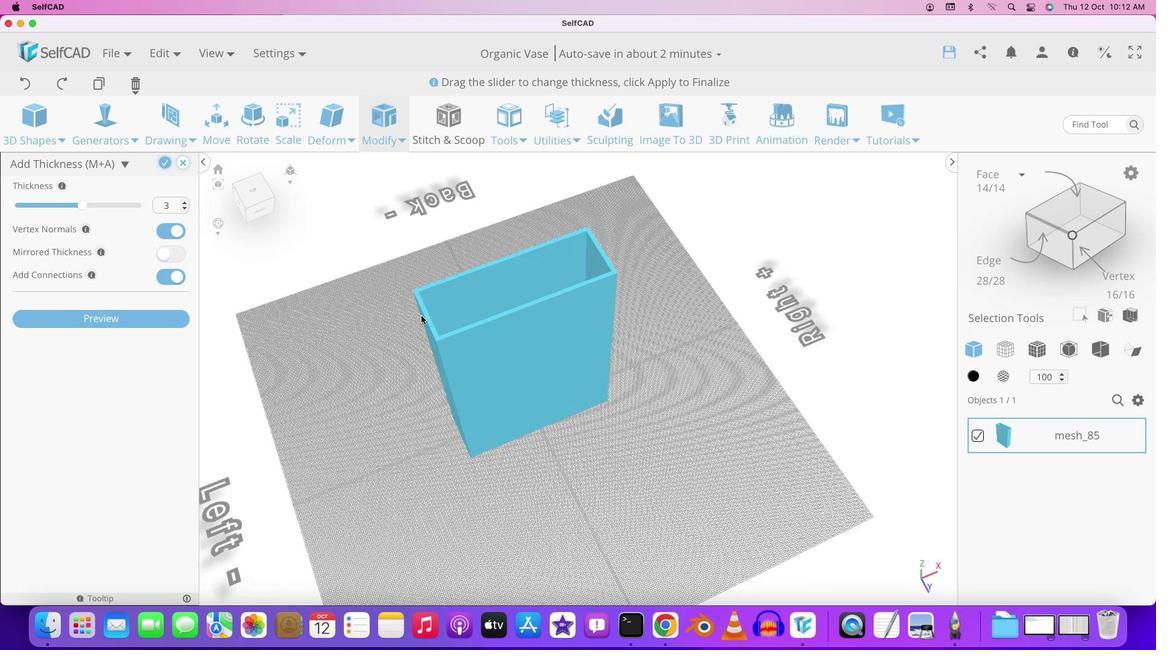 
Action: Mouse pressed left at (460, 363)
Screenshot: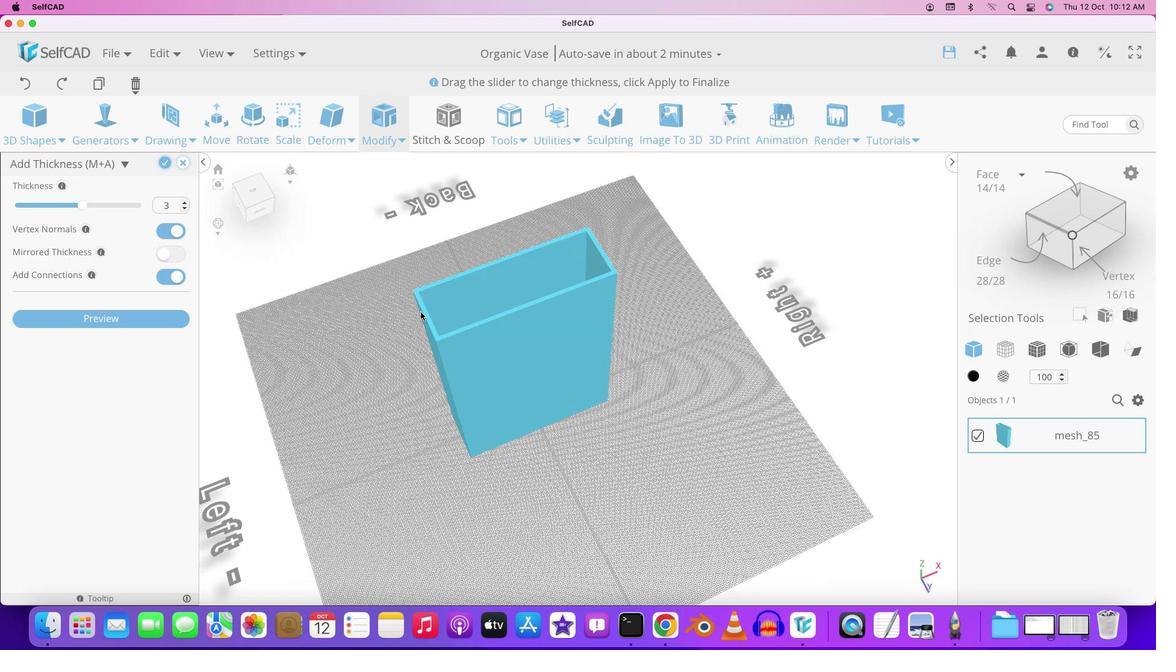 
Action: Mouse moved to (409, 292)
Screenshot: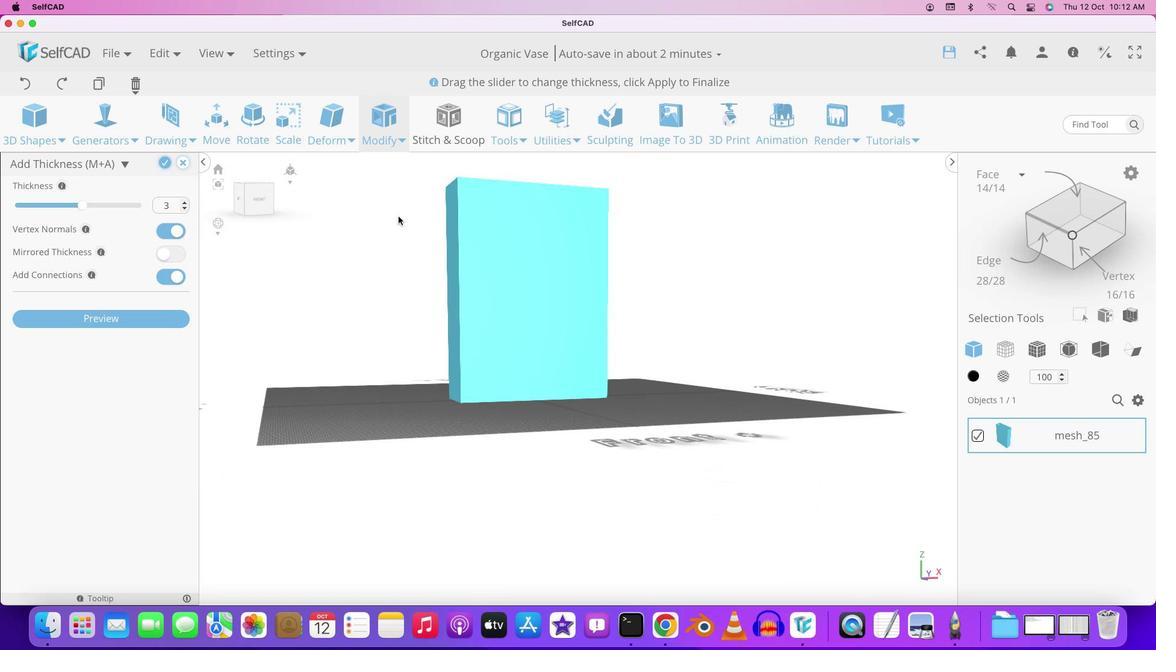 
Action: Mouse pressed left at (409, 292)
Screenshot: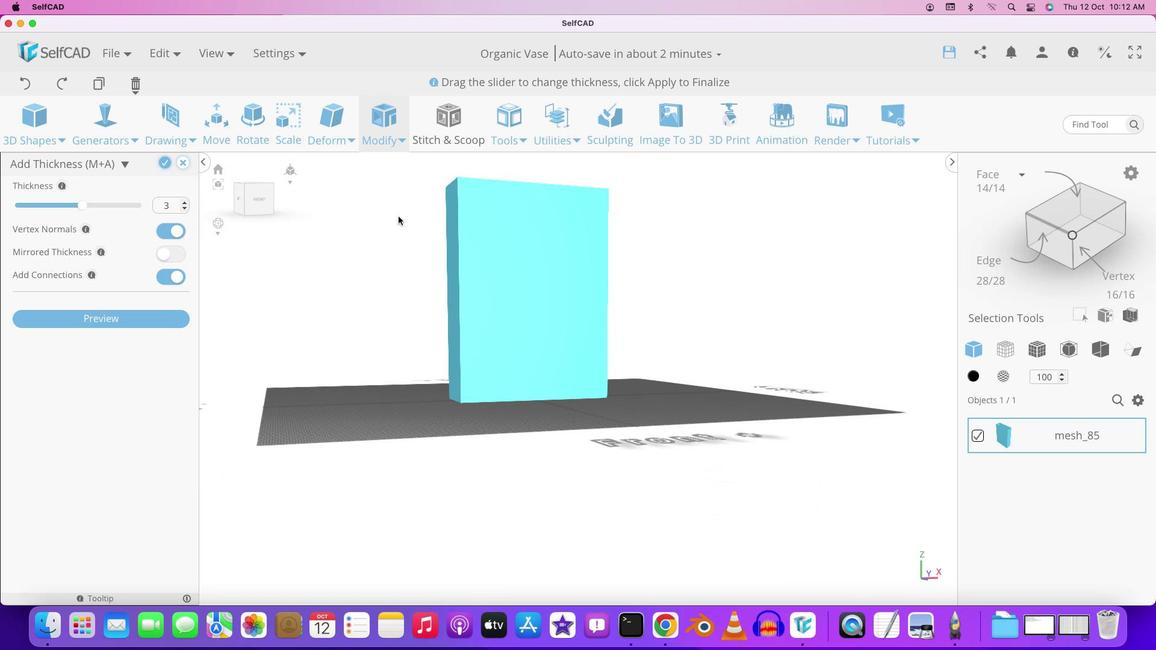 
Action: Mouse moved to (446, 262)
Screenshot: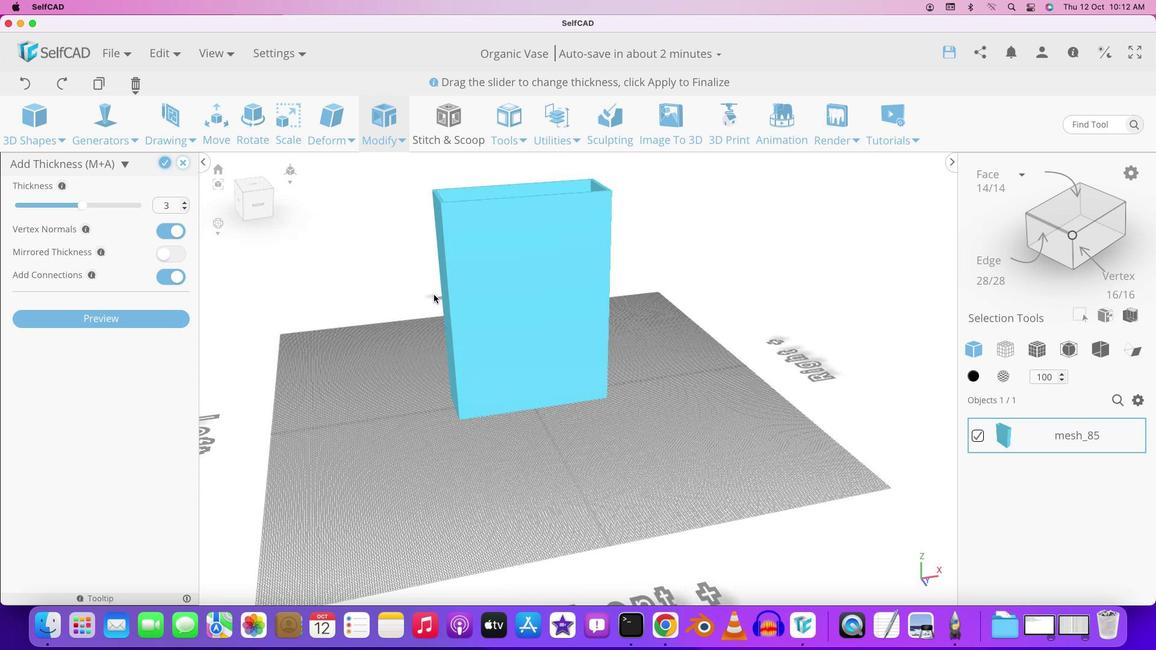 
Action: Mouse pressed left at (446, 262)
Screenshot: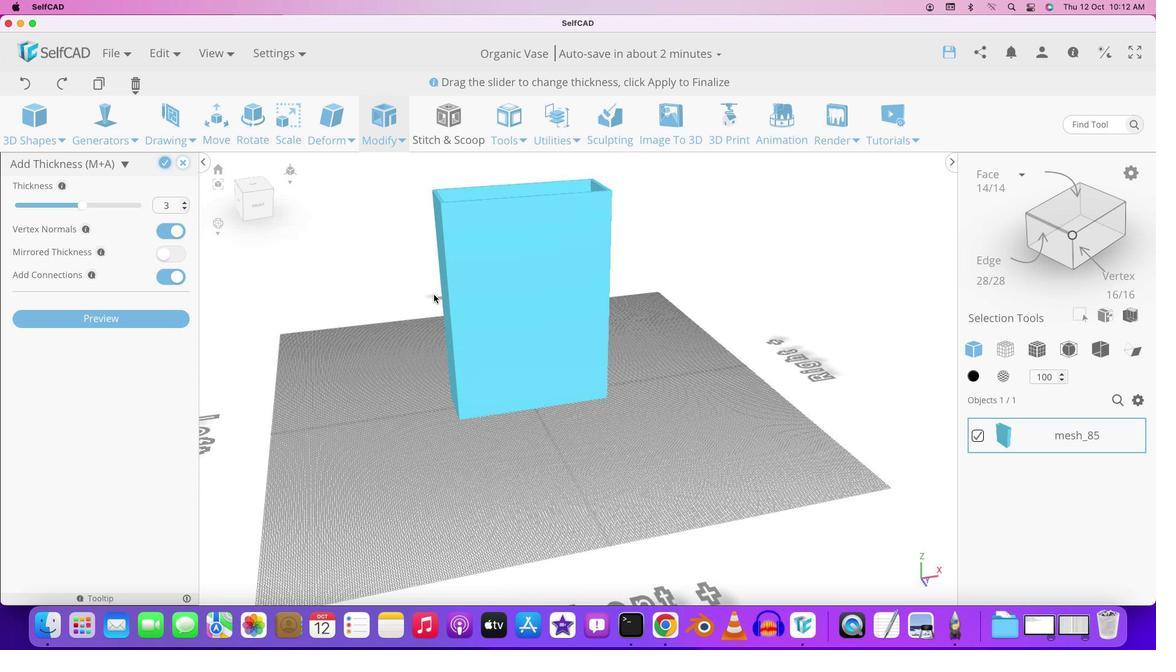 
Action: Mouse moved to (446, 262)
Screenshot: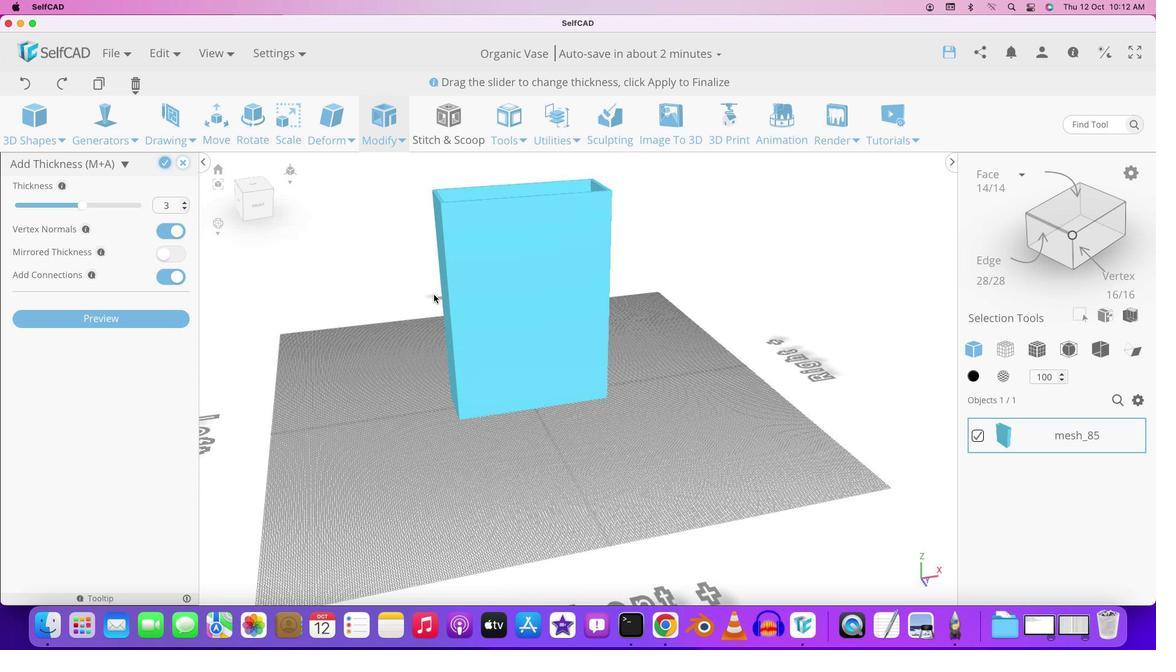 
Action: Key pressed Key.shift
Screenshot: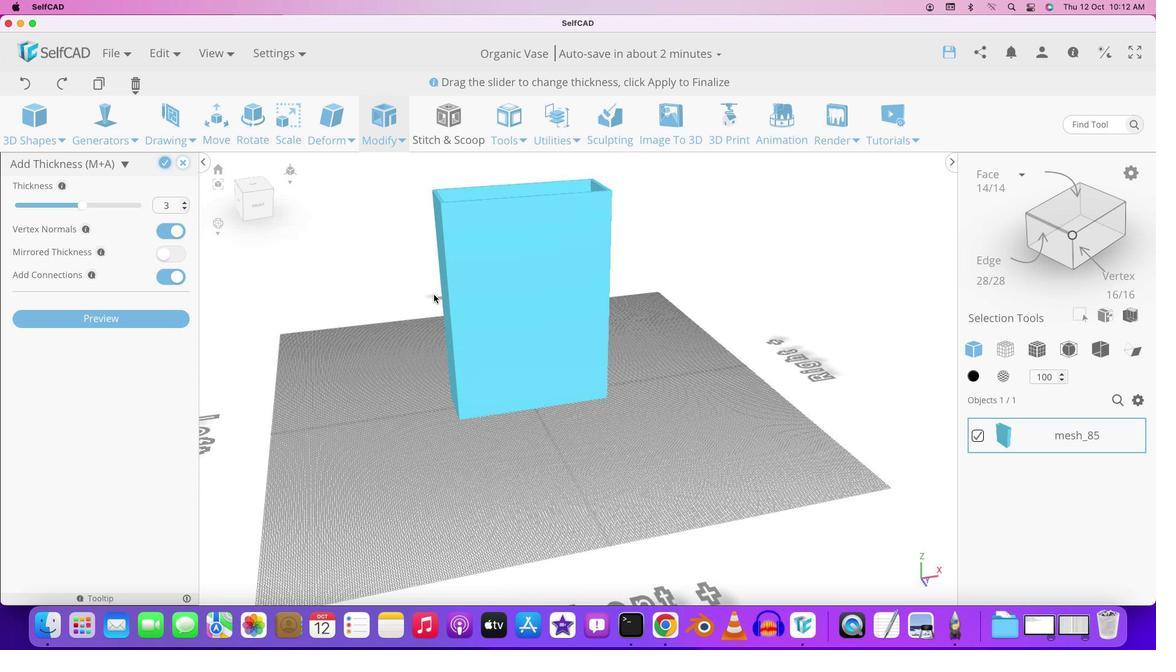 
Action: Mouse moved to (428, 284)
Screenshot: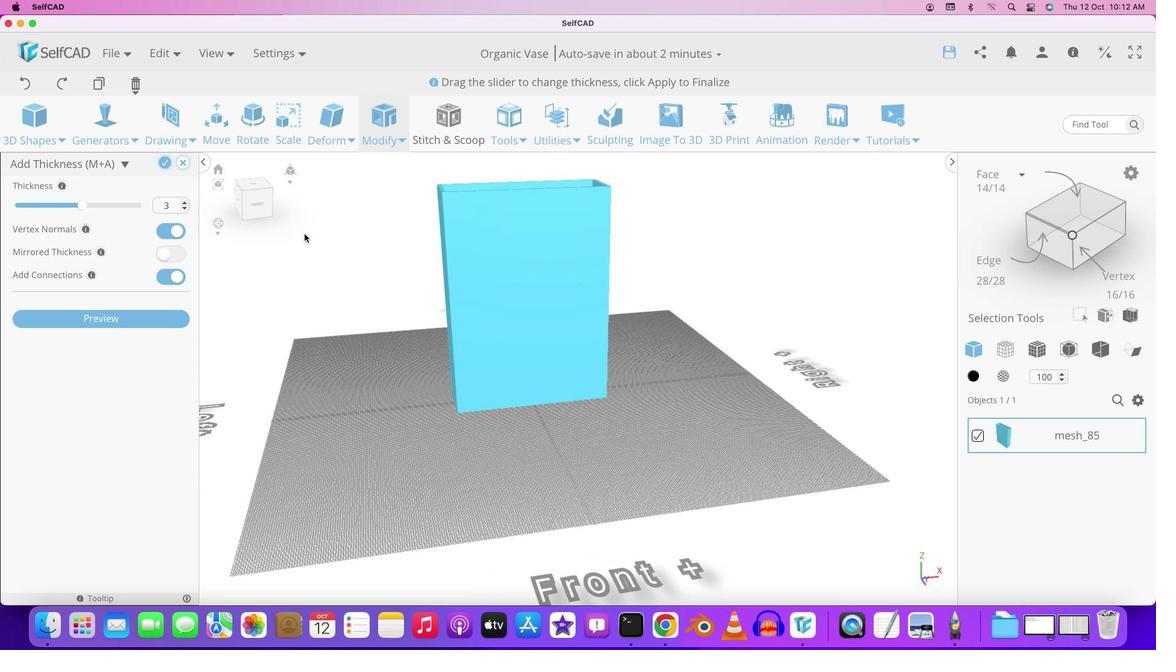 
Action: Mouse pressed left at (428, 284)
Screenshot: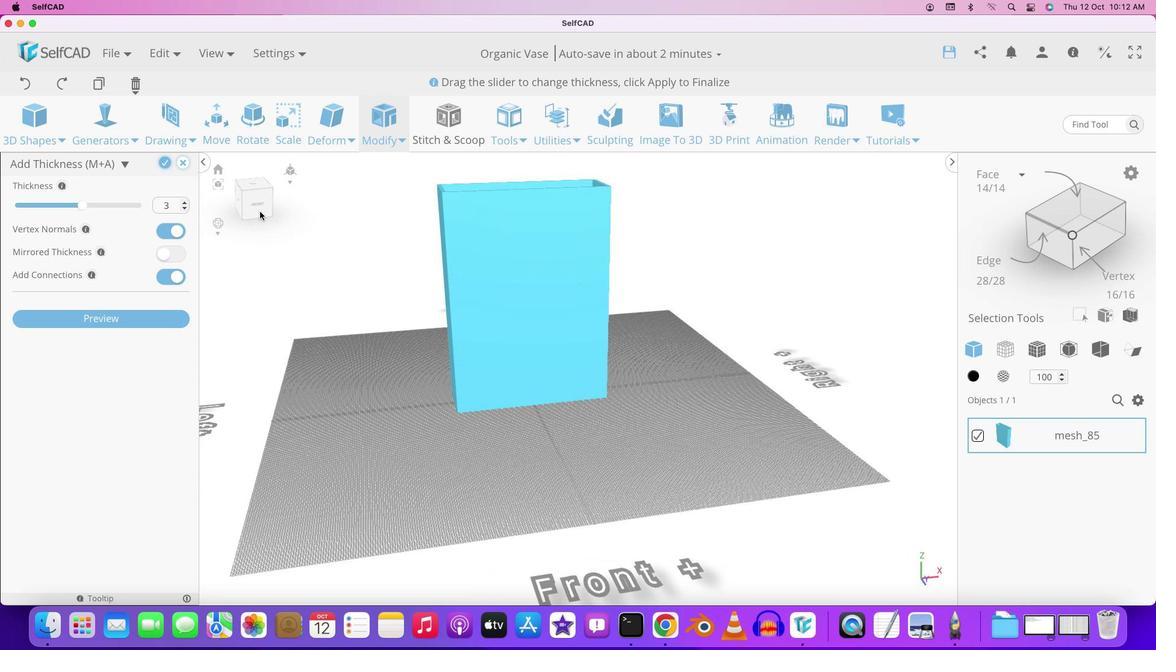 
Action: Mouse moved to (164, 160)
Screenshot: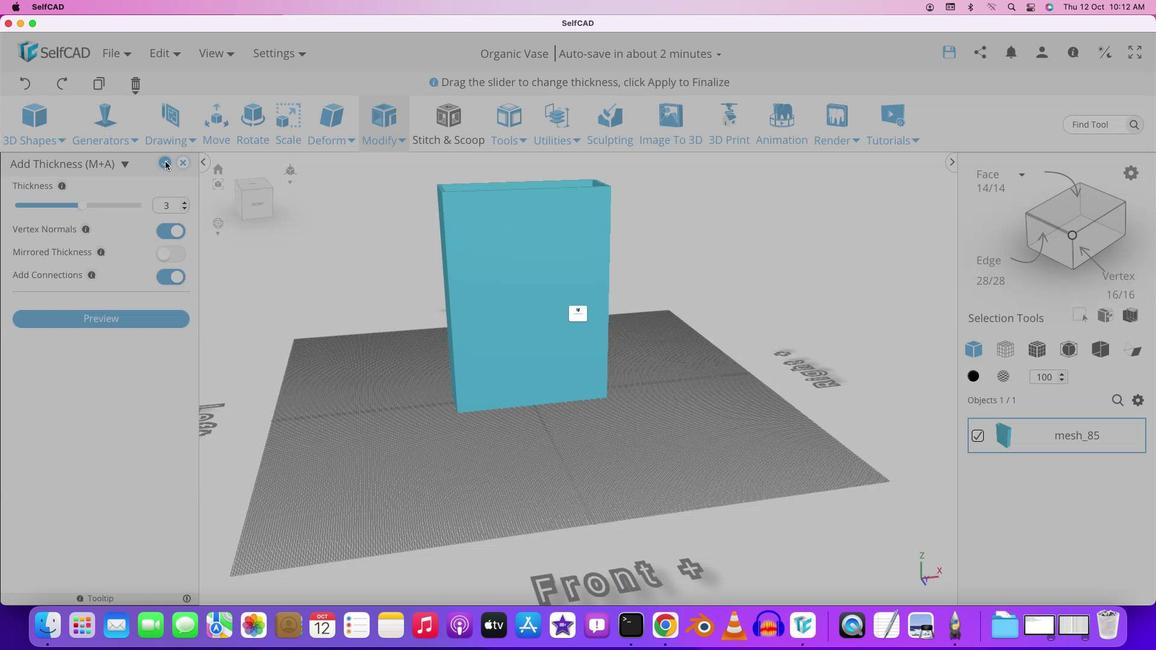 
Action: Mouse pressed left at (164, 160)
Screenshot: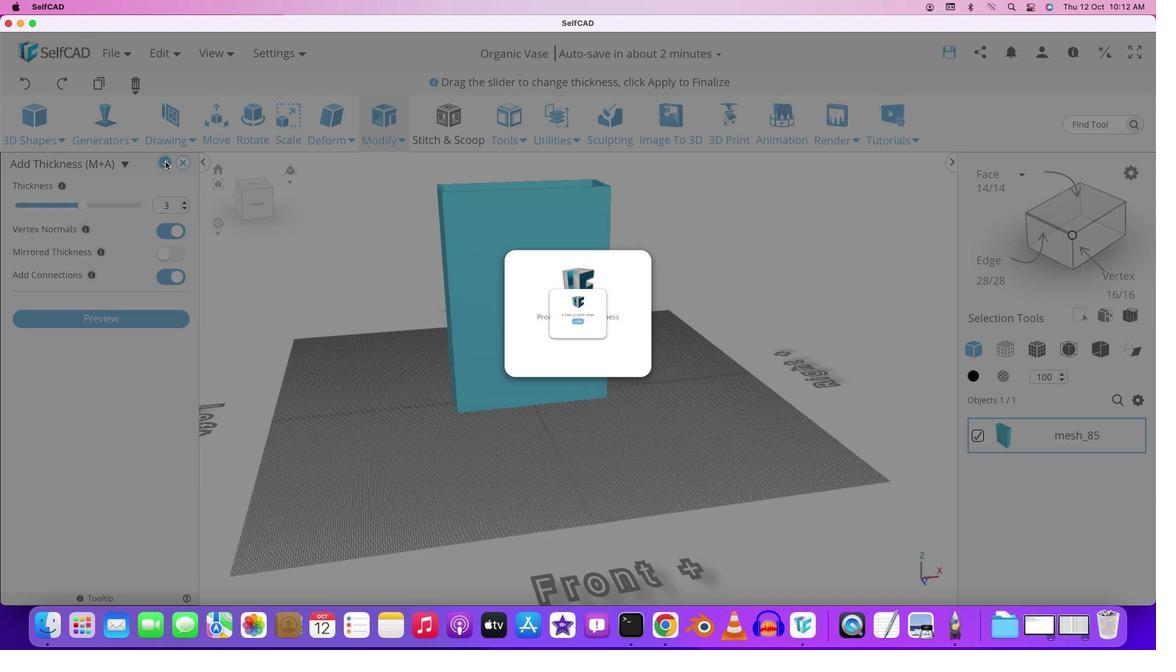 
Action: Mouse moved to (286, 136)
Screenshot: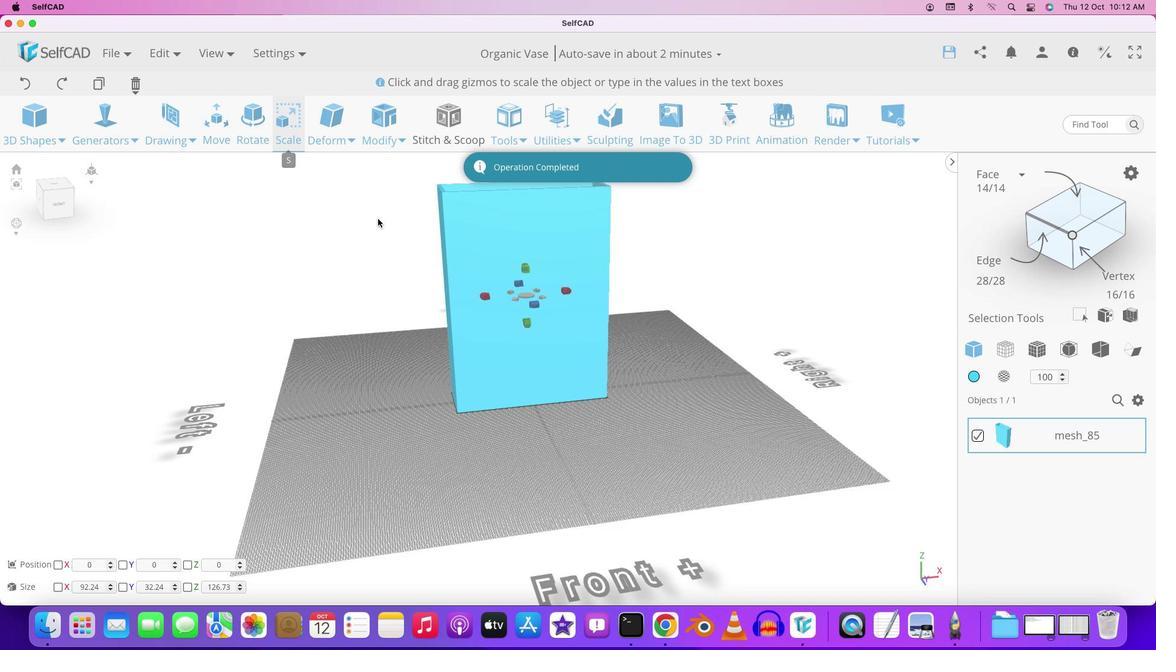 
Action: Mouse pressed left at (286, 136)
Screenshot: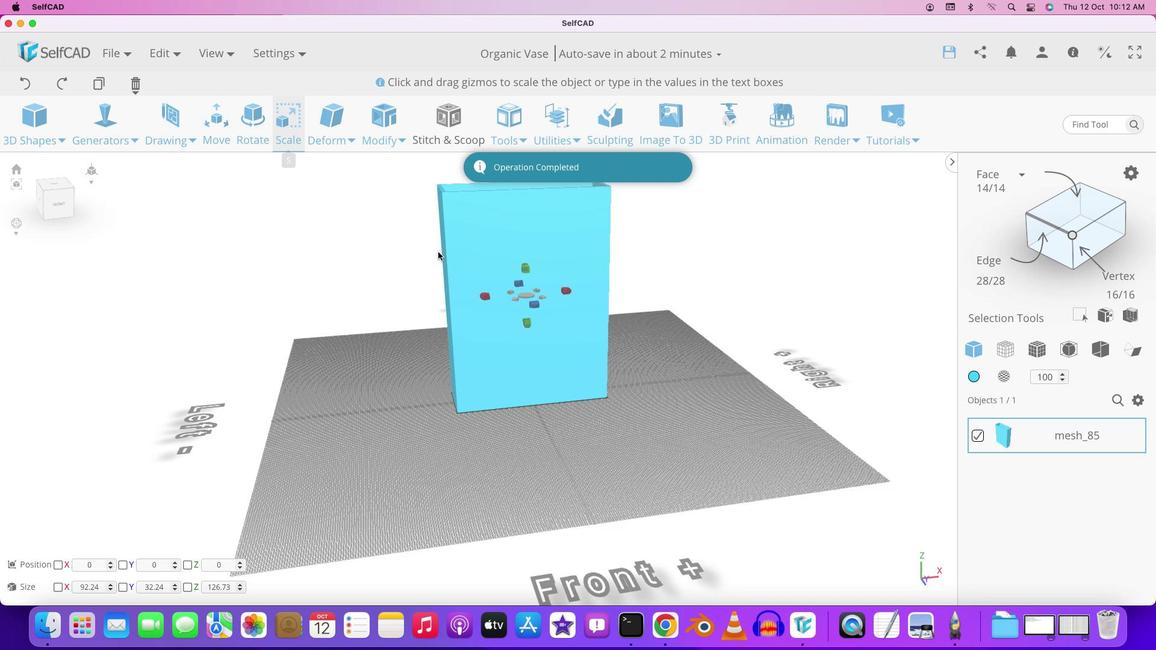 
Action: Mouse moved to (524, 268)
Screenshot: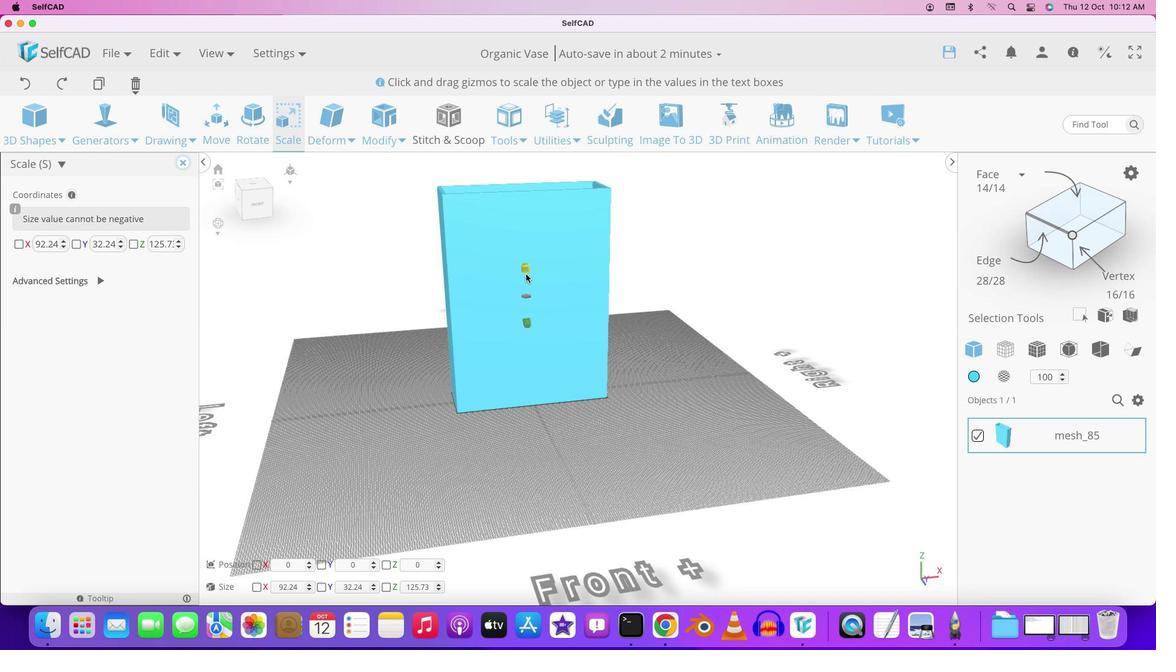 
Action: Mouse pressed left at (524, 268)
Screenshot: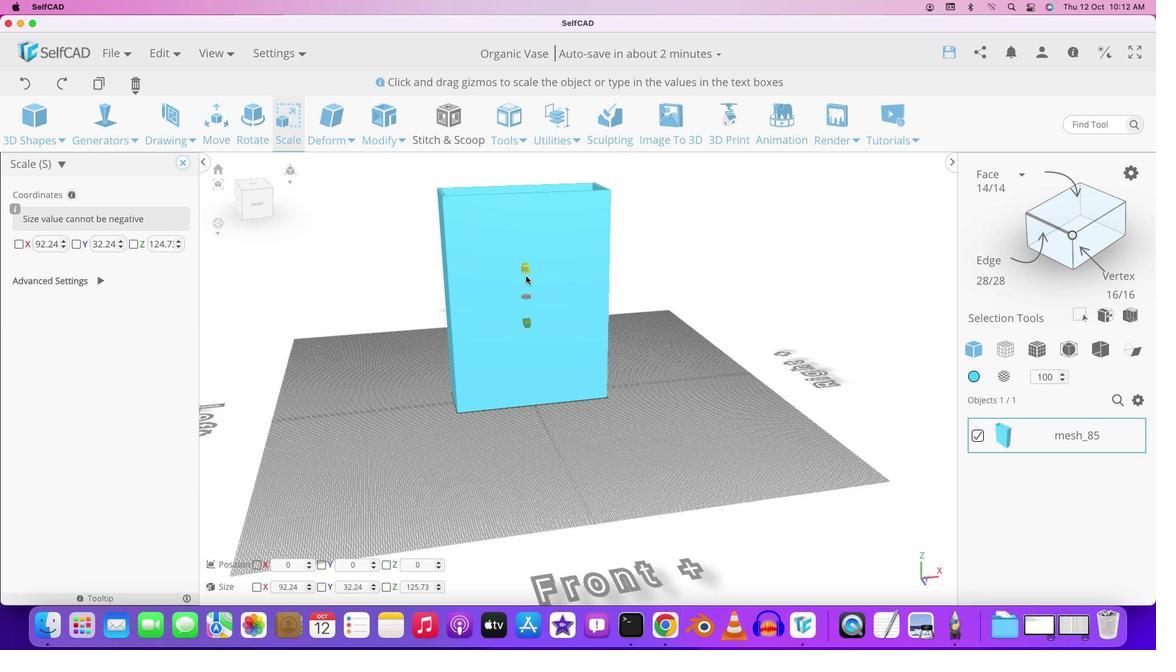 
Action: Mouse moved to (714, 253)
Screenshot: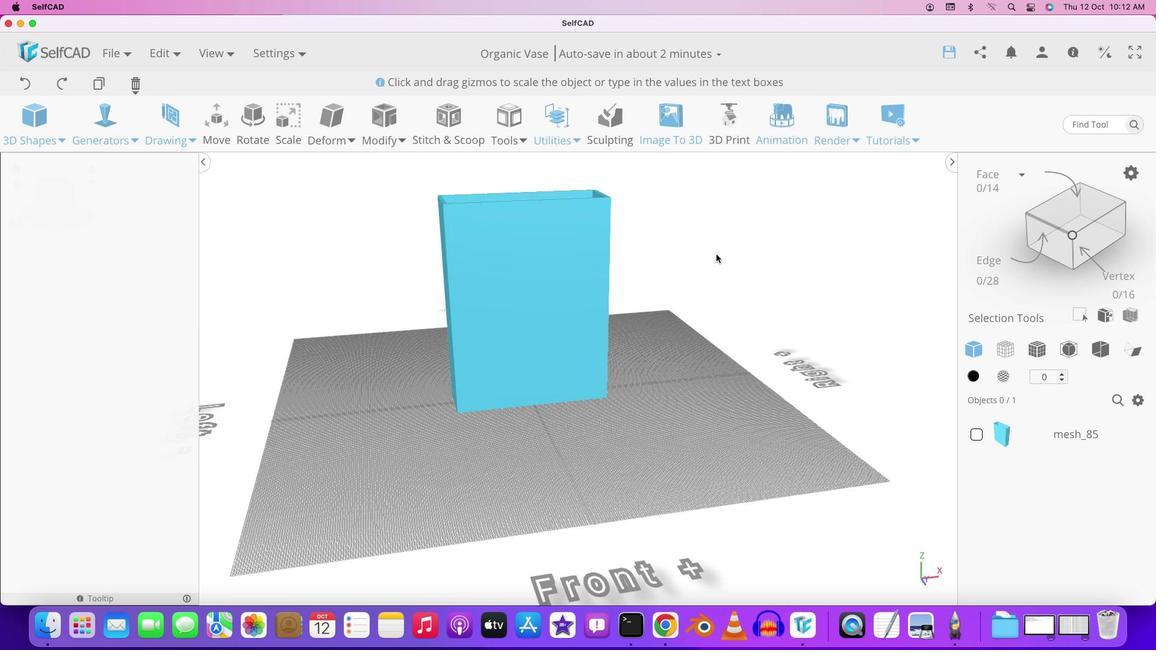
Action: Mouse pressed left at (714, 253)
Screenshot: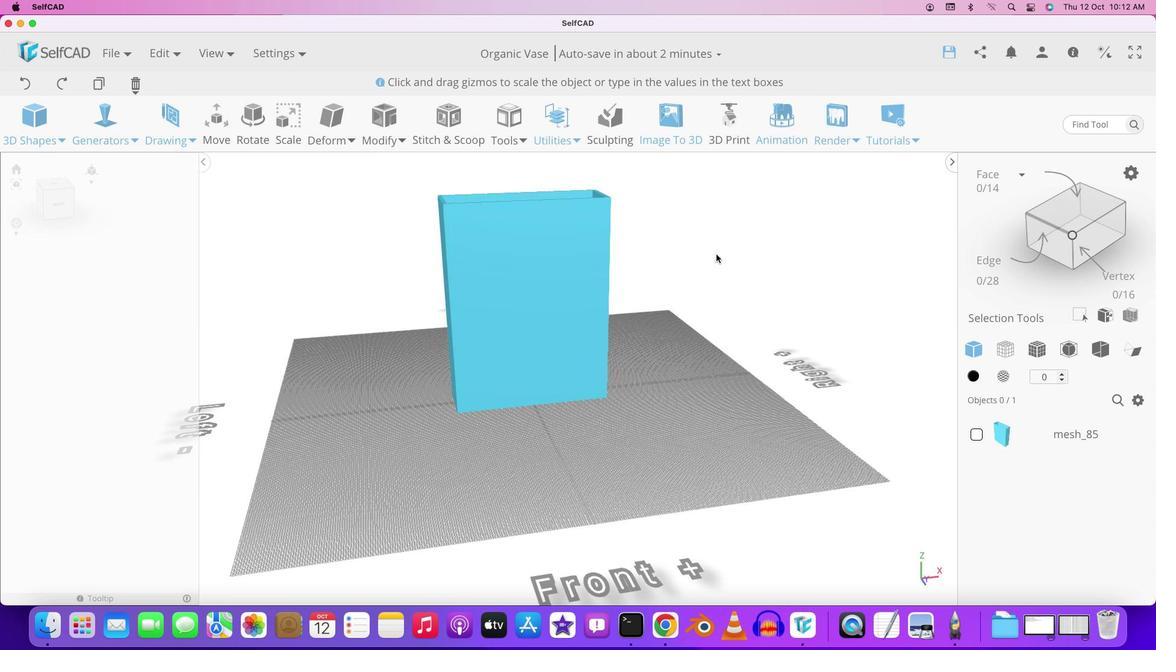
Action: Mouse moved to (654, 304)
Screenshot: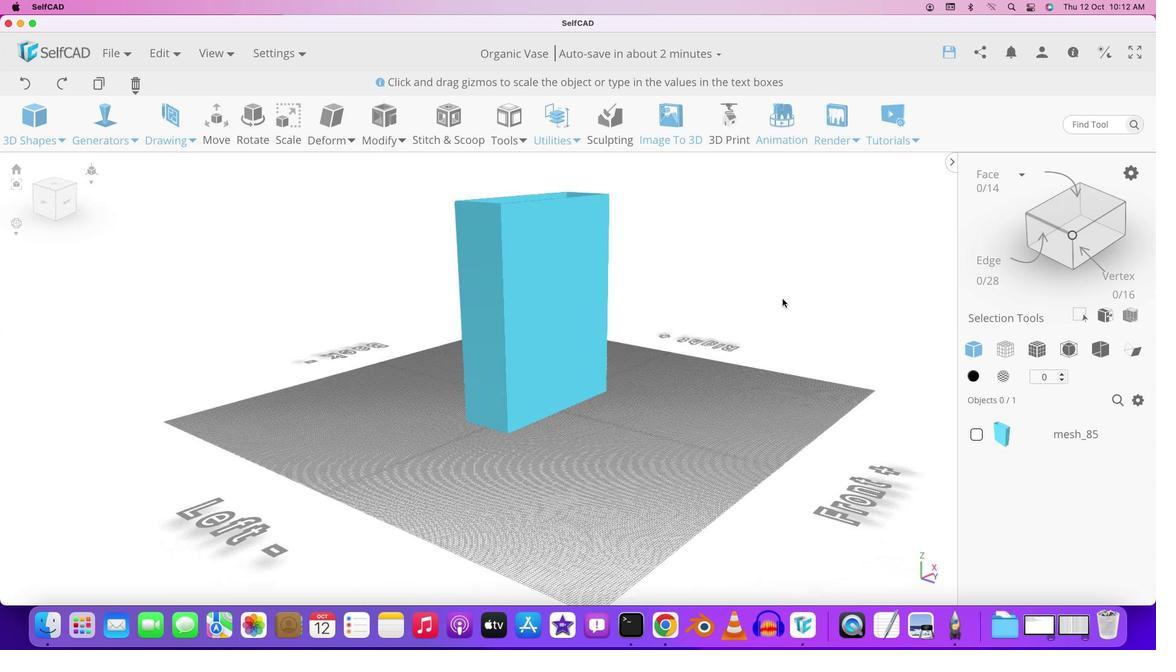 
Action: Mouse pressed left at (654, 304)
Screenshot: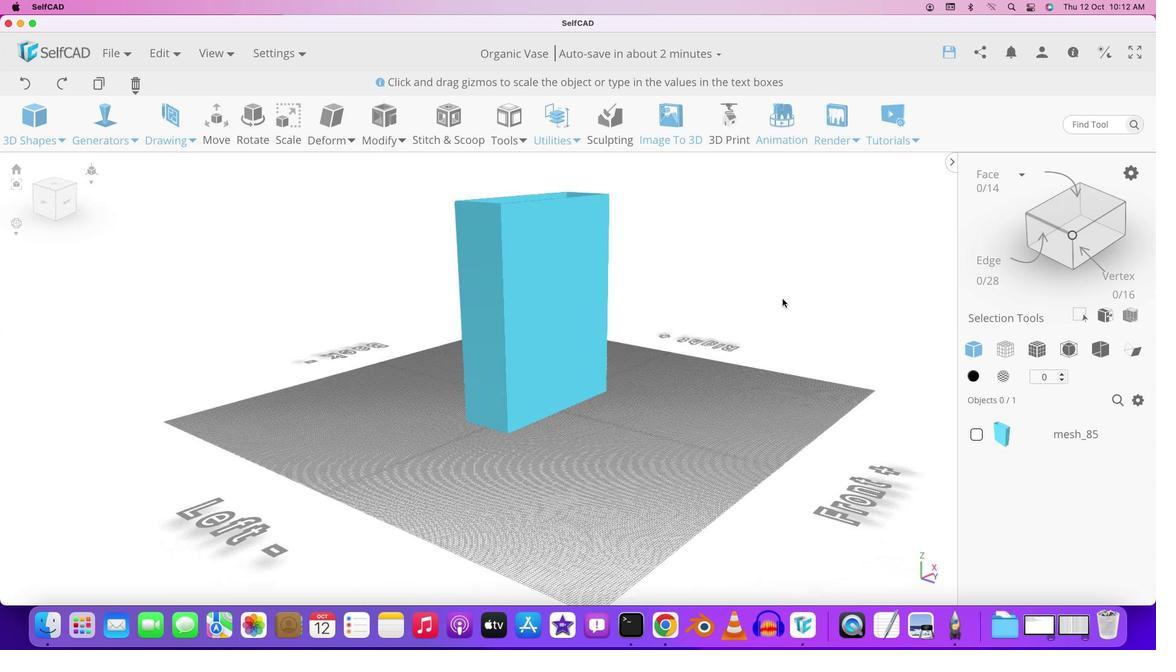 
Action: Mouse moved to (732, 298)
Screenshot: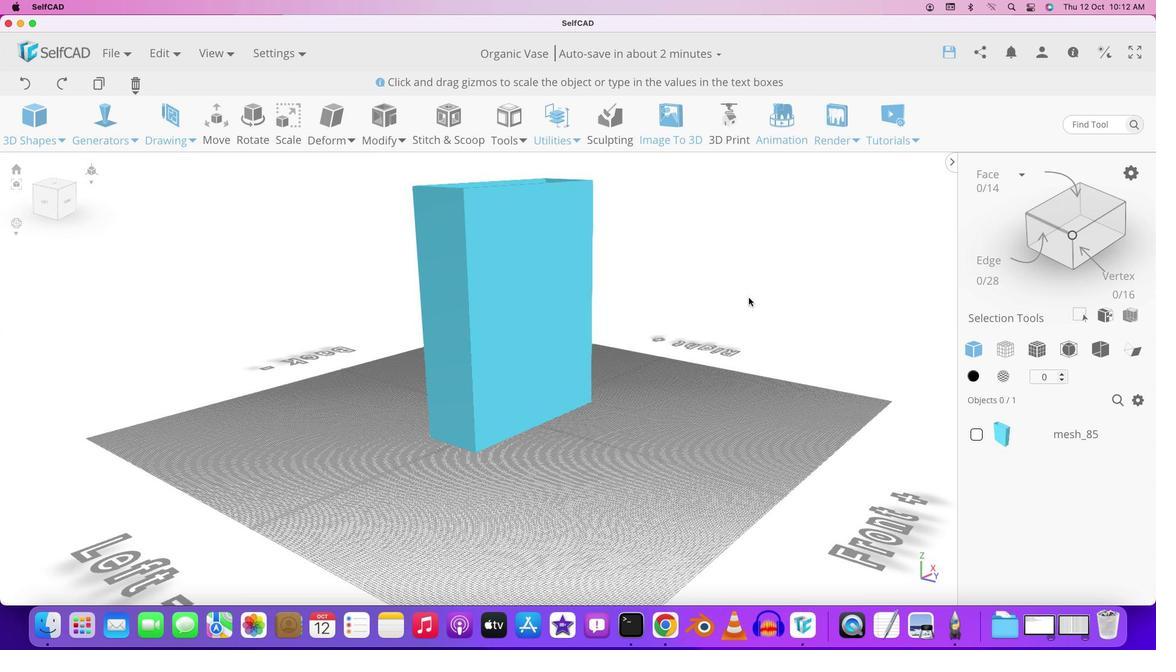 
Action: Mouse scrolled (732, 298) with delta (0, 0)
Screenshot: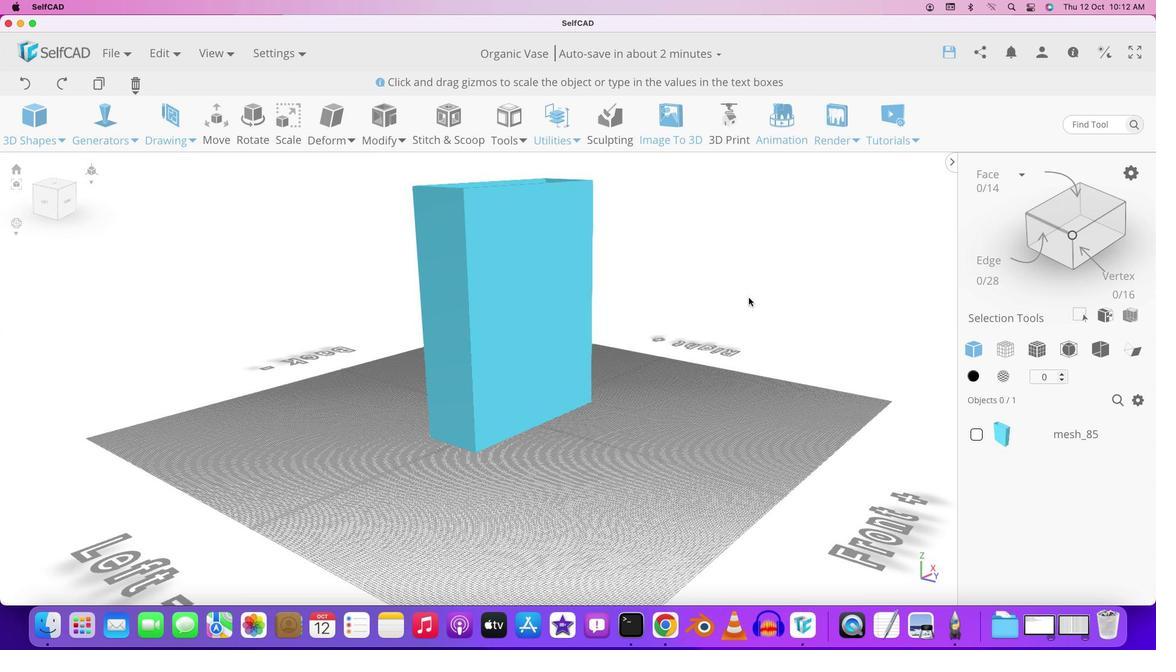 
Action: Mouse scrolled (732, 298) with delta (0, 0)
Screenshot: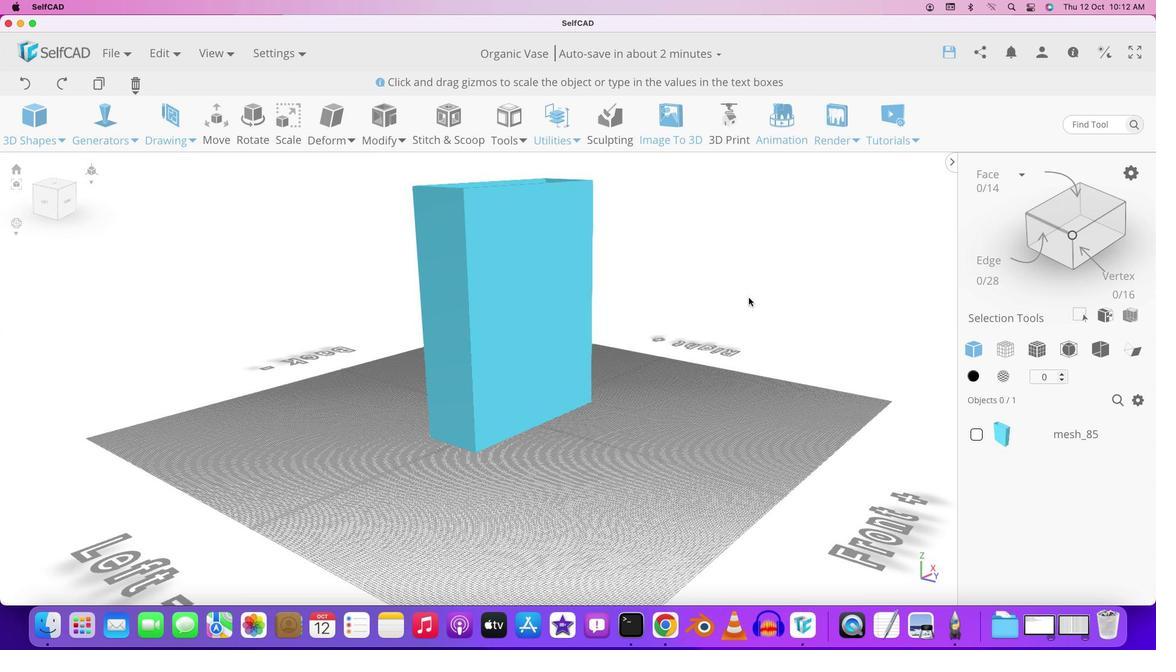 
Action: Mouse moved to (745, 296)
Screenshot: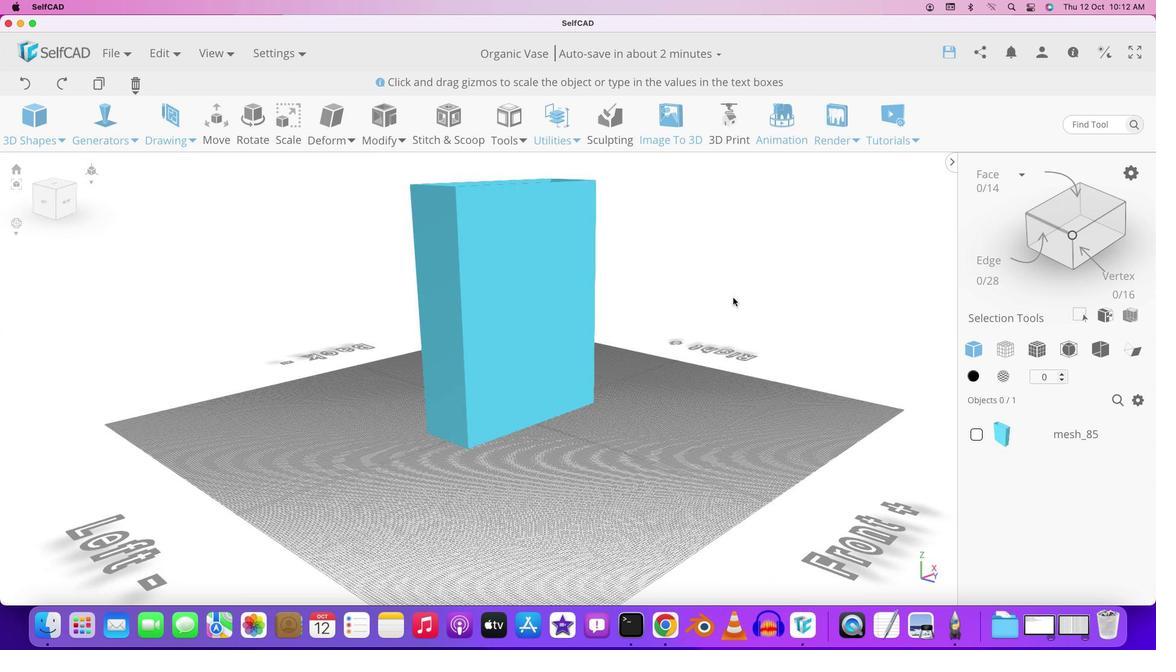 
Action: Mouse pressed left at (745, 296)
Screenshot: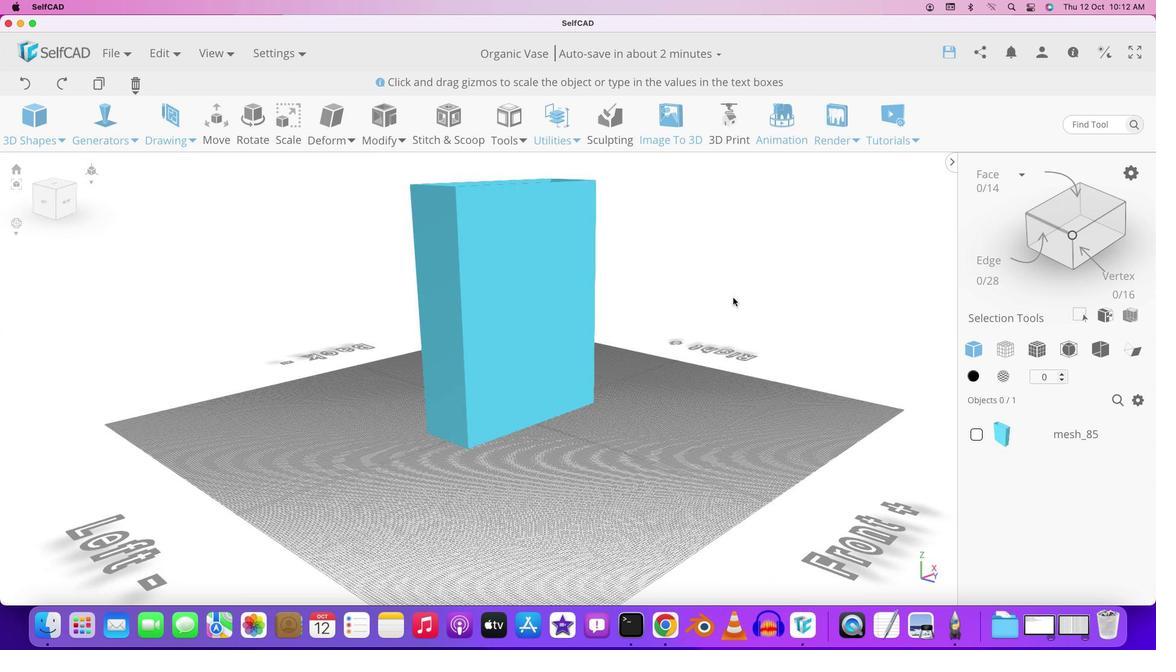 
Action: Mouse moved to (110, 224)
Screenshot: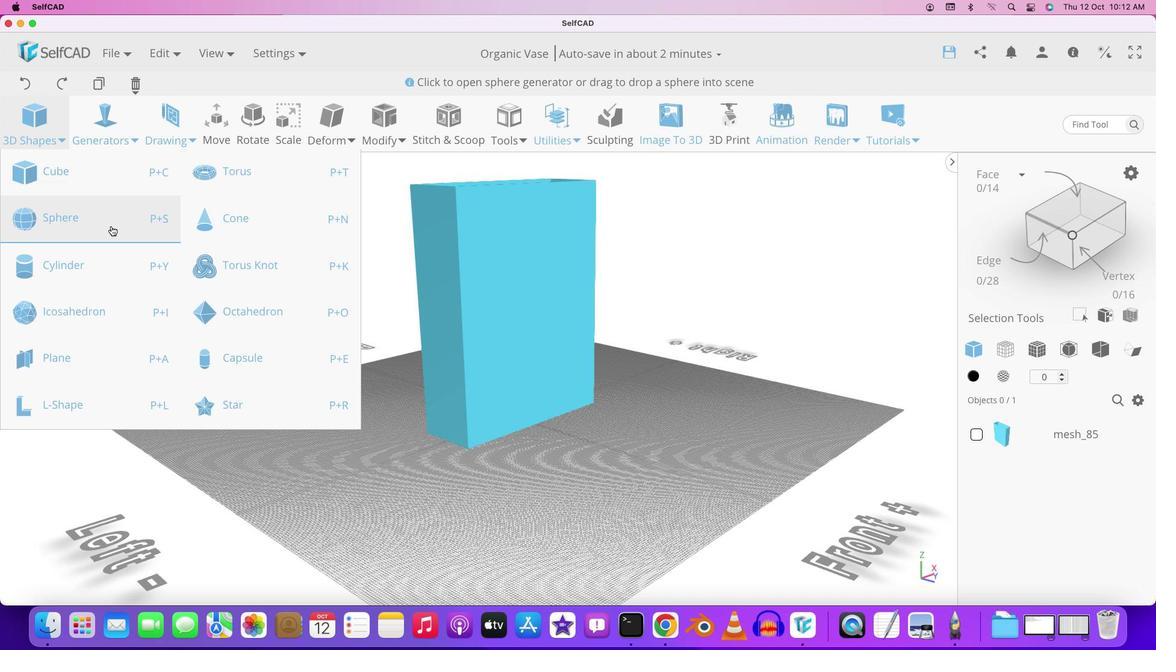 
Action: Mouse pressed left at (110, 224)
Screenshot: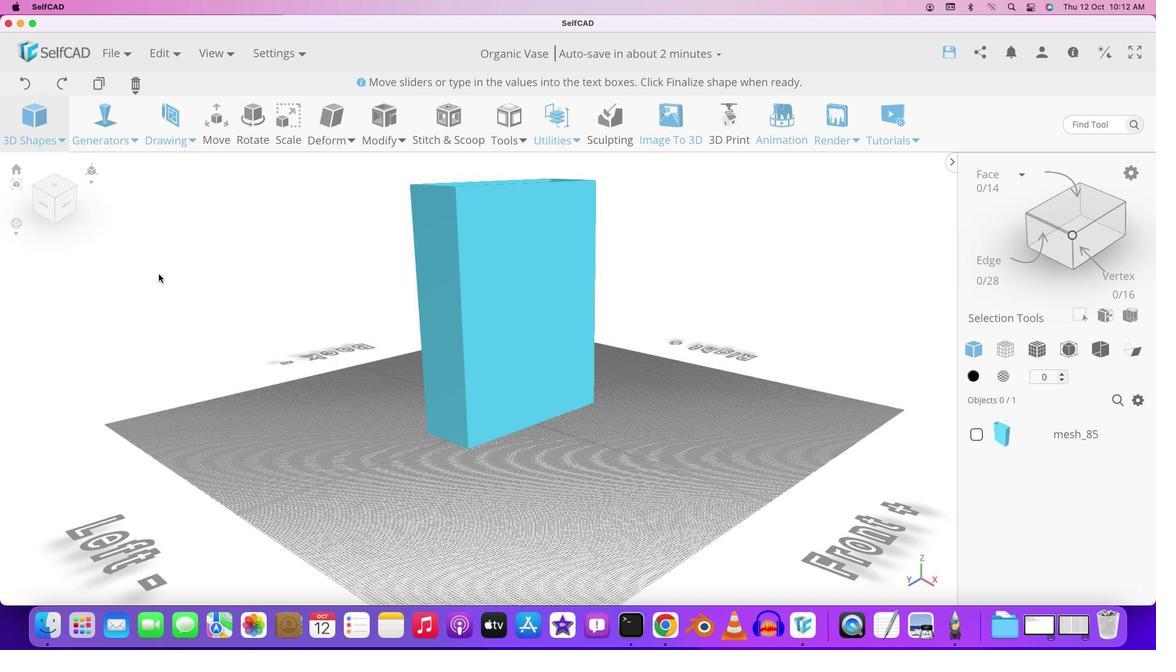 
Action: Mouse moved to (394, 342)
Screenshot: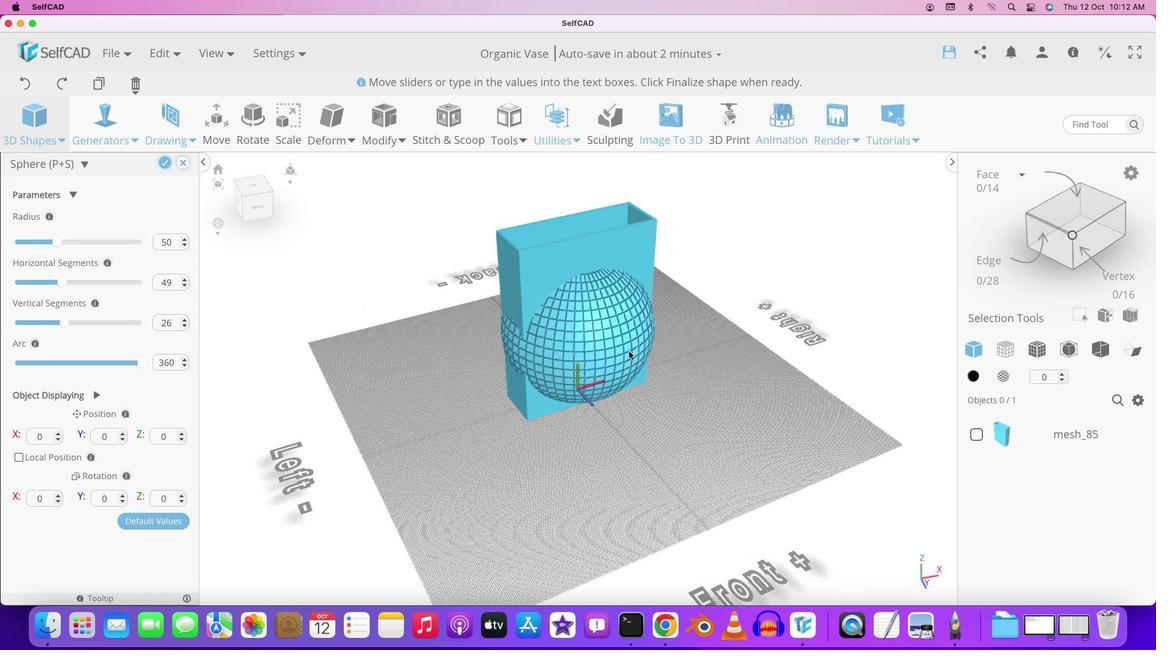 
Action: Mouse pressed left at (394, 342)
Screenshot: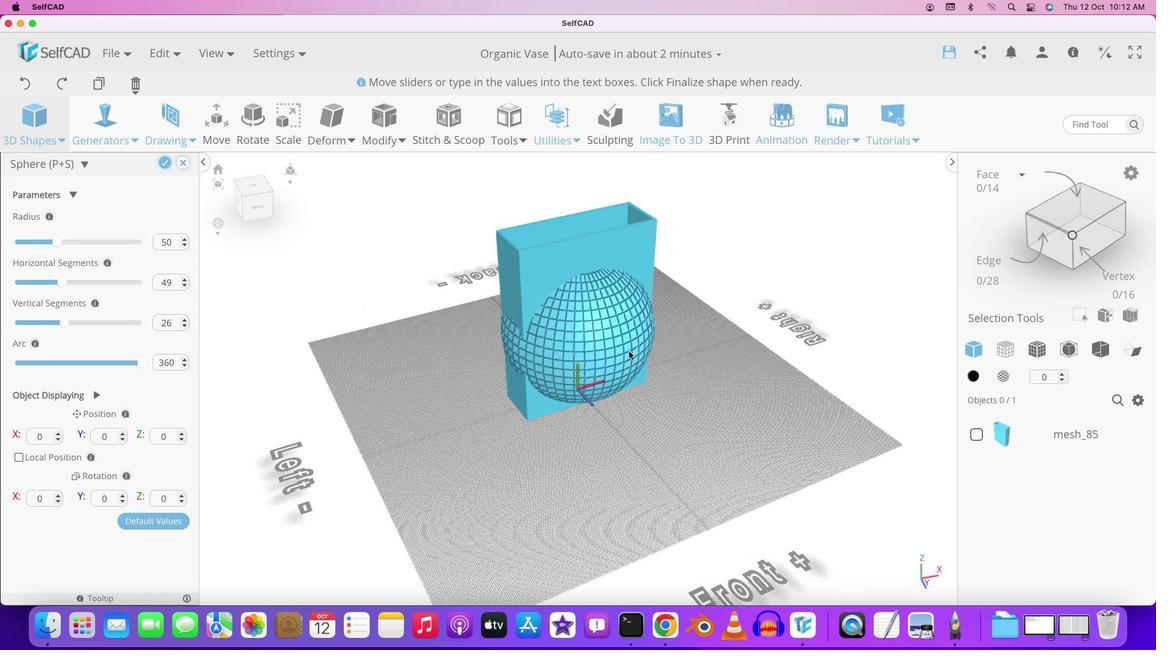 
Action: Mouse moved to (490, 391)
Screenshot: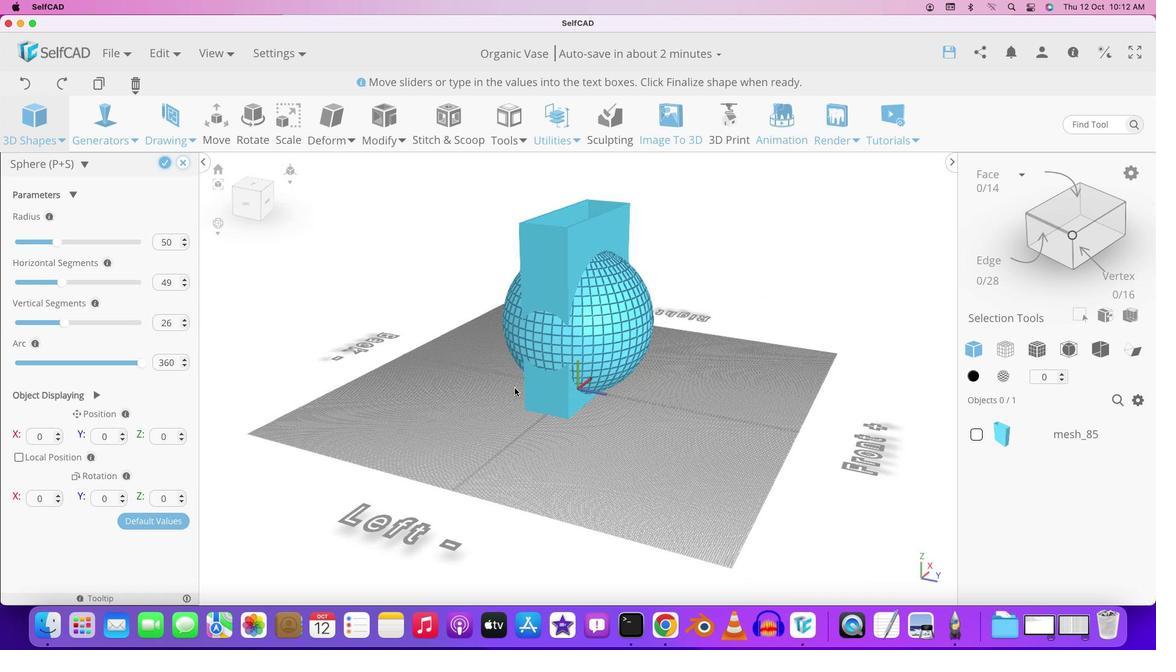 
Action: Mouse pressed left at (490, 391)
Screenshot: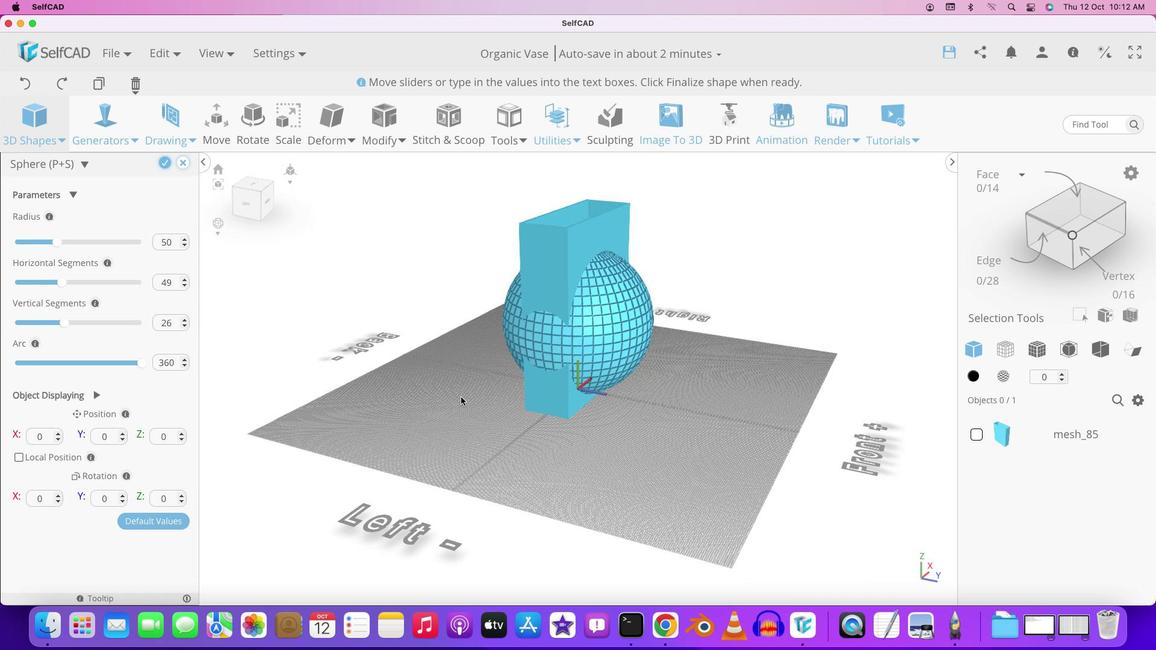 
Action: Mouse moved to (54, 242)
Screenshot: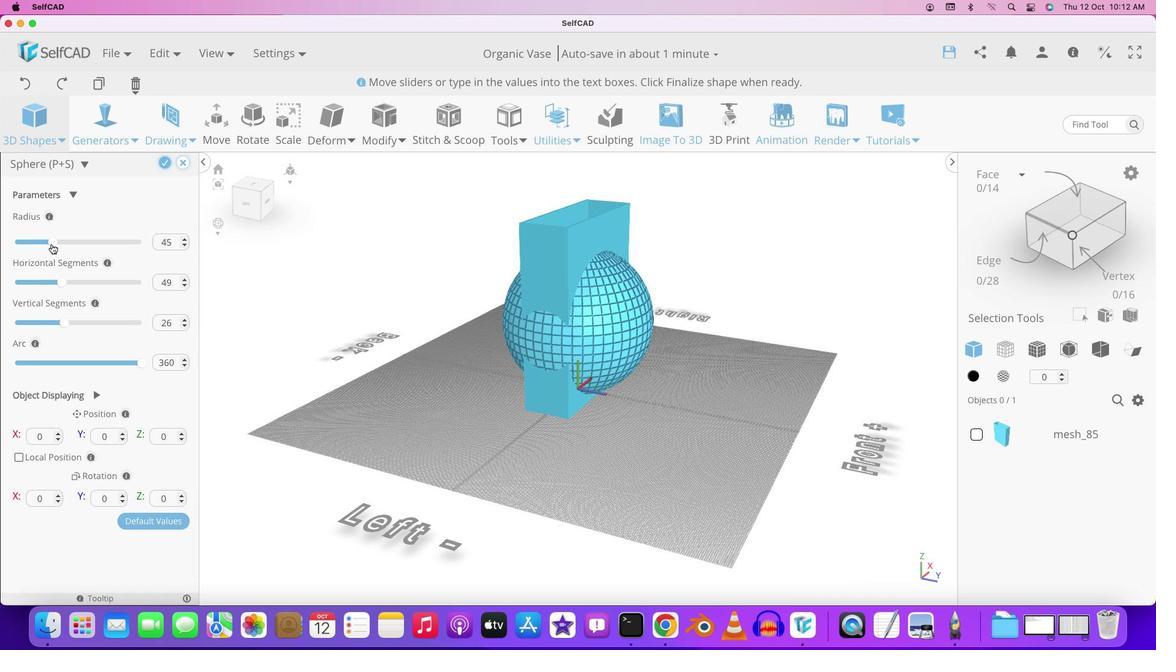 
Action: Mouse pressed left at (54, 242)
Screenshot: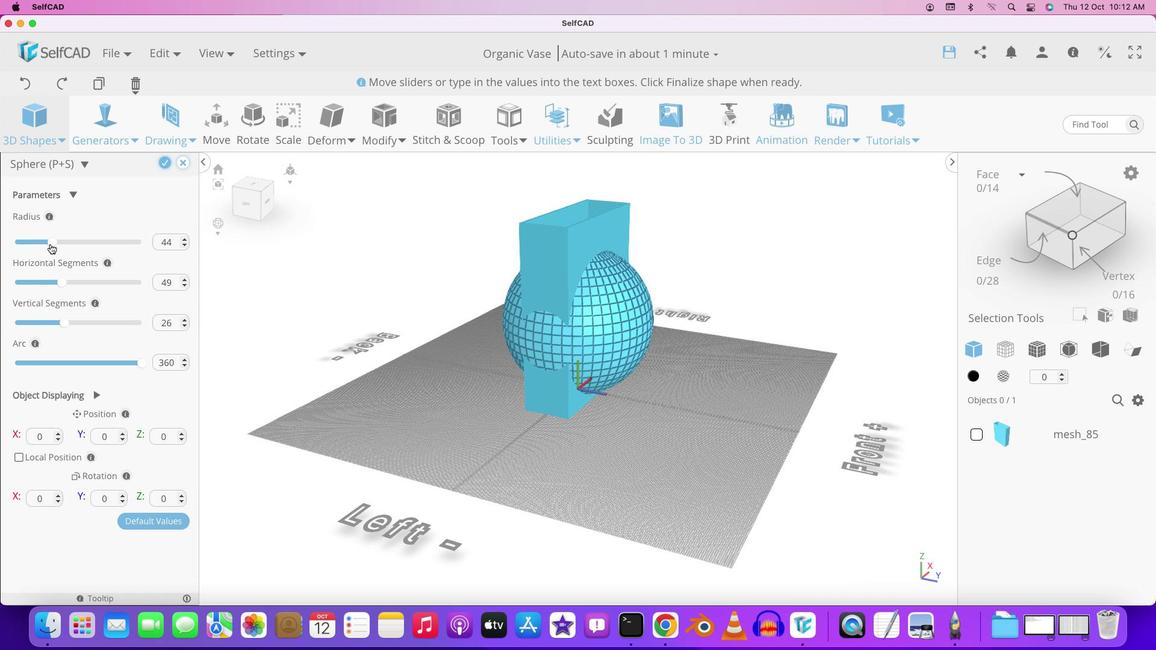 
Action: Mouse moved to (137, 359)
Screenshot: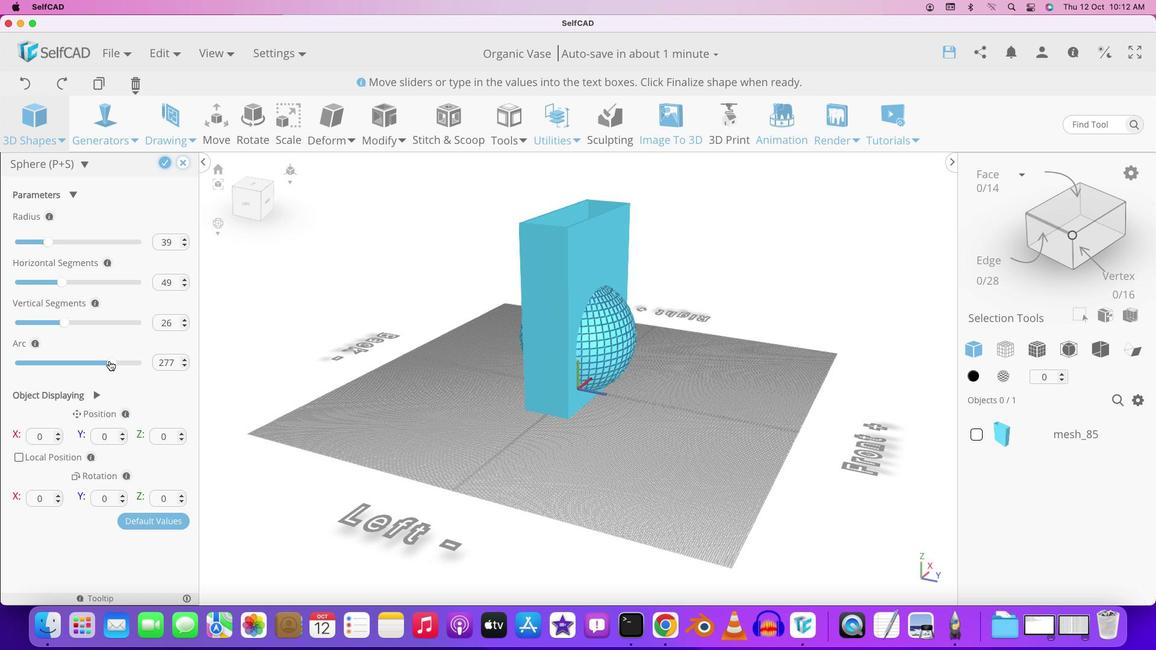 
Action: Mouse pressed left at (137, 359)
Screenshot: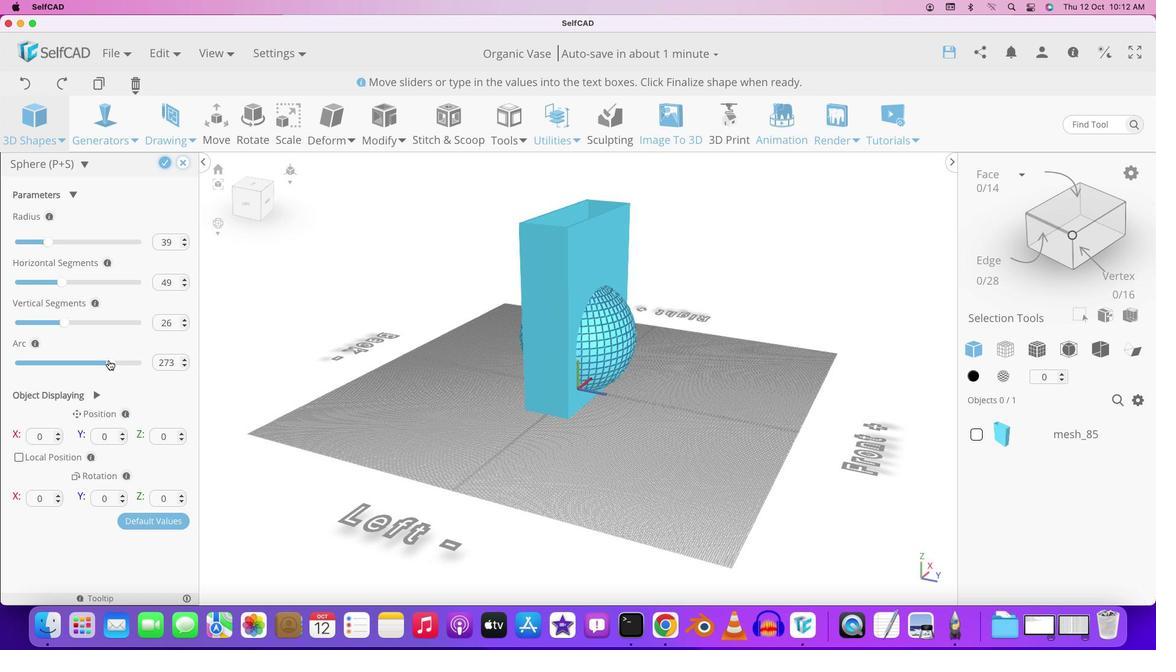 
Action: Mouse moved to (530, 360)
Screenshot: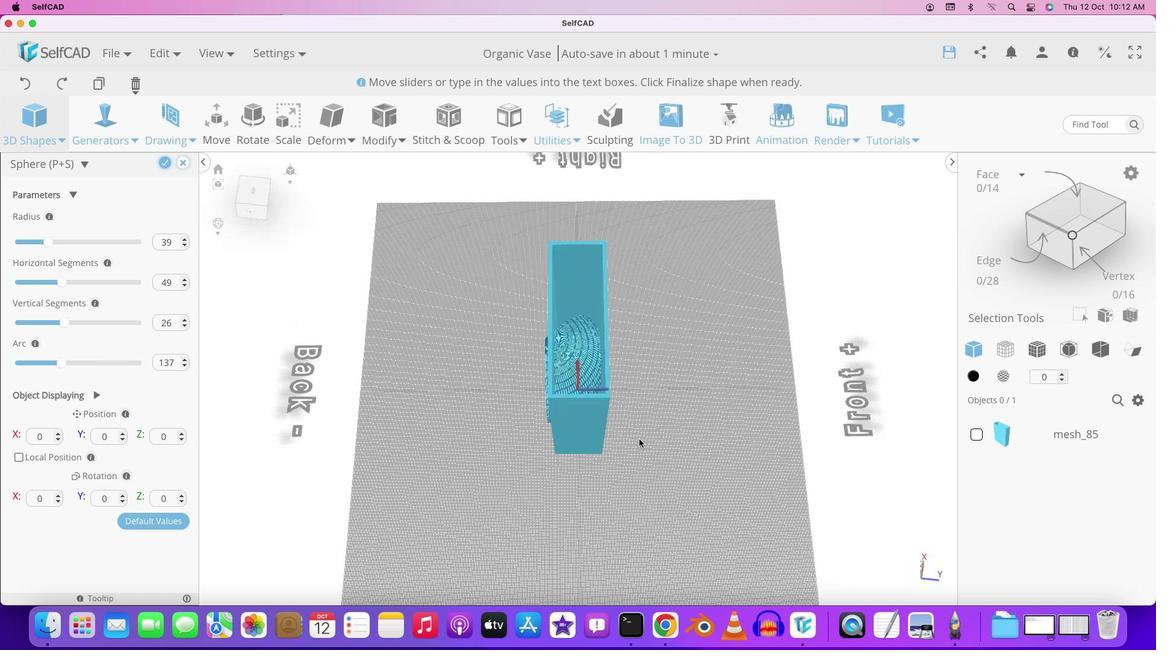 
Action: Mouse pressed left at (530, 360)
Screenshot: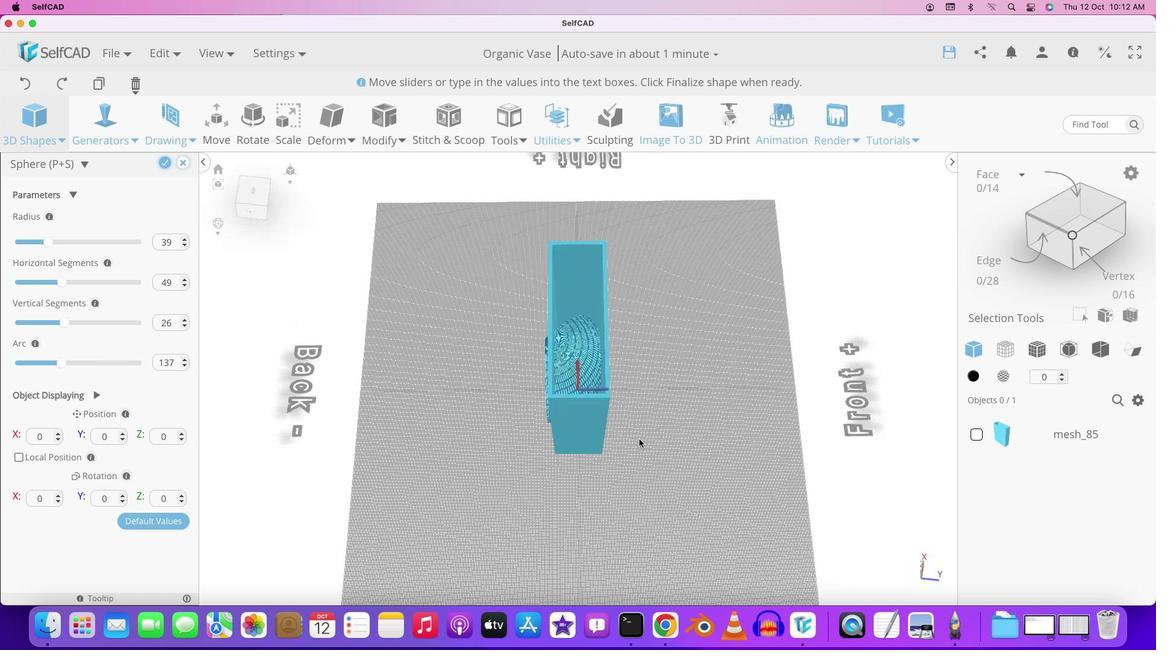 
Action: Mouse moved to (116, 433)
Screenshot: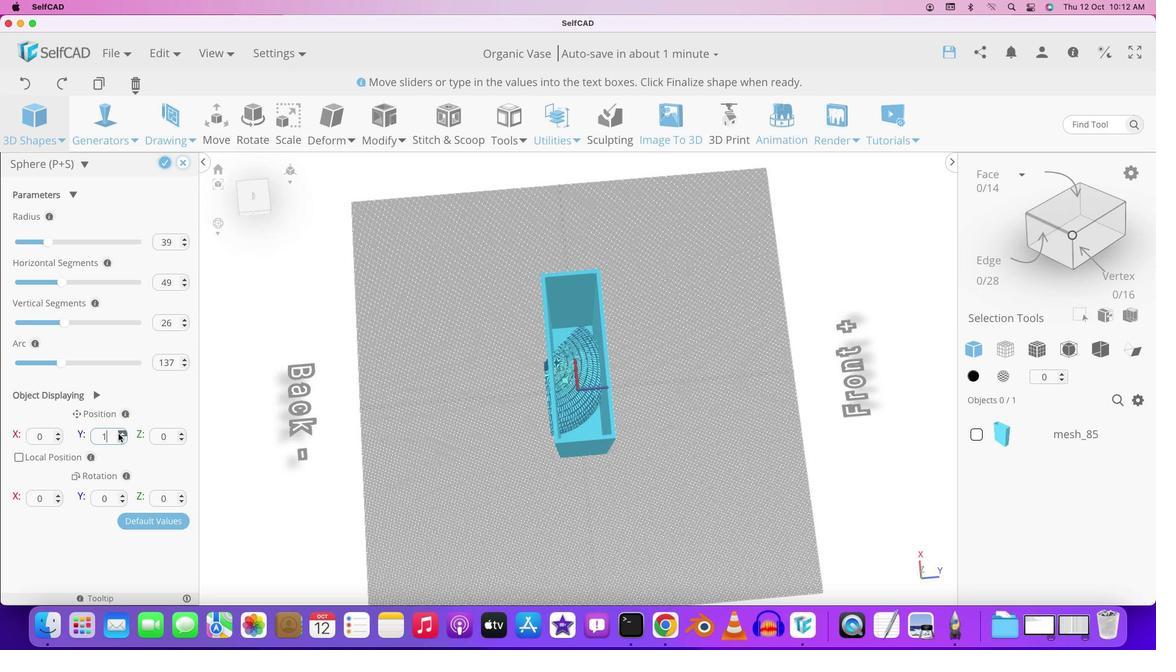 
Action: Mouse pressed left at (116, 433)
Screenshot: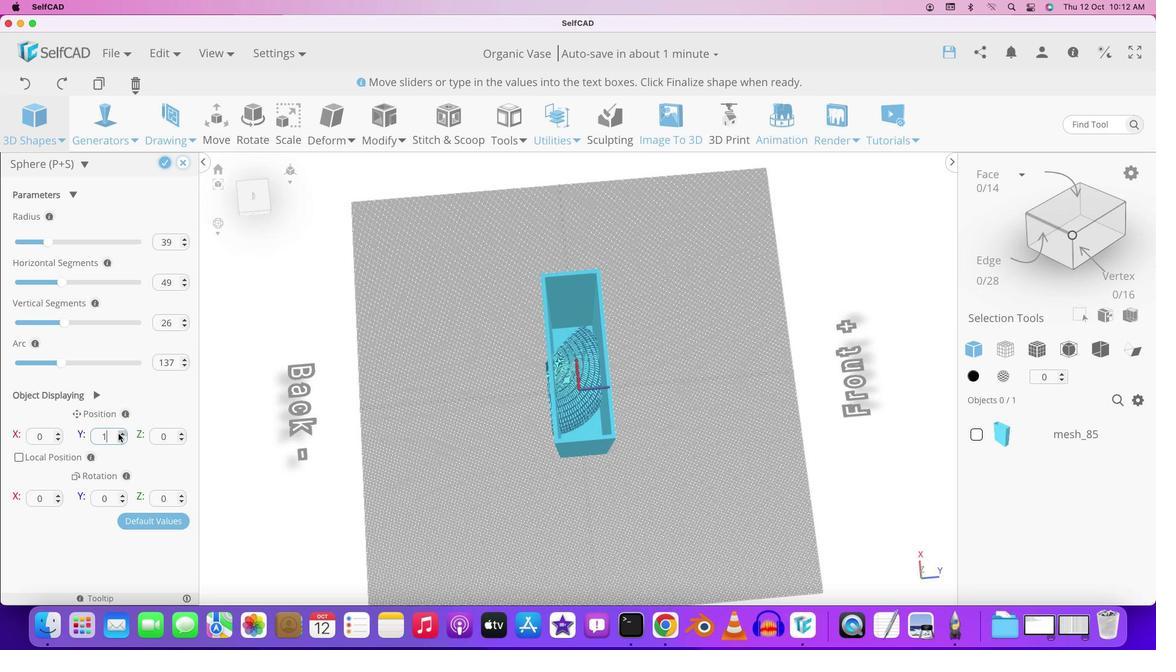 
Action: Mouse pressed left at (116, 433)
Screenshot: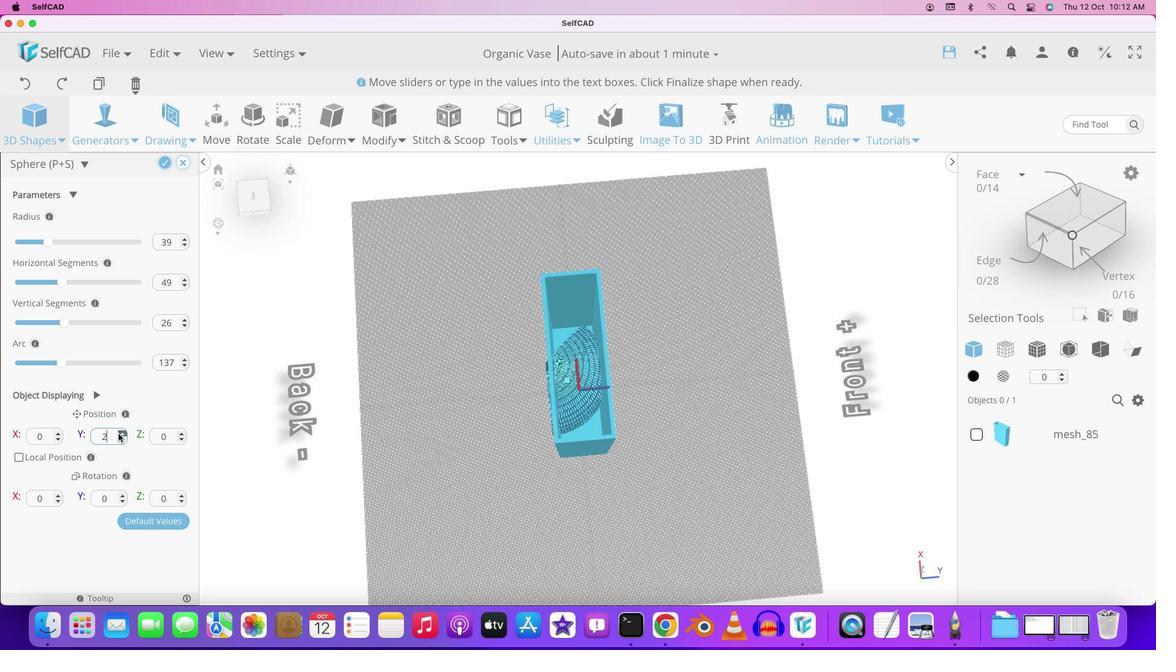 
Action: Mouse pressed left at (116, 433)
Screenshot: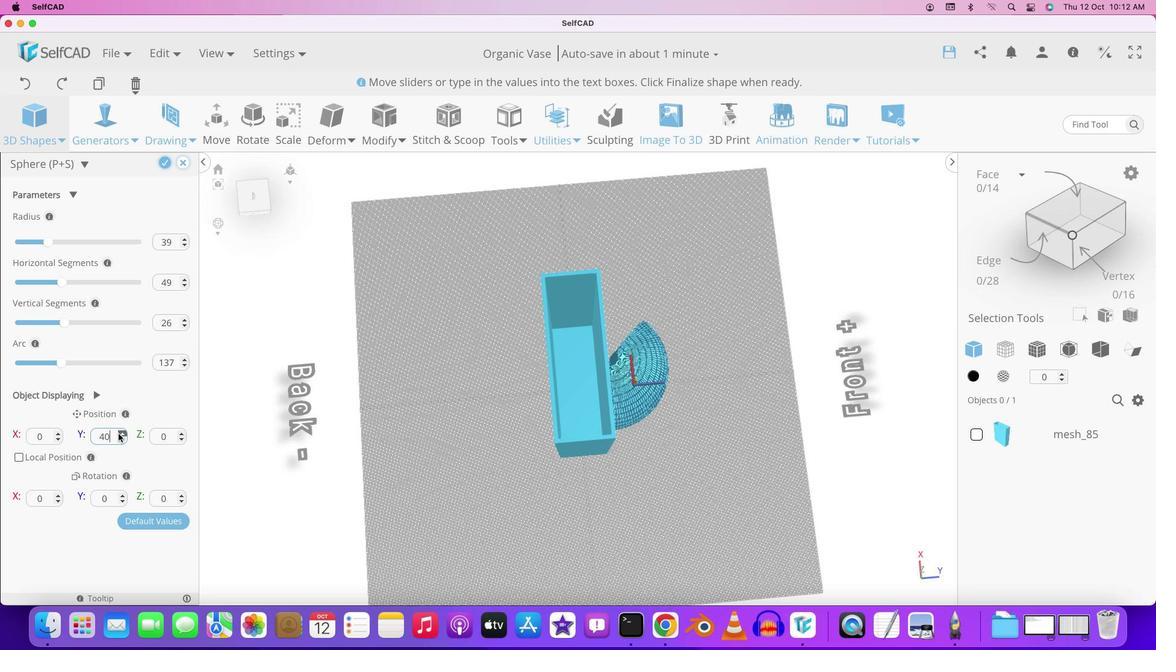 
Action: Mouse moved to (61, 361)
Screenshot: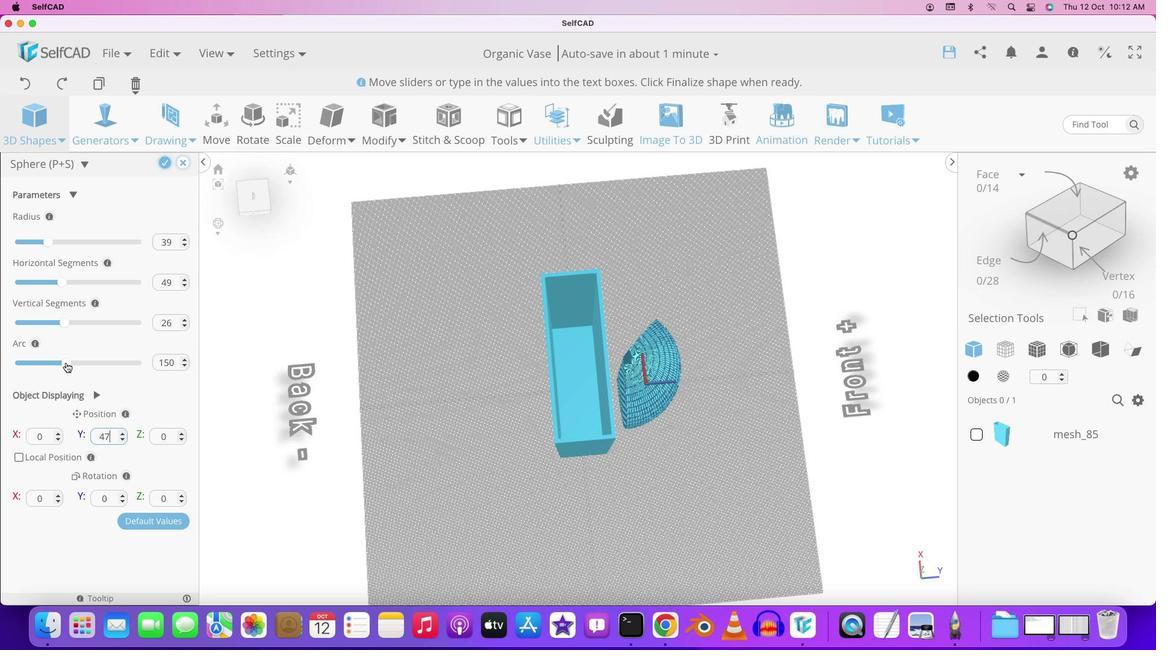 
Action: Mouse pressed left at (61, 361)
Screenshot: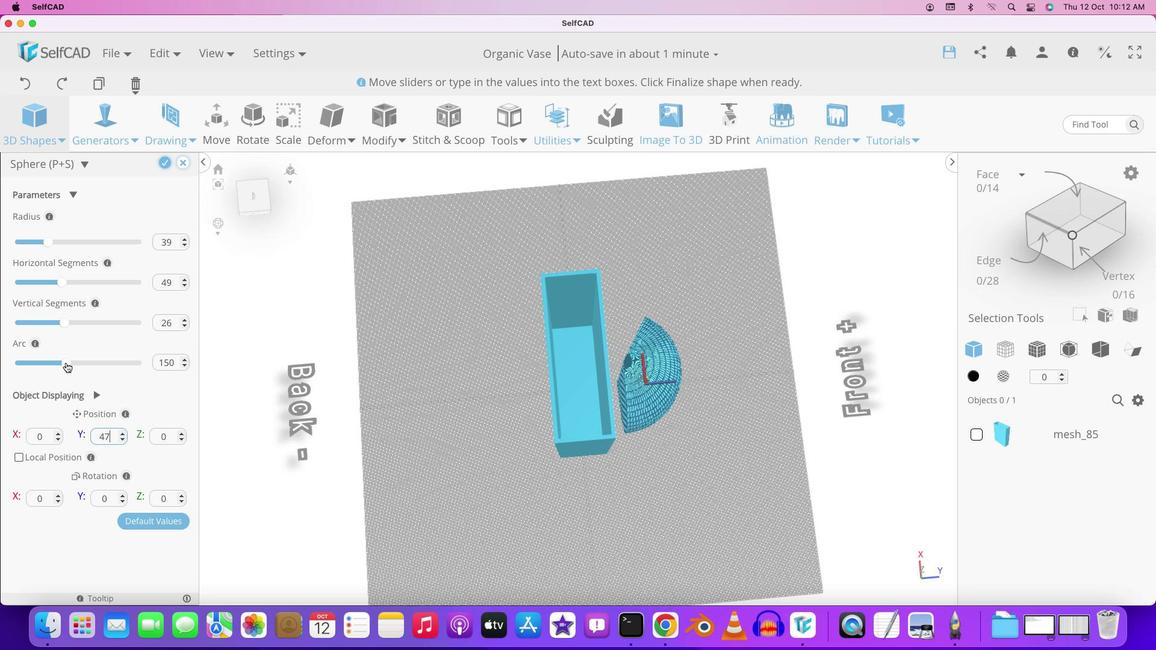 
Action: Mouse moved to (181, 359)
Screenshot: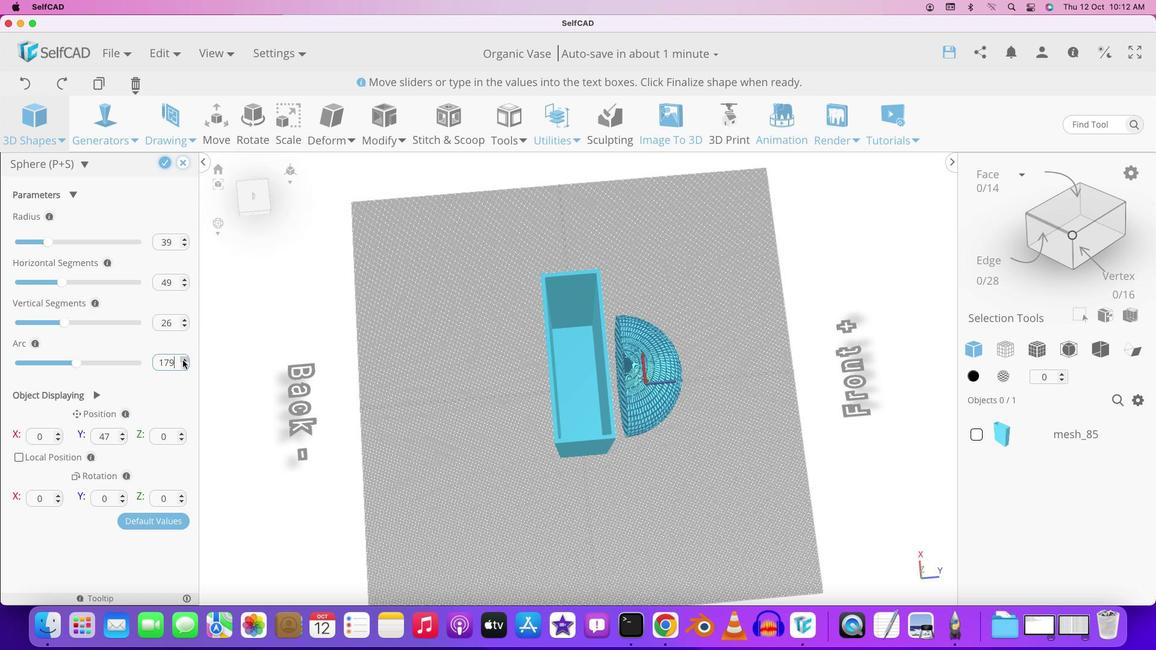 
Action: Mouse pressed left at (181, 359)
Screenshot: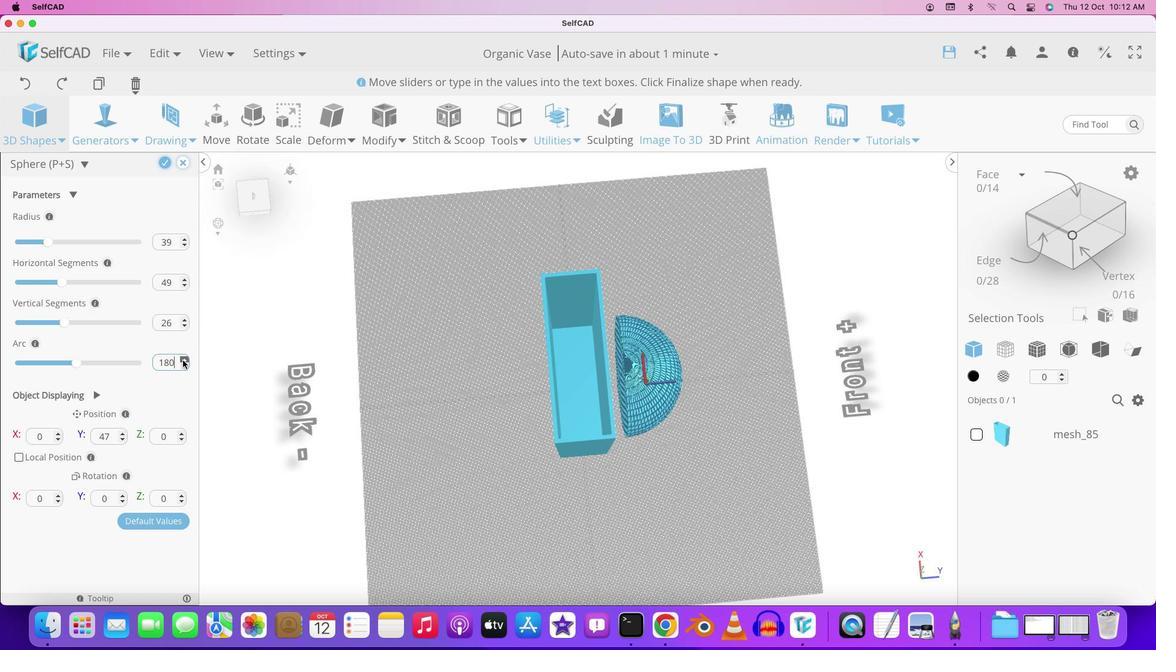 
Action: Mouse pressed left at (181, 359)
Screenshot: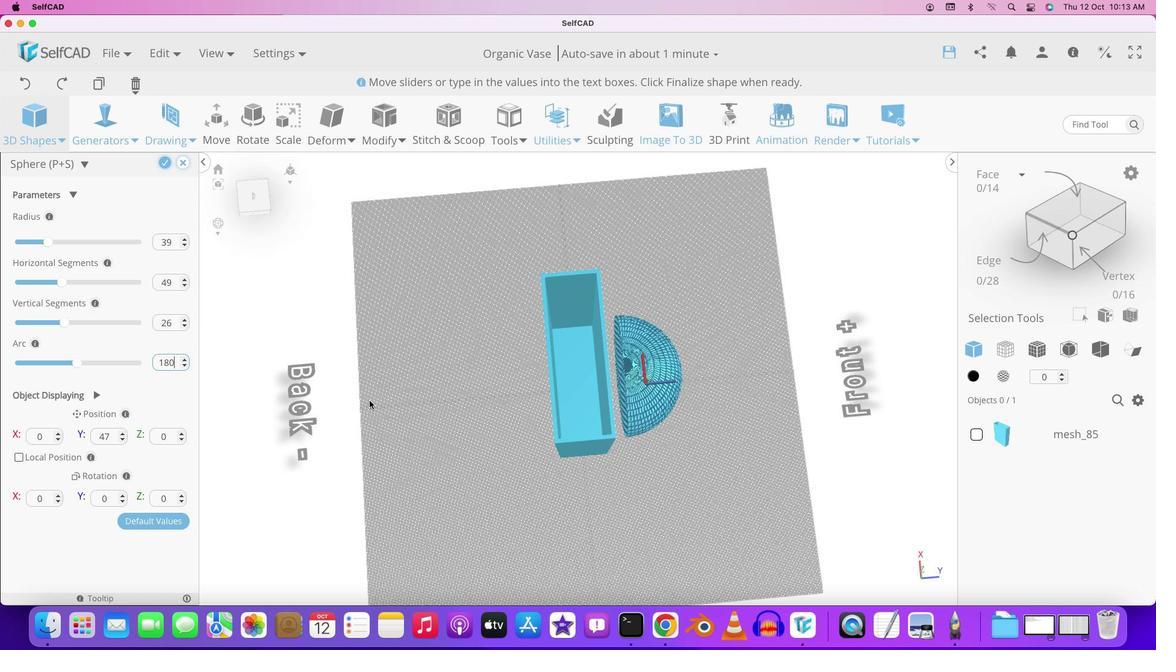 
Action: Mouse moved to (534, 446)
Screenshot: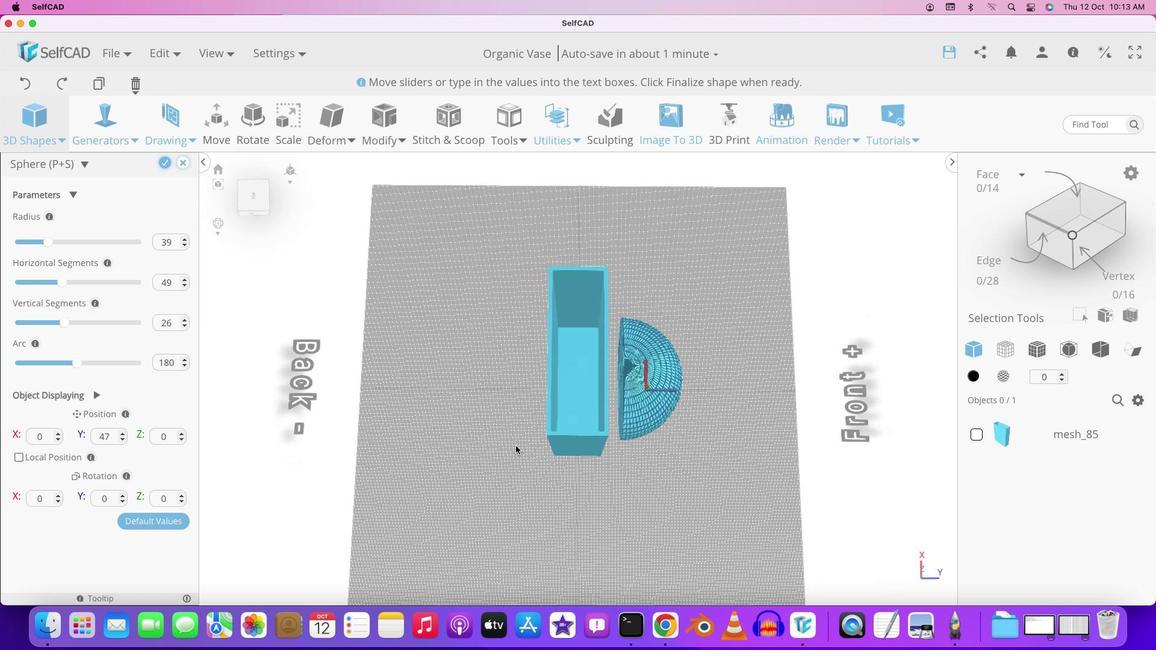 
Action: Mouse pressed left at (534, 446)
Screenshot: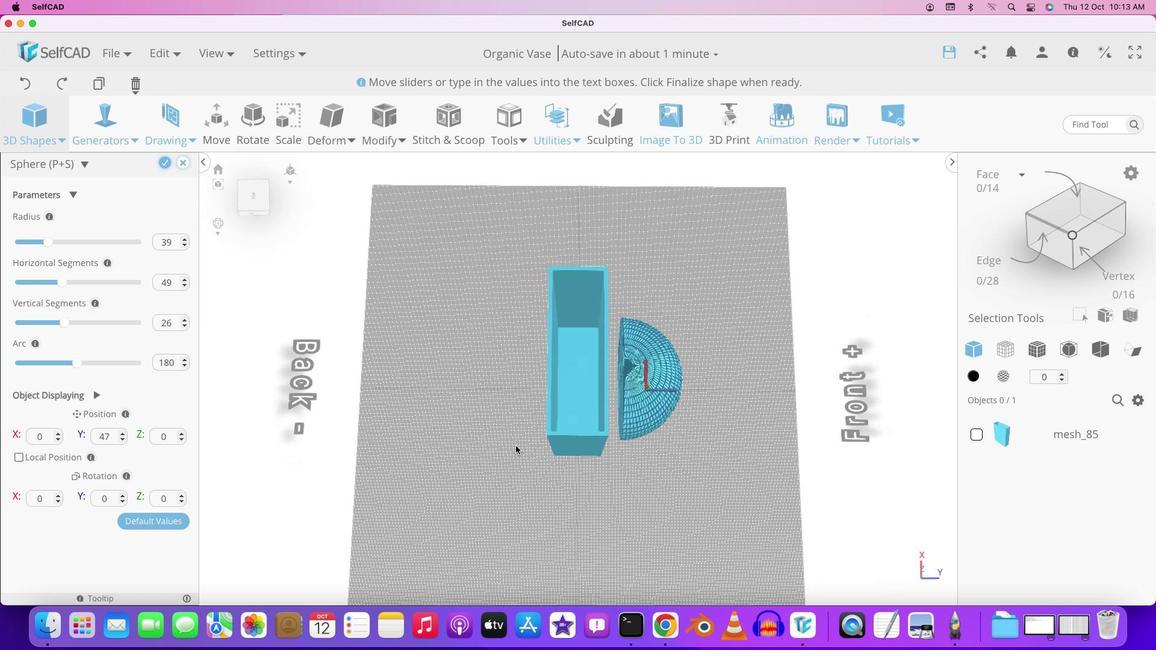 
Action: Mouse moved to (60, 318)
Screenshot: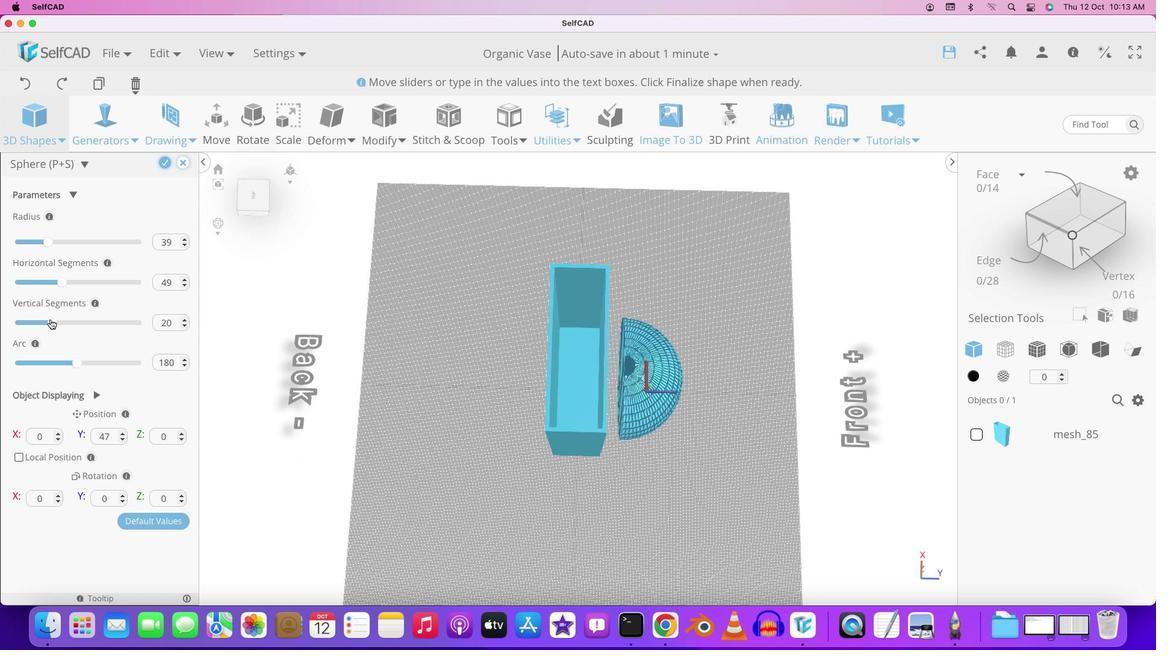 
Action: Mouse pressed left at (60, 318)
Screenshot: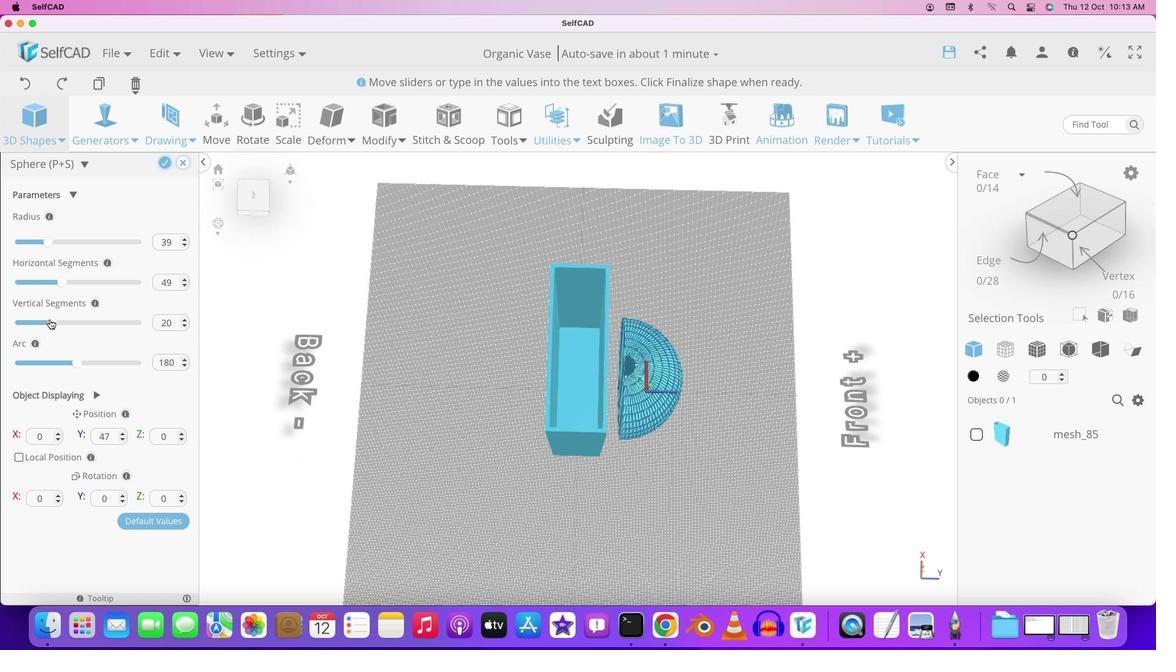 
Action: Mouse moved to (602, 409)
Screenshot: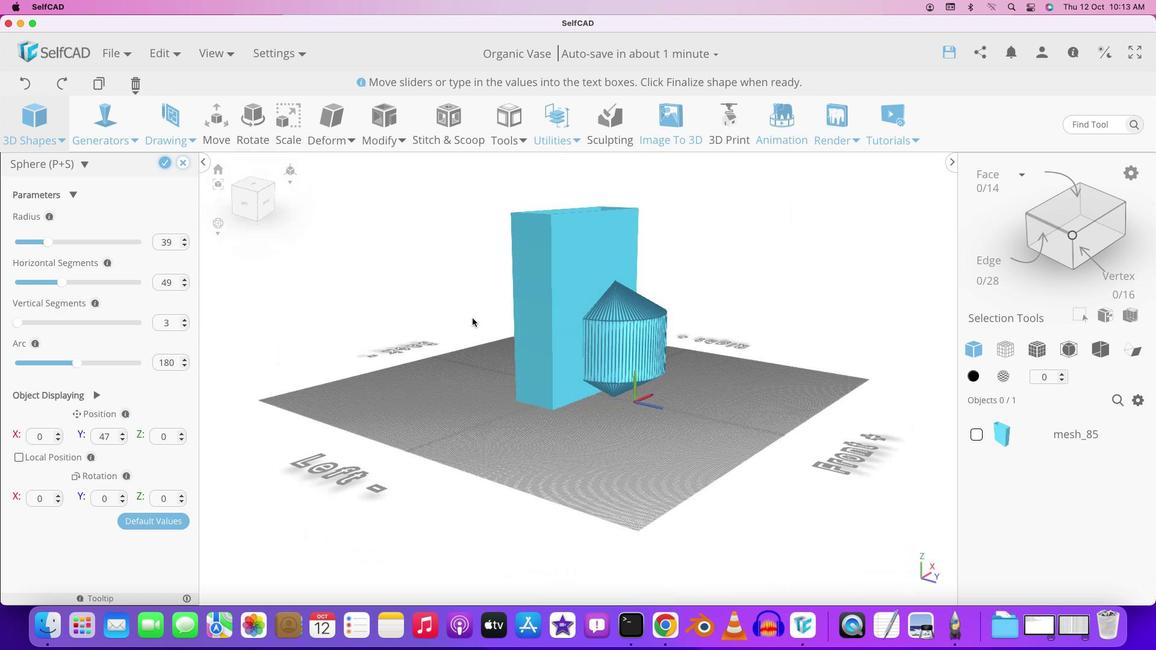 
Action: Mouse pressed left at (602, 409)
Screenshot: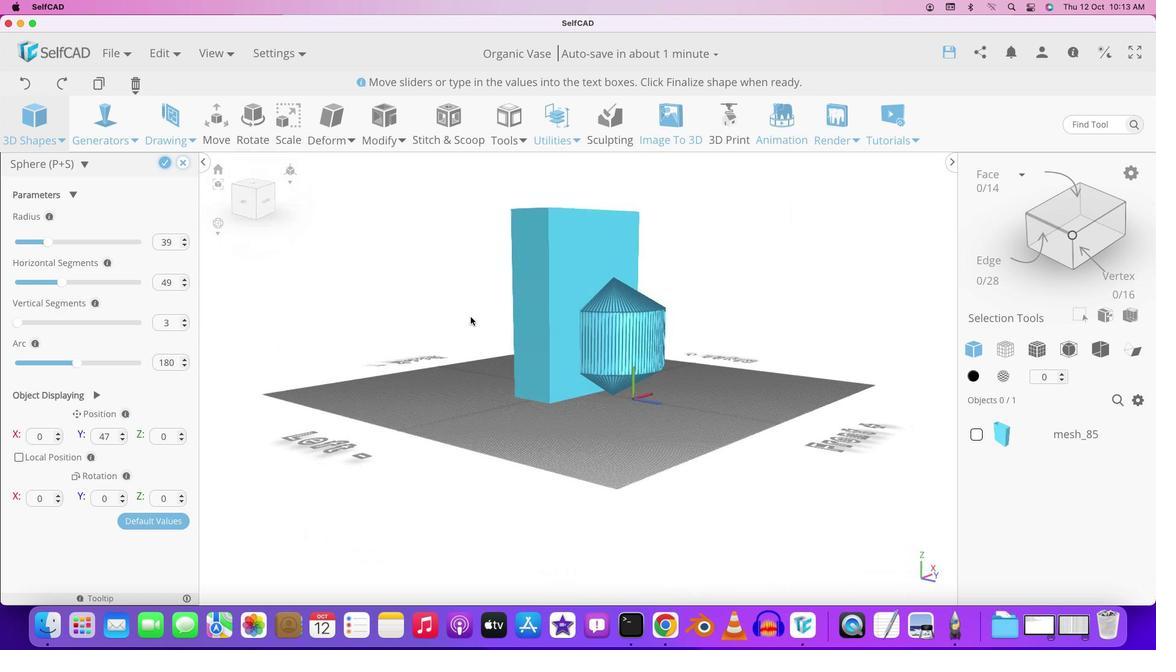 
Action: Mouse moved to (644, 331)
Screenshot: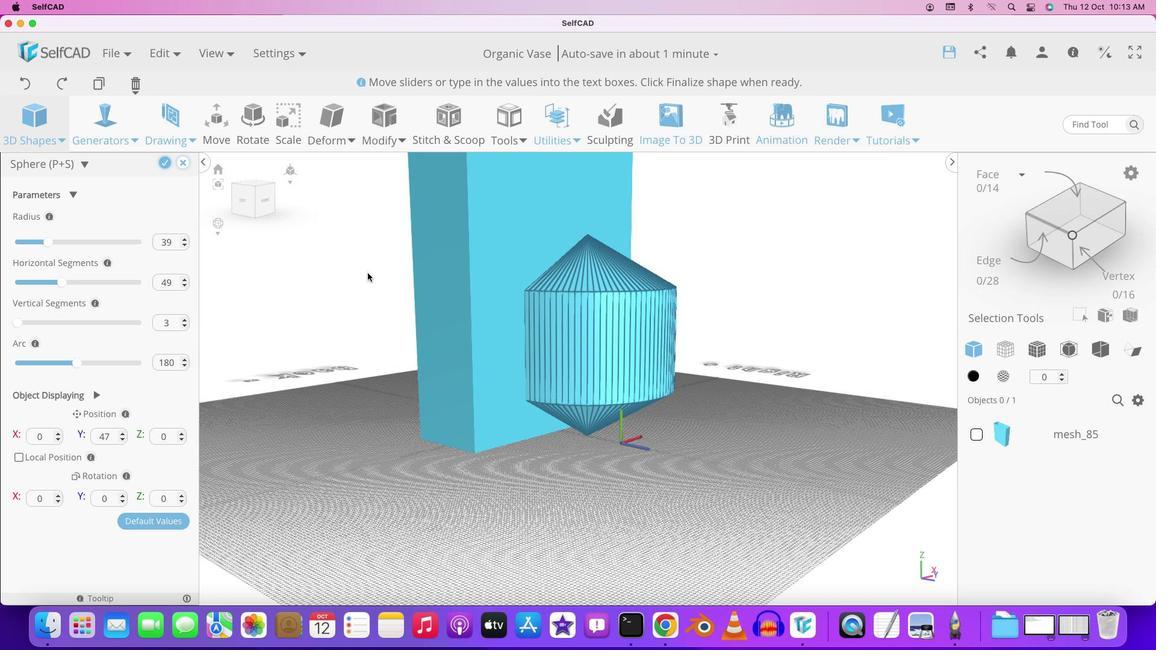 
Action: Mouse scrolled (644, 331) with delta (0, 0)
Screenshot: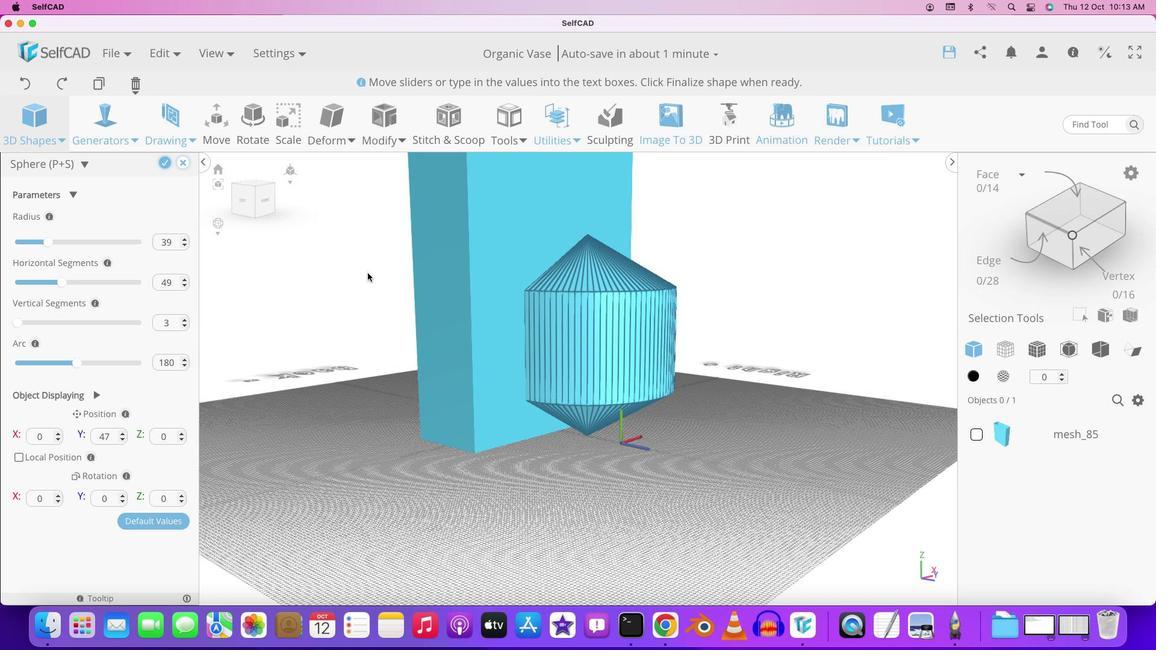 
Action: Mouse moved to (645, 331)
Screenshot: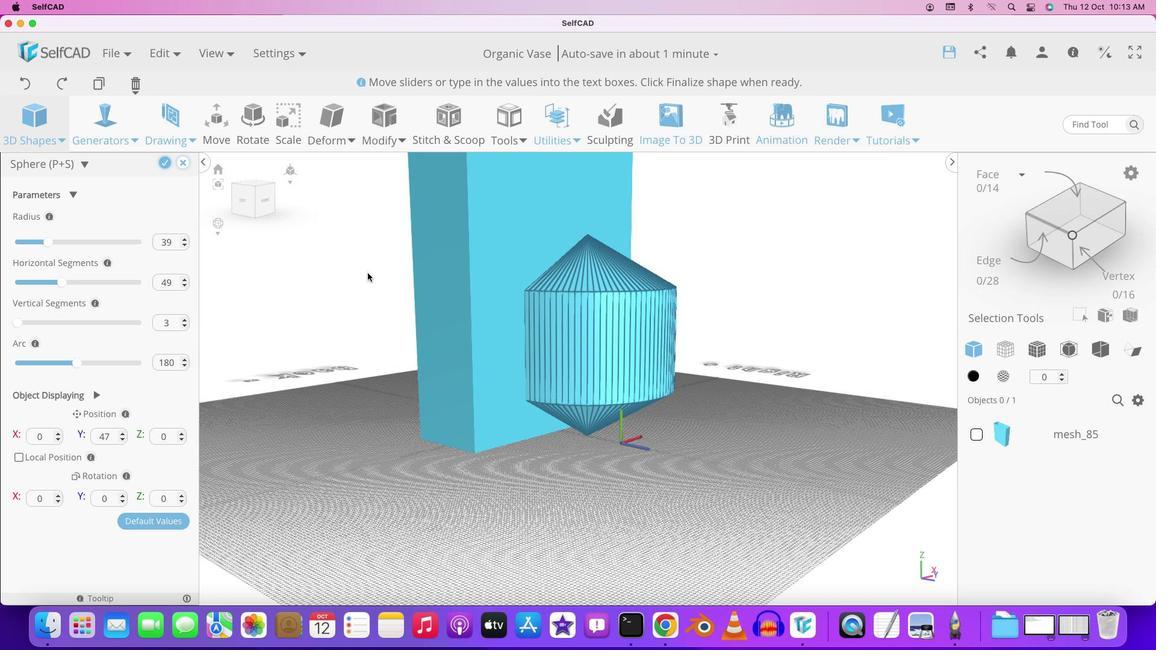 
Action: Mouse scrolled (645, 331) with delta (0, 0)
Screenshot: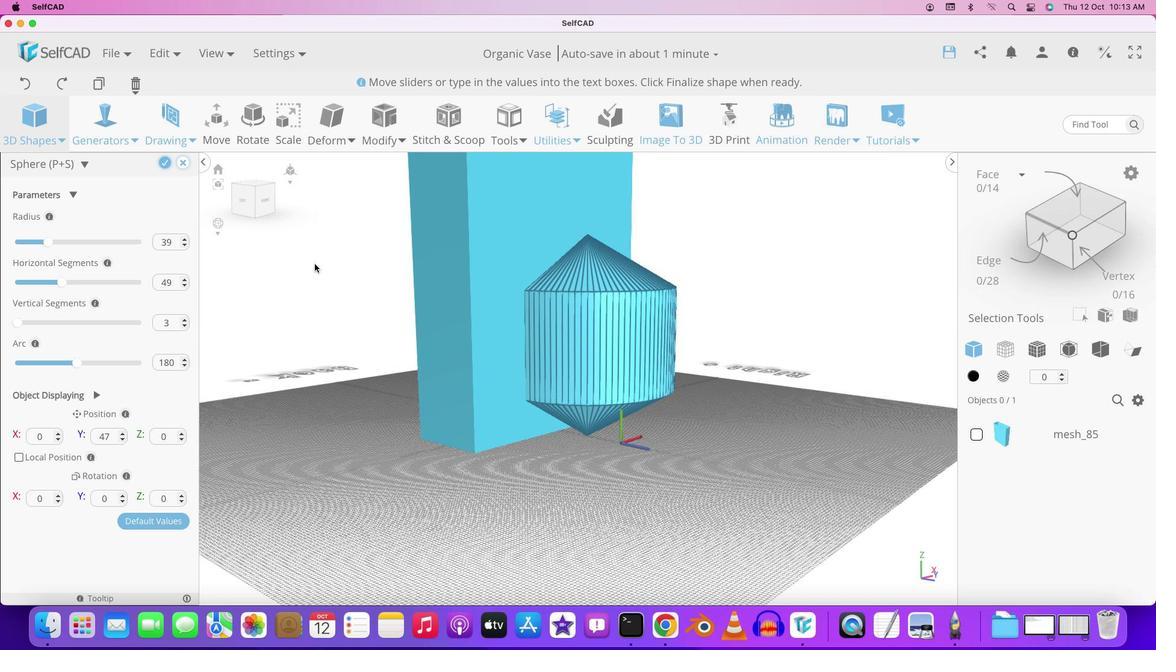 
Action: Mouse moved to (646, 333)
Screenshot: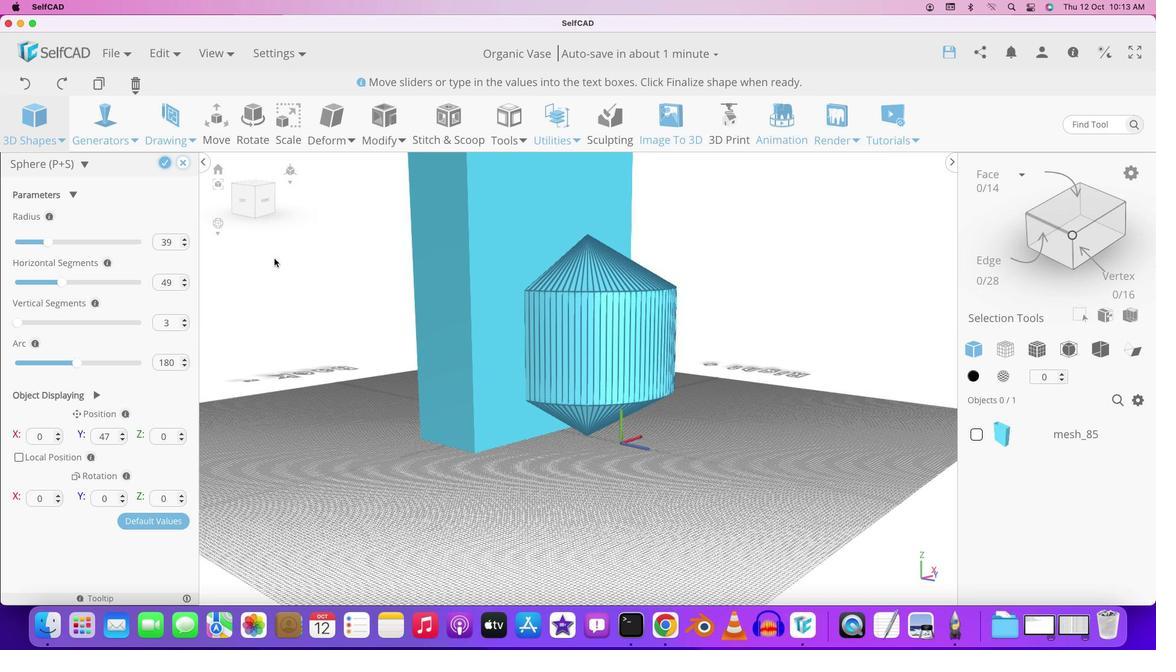 
Action: Mouse scrolled (646, 333) with delta (0, 0)
Screenshot: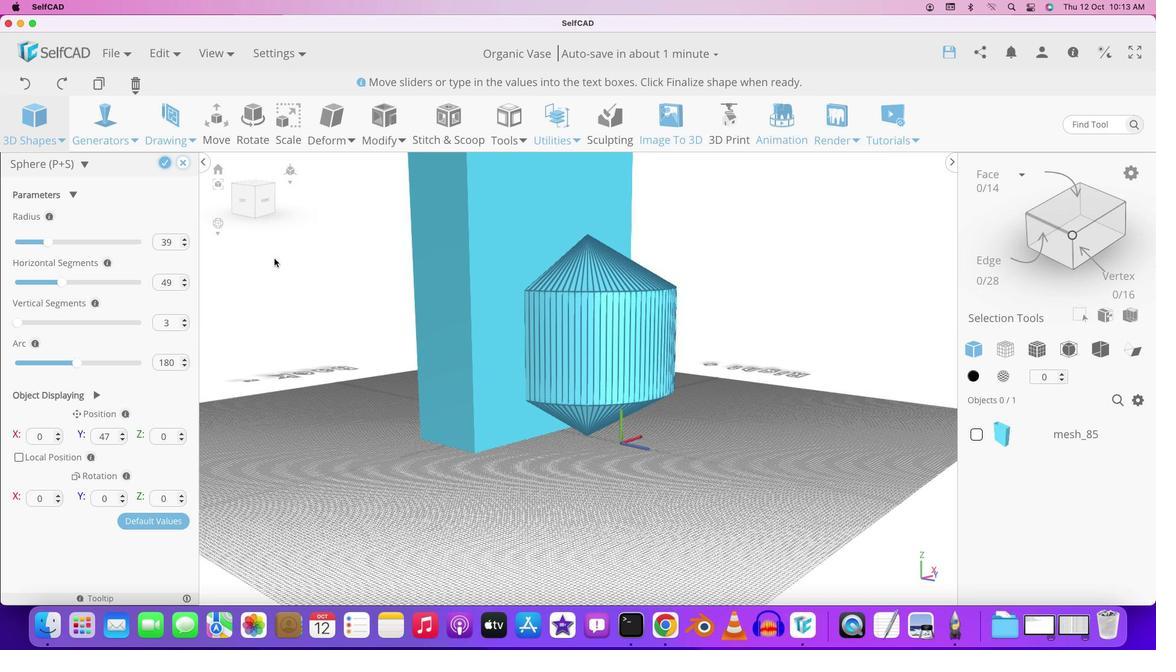 
Action: Mouse moved to (650, 336)
Screenshot: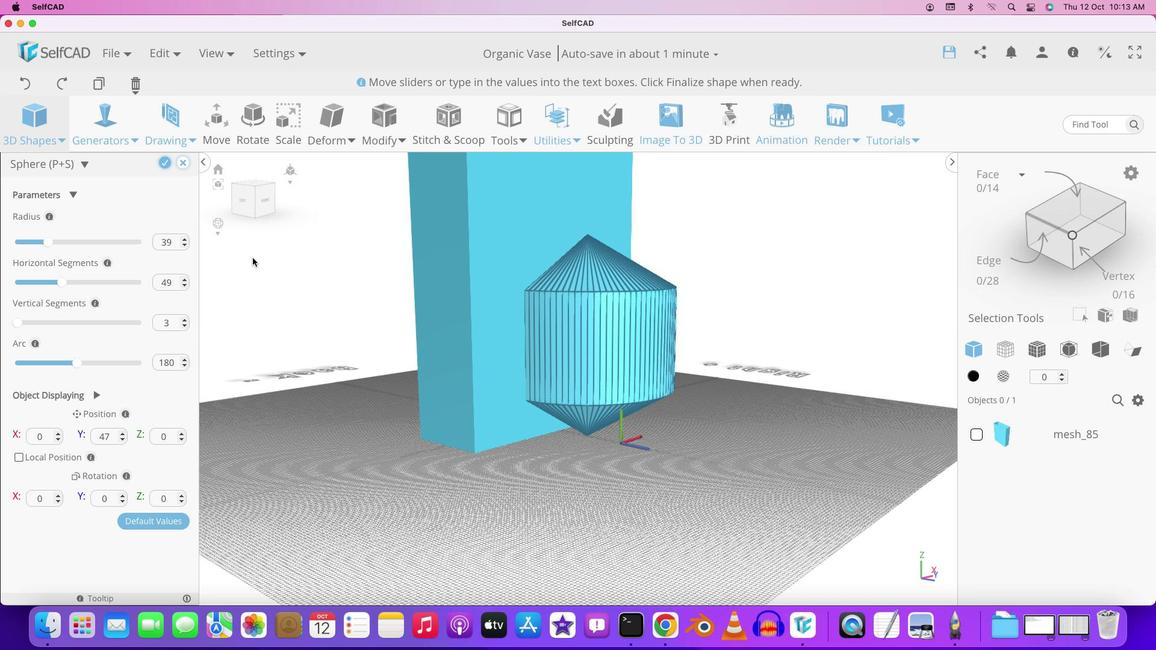 
Action: Mouse scrolled (650, 336) with delta (0, 0)
Screenshot: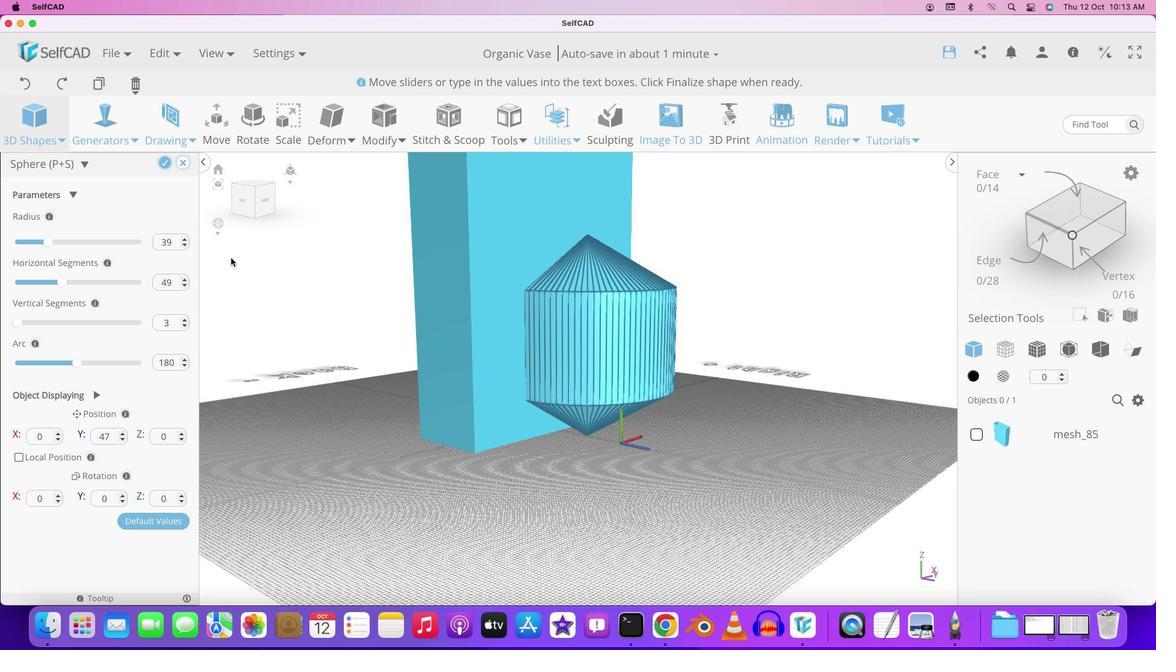
Action: Mouse moved to (183, 317)
Screenshot: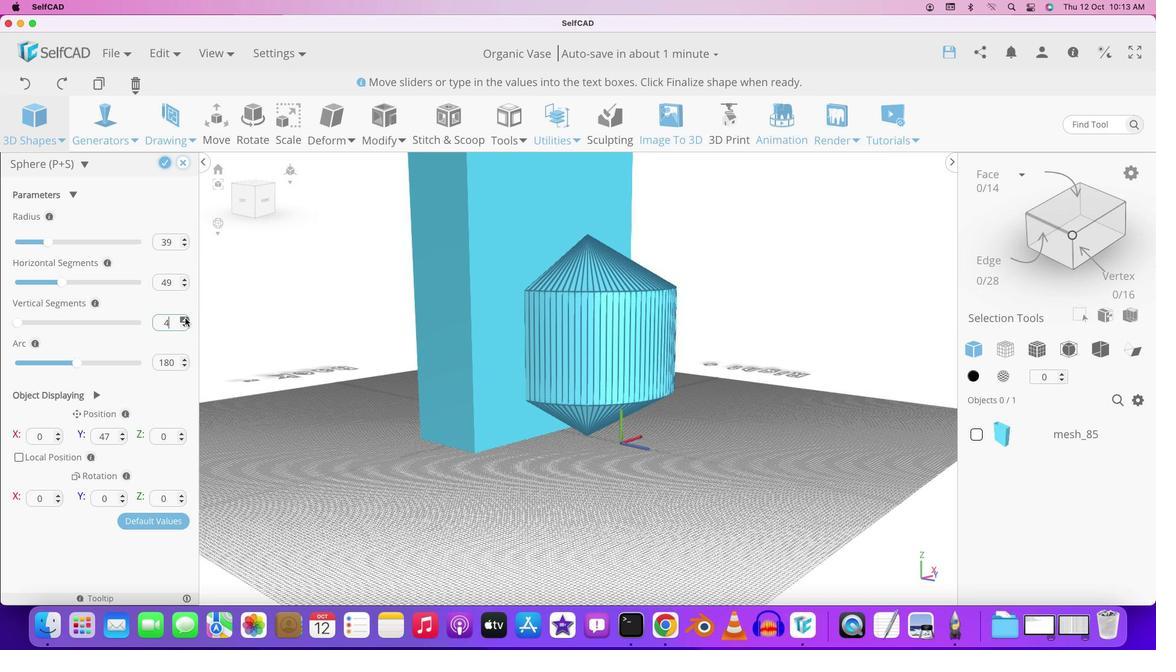 
Action: Mouse pressed left at (183, 317)
Screenshot: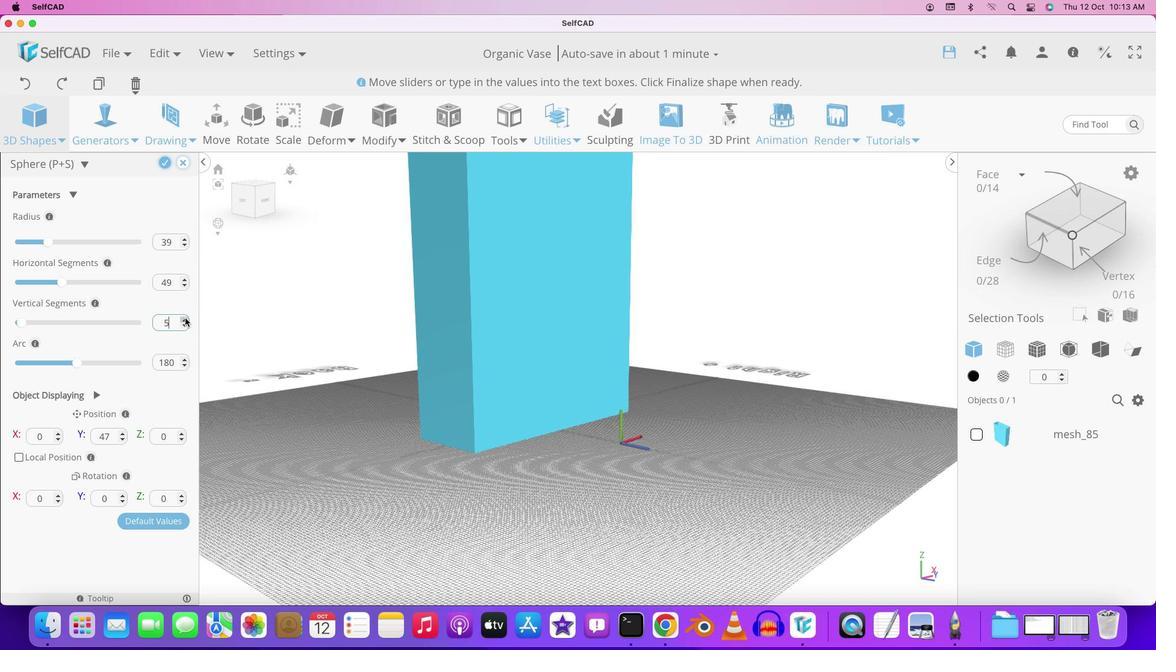 
Action: Mouse pressed left at (183, 317)
Screenshot: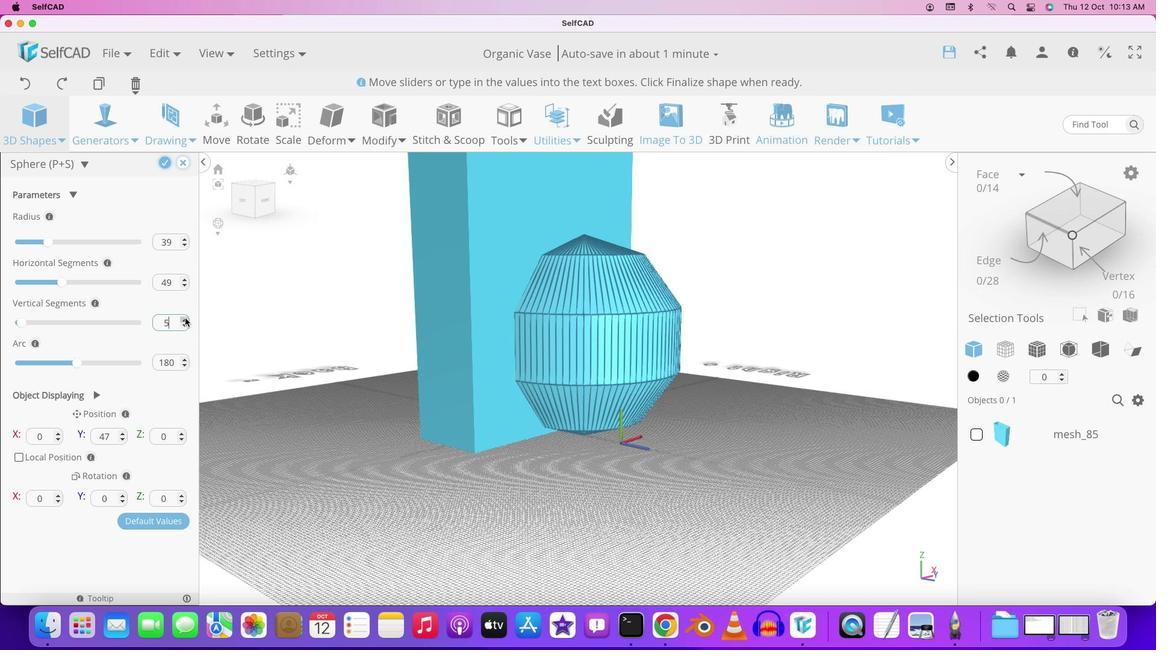 
Action: Mouse pressed left at (183, 317)
Screenshot: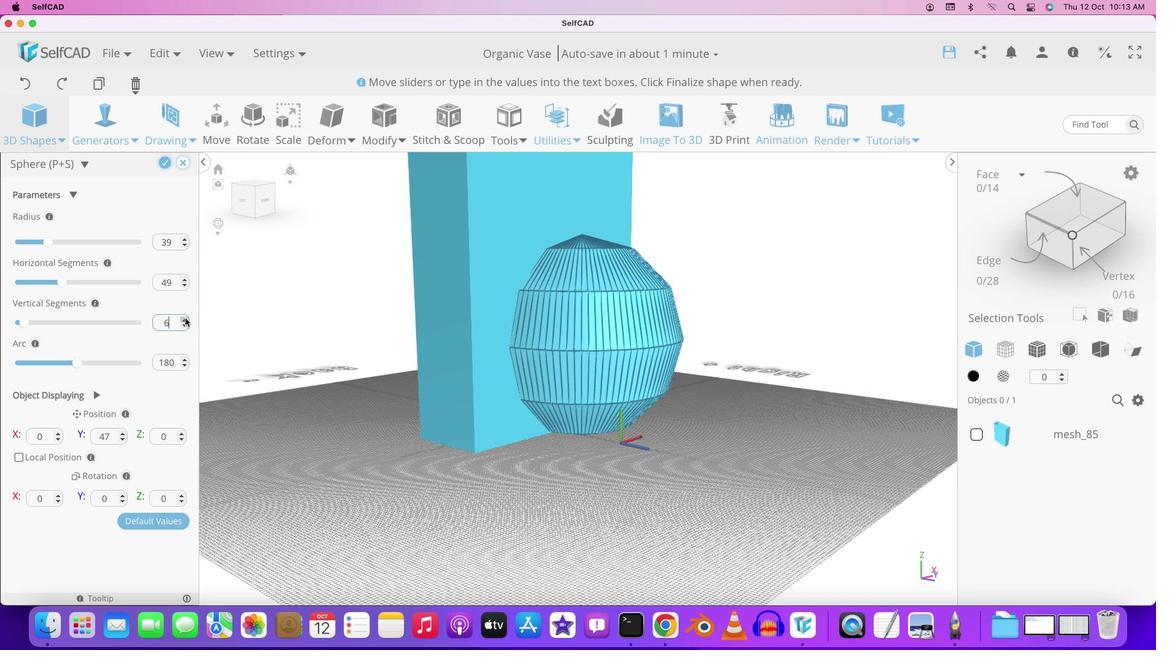 
Action: Mouse pressed left at (183, 317)
Screenshot: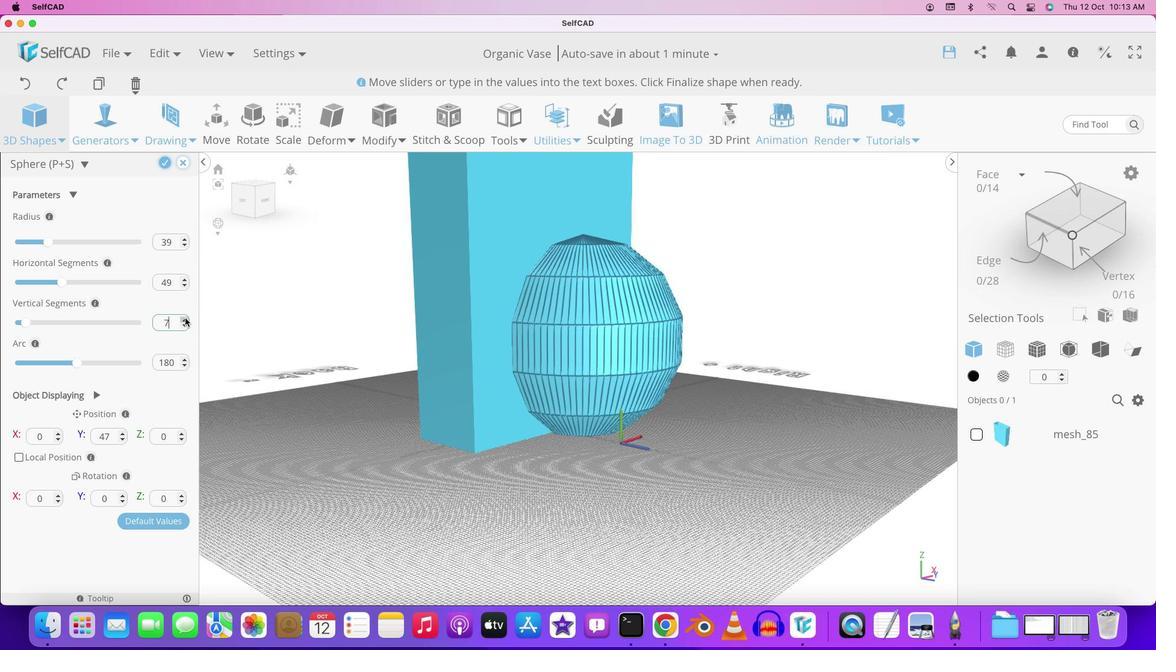
Action: Mouse pressed left at (183, 317)
Screenshot: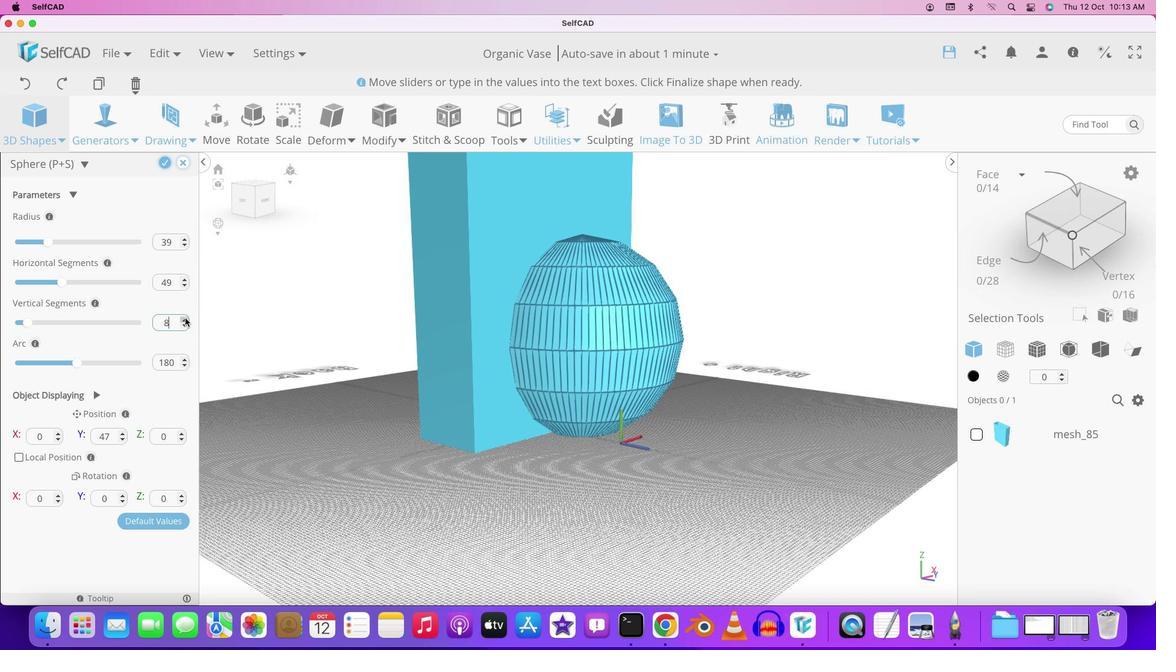 
Action: Mouse pressed left at (183, 317)
Screenshot: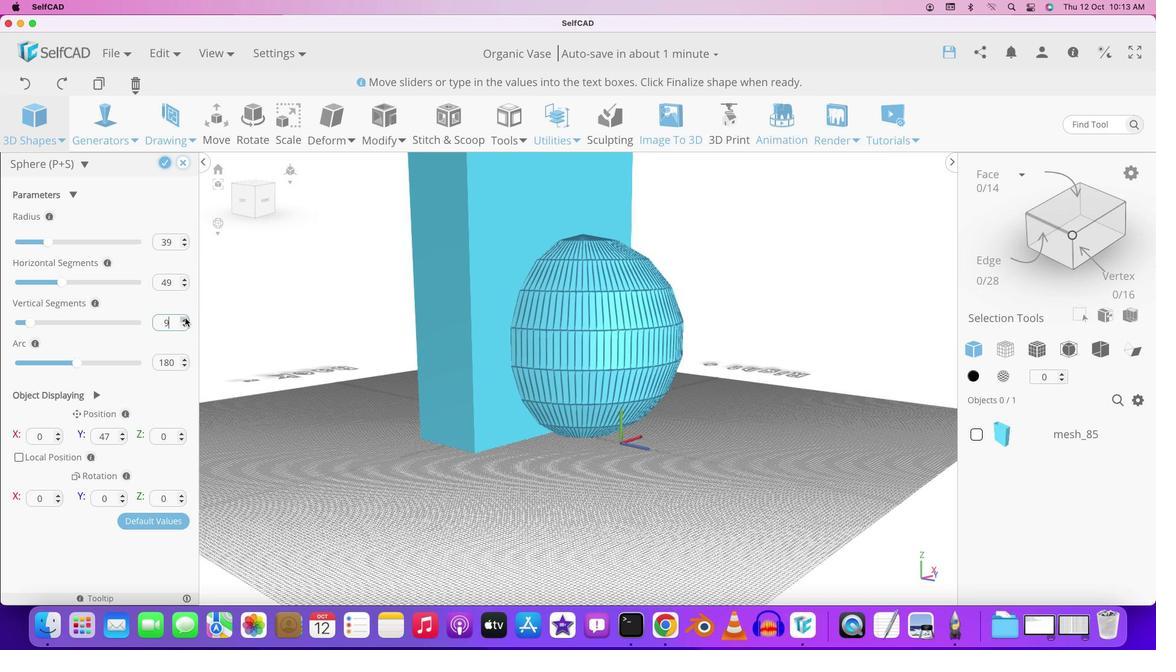 
Action: Mouse moved to (62, 279)
Screenshot: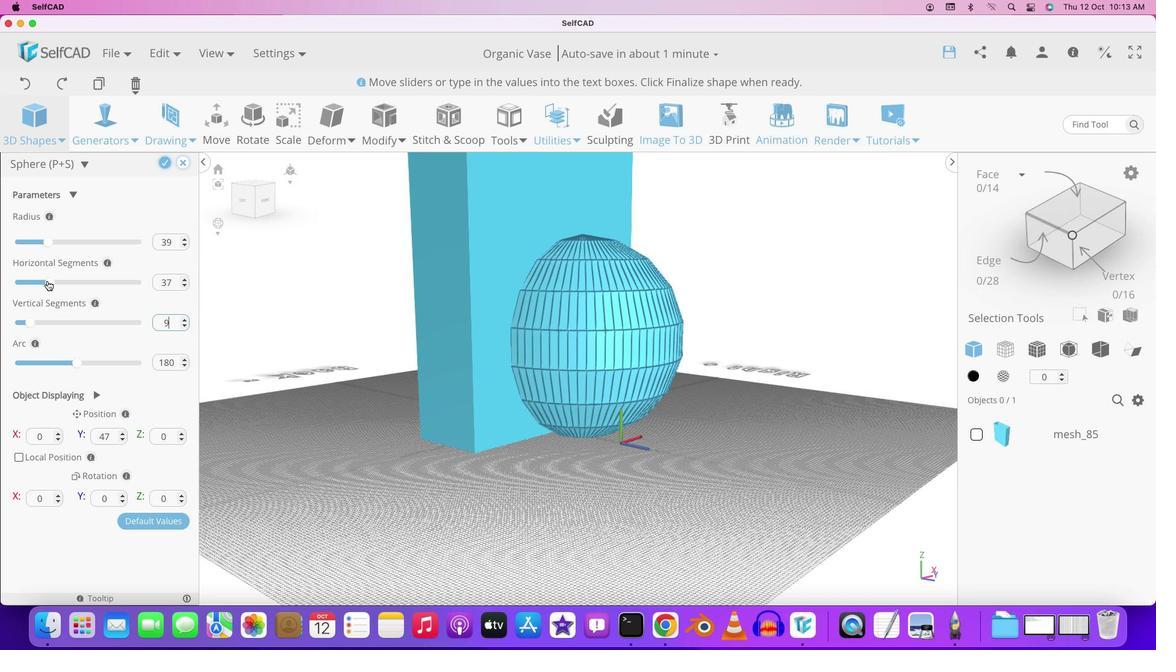 
Action: Mouse pressed left at (62, 279)
Screenshot: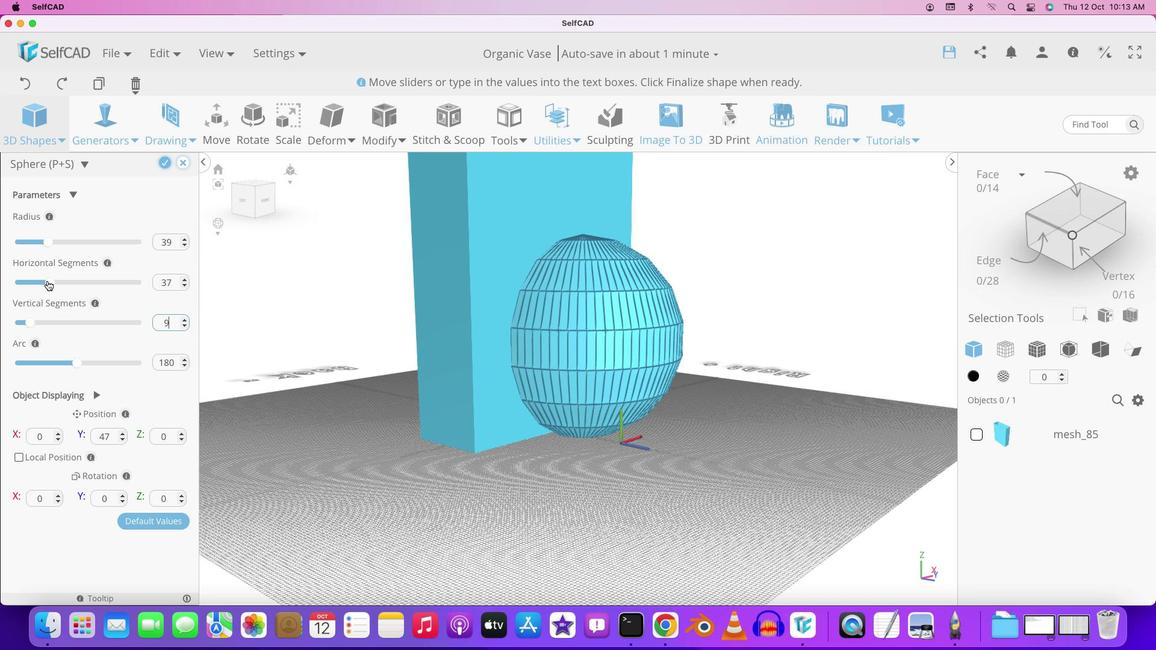 
Action: Mouse moved to (290, 309)
Screenshot: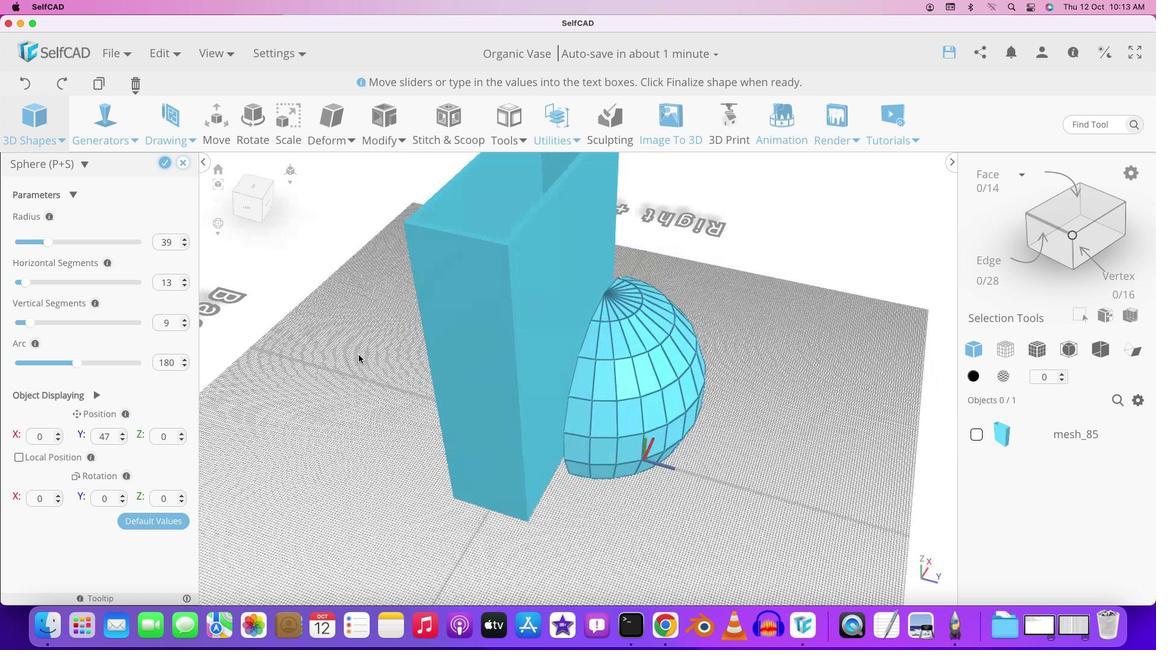 
Action: Mouse pressed left at (290, 309)
Screenshot: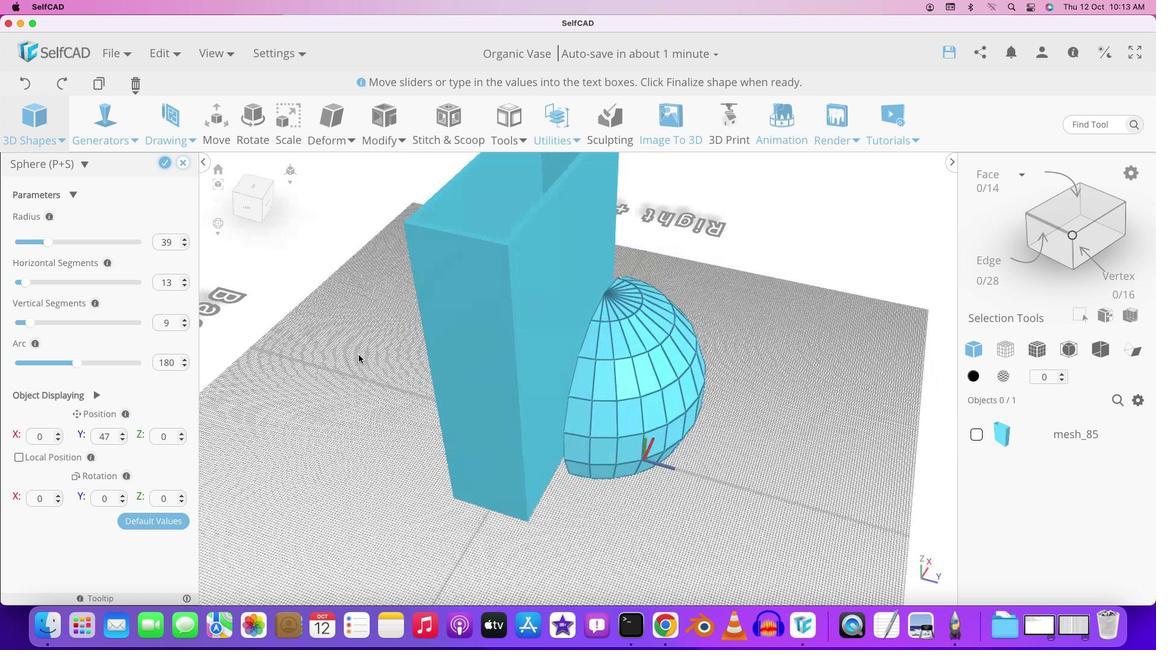 
Action: Mouse moved to (42, 241)
Screenshot: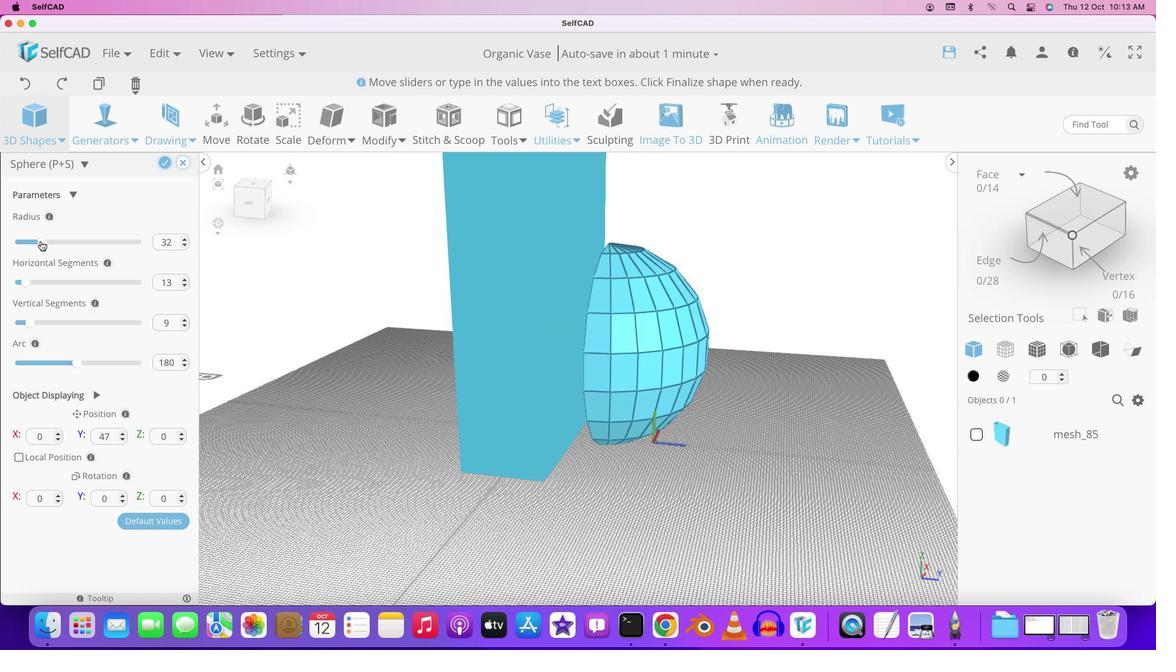 
Action: Mouse pressed left at (42, 241)
Screenshot: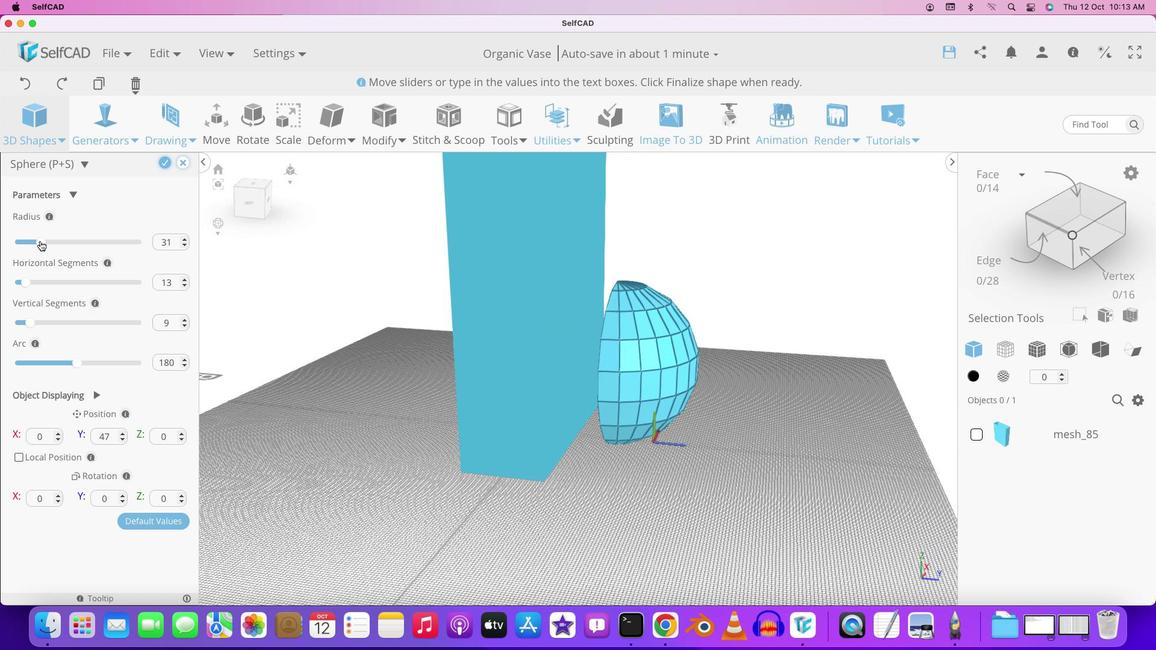 
Action: Mouse moved to (687, 390)
